 Task: Search for images using different keywords in the 'Photos by Unsplash' section.
Action: Mouse moved to (1055, 372)
Screenshot: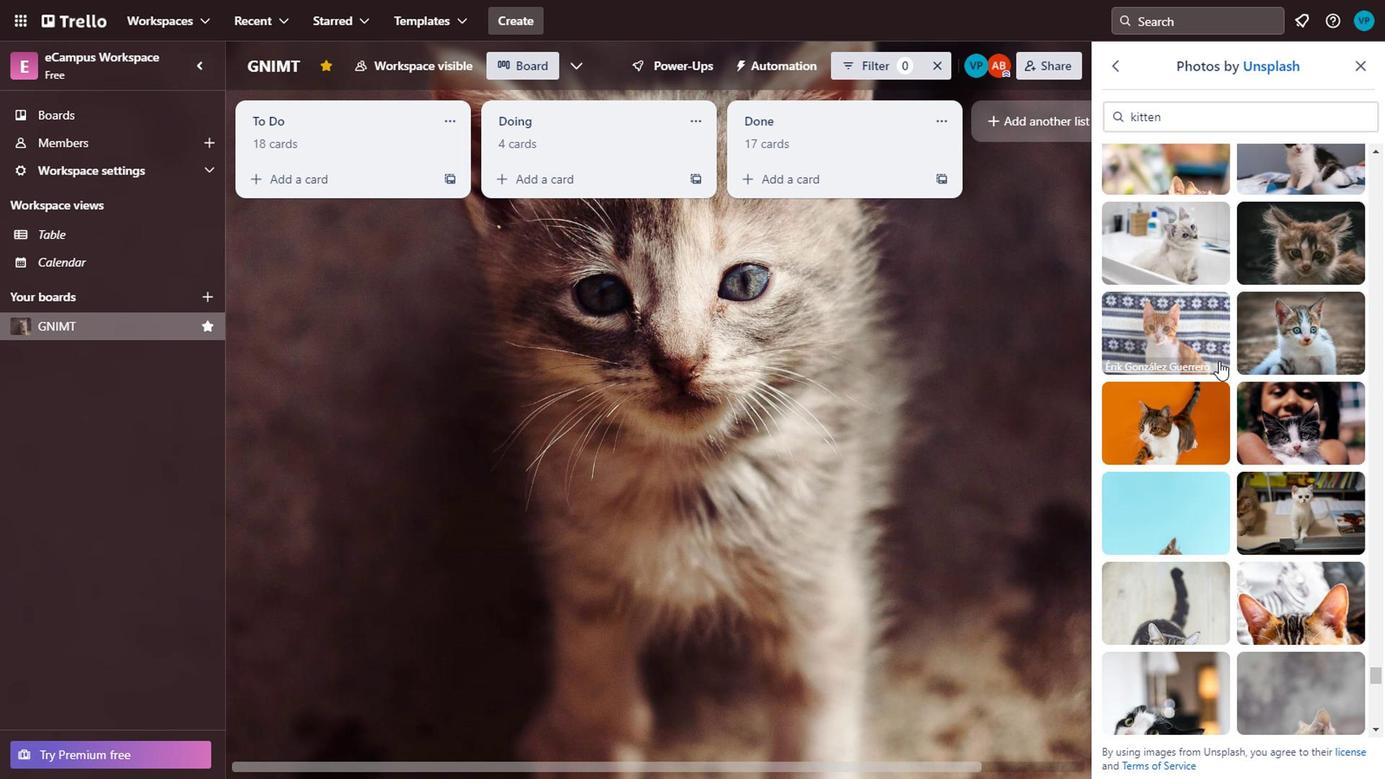 
Action: Mouse scrolled (1055, 371) with delta (0, 0)
Screenshot: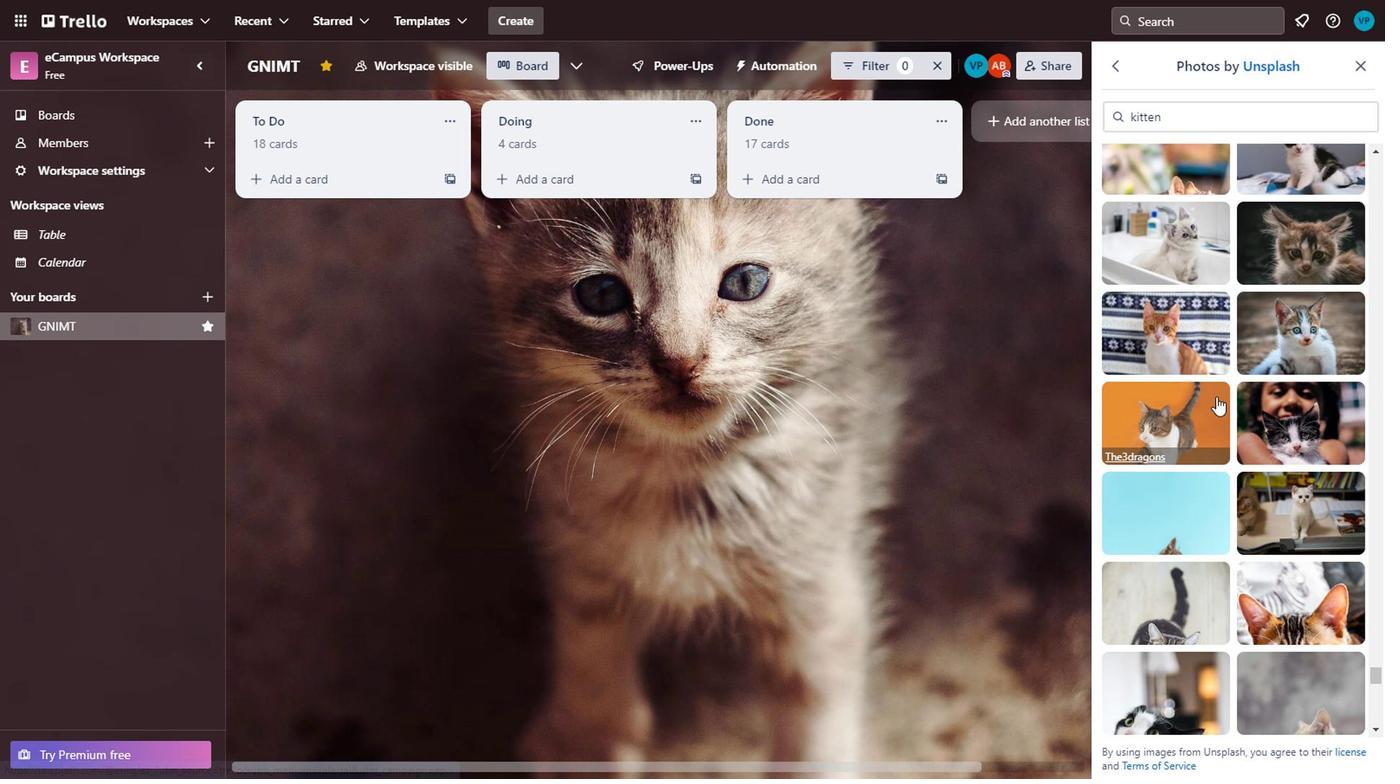 
Action: Mouse moved to (1052, 385)
Screenshot: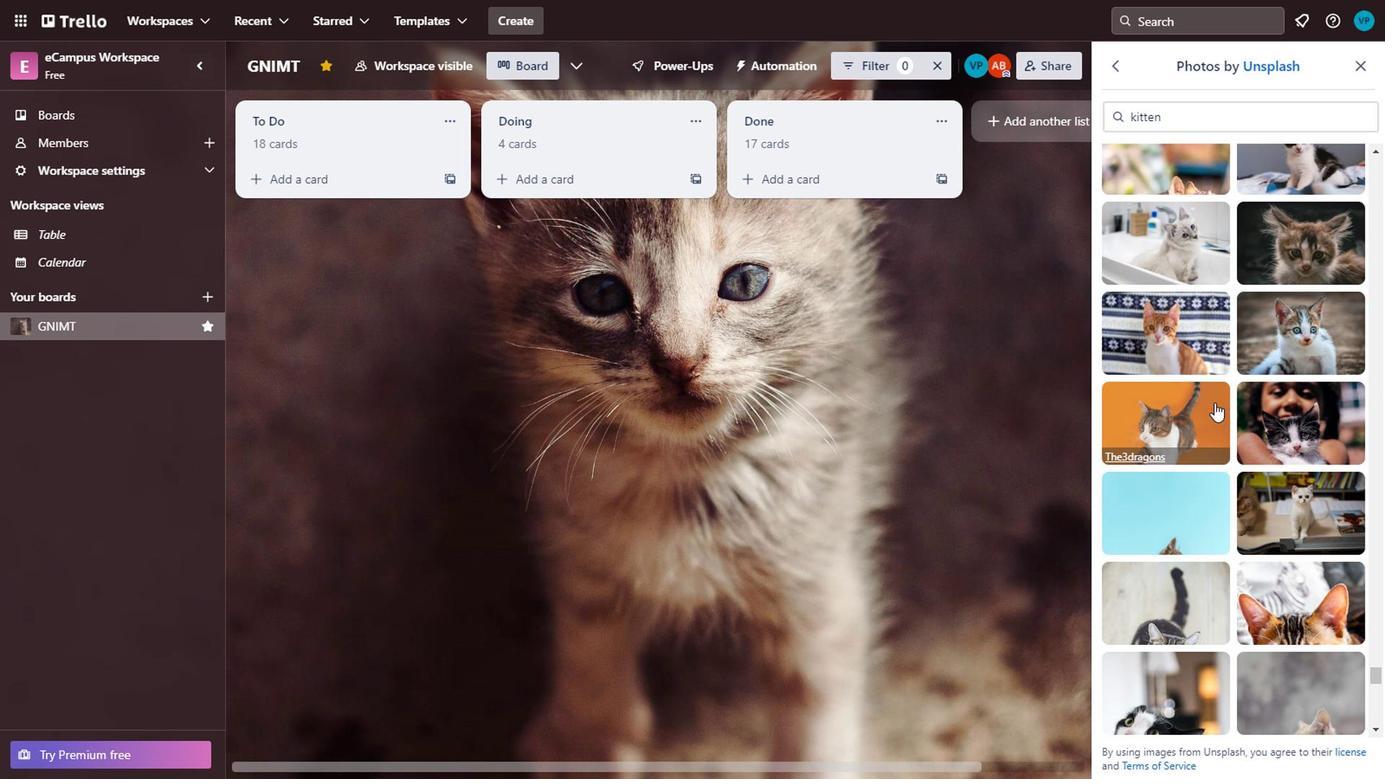 
Action: Mouse scrolled (1052, 384) with delta (0, 0)
Screenshot: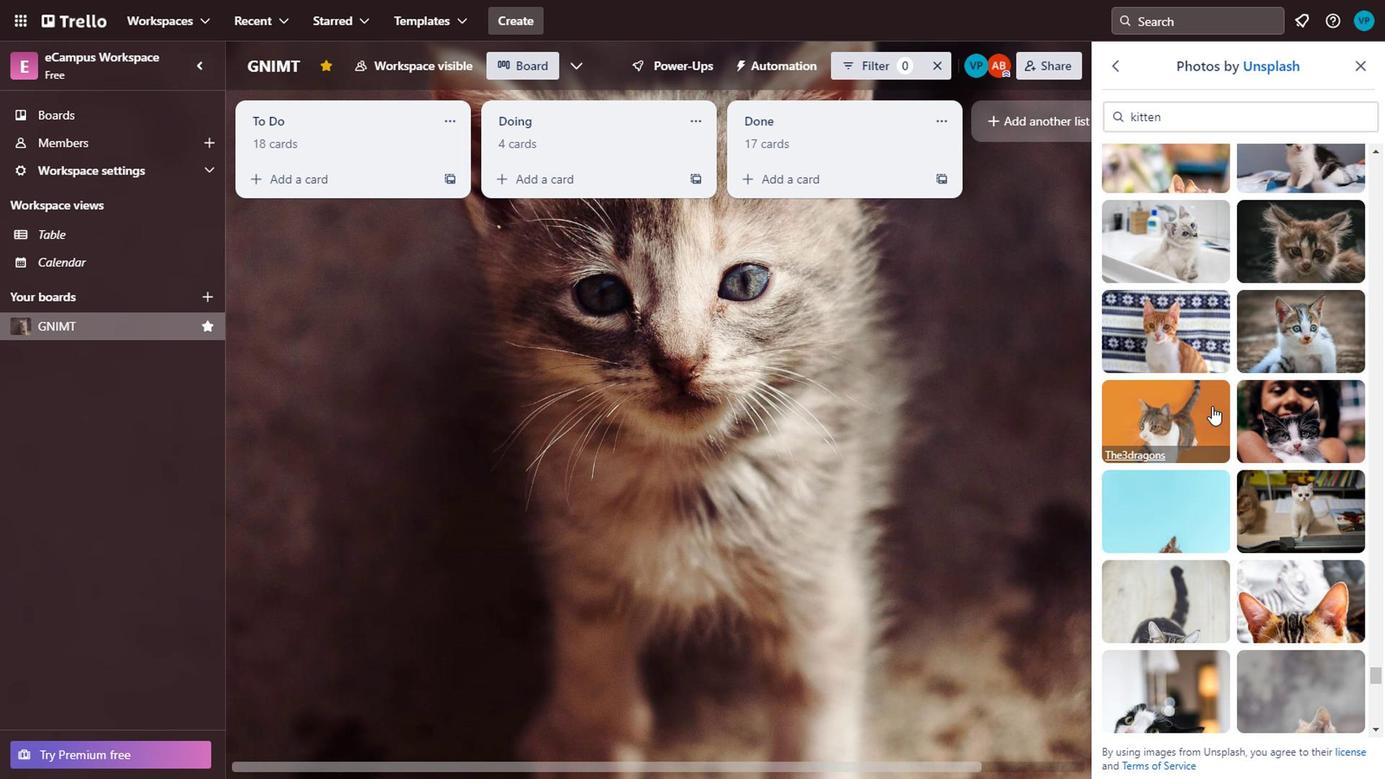
Action: Mouse moved to (1106, 427)
Screenshot: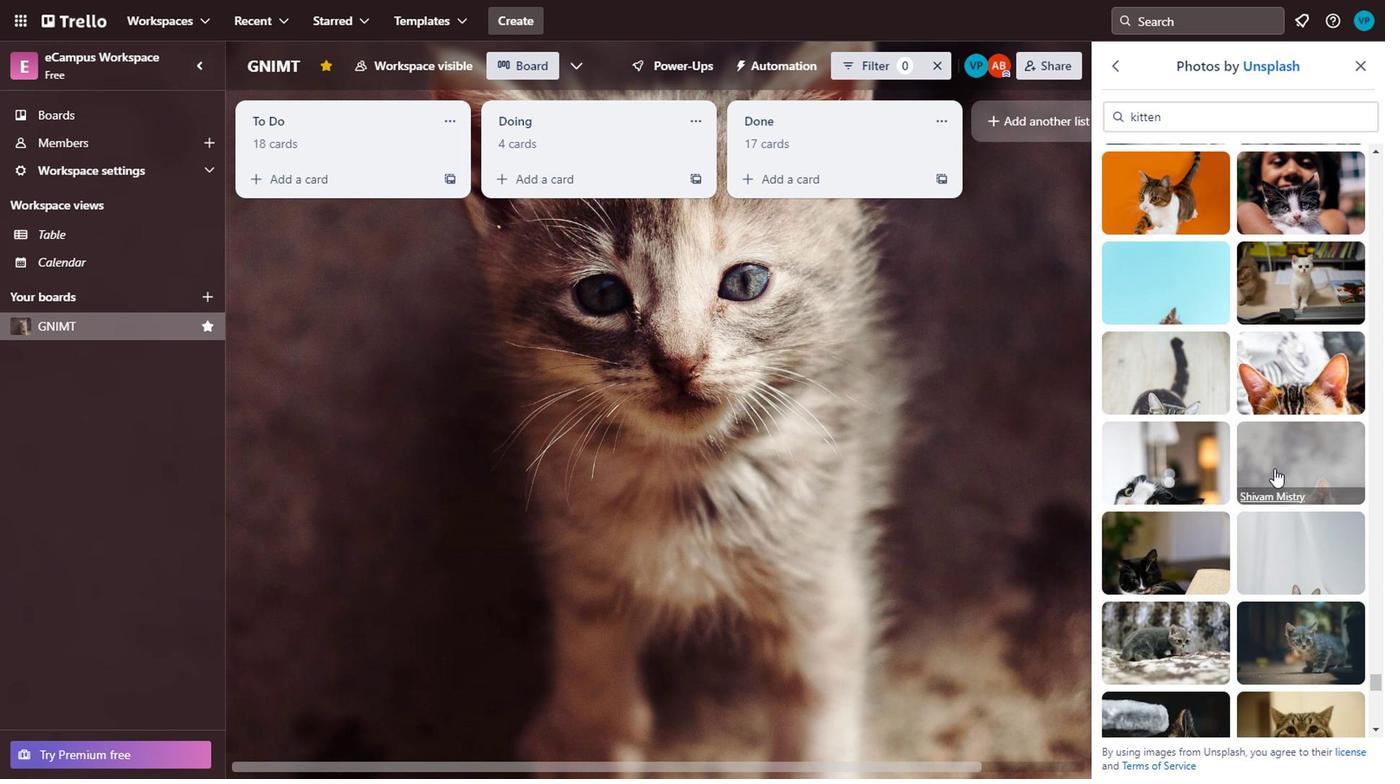 
Action: Mouse scrolled (1106, 426) with delta (0, 0)
Screenshot: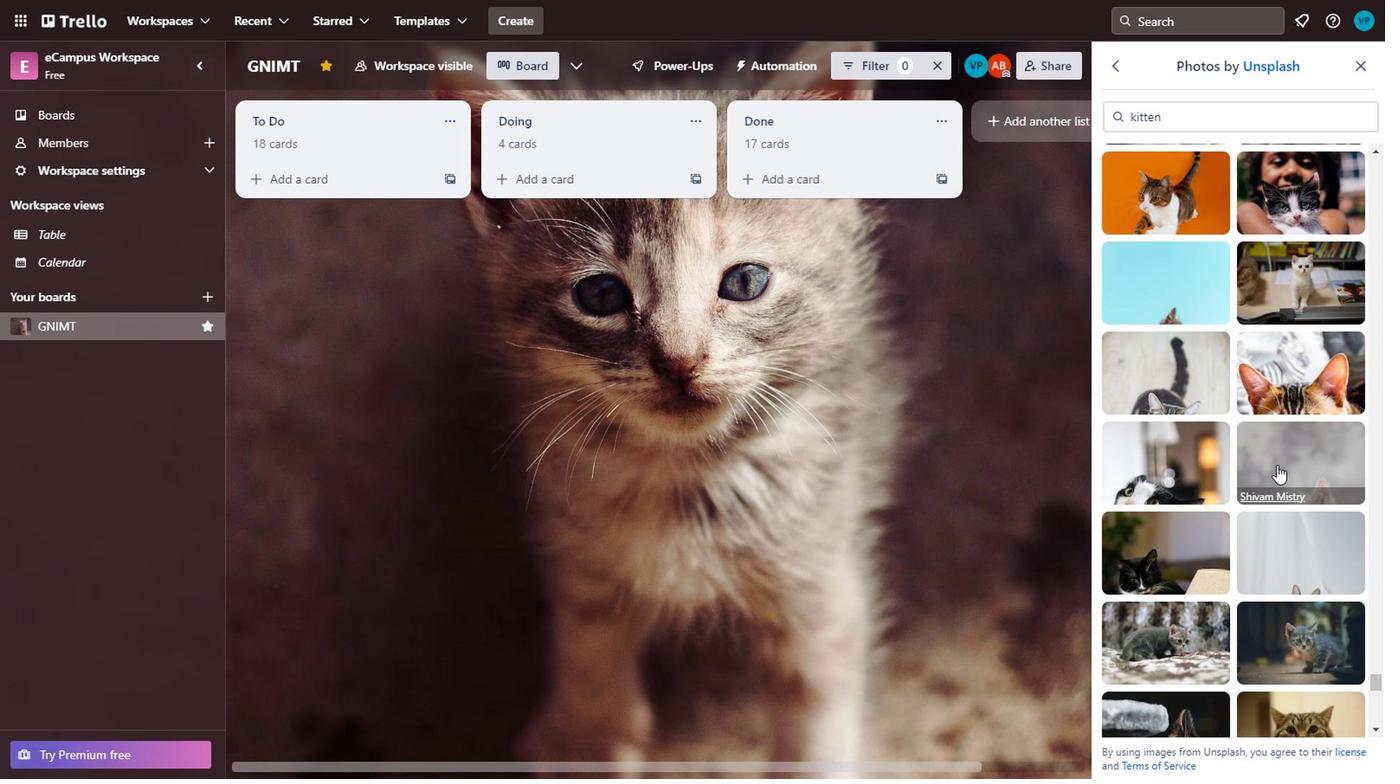 
Action: Mouse moved to (1106, 426)
Screenshot: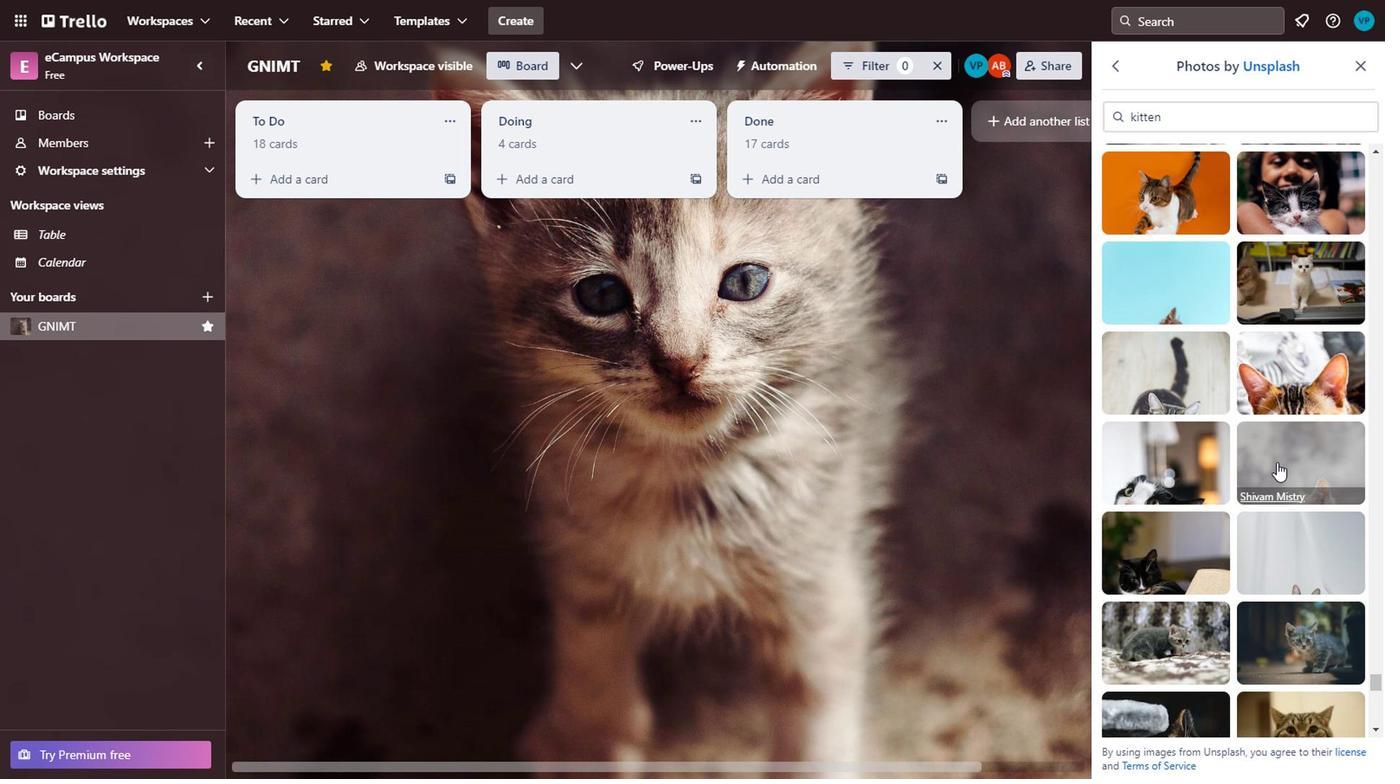 
Action: Mouse scrolled (1106, 425) with delta (0, 0)
Screenshot: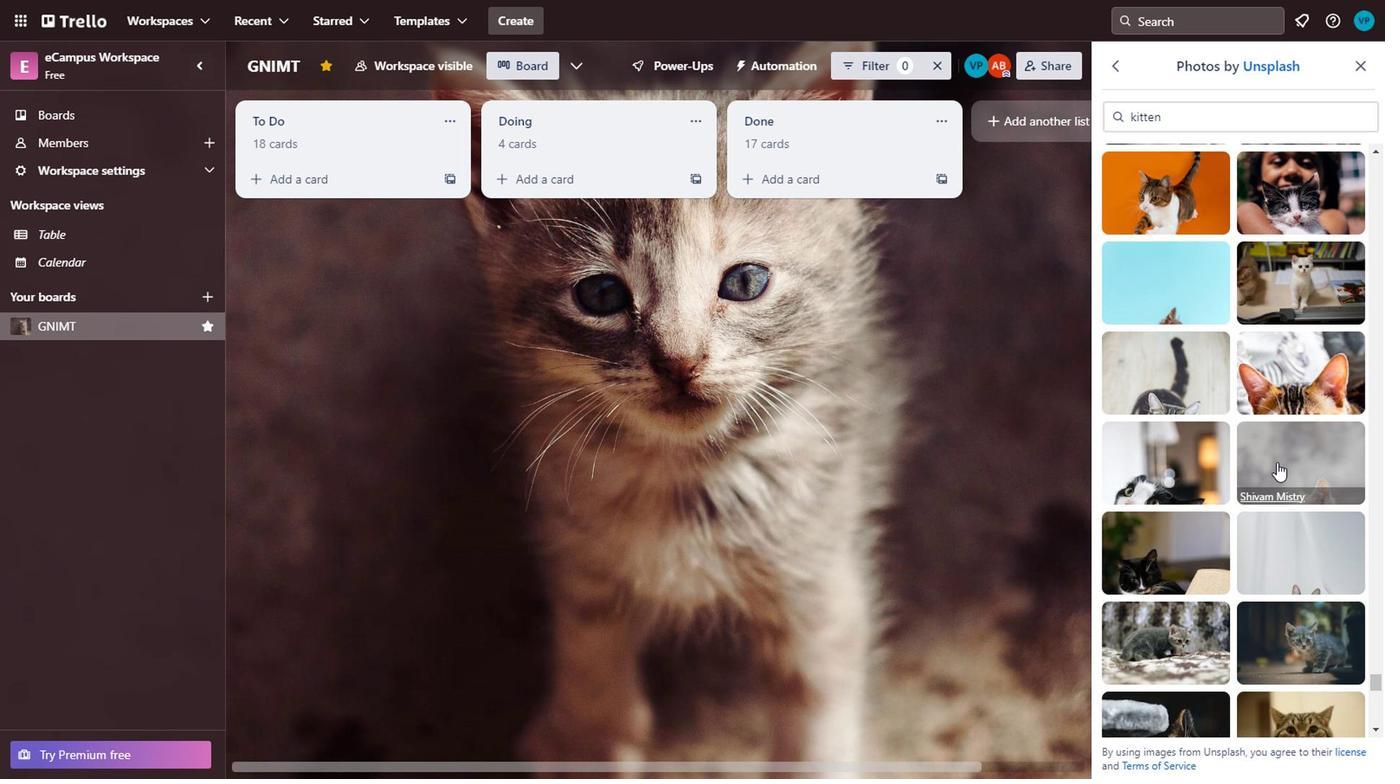 
Action: Mouse moved to (1036, 371)
Screenshot: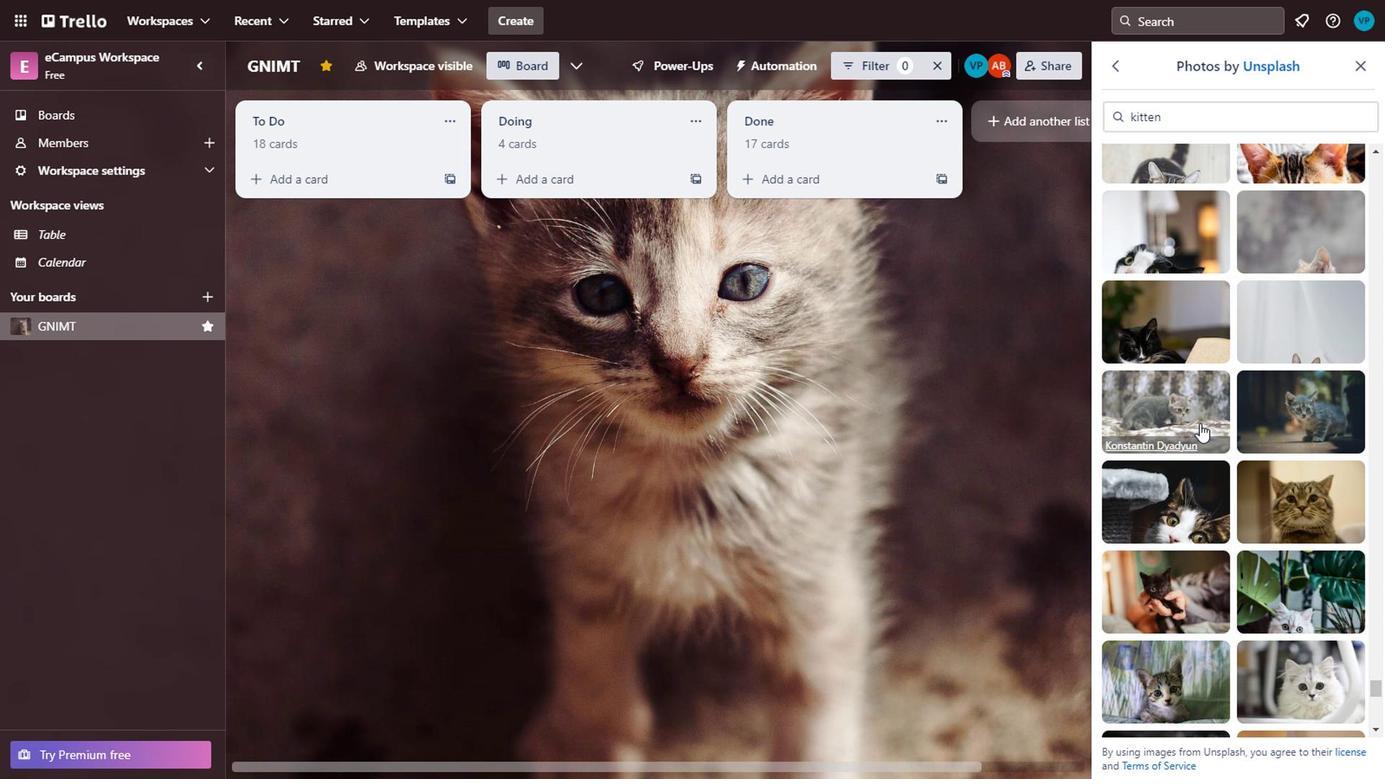 
Action: Mouse pressed left at (1036, 371)
Screenshot: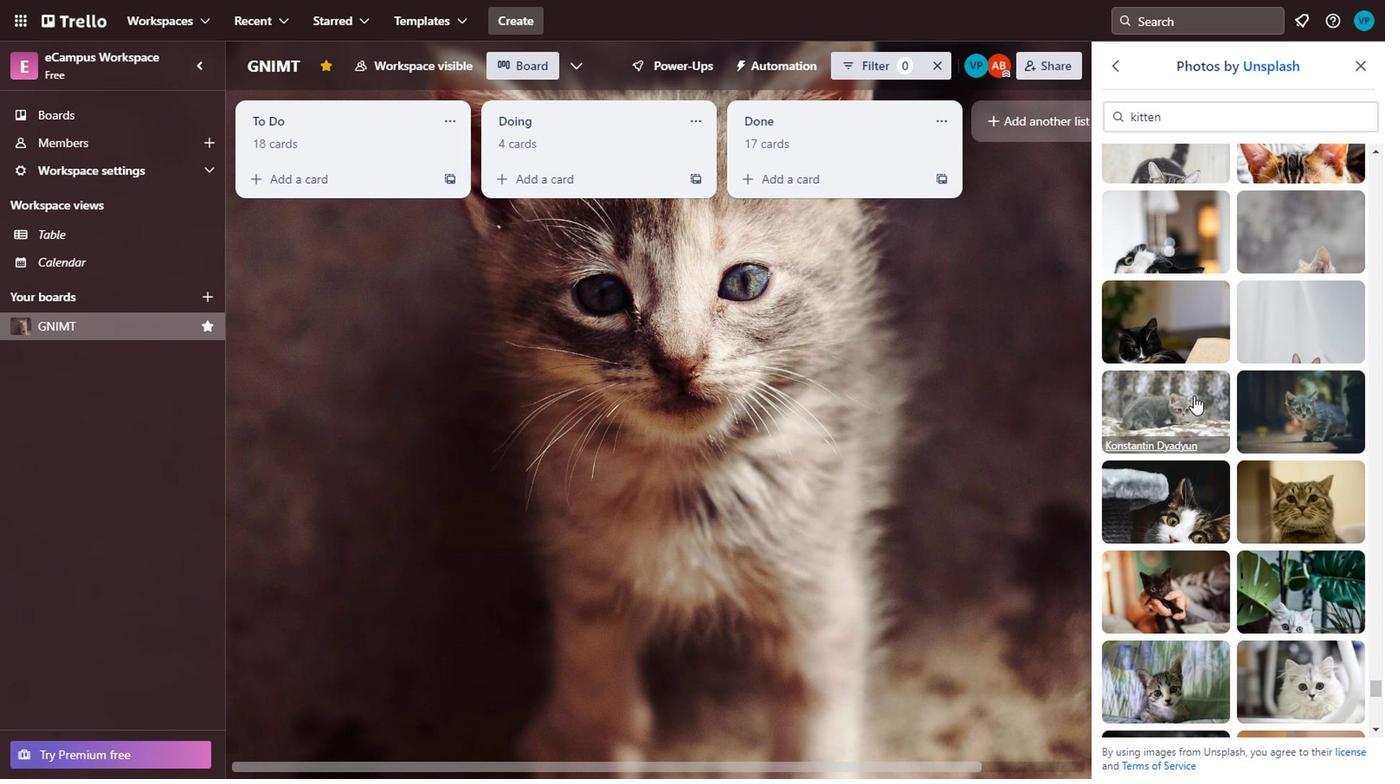 
Action: Mouse moved to (1021, 381)
Screenshot: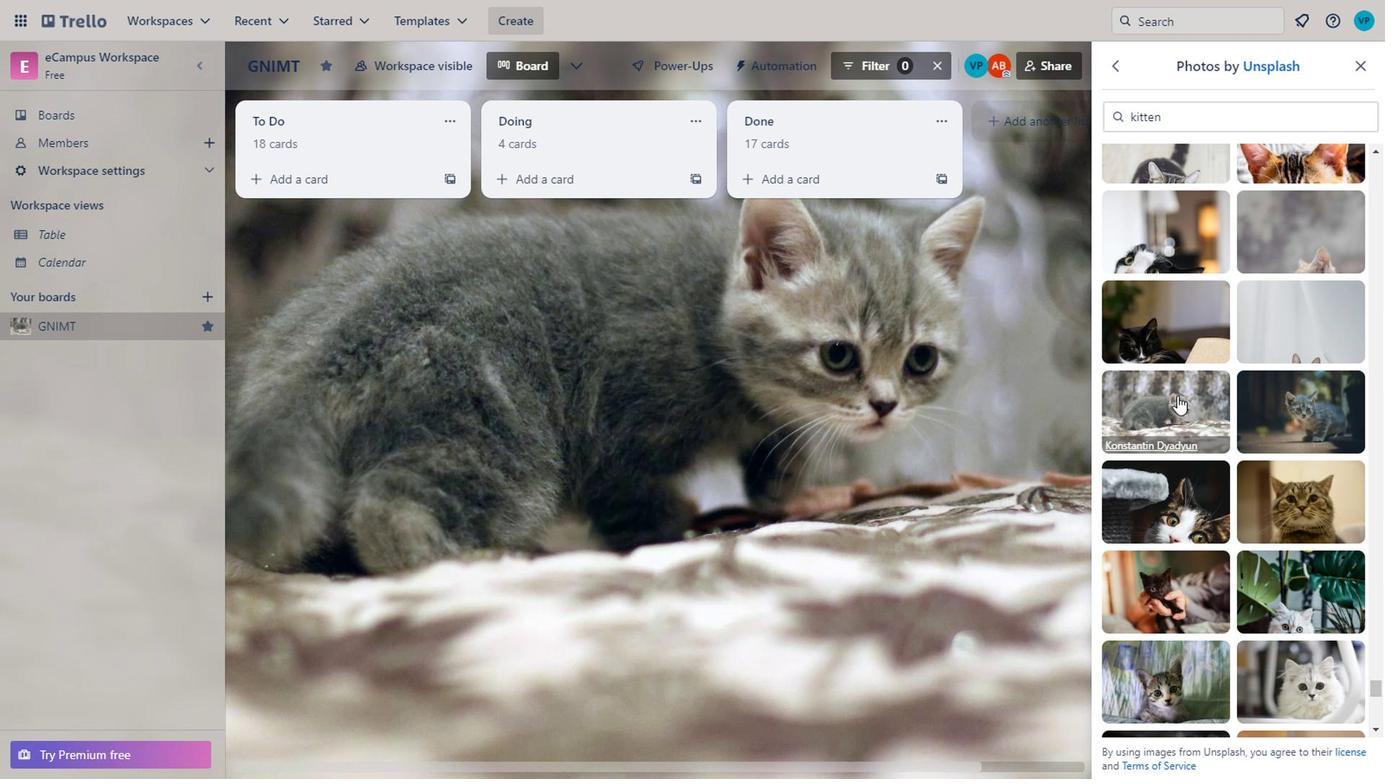 
Action: Mouse scrolled (1021, 382) with delta (0, 0)
Screenshot: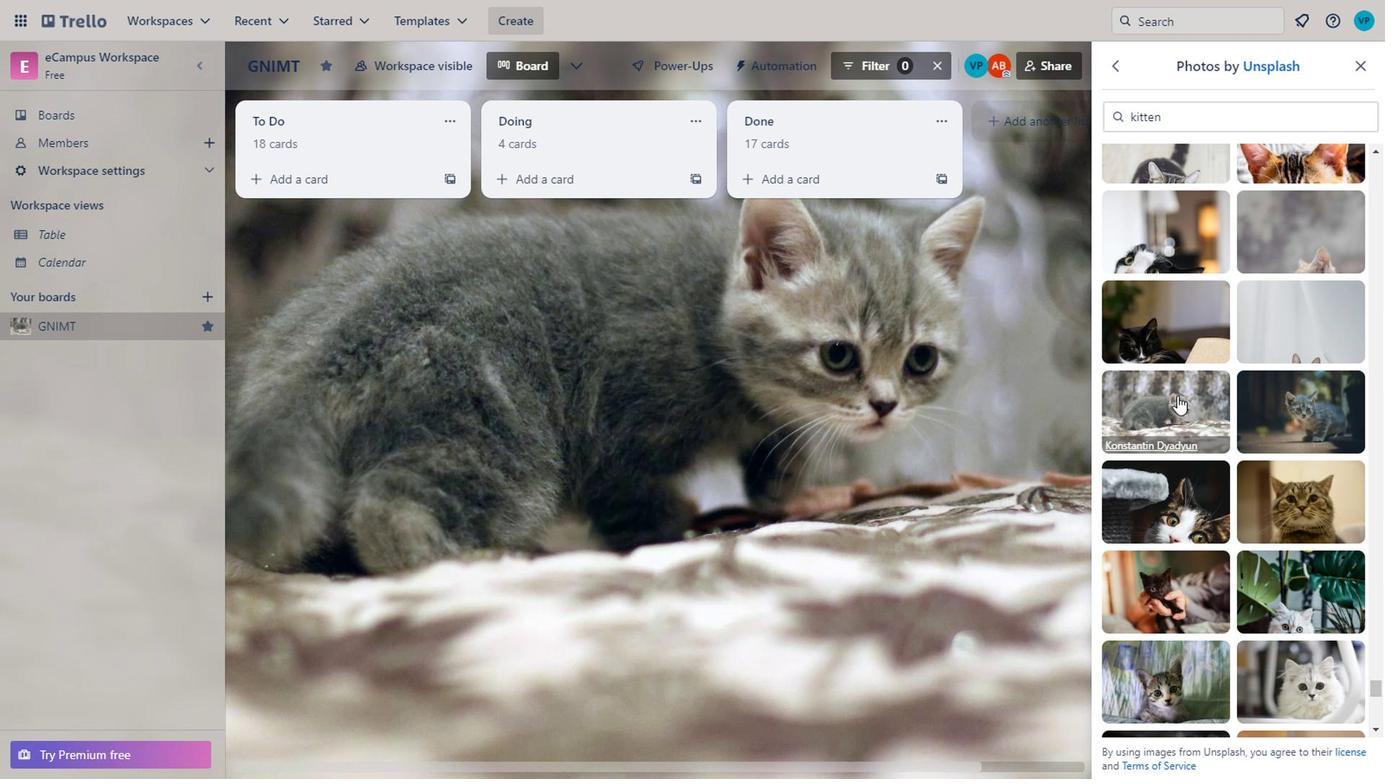 
Action: Mouse moved to (1005, 391)
Screenshot: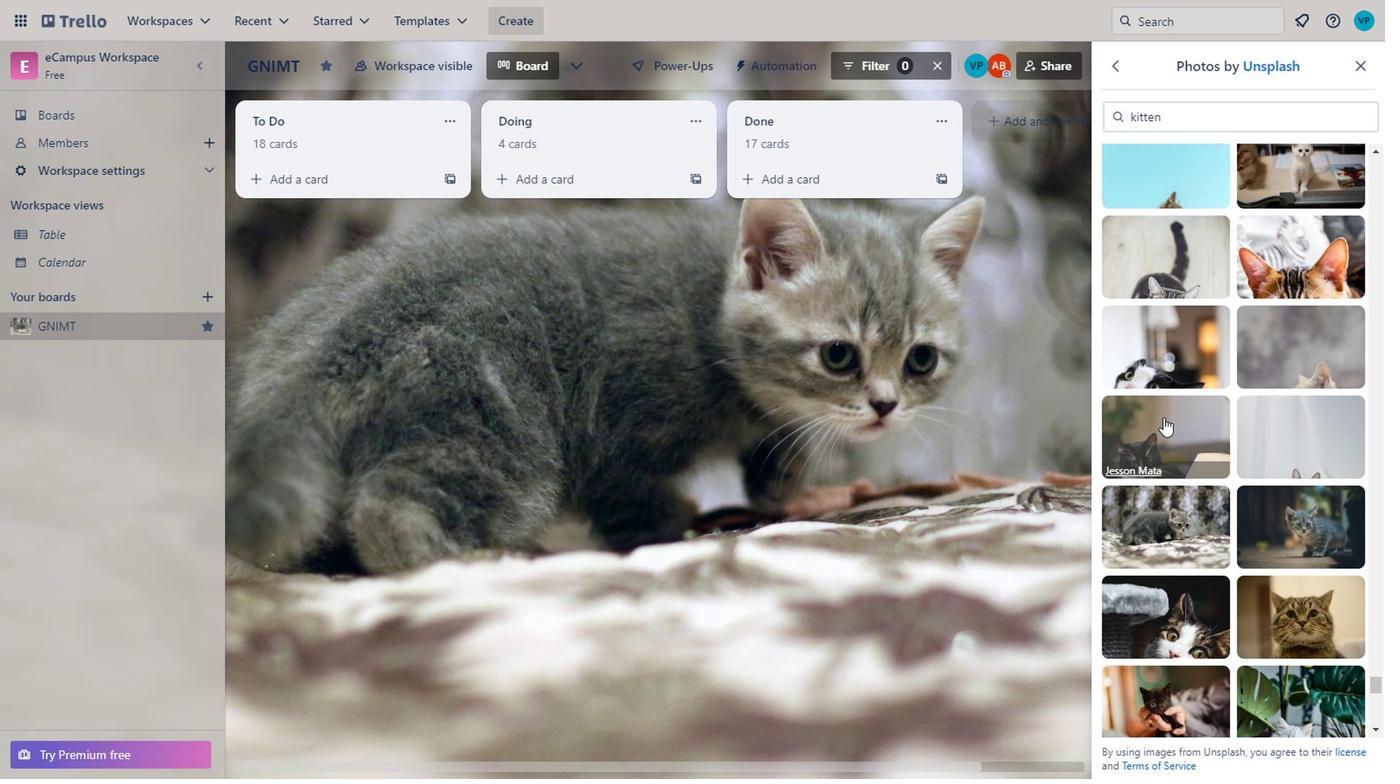 
Action: Mouse scrolled (1005, 391) with delta (0, 0)
Screenshot: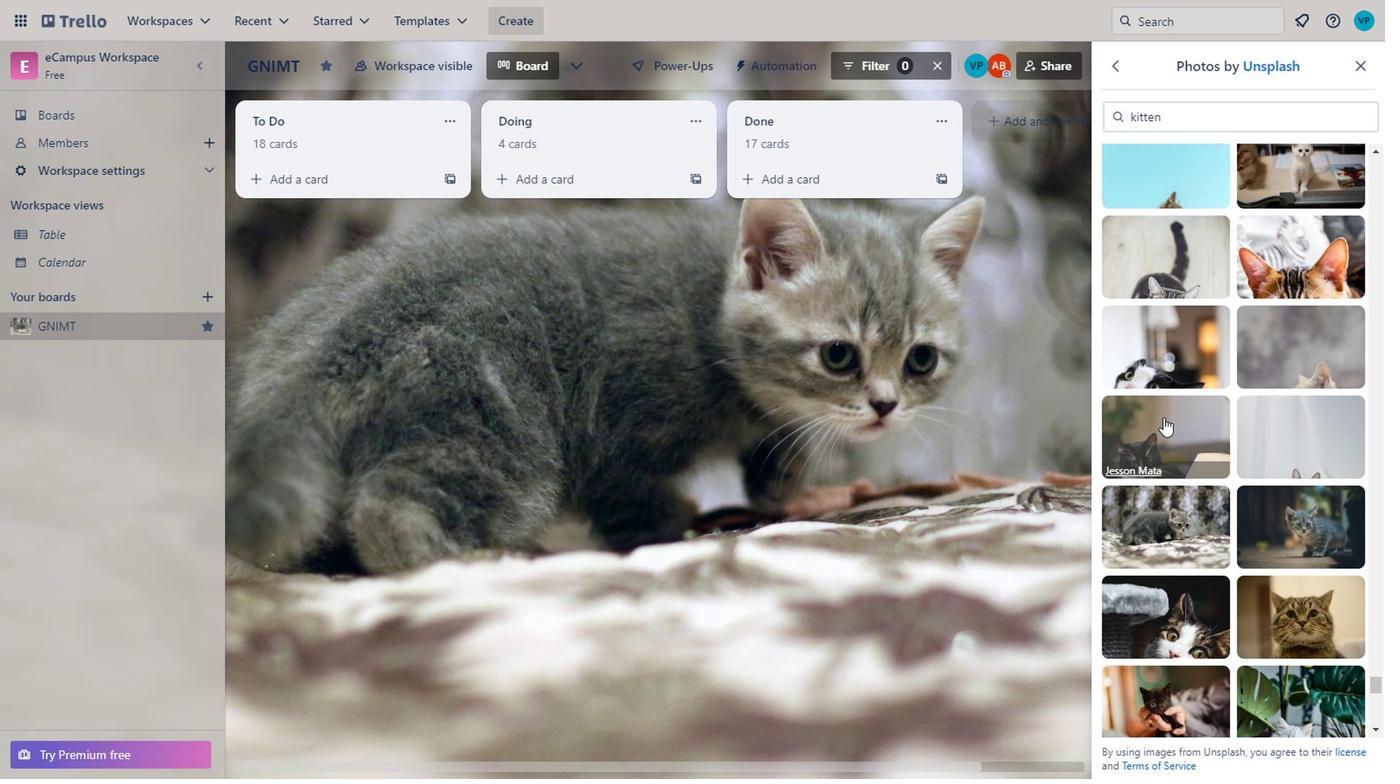 
Action: Mouse moved to (1002, 392)
Screenshot: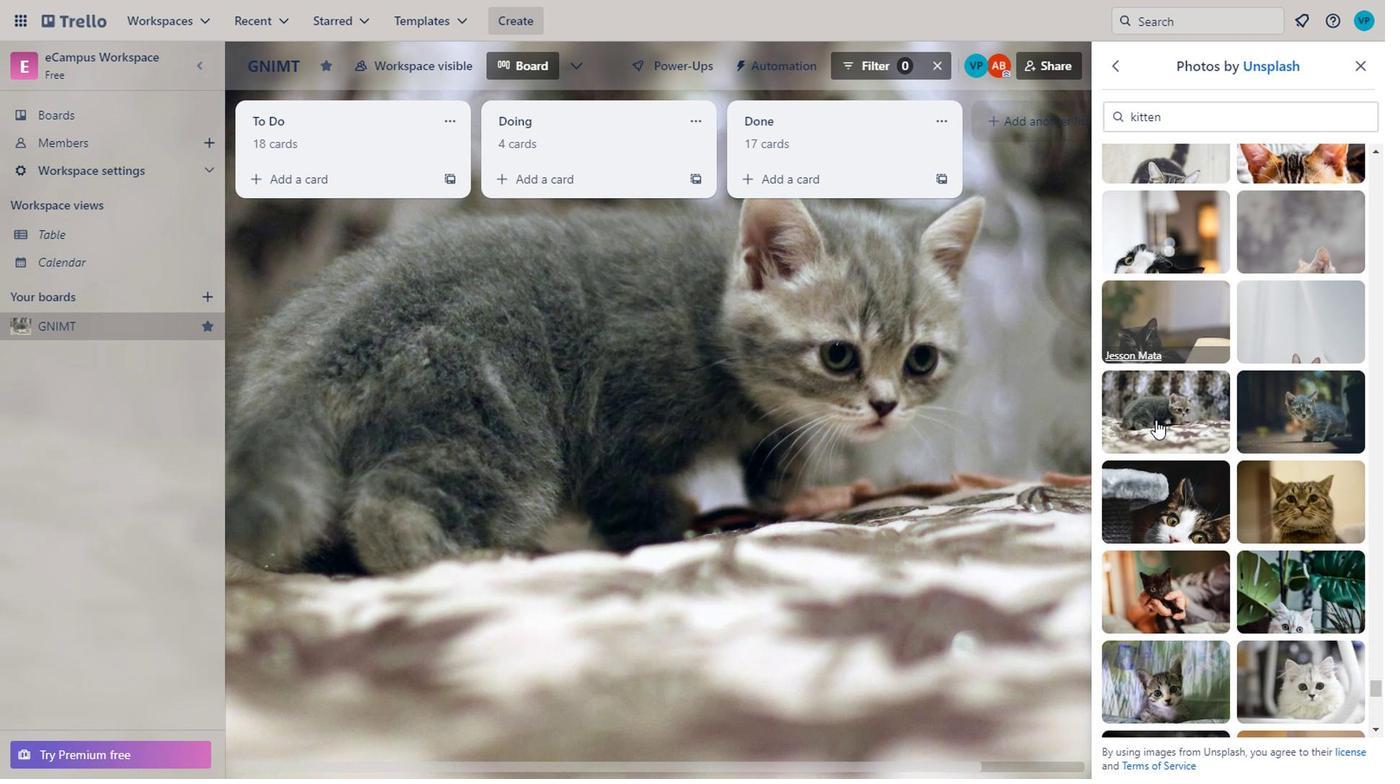 
Action: Mouse scrolled (1002, 391) with delta (0, 0)
Screenshot: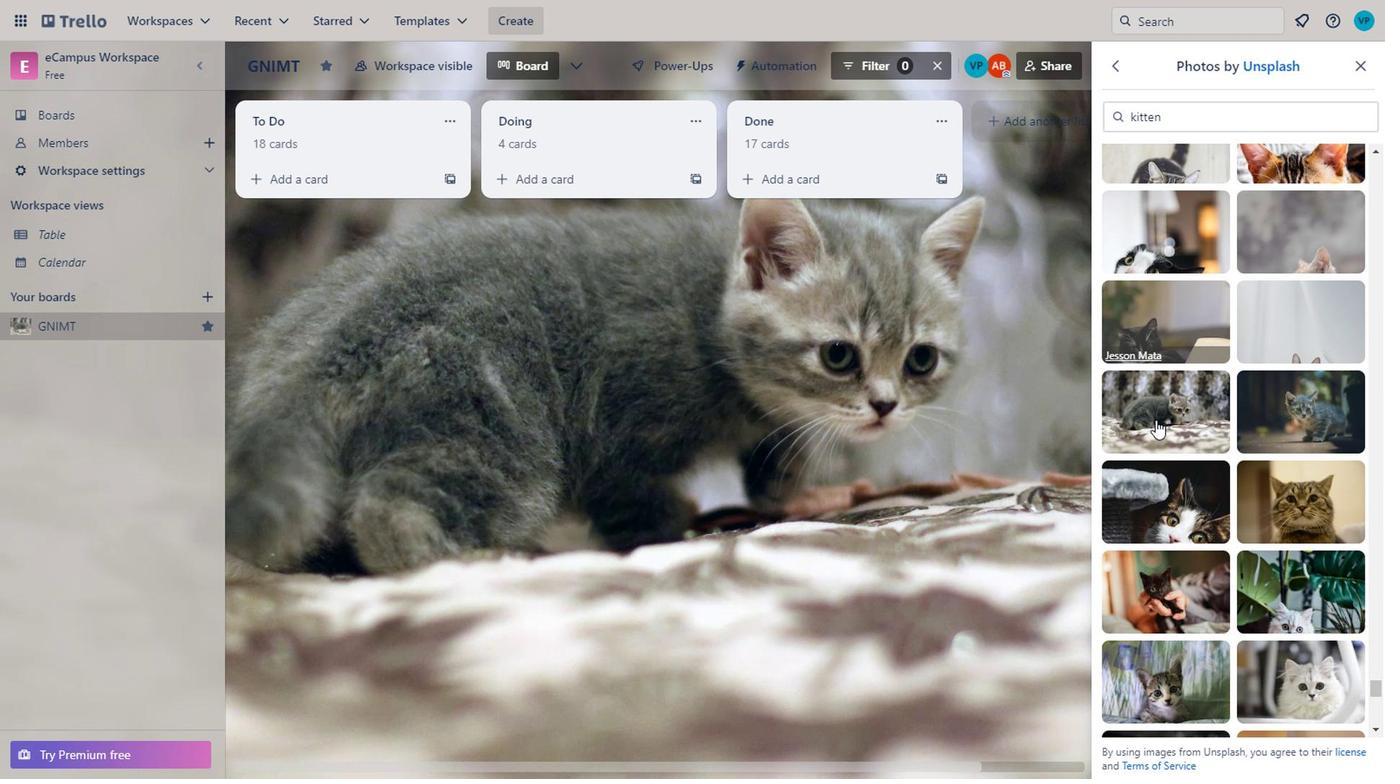 
Action: Mouse moved to (998, 388)
Screenshot: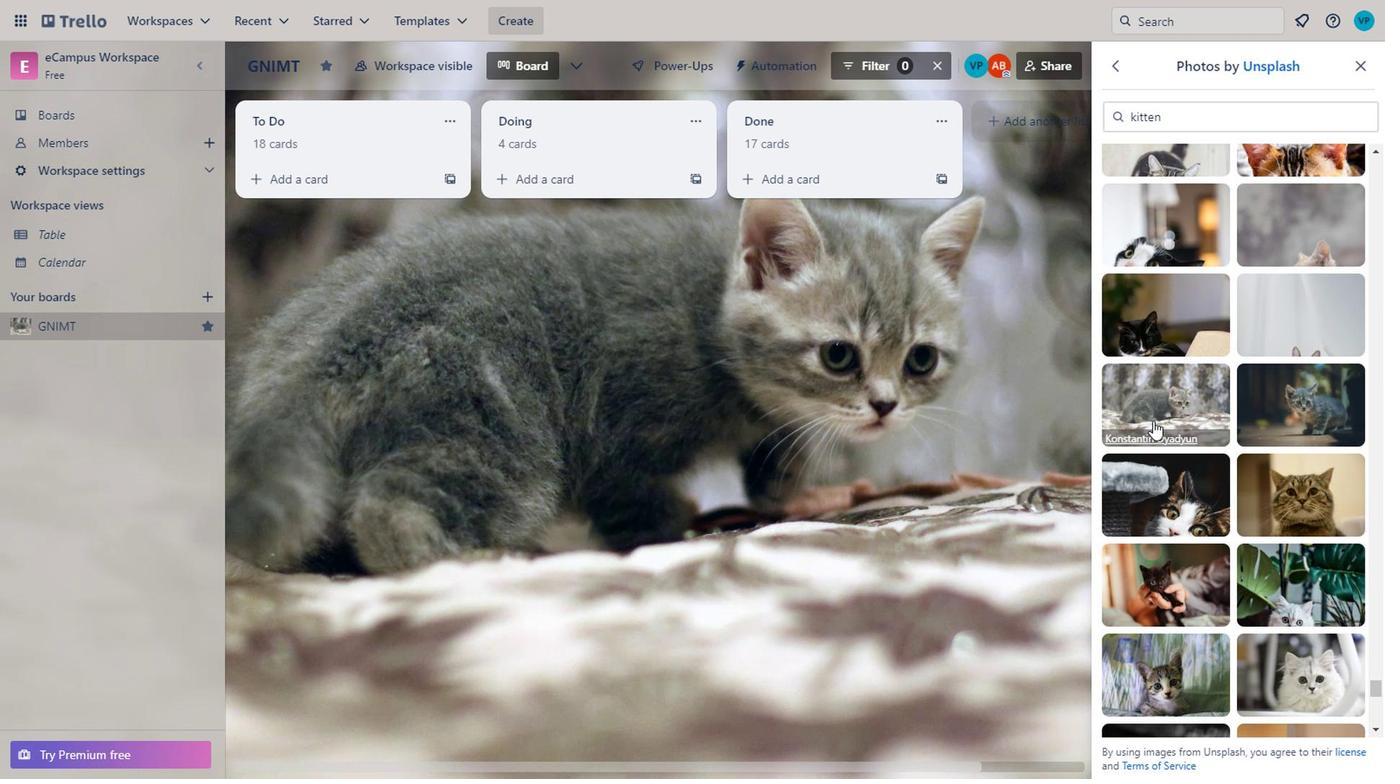 
Action: Mouse scrolled (998, 388) with delta (0, 0)
Screenshot: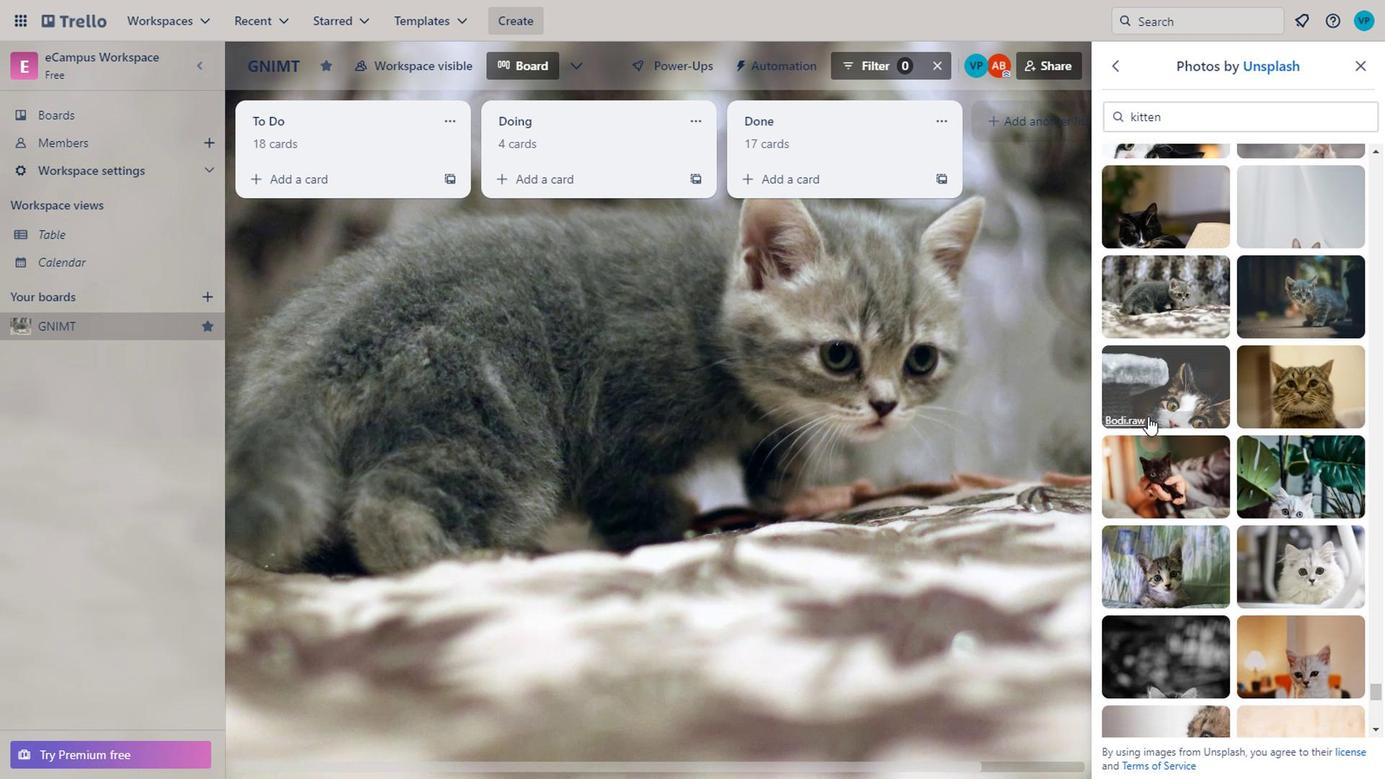 
Action: Mouse moved to (995, 388)
Screenshot: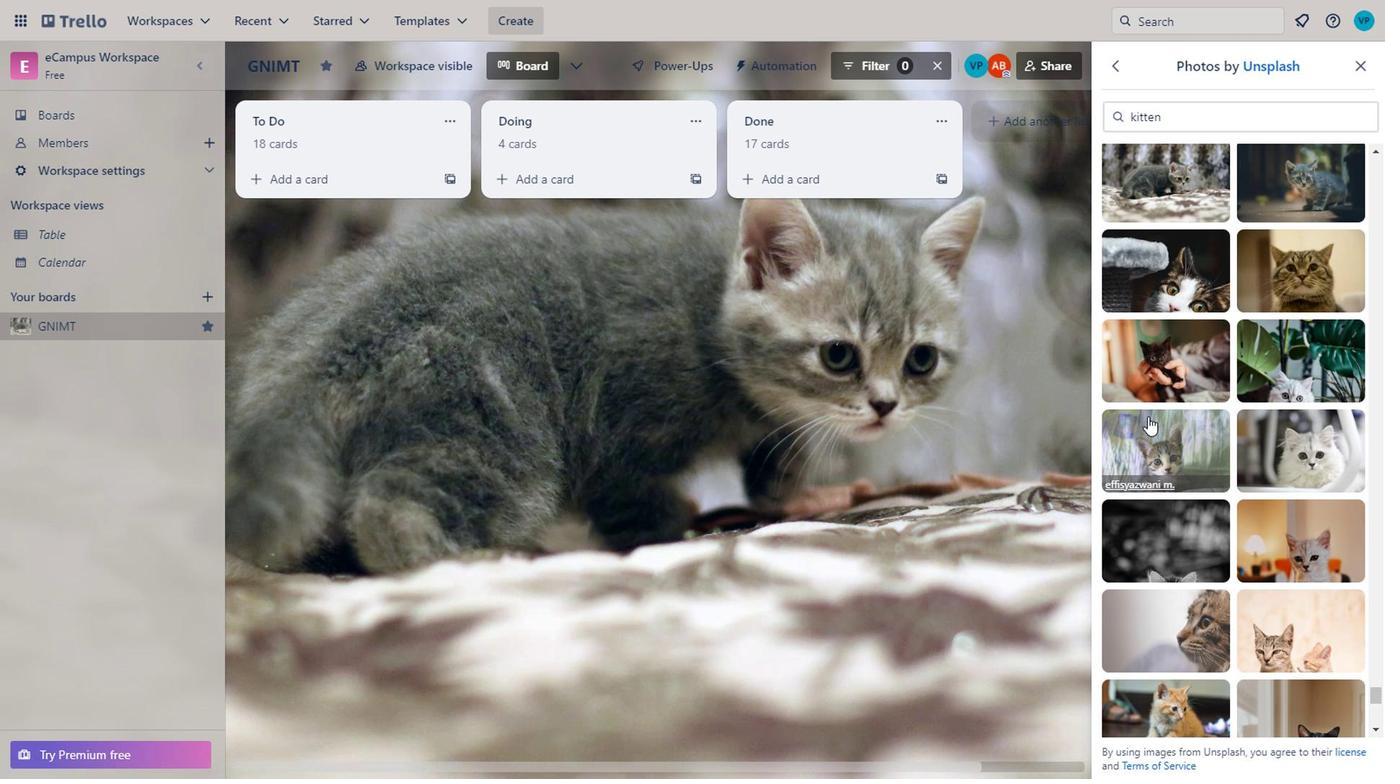 
Action: Mouse scrolled (995, 387) with delta (0, 0)
Screenshot: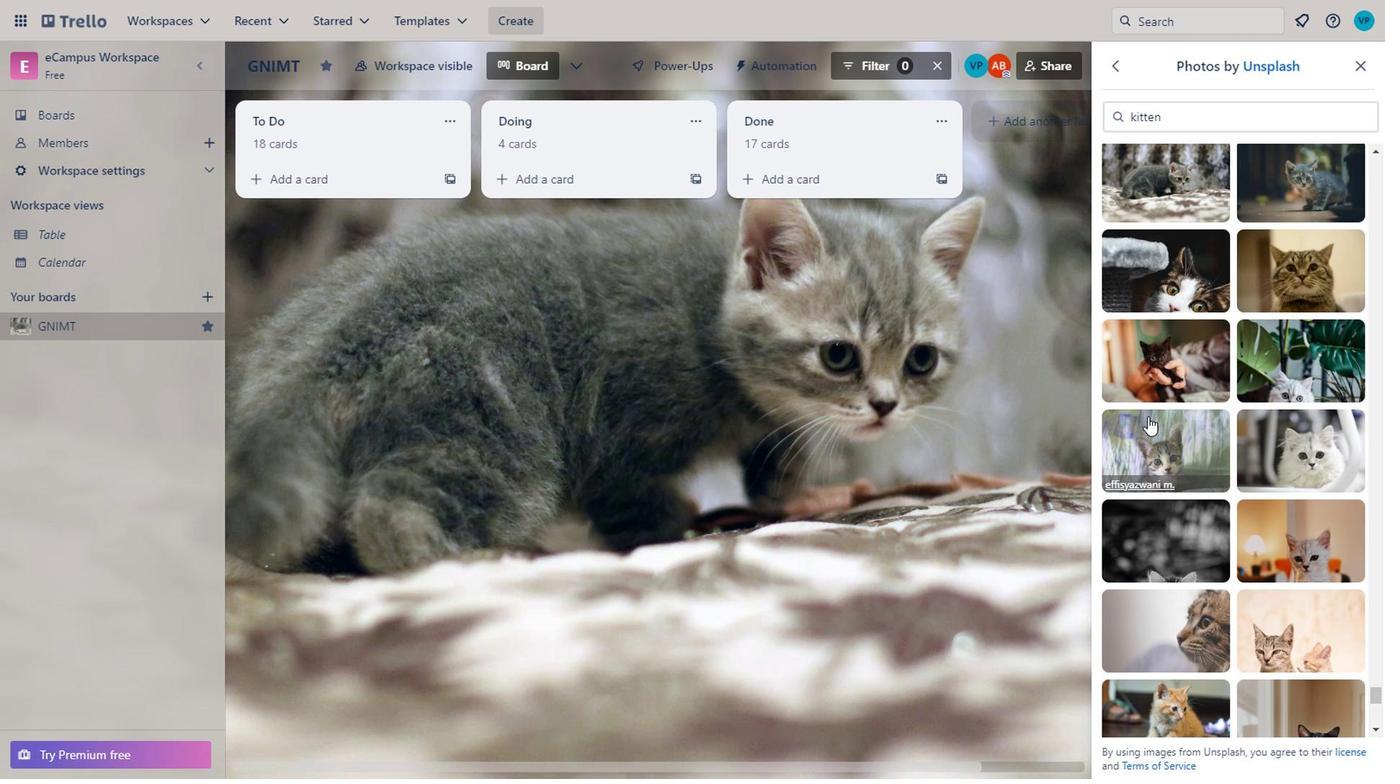 
Action: Mouse moved to (1110, 256)
Screenshot: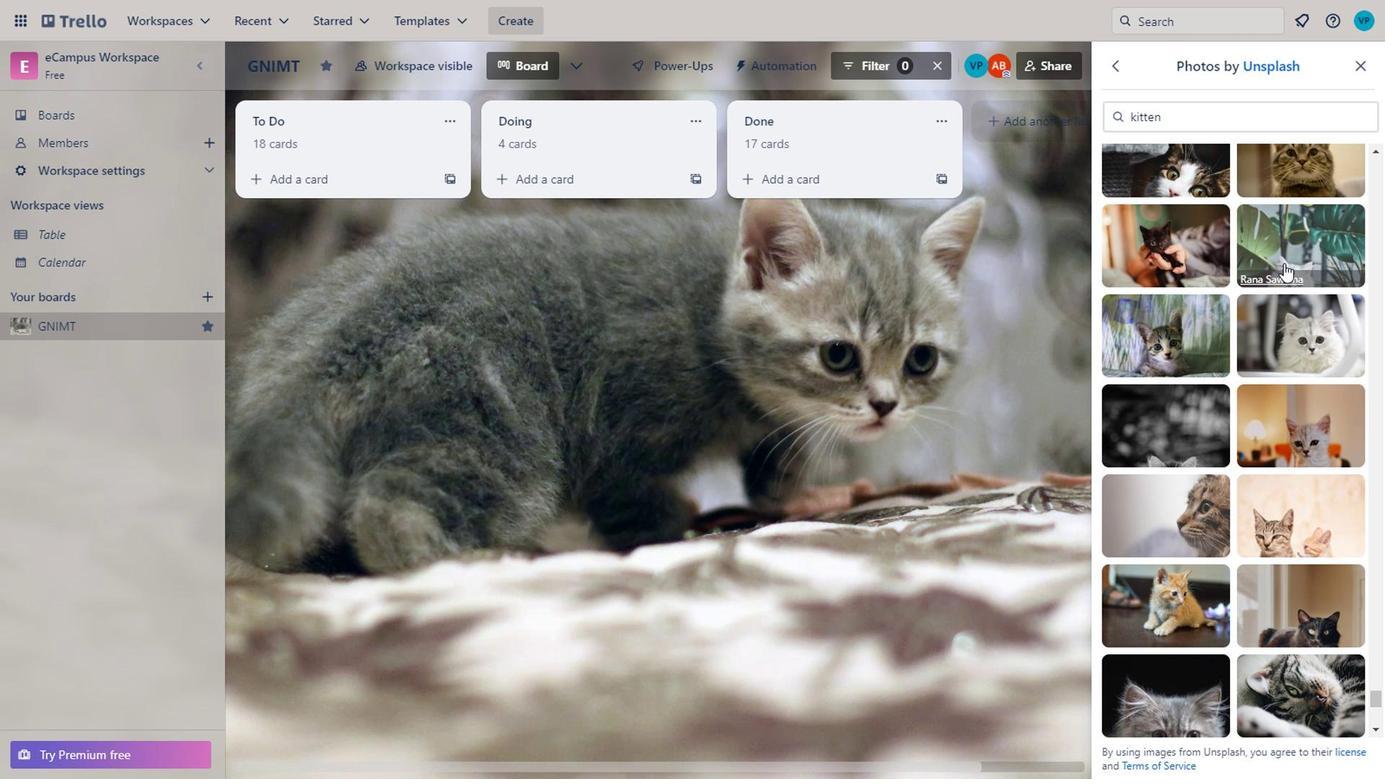 
Action: Mouse pressed left at (1110, 256)
Screenshot: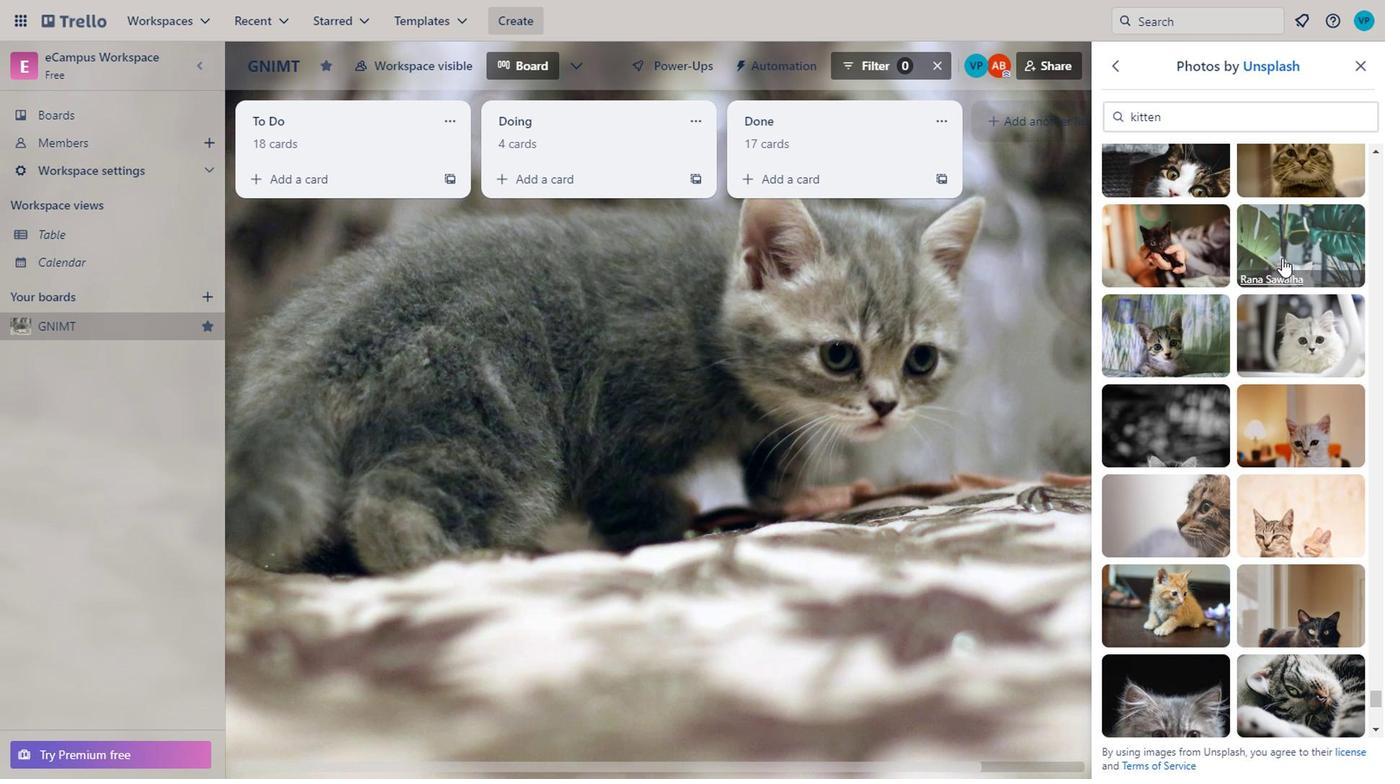 
Action: Mouse moved to (1028, 417)
Screenshot: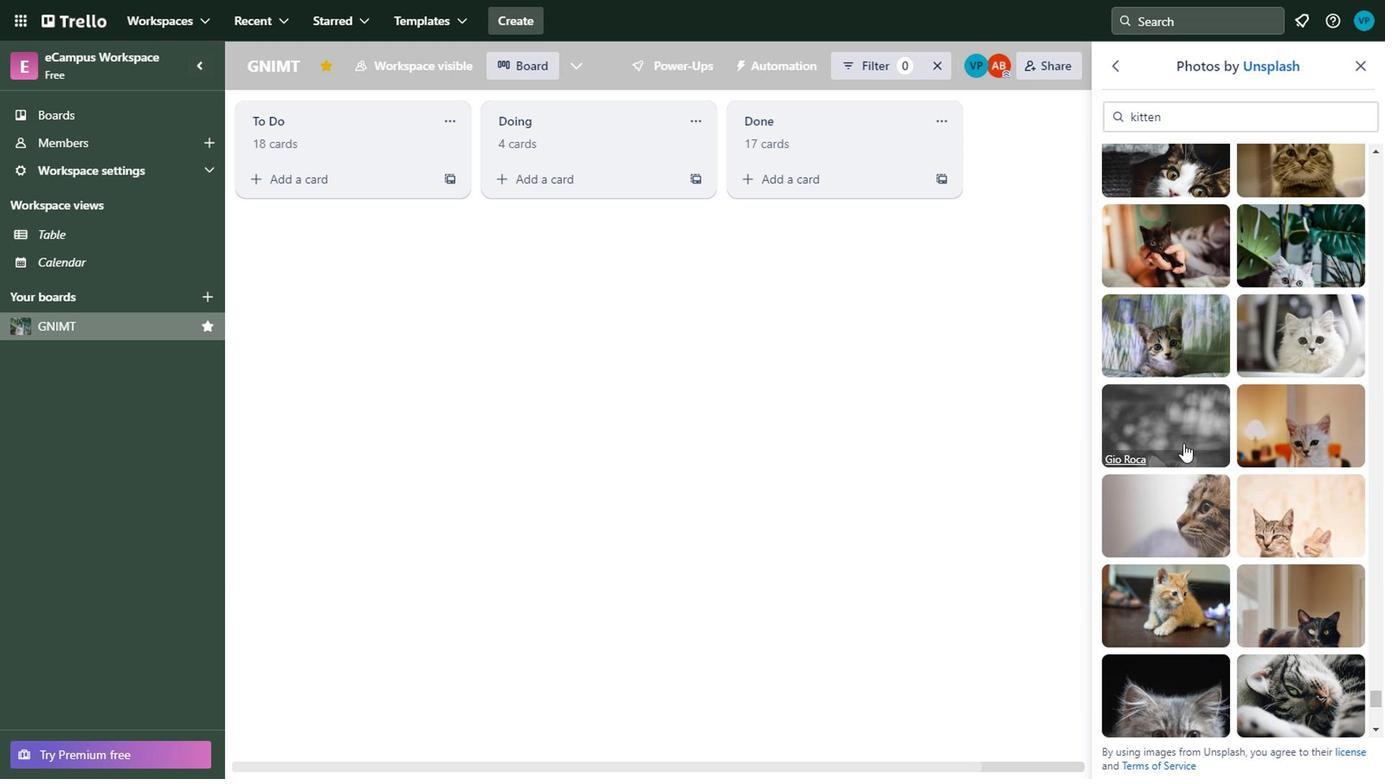 
Action: Mouse scrolled (1028, 417) with delta (0, 0)
Screenshot: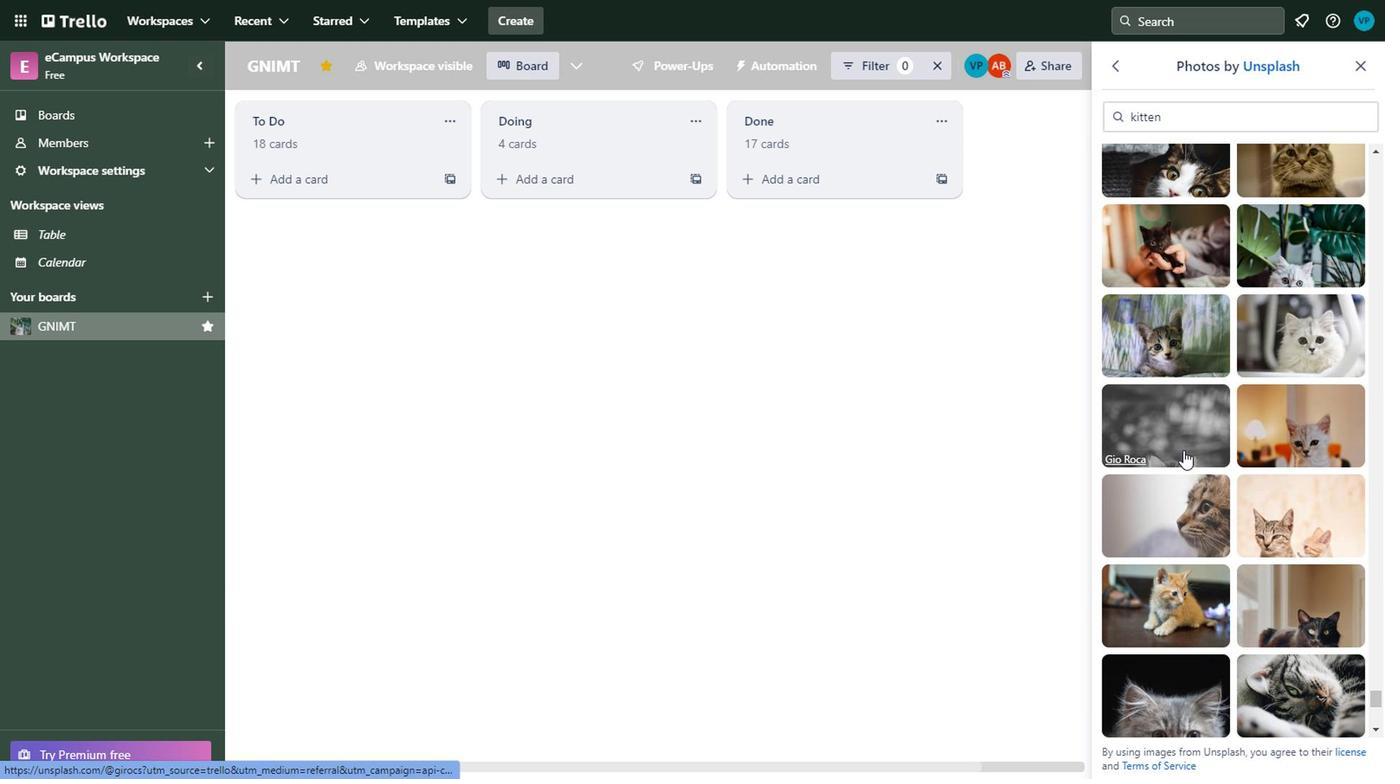 
Action: Mouse scrolled (1028, 416) with delta (0, 0)
Screenshot: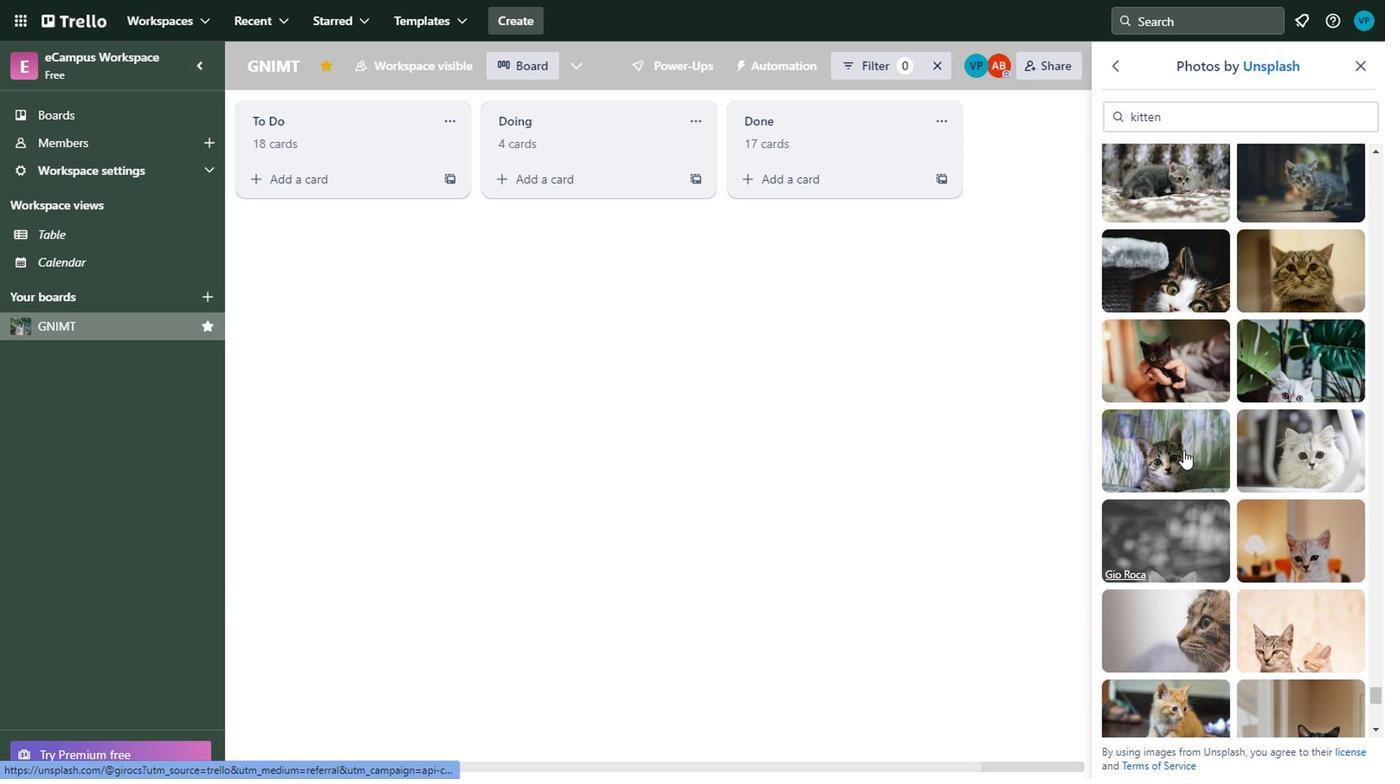 
Action: Mouse scrolled (1028, 416) with delta (0, 0)
Screenshot: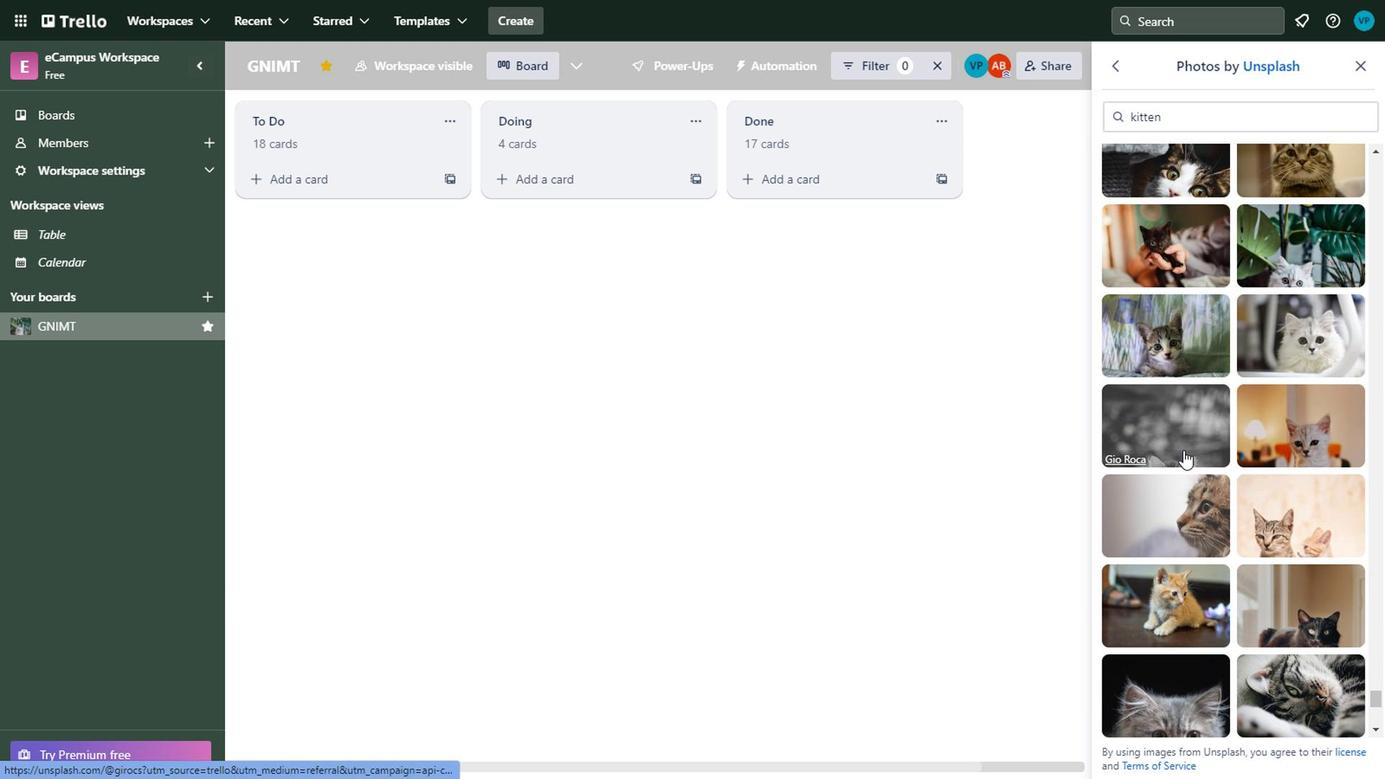 
Action: Mouse moved to (1029, 406)
Screenshot: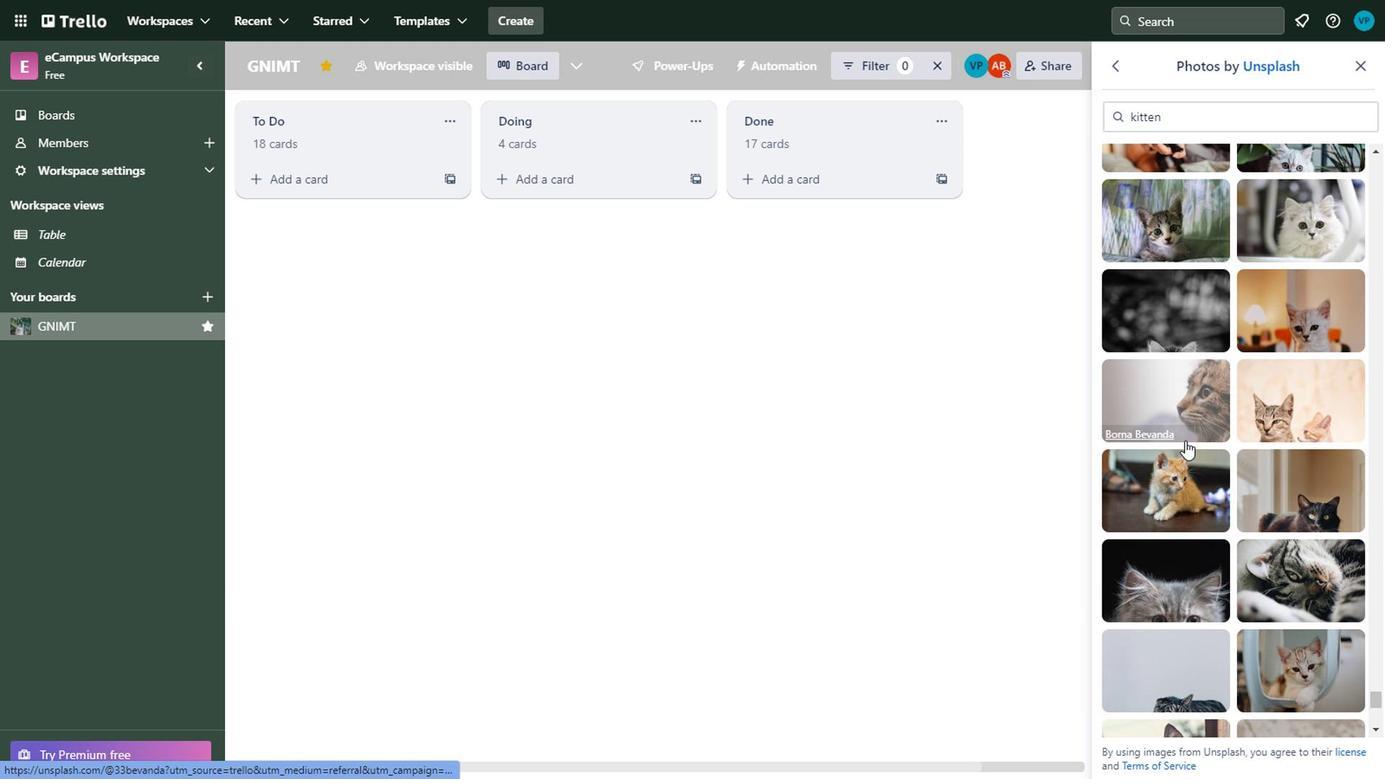 
Action: Mouse scrolled (1029, 406) with delta (0, 0)
Screenshot: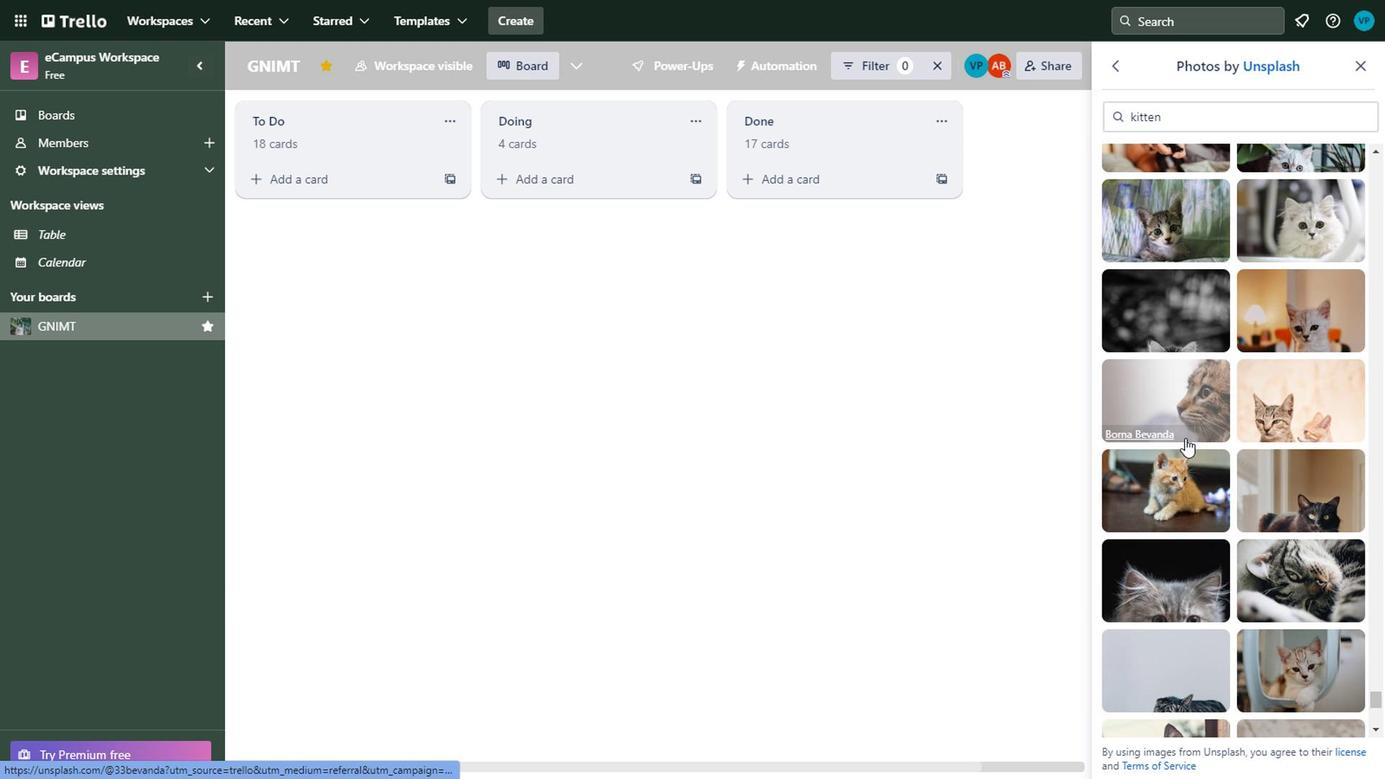 
Action: Mouse moved to (1032, 393)
Screenshot: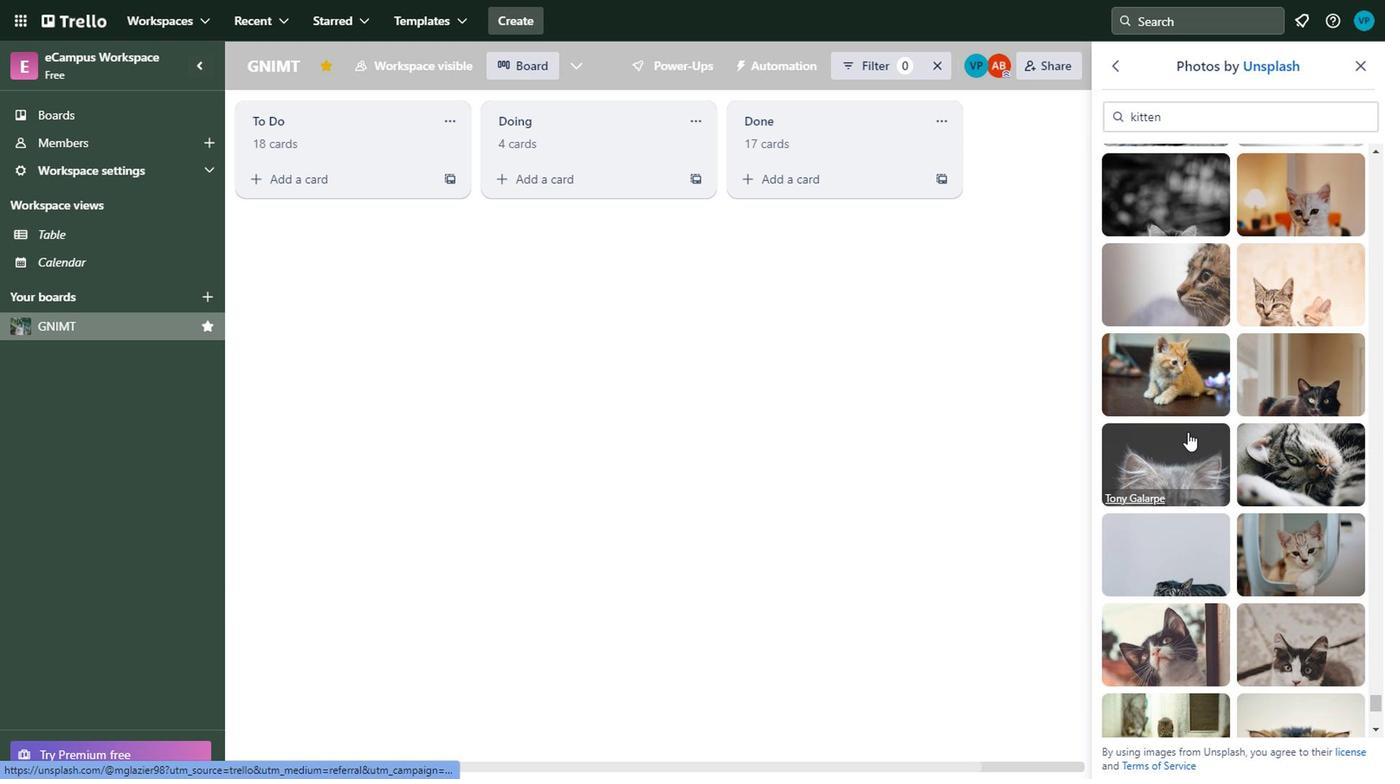 
Action: Mouse scrolled (1032, 393) with delta (0, 0)
Screenshot: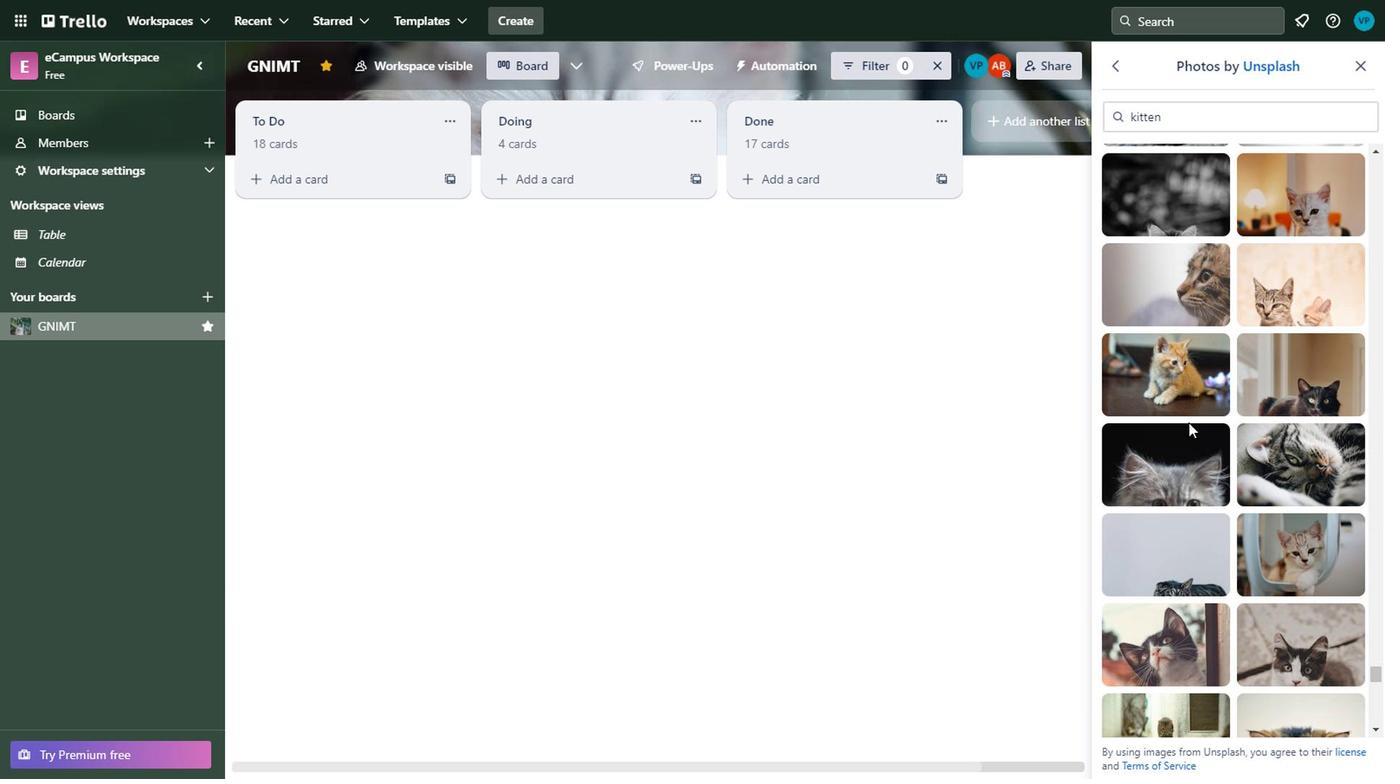 
Action: Mouse moved to (1018, 393)
Screenshot: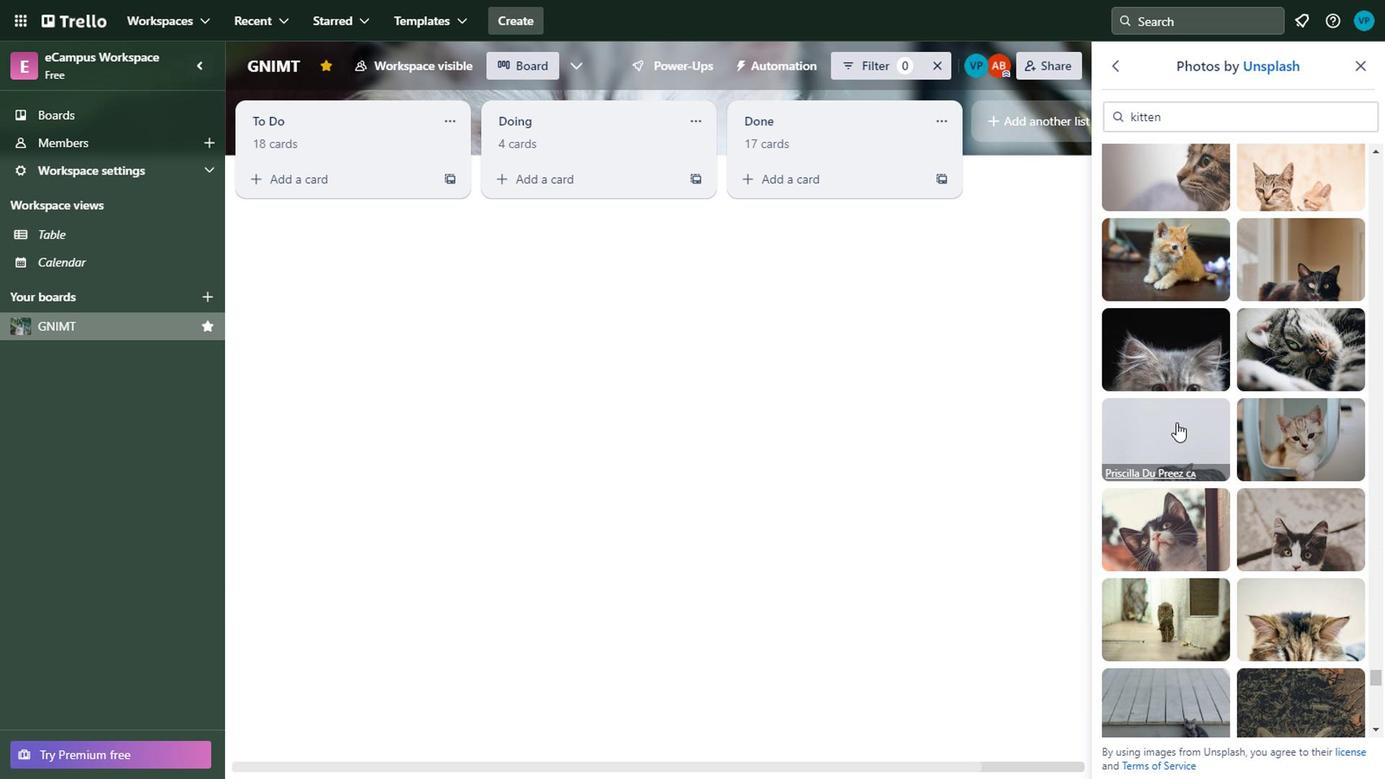 
Action: Mouse scrolled (1018, 393) with delta (0, 0)
Screenshot: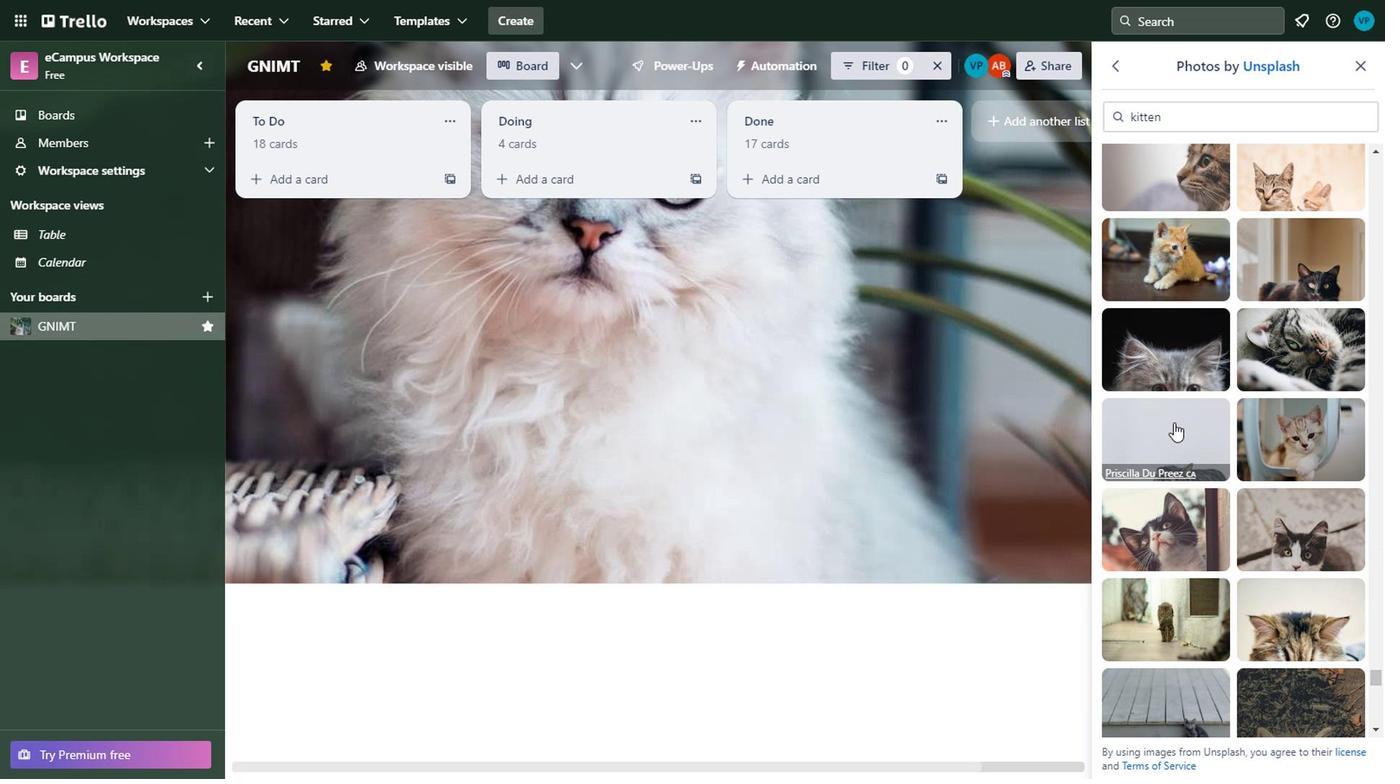 
Action: Mouse moved to (989, 376)
Screenshot: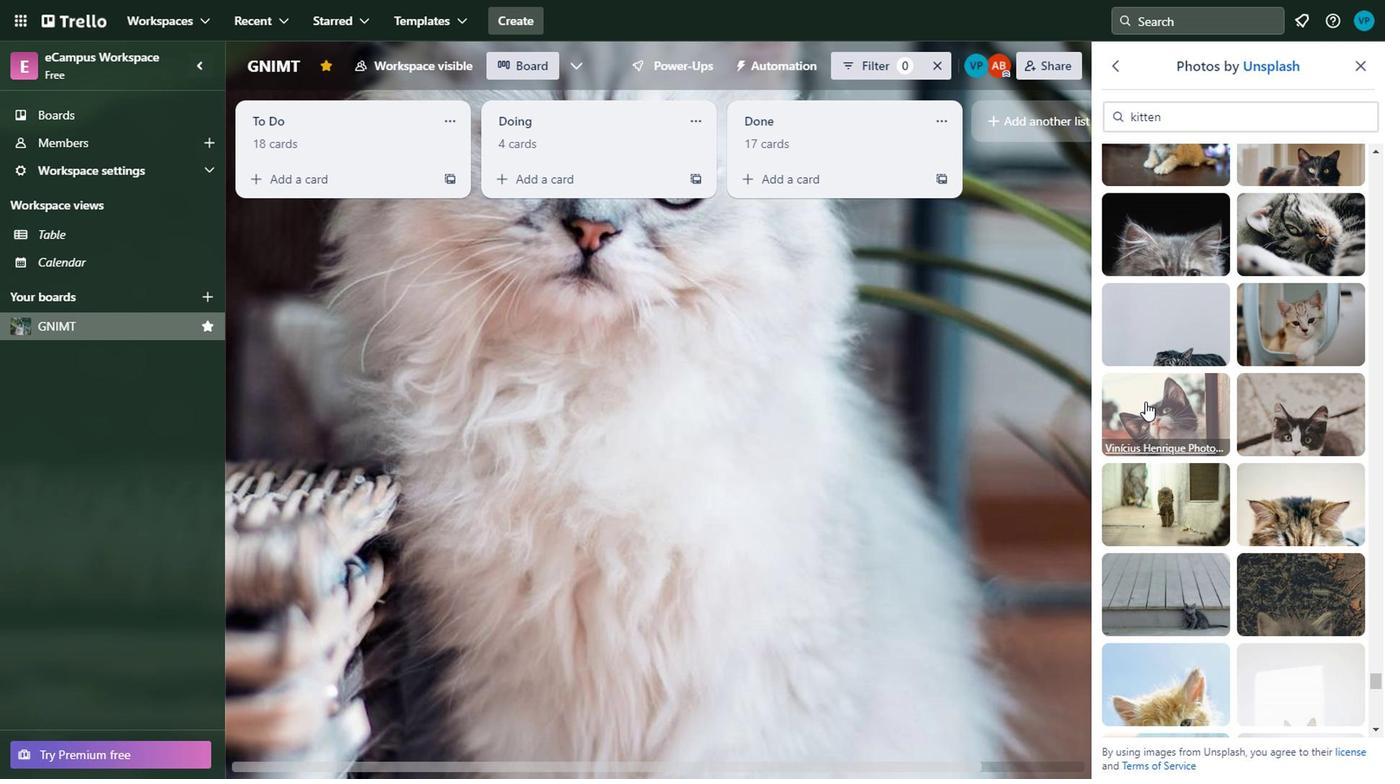
Action: Mouse scrolled (989, 375) with delta (0, 0)
Screenshot: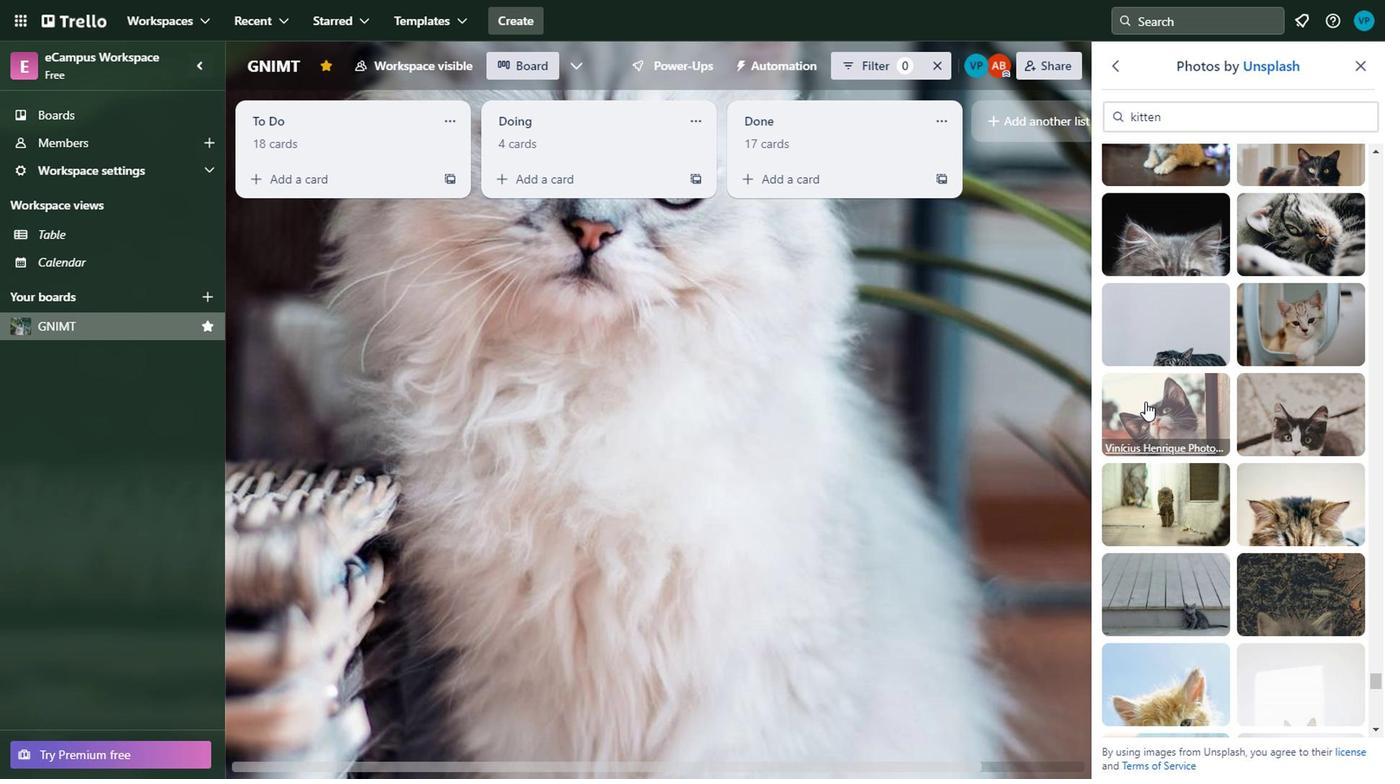 
Action: Mouse moved to (1052, 370)
Screenshot: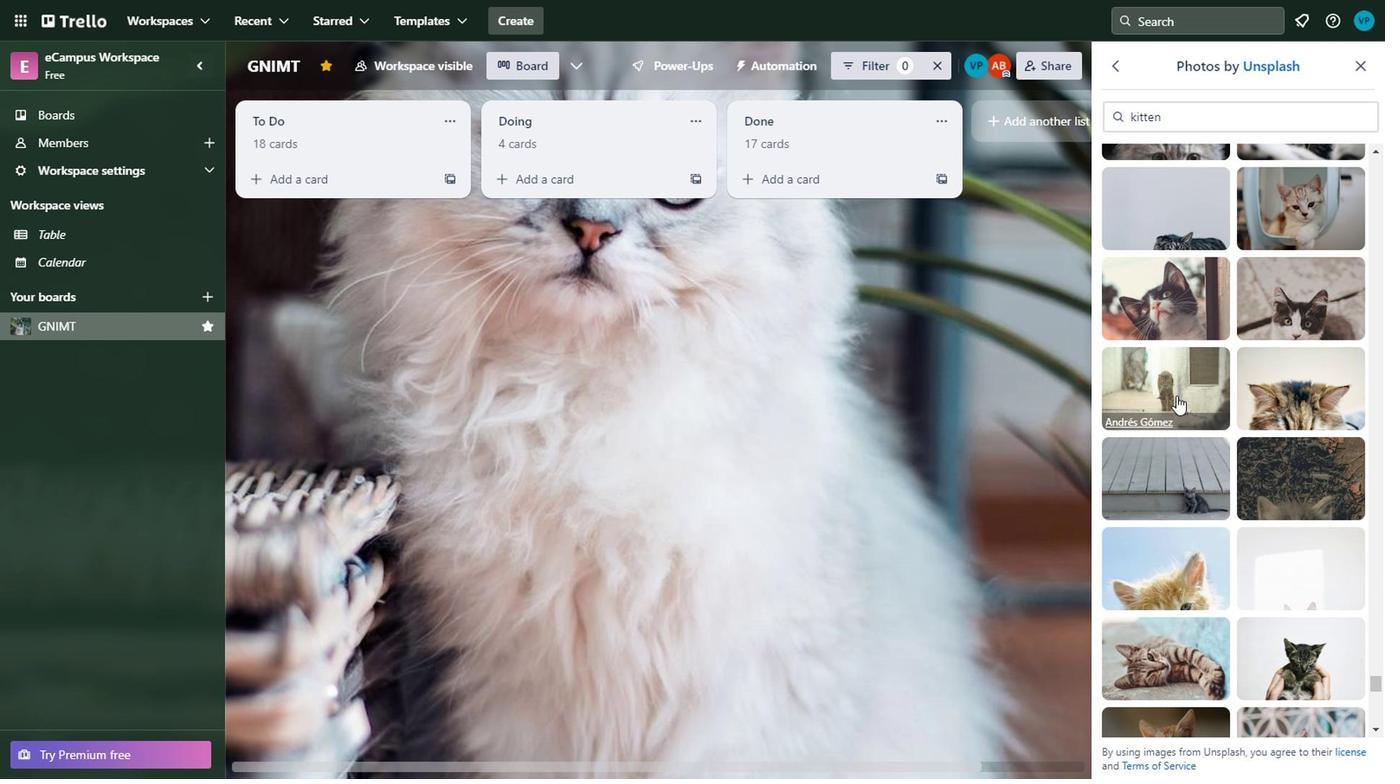 
Action: Mouse scrolled (1052, 370) with delta (0, 0)
Screenshot: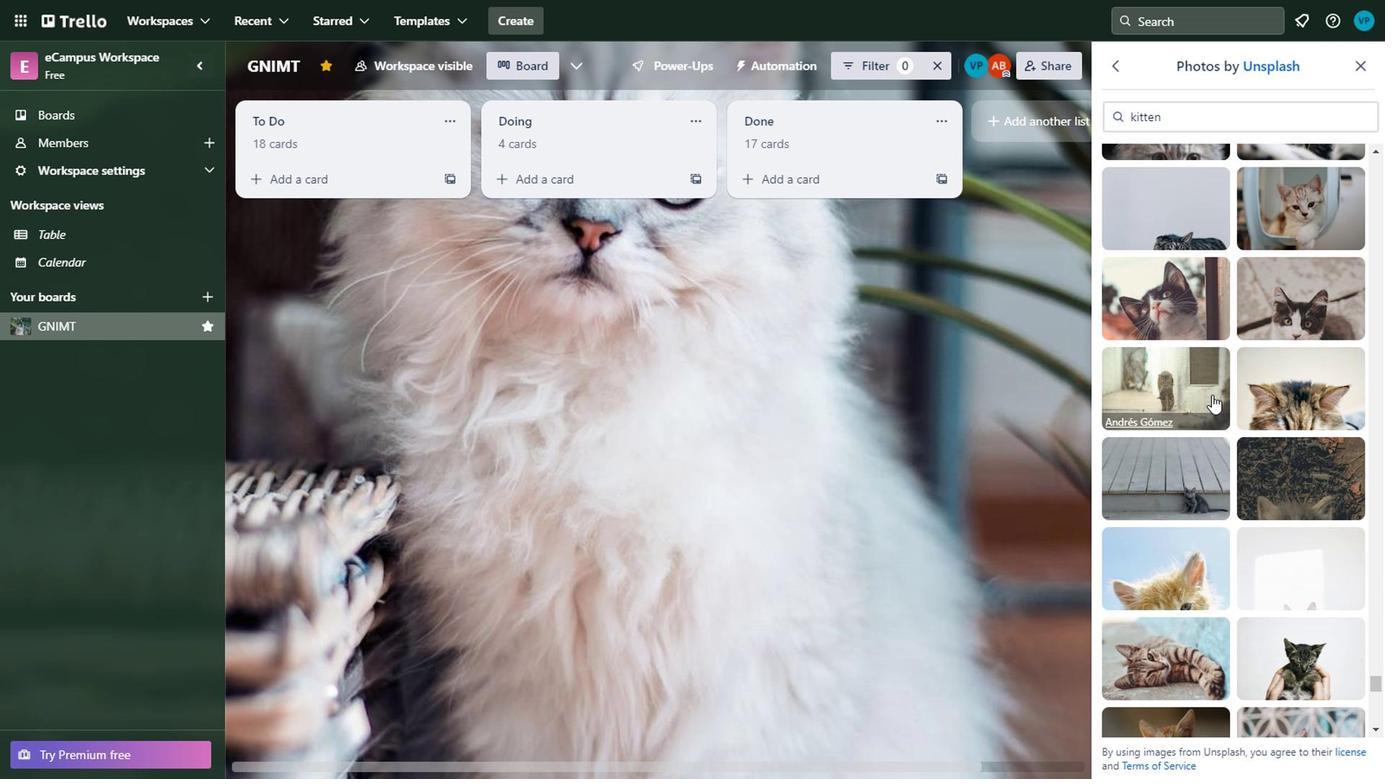
Action: Mouse moved to (1036, 369)
Screenshot: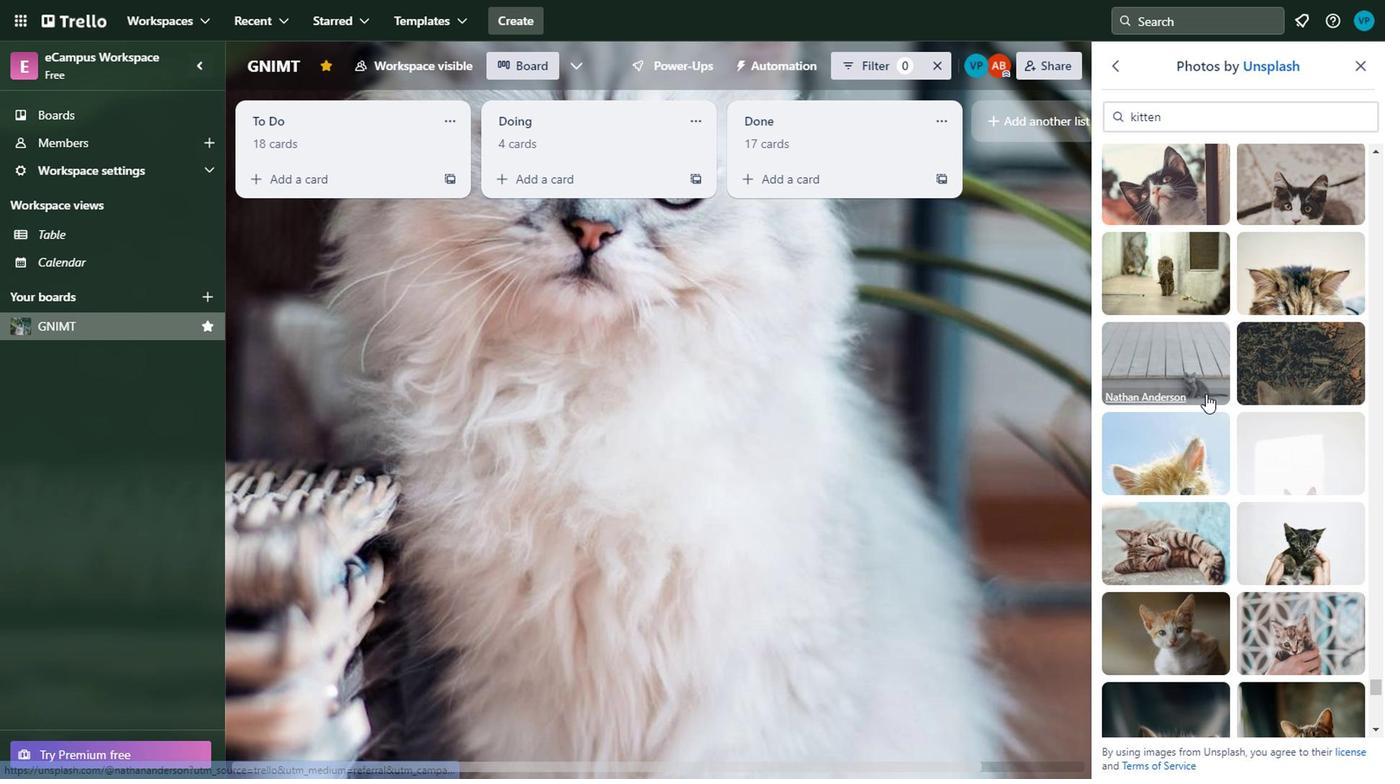 
Action: Mouse scrolled (1036, 368) with delta (0, 0)
Screenshot: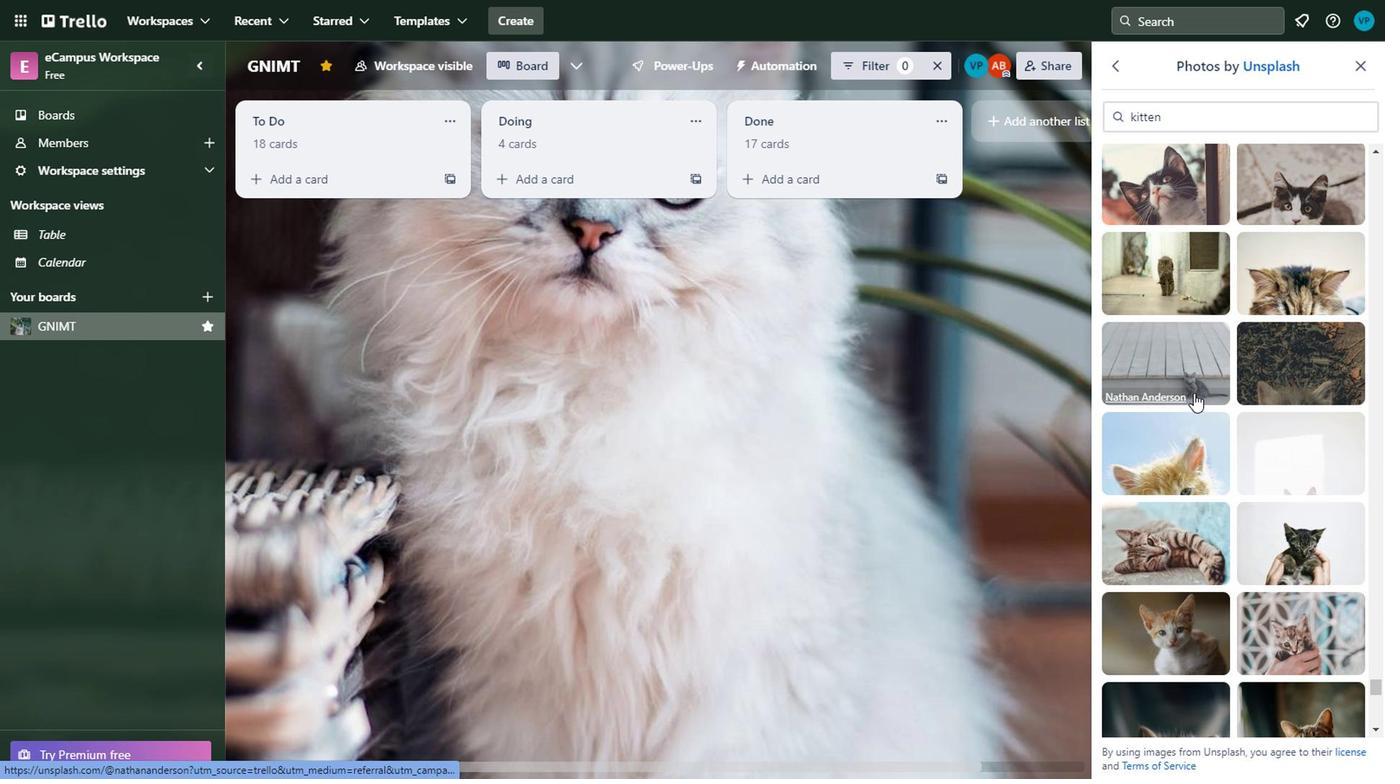 
Action: Mouse moved to (1027, 360)
Screenshot: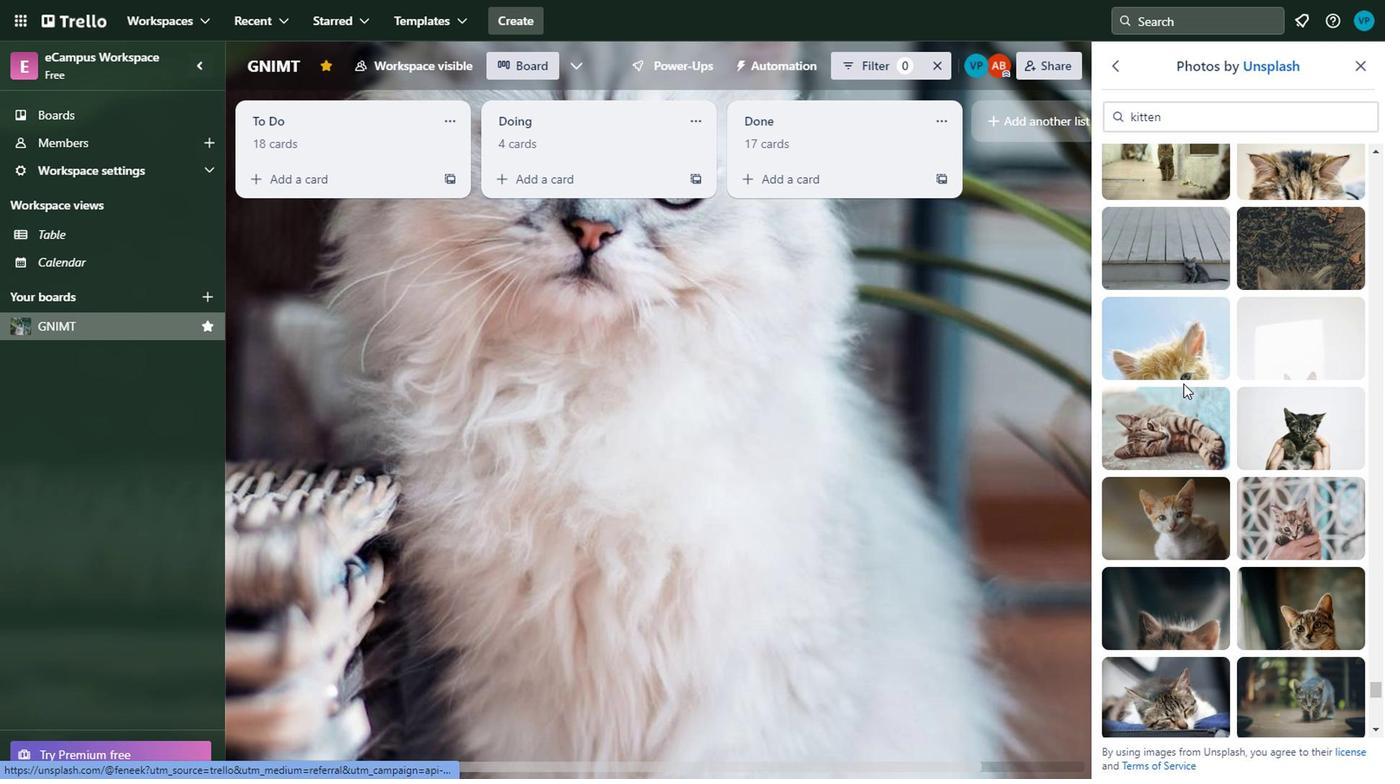 
Action: Mouse scrolled (1027, 360) with delta (0, 0)
Screenshot: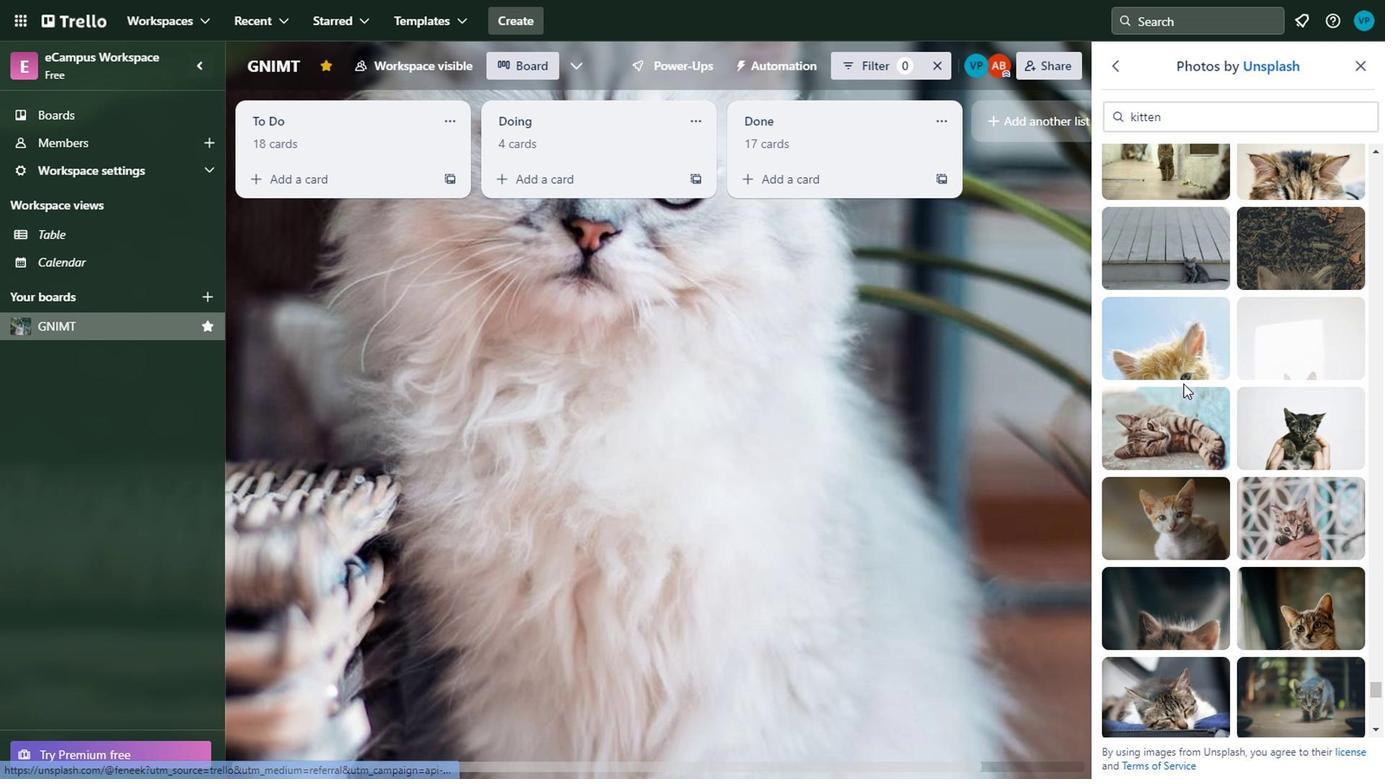 
Action: Mouse moved to (1025, 360)
Screenshot: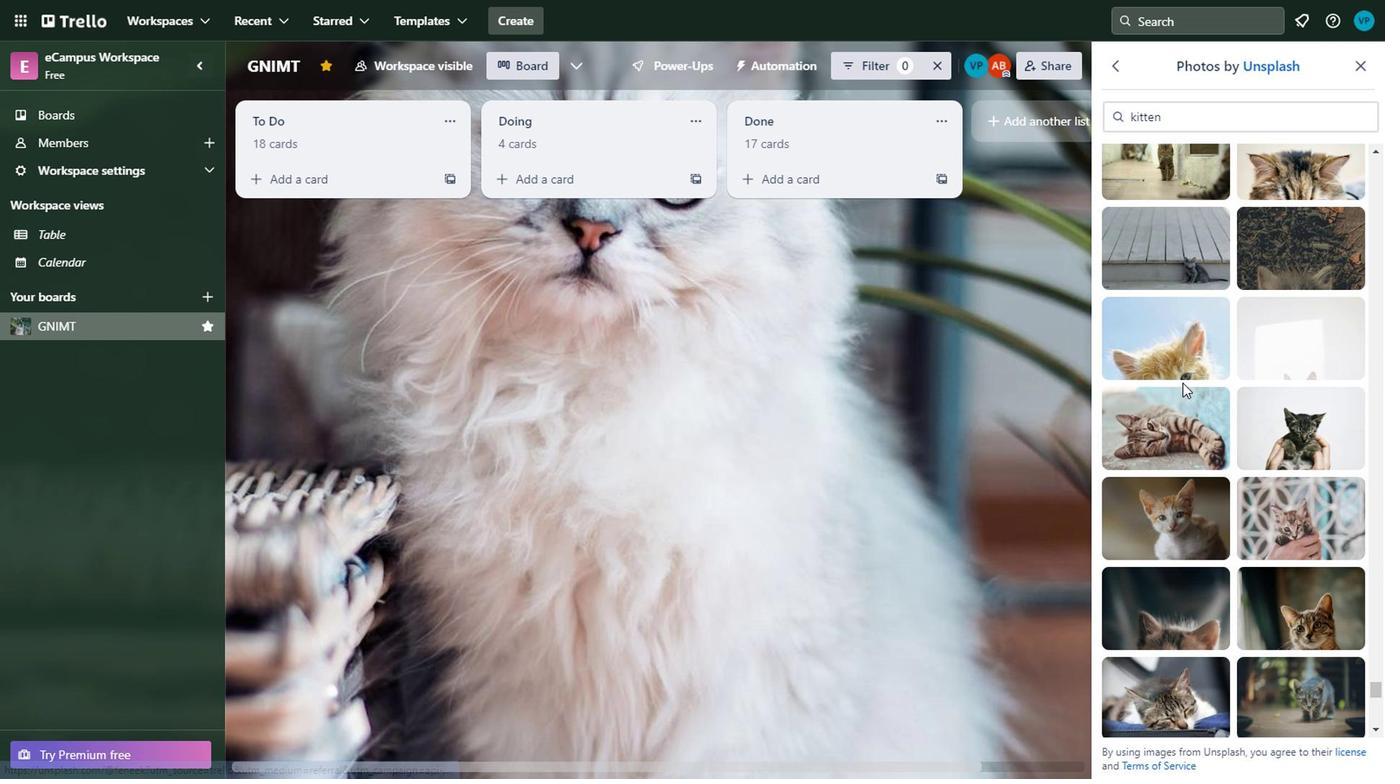 
Action: Mouse scrolled (1025, 360) with delta (0, 0)
Screenshot: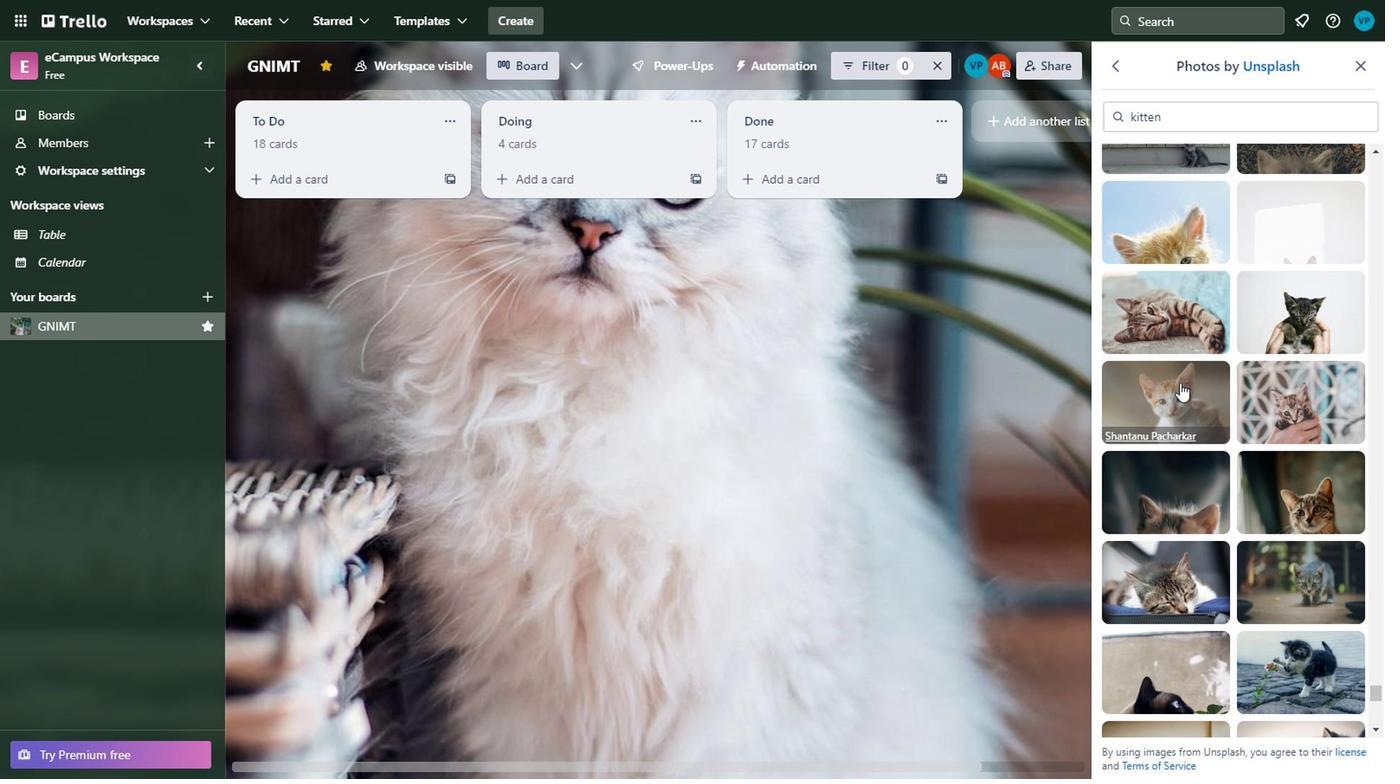 
Action: Mouse moved to (1107, 463)
Screenshot: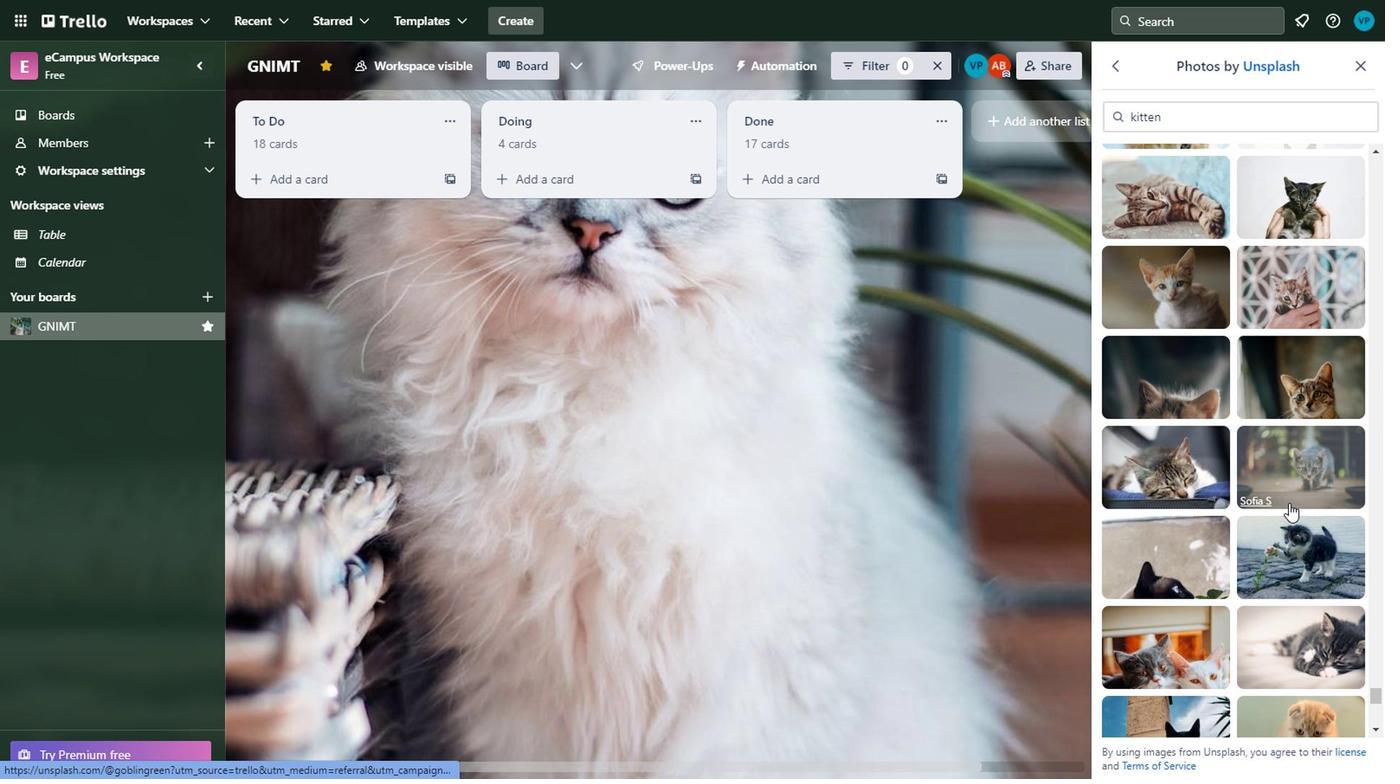 
Action: Mouse scrolled (1107, 463) with delta (0, 0)
Screenshot: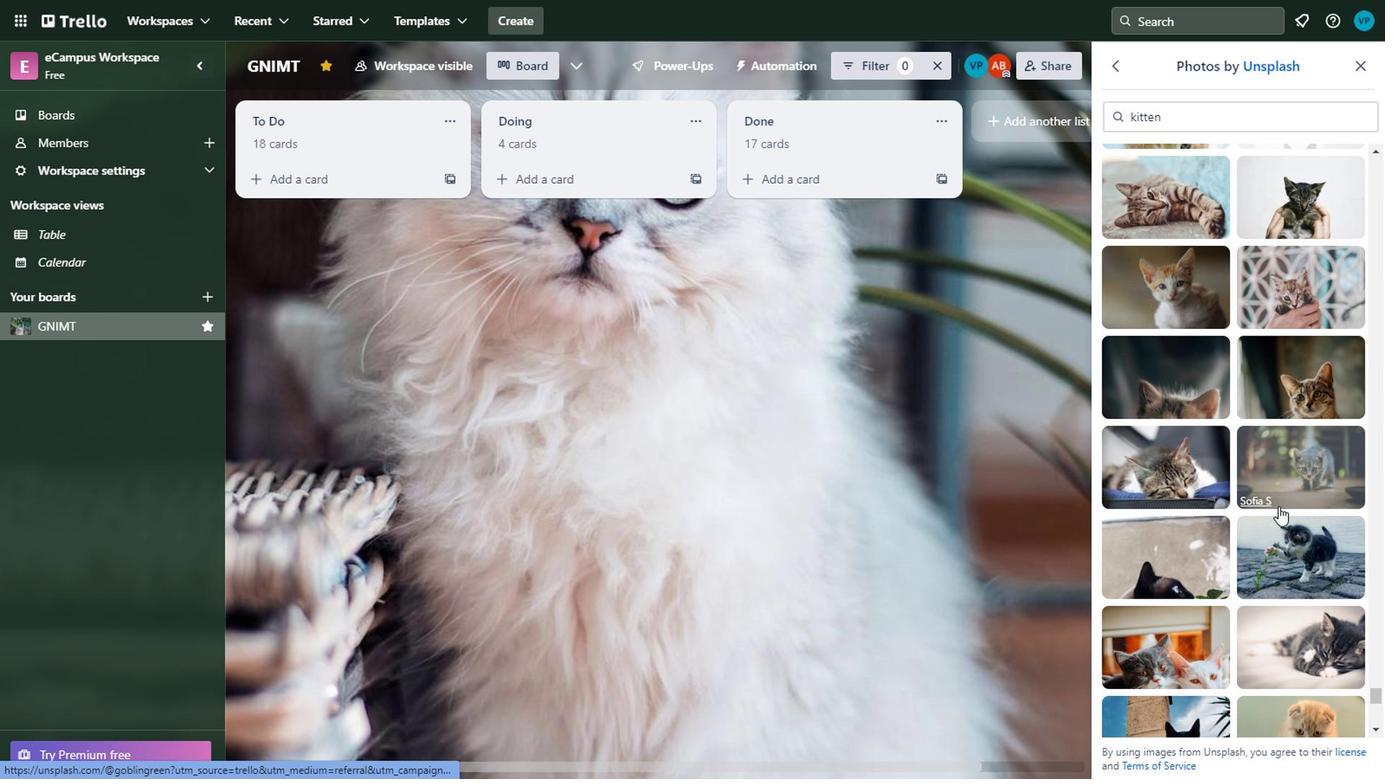 
Action: Mouse moved to (1106, 461)
Screenshot: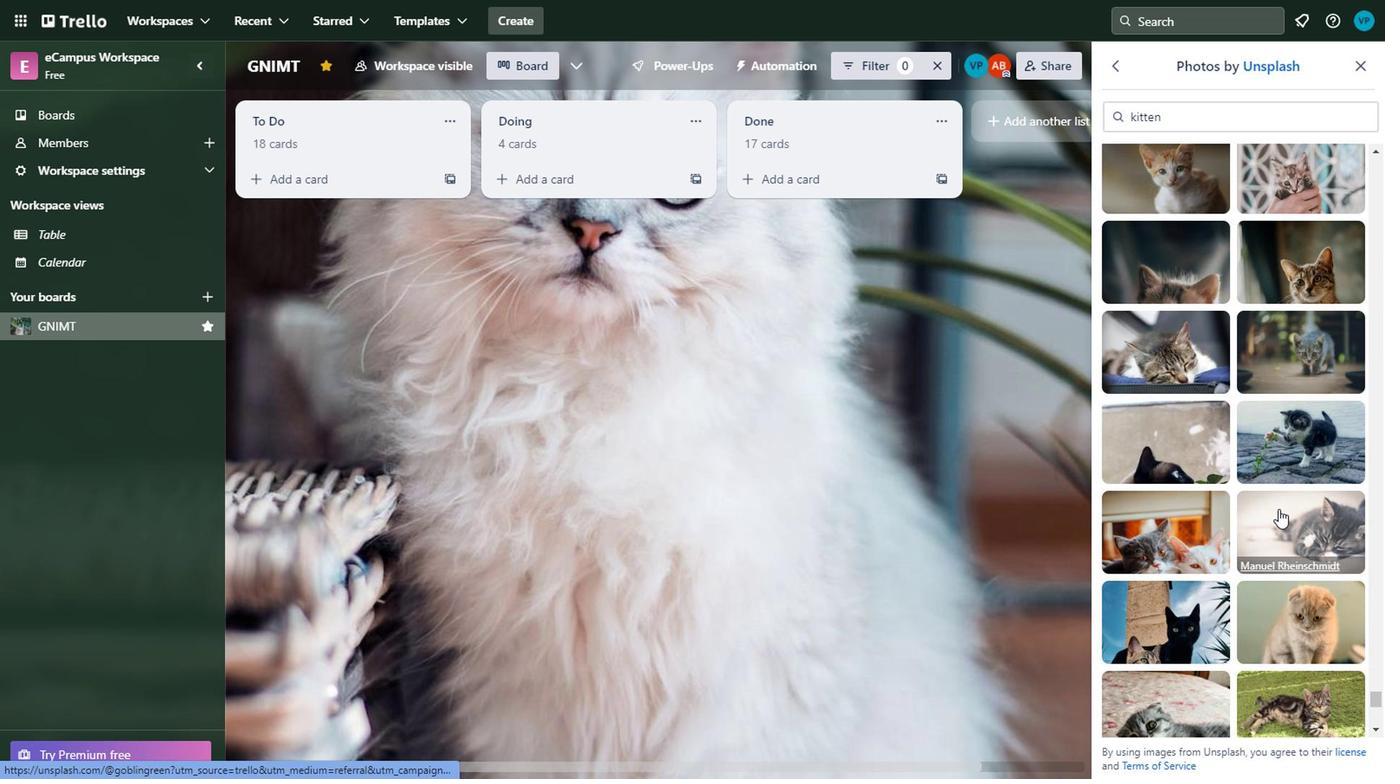 
Action: Mouse scrolled (1106, 460) with delta (0, 0)
Screenshot: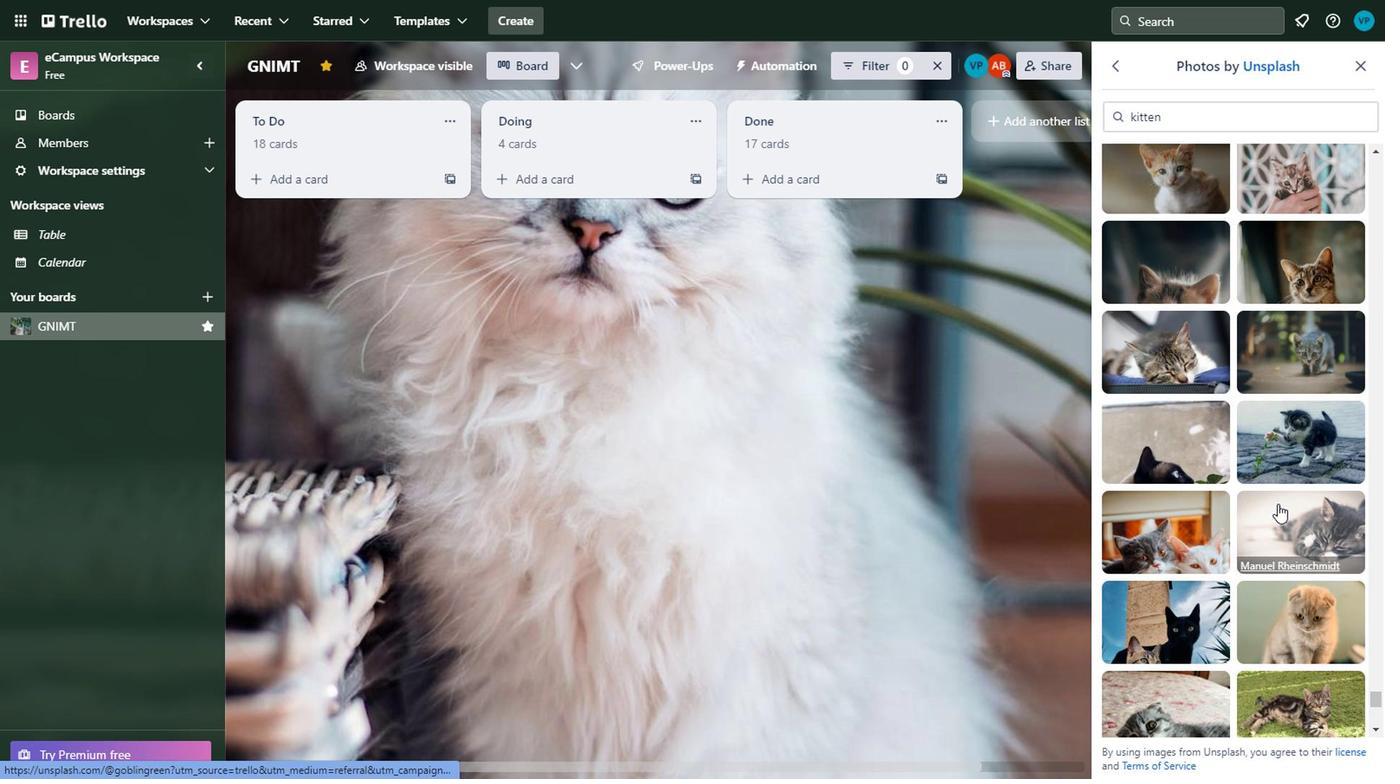 
Action: Mouse moved to (1066, 419)
Screenshot: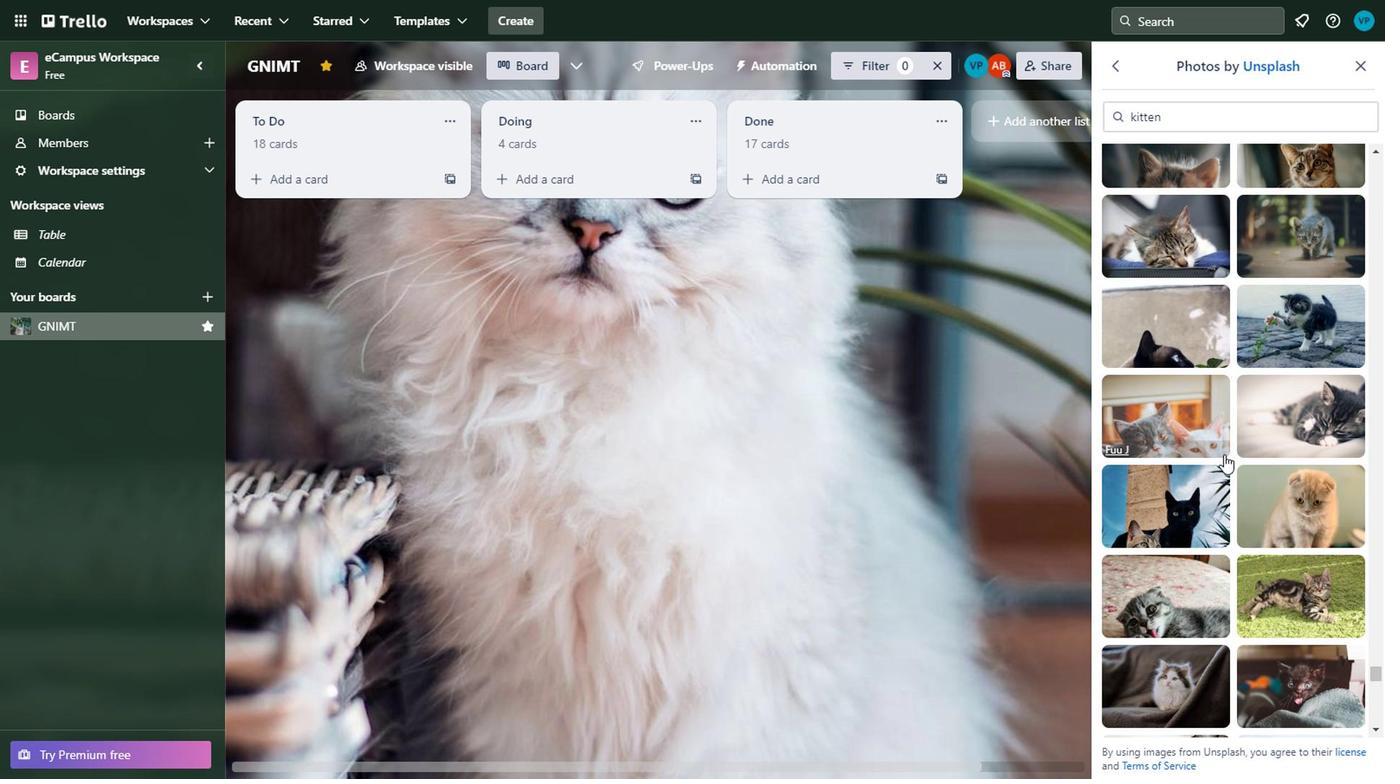 
Action: Mouse scrolled (1066, 419) with delta (0, 0)
Screenshot: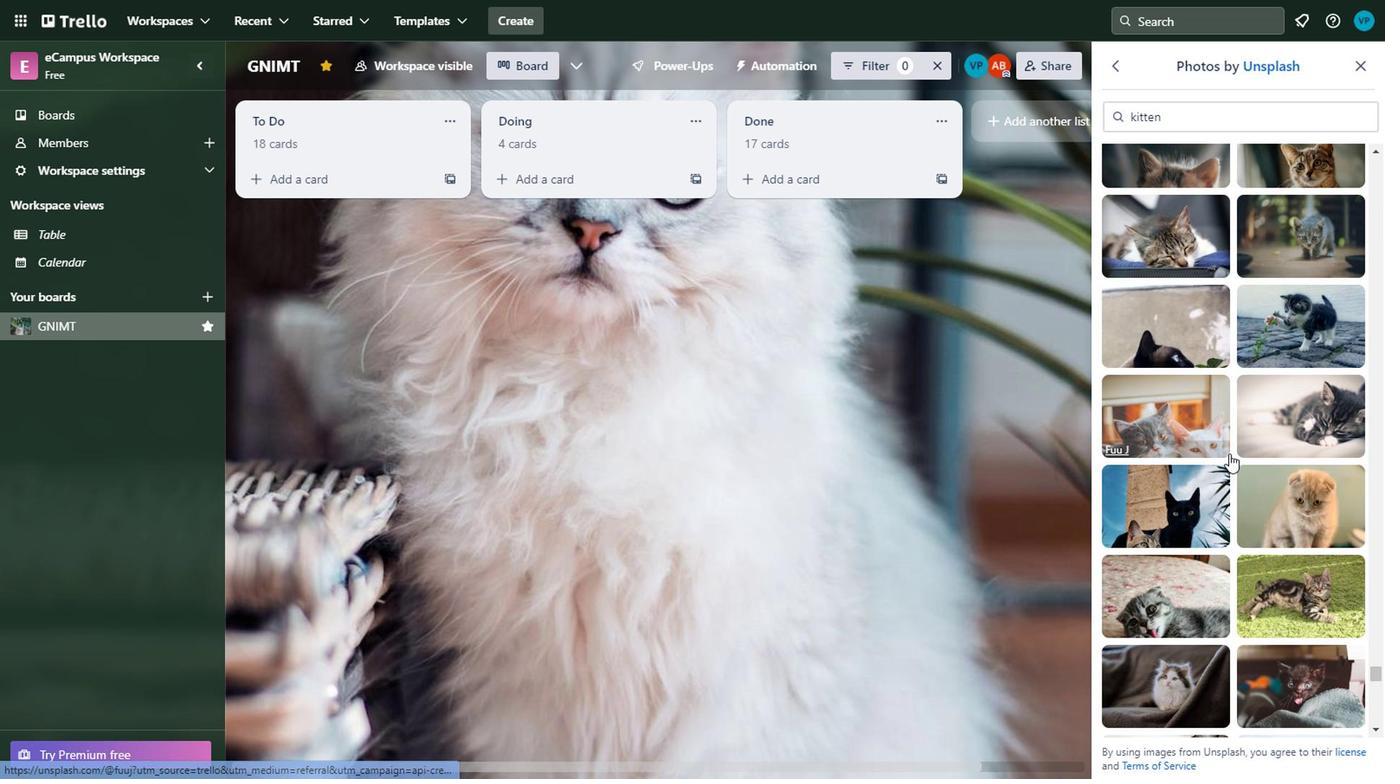 
Action: Mouse moved to (1072, 409)
Screenshot: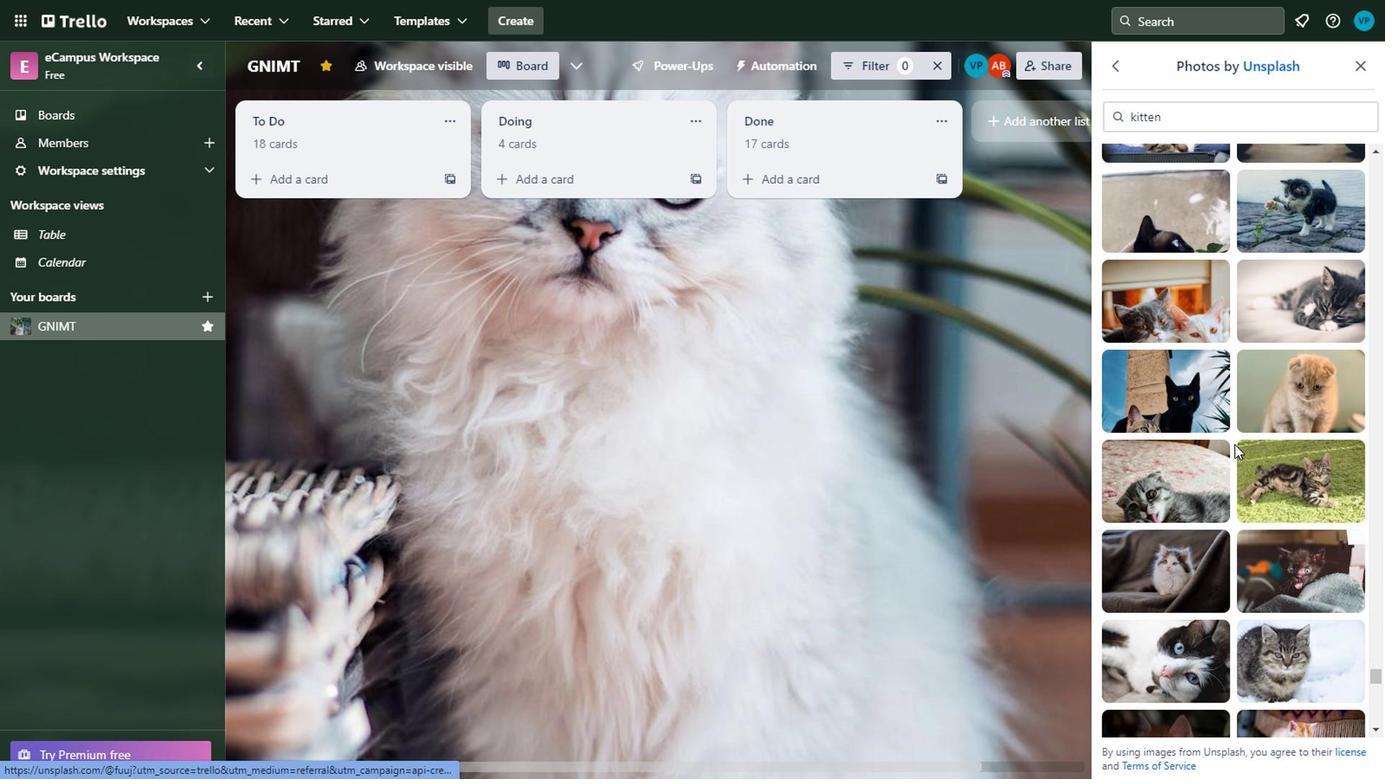 
Action: Mouse scrolled (1072, 409) with delta (0, 0)
Screenshot: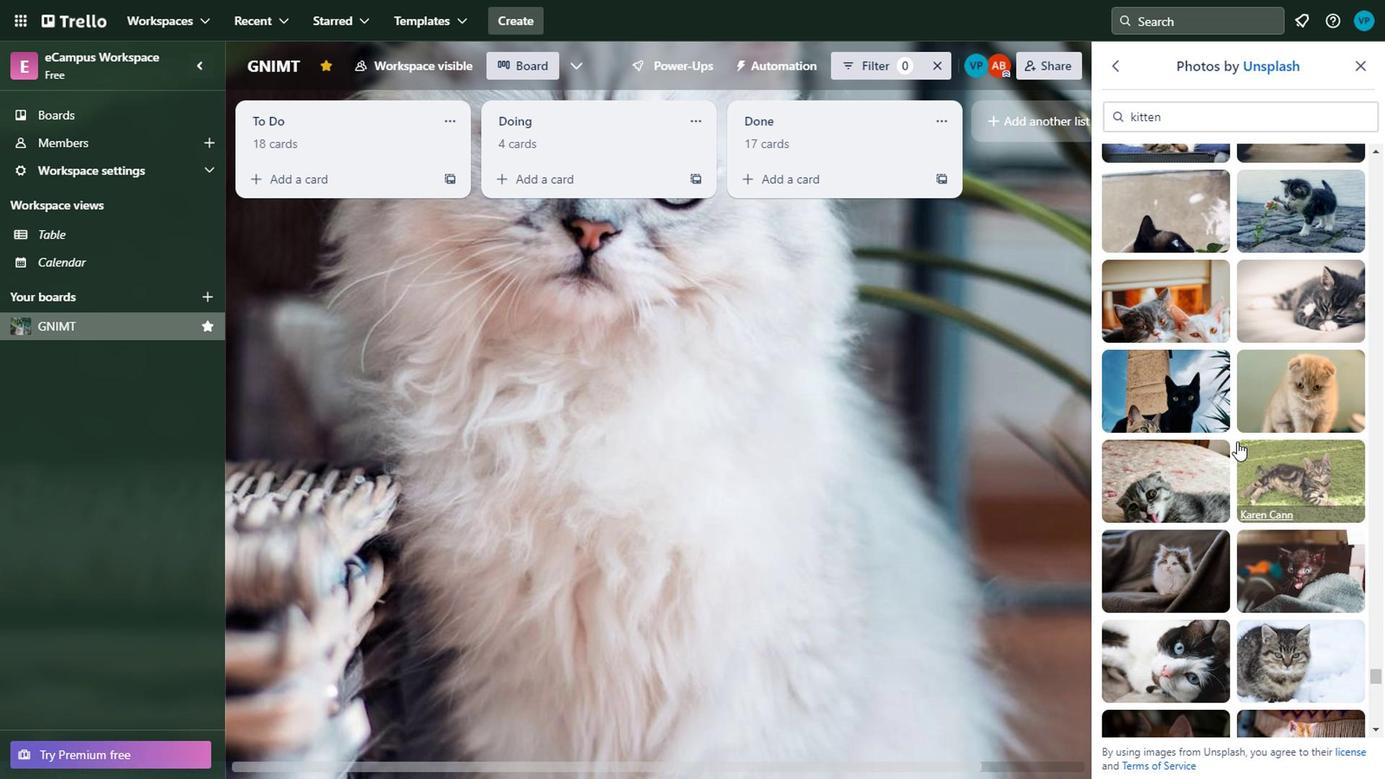 
Action: Mouse moved to (1155, 433)
Screenshot: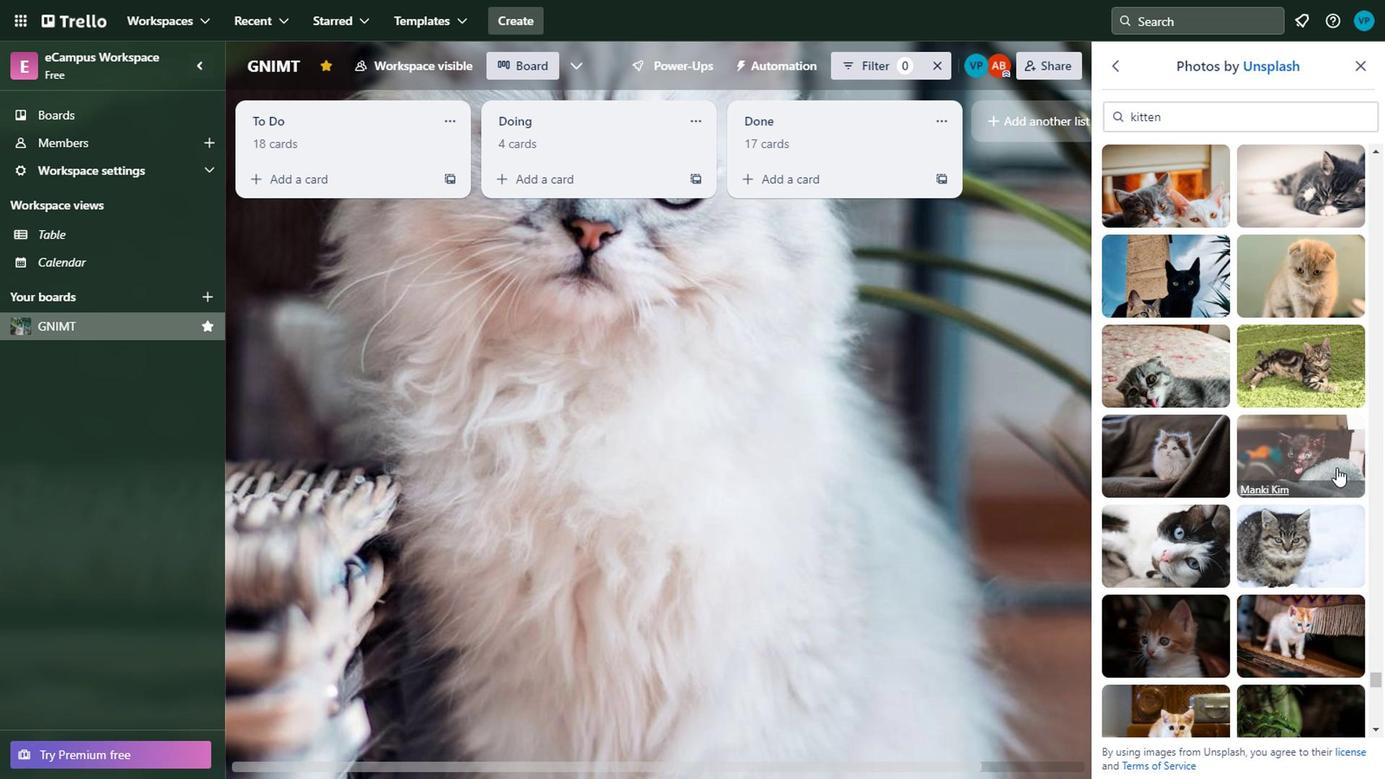 
Action: Mouse scrolled (1155, 432) with delta (0, 0)
Screenshot: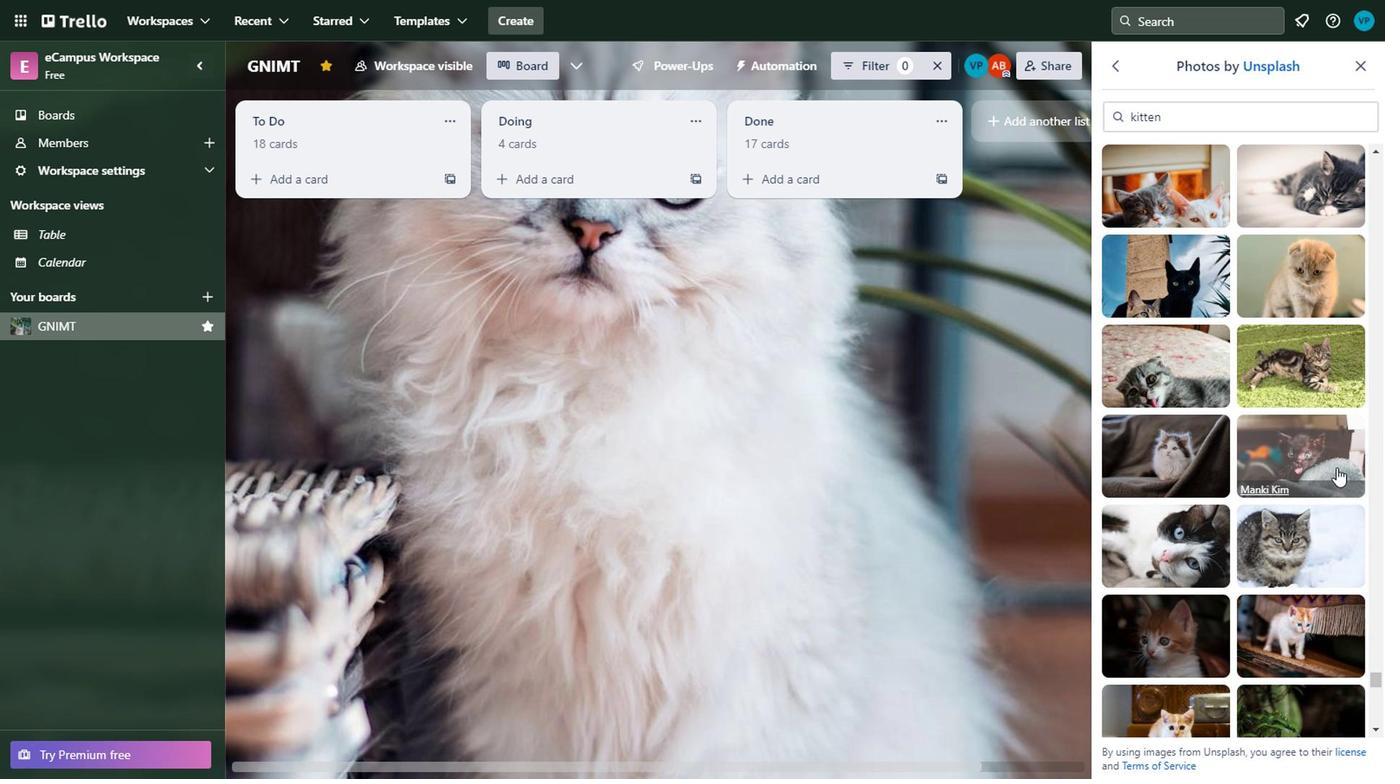 
Action: Mouse moved to (1128, 437)
Screenshot: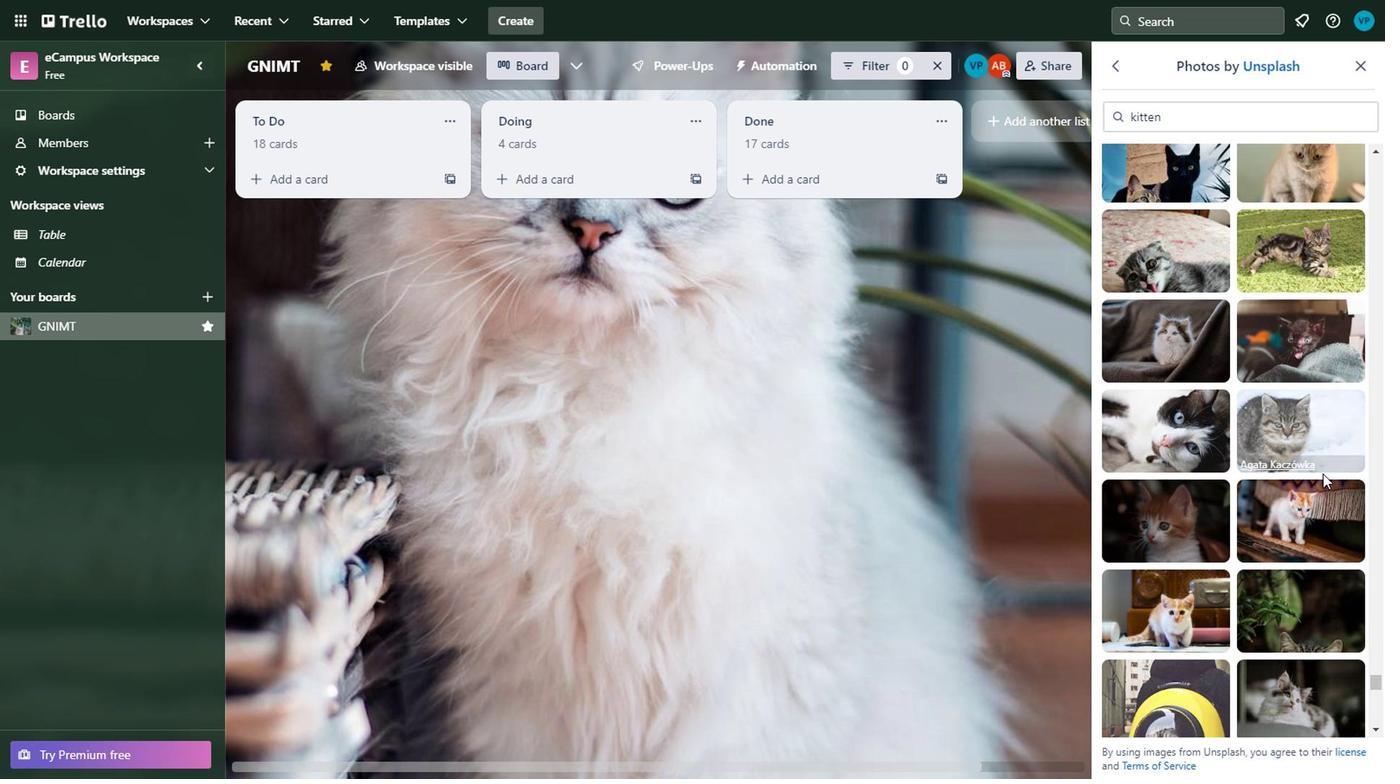 
Action: Mouse scrolled (1128, 436) with delta (0, 0)
Screenshot: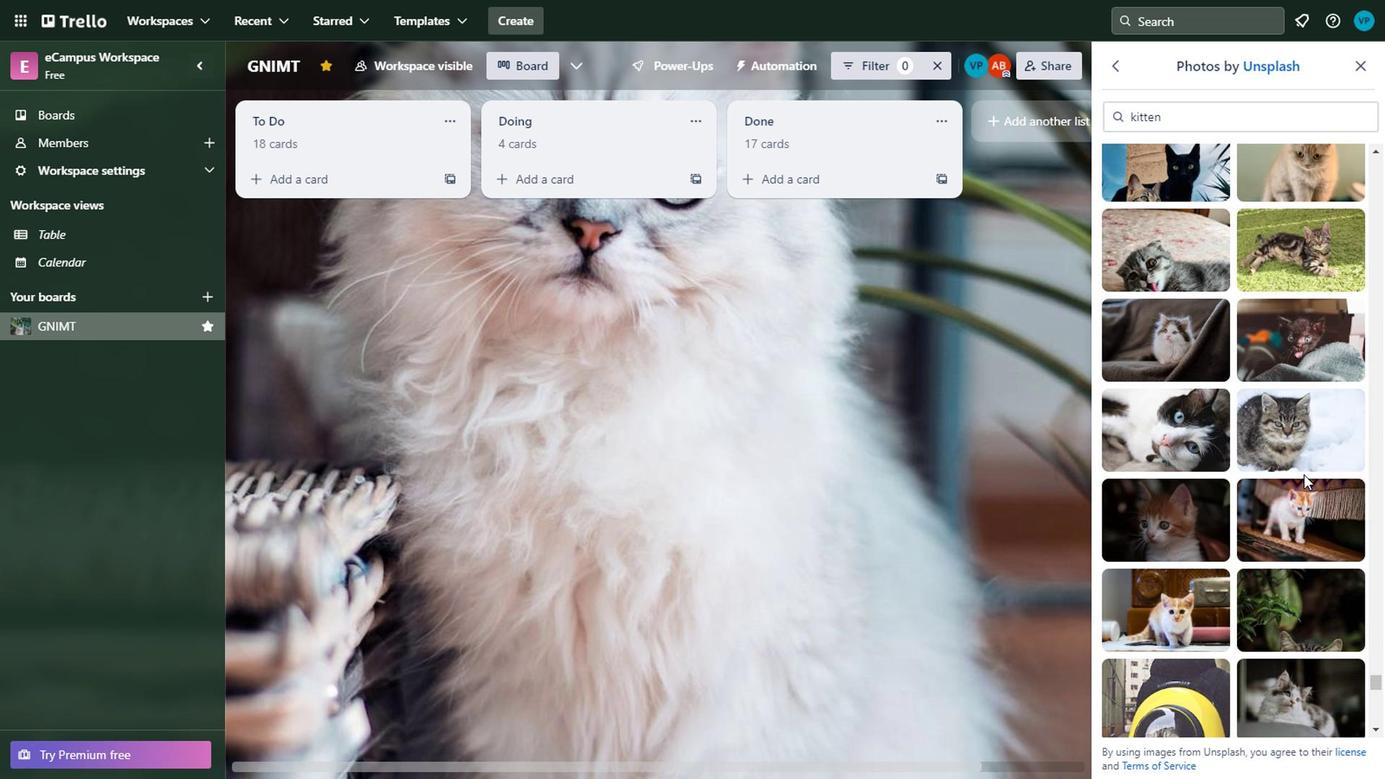 
Action: Mouse moved to (1057, 439)
Screenshot: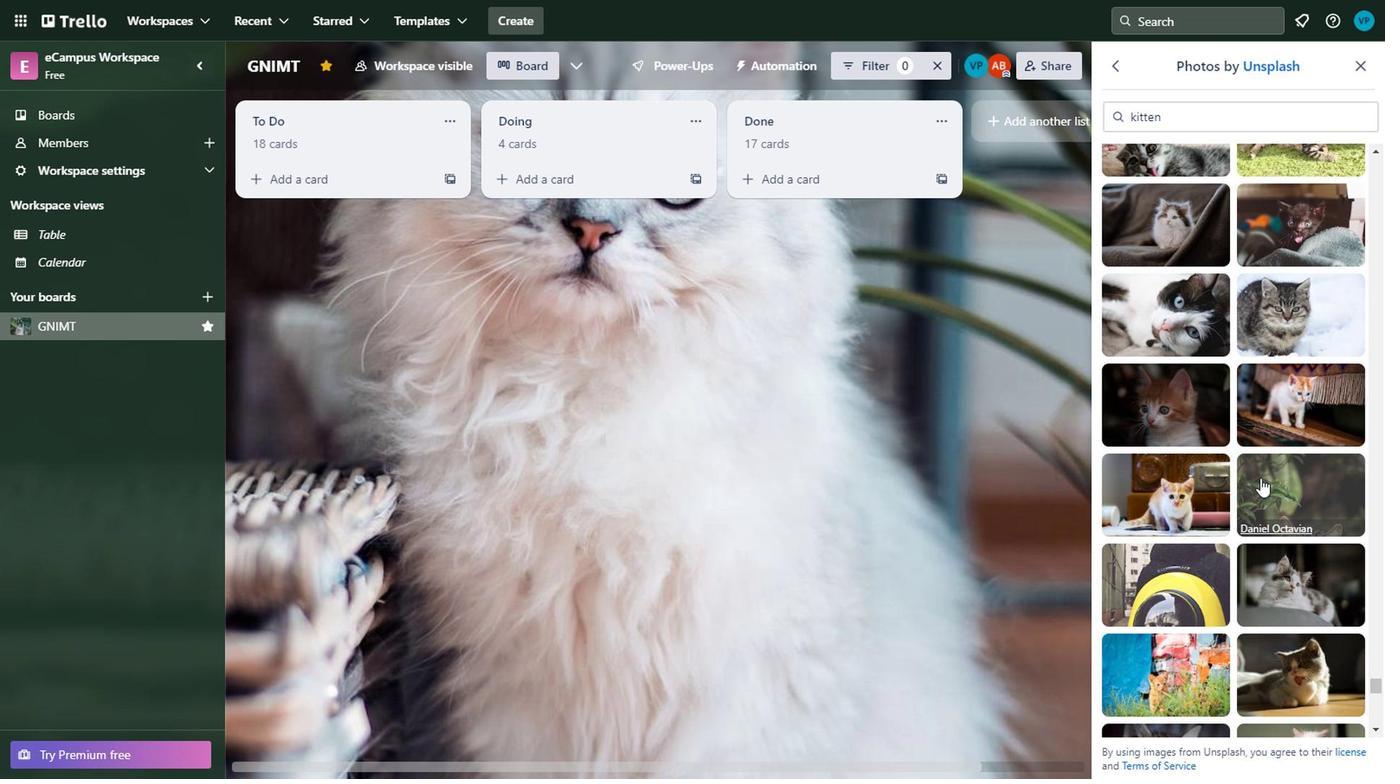 
Action: Mouse scrolled (1057, 438) with delta (0, 0)
Screenshot: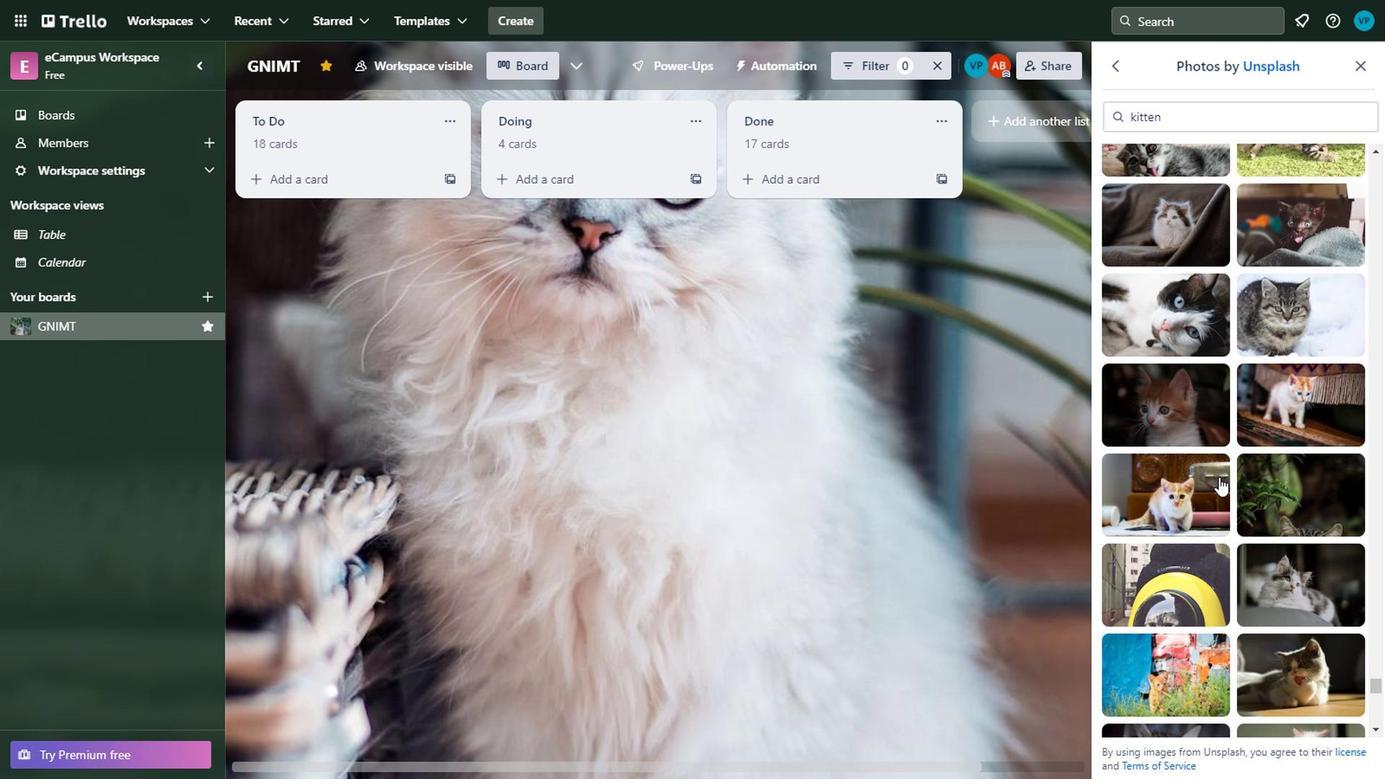 
Action: Mouse moved to (1125, 454)
Screenshot: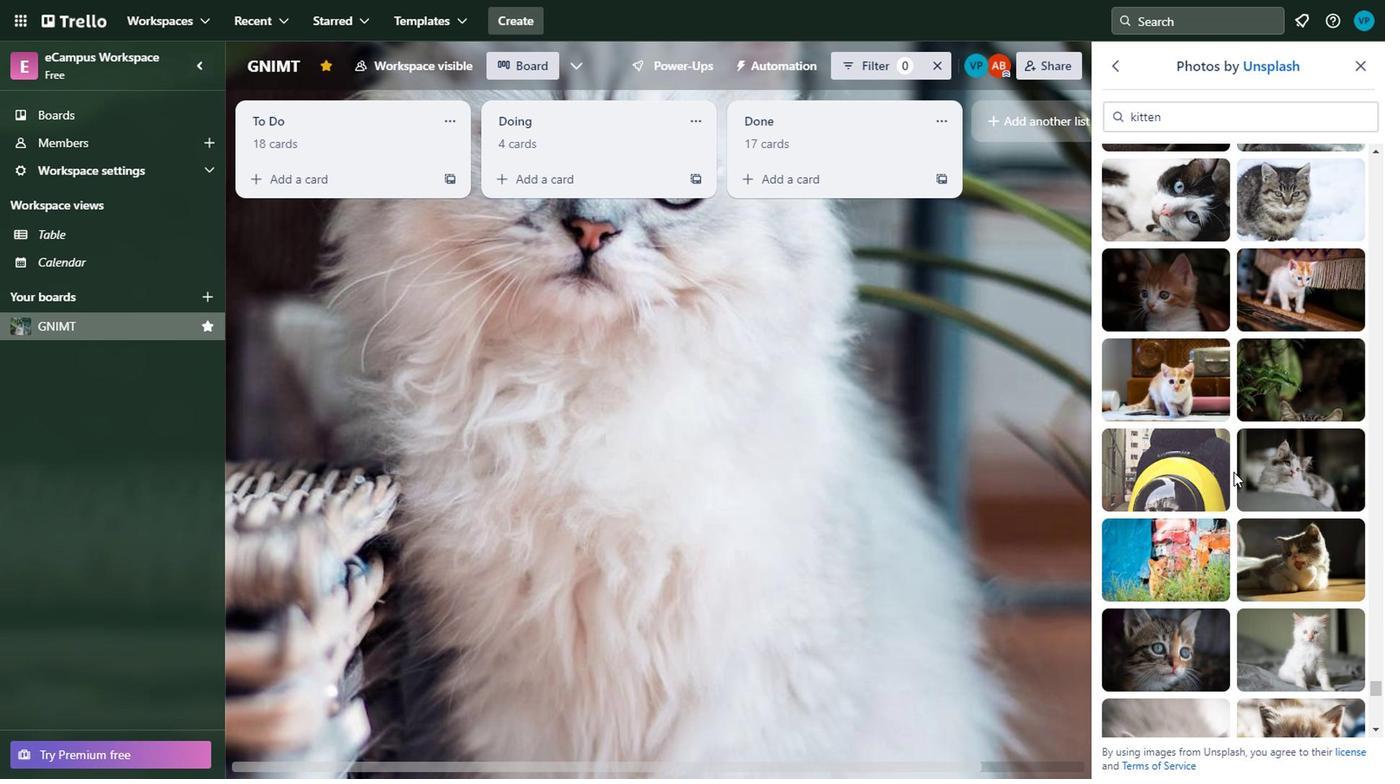 
Action: Mouse scrolled (1125, 453) with delta (0, 0)
Screenshot: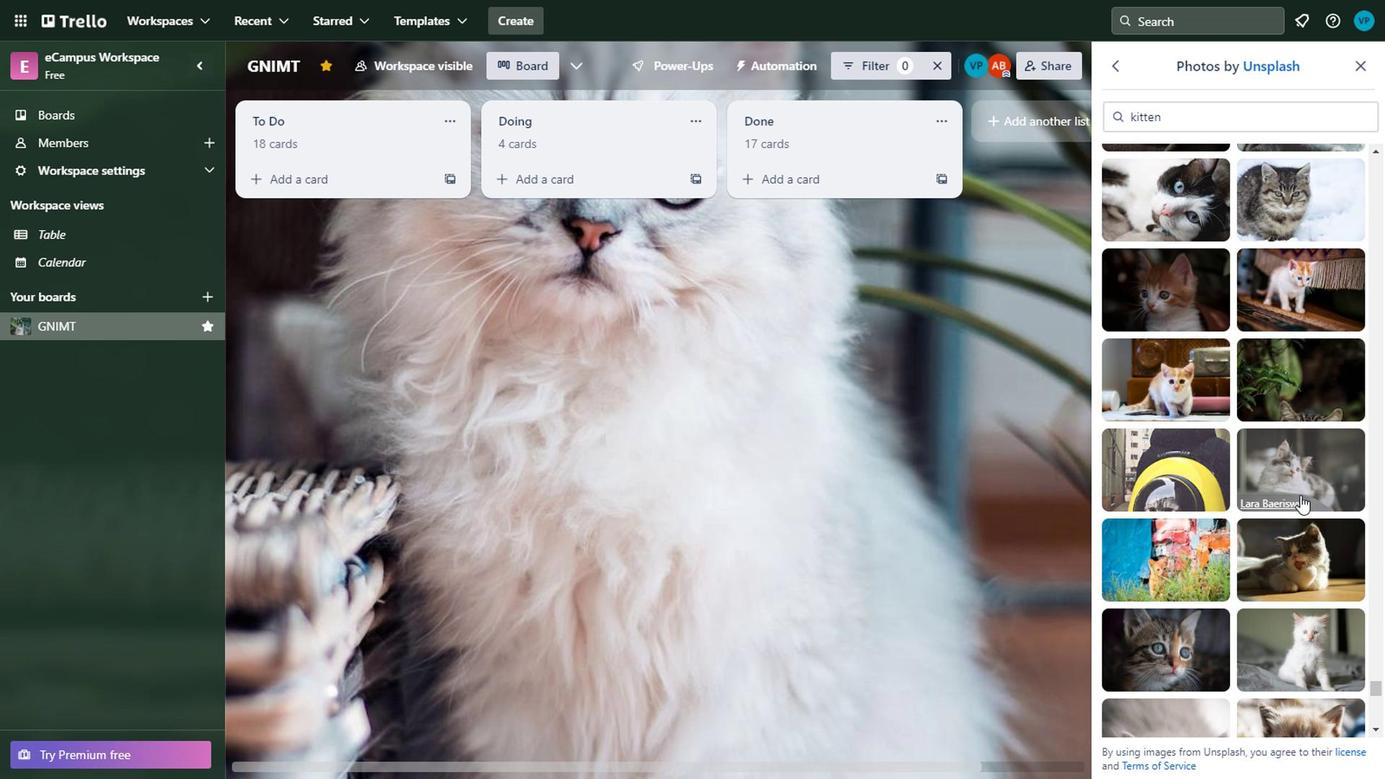 
Action: Mouse scrolled (1125, 453) with delta (0, 0)
Screenshot: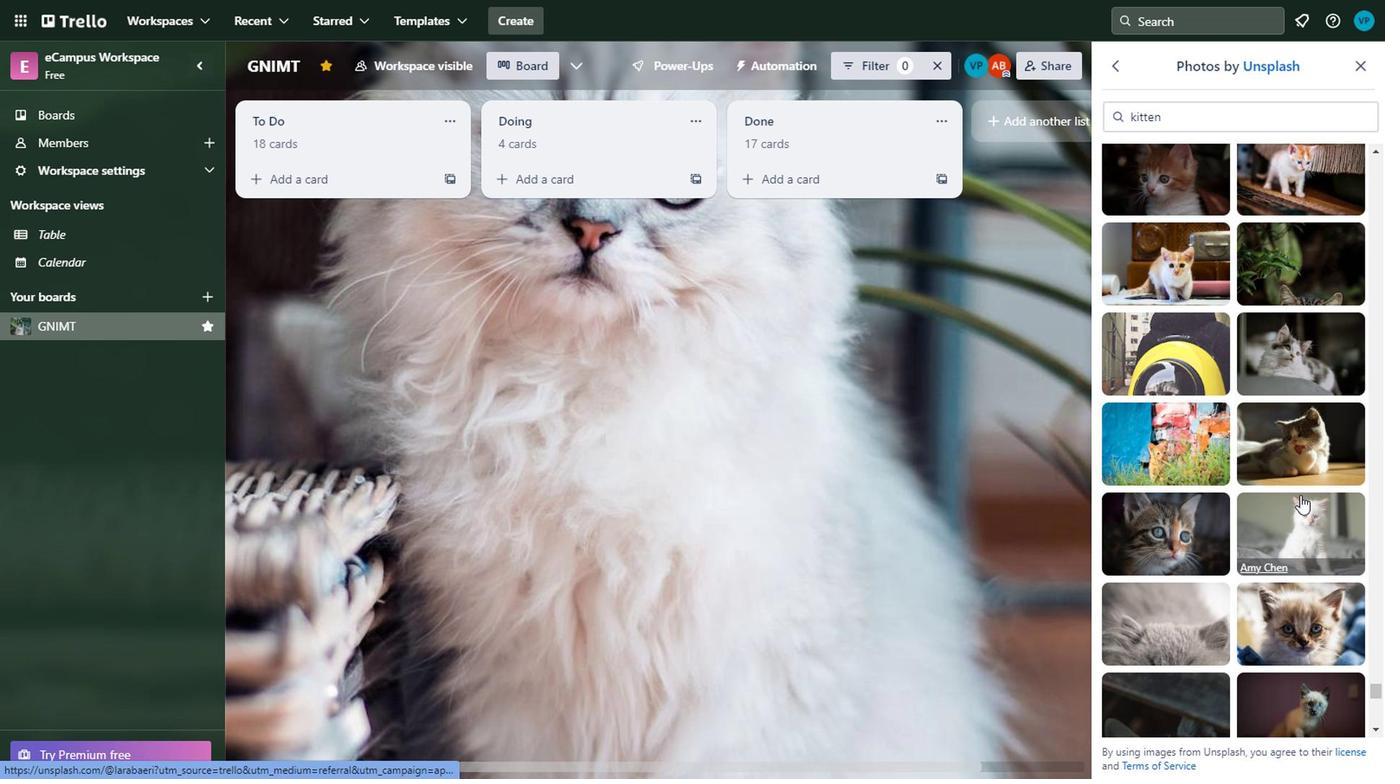 
Action: Mouse moved to (1126, 455)
Screenshot: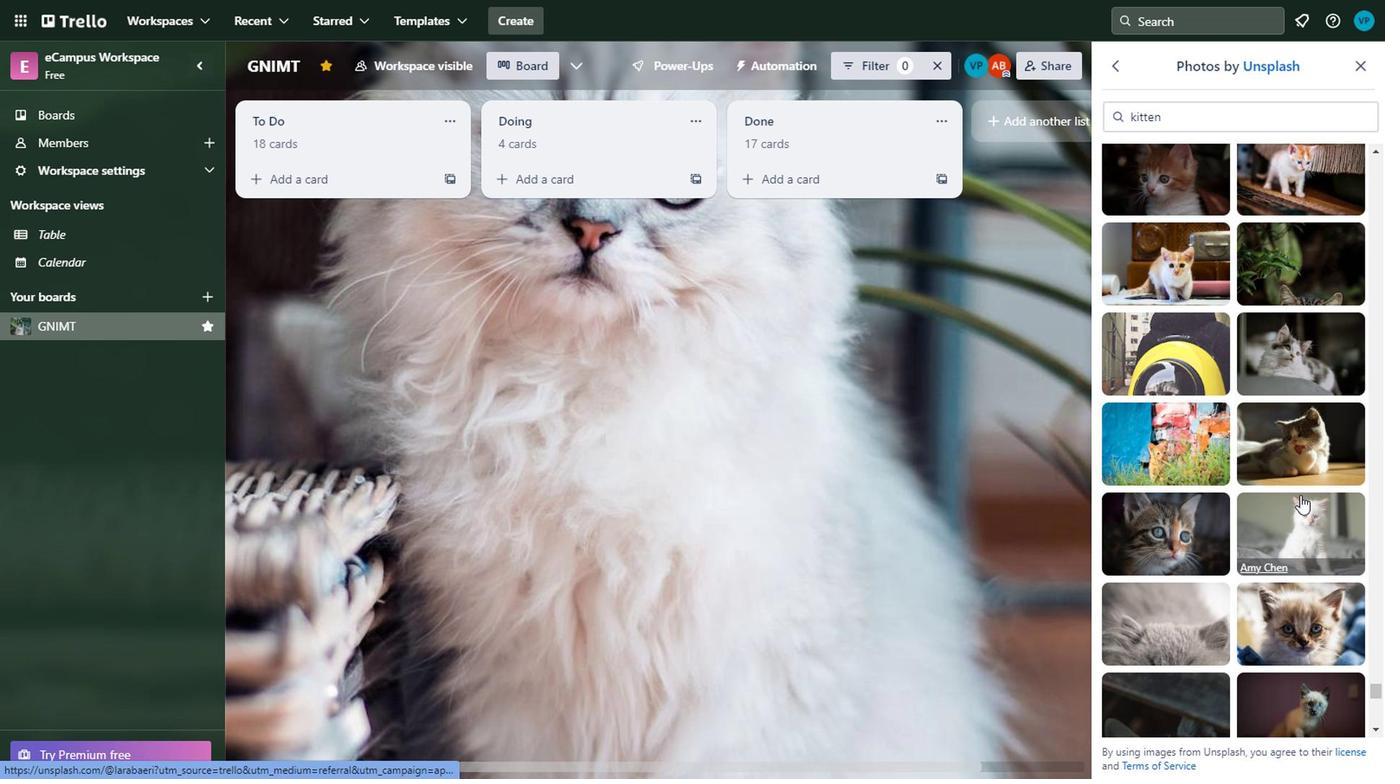 
Action: Mouse scrolled (1126, 454) with delta (0, 0)
Screenshot: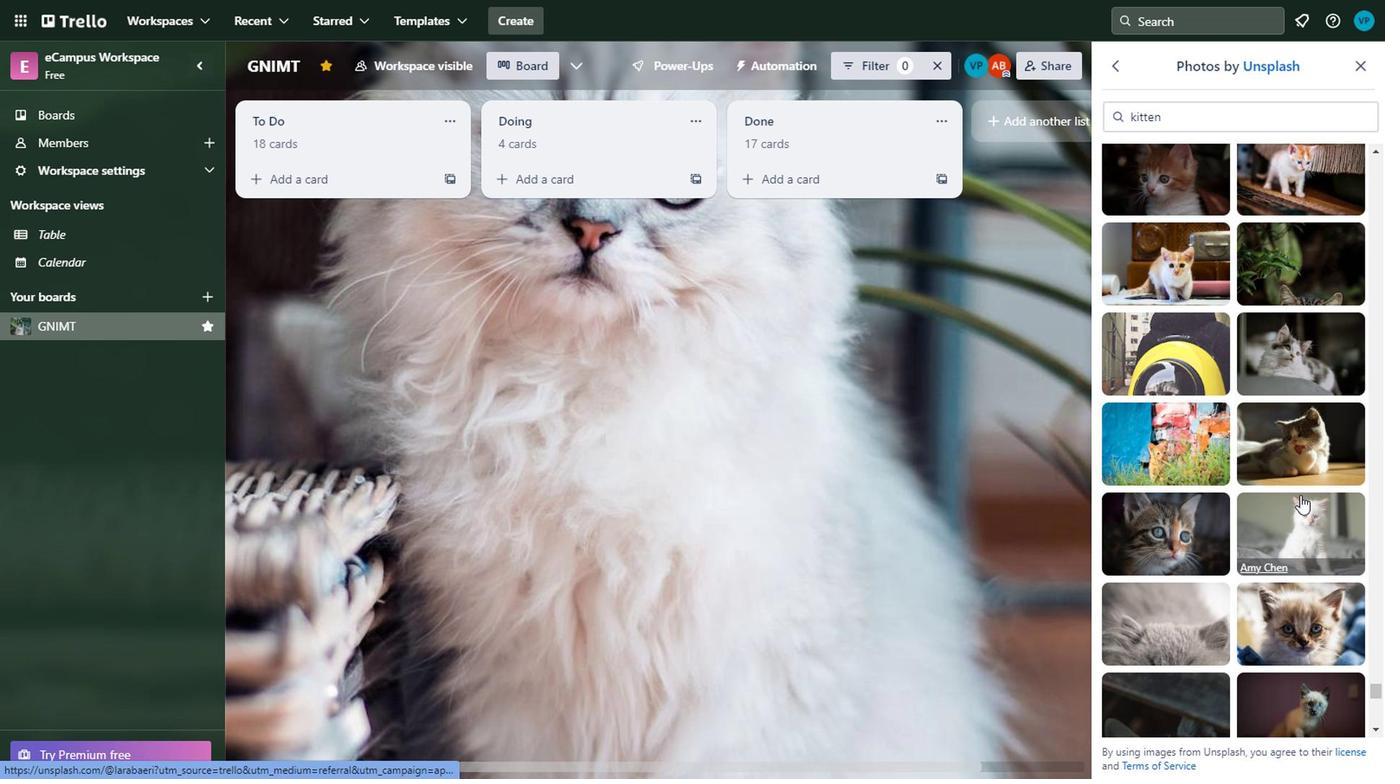 
Action: Mouse scrolled (1126, 456) with delta (0, 0)
Screenshot: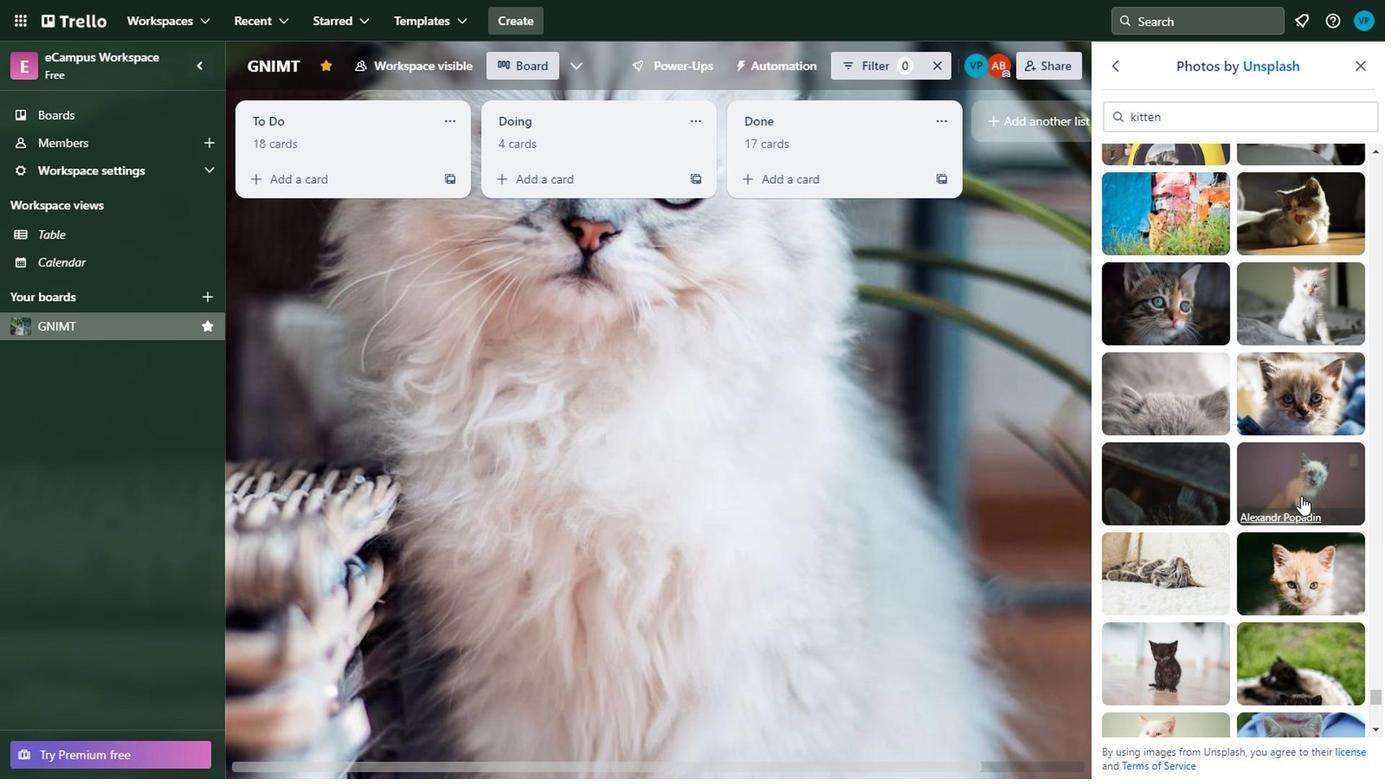 
Action: Mouse scrolled (1126, 456) with delta (0, 0)
Screenshot: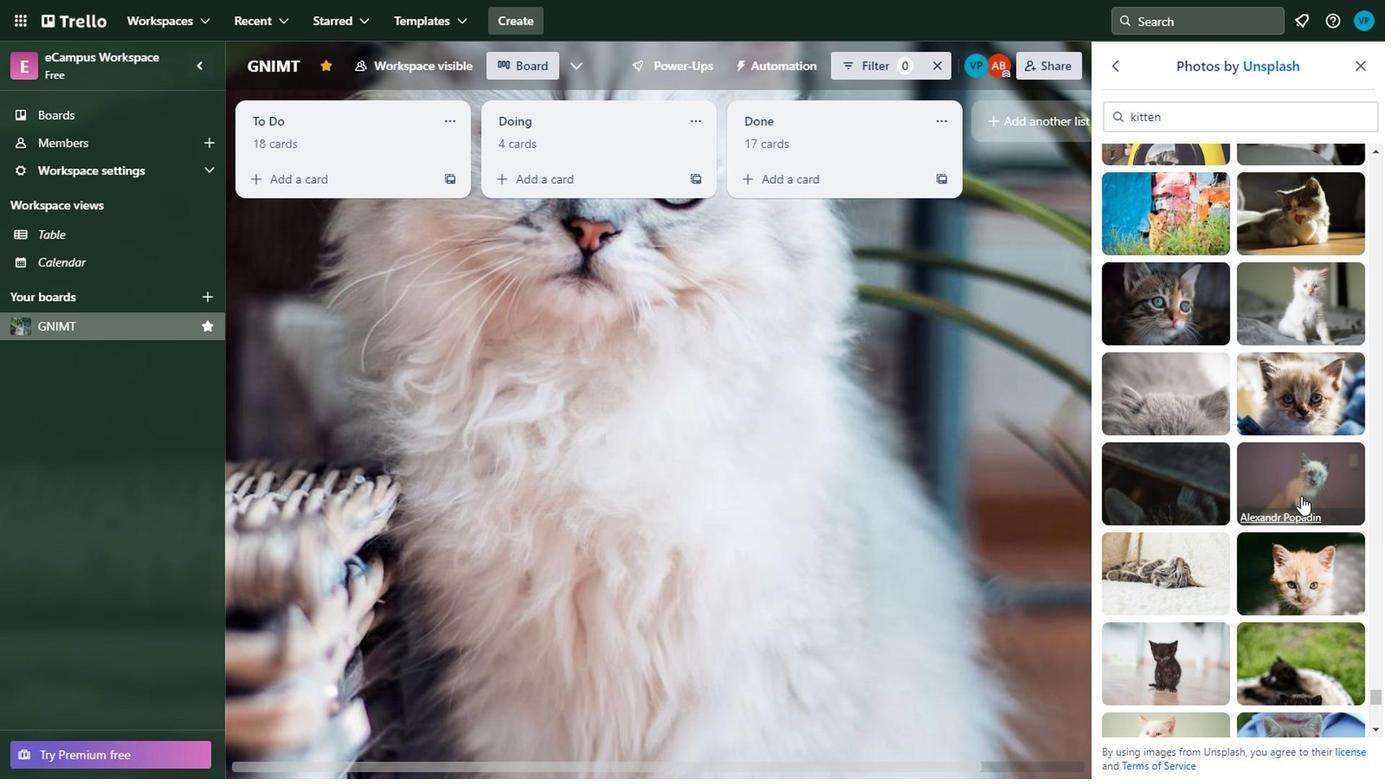 
Action: Mouse scrolled (1126, 456) with delta (0, 0)
Screenshot: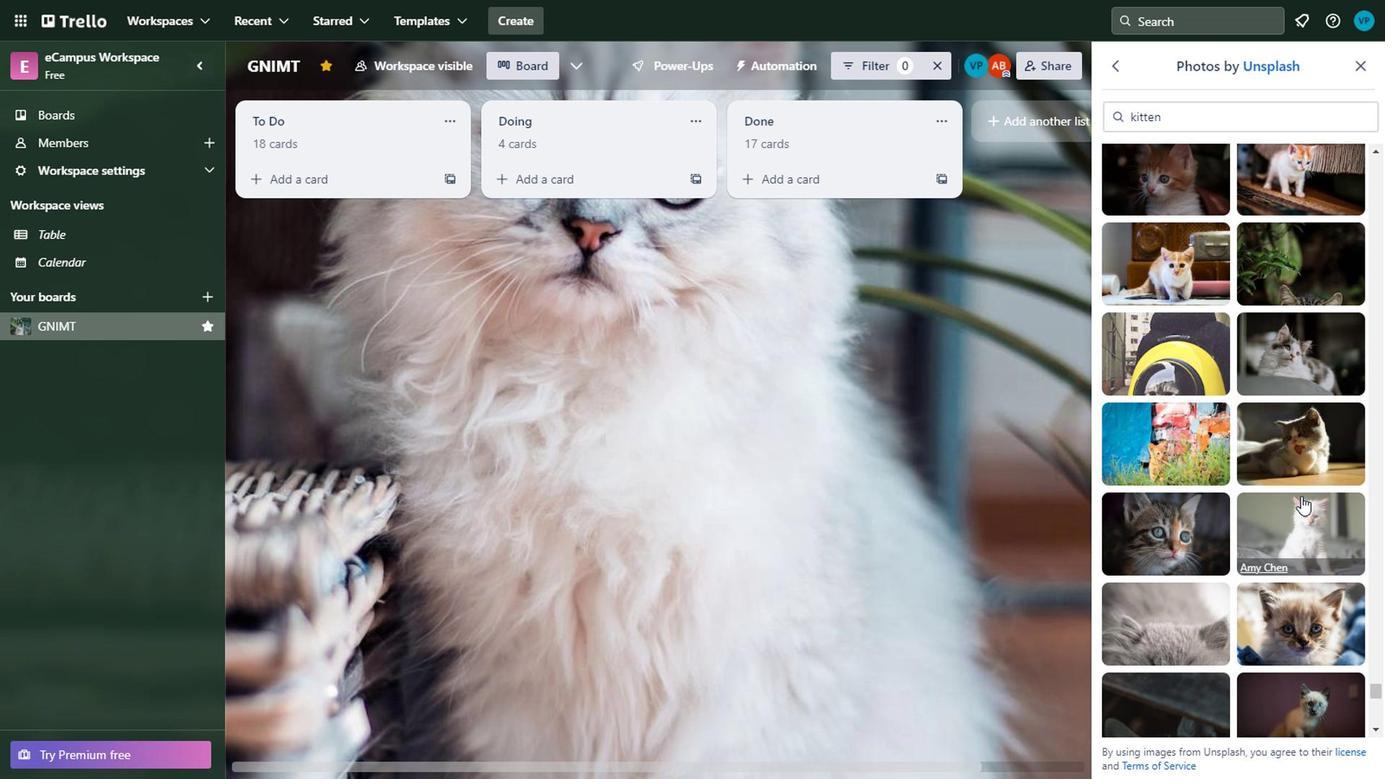 
Action: Mouse moved to (1124, 282)
Screenshot: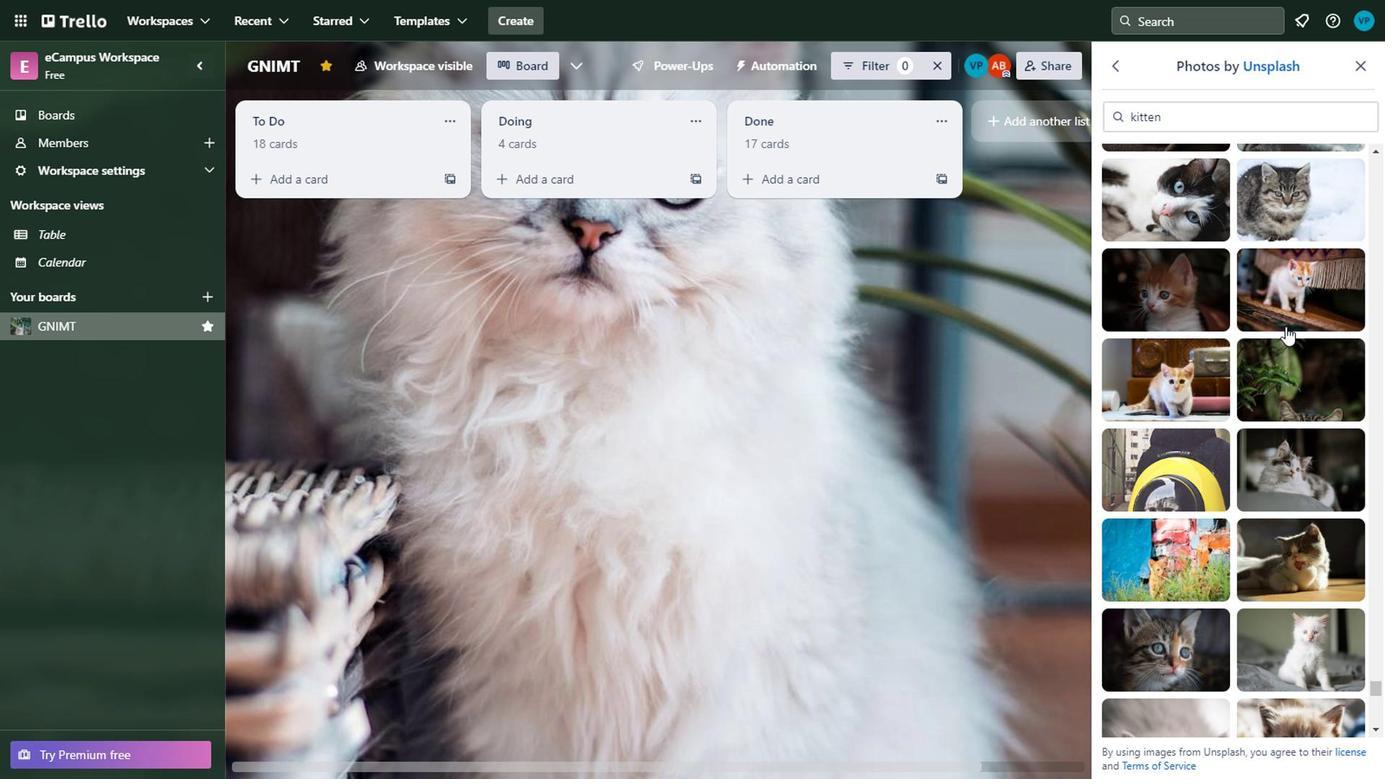 
Action: Mouse pressed left at (1124, 282)
Screenshot: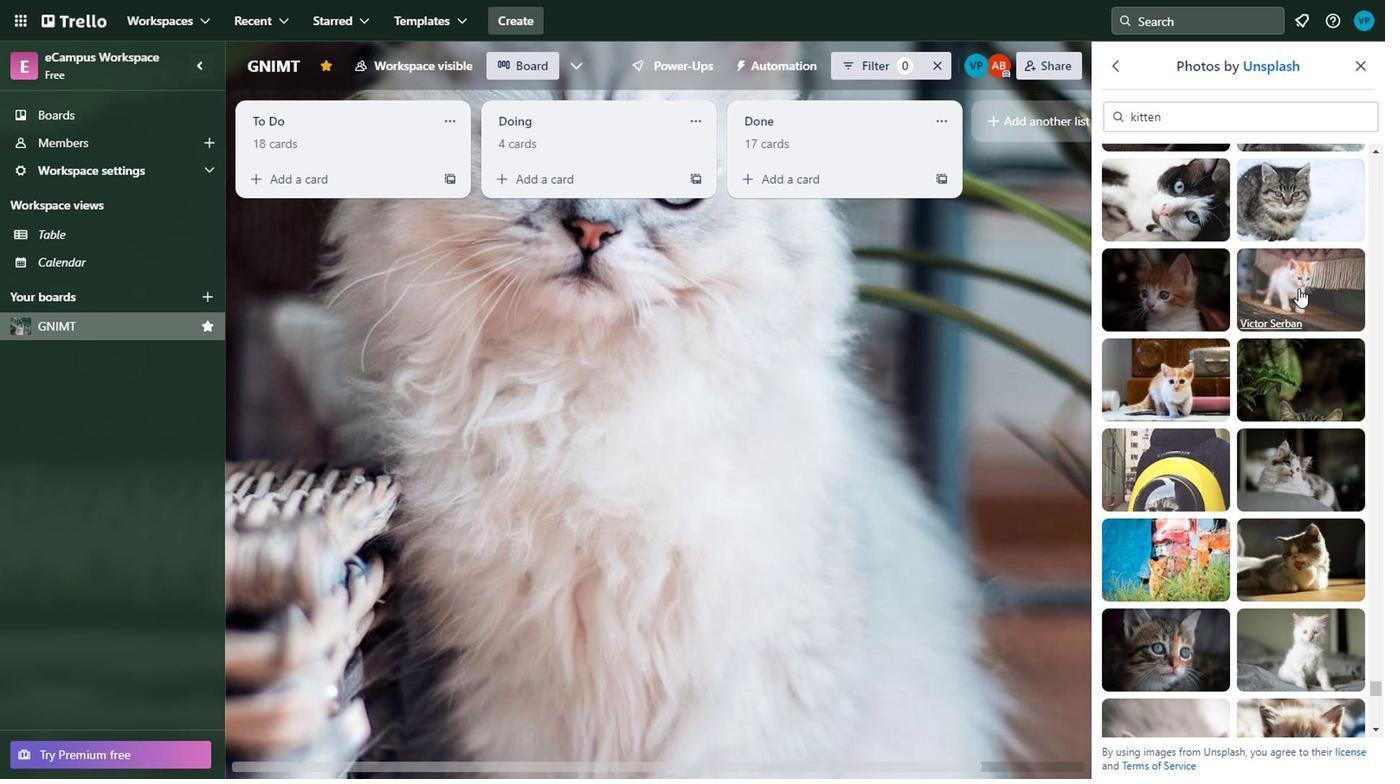 
Action: Mouse moved to (1098, 410)
Screenshot: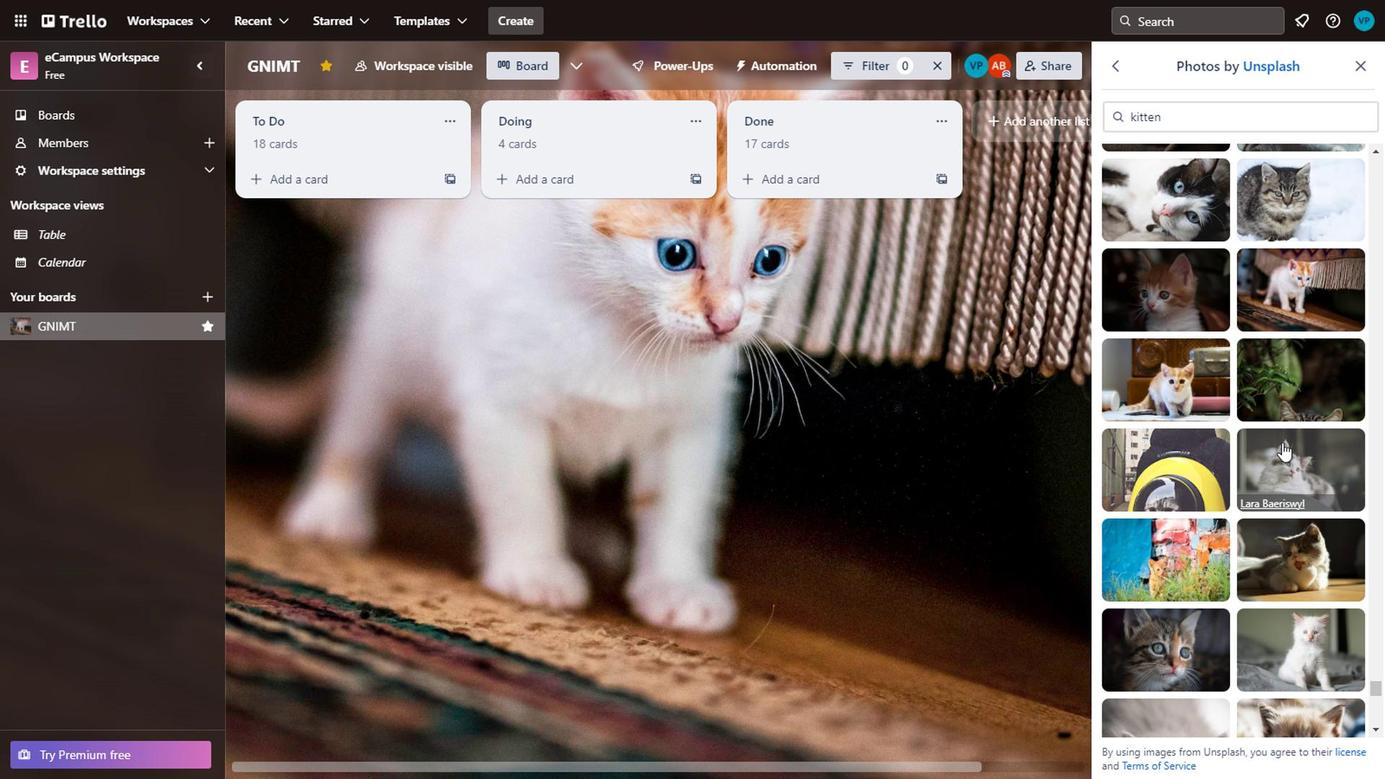 
Action: Mouse scrolled (1098, 409) with delta (0, 0)
Screenshot: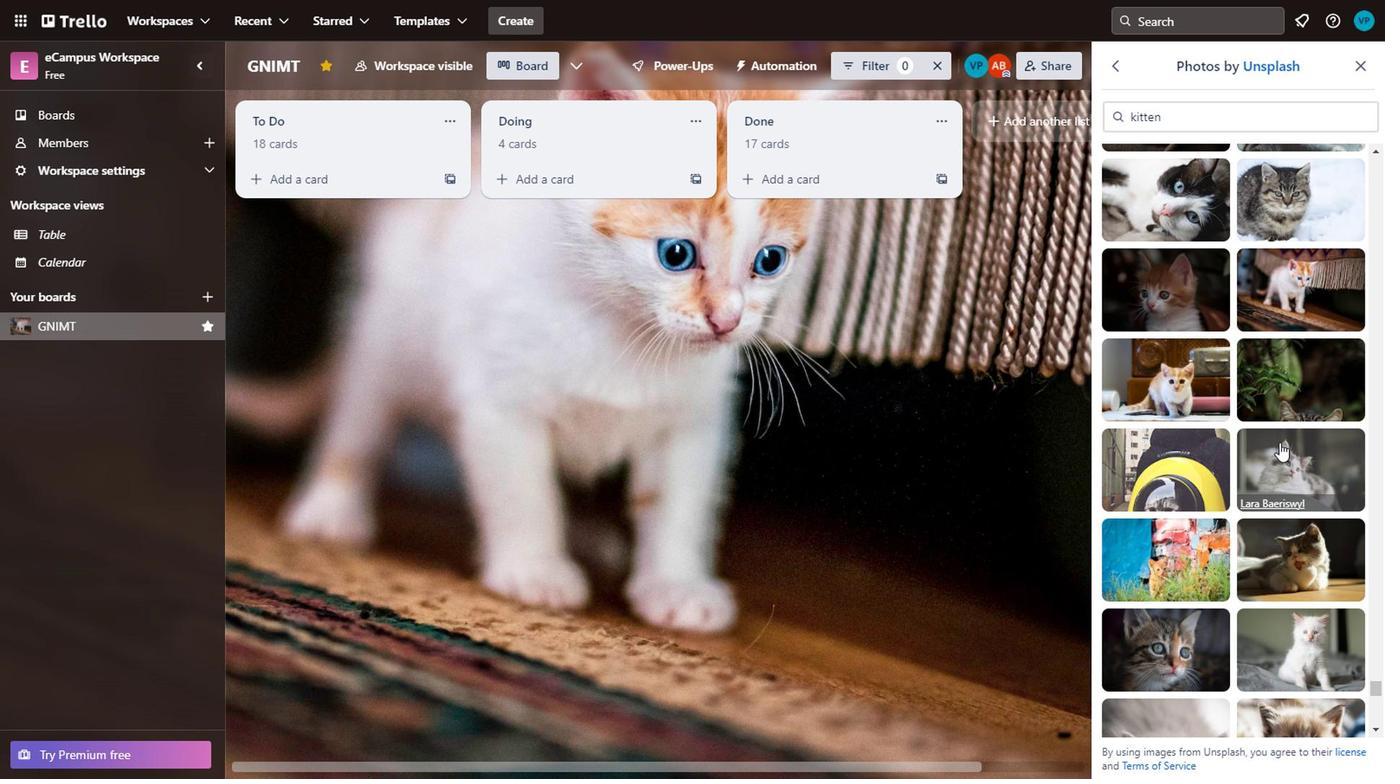 
Action: Mouse moved to (1093, 407)
Screenshot: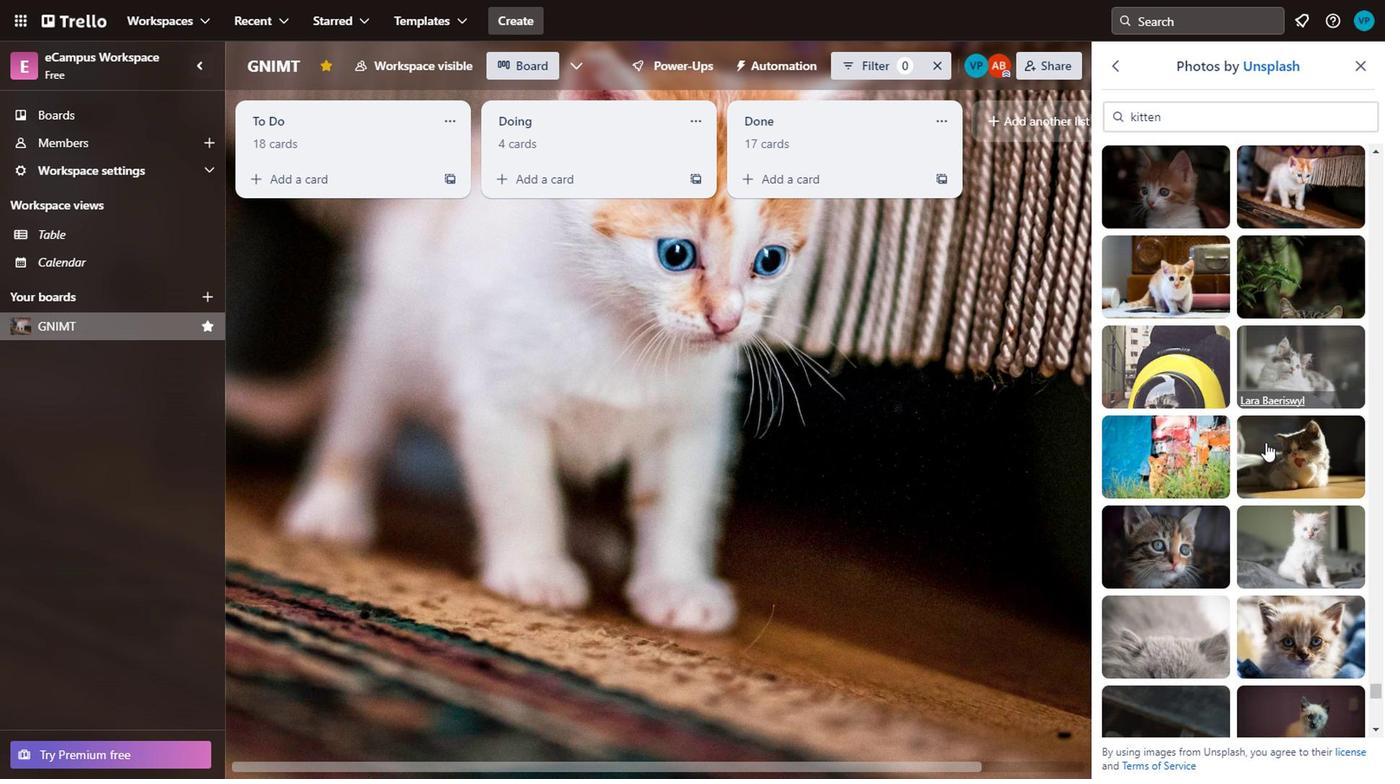 
Action: Mouse scrolled (1093, 406) with delta (0, 0)
Screenshot: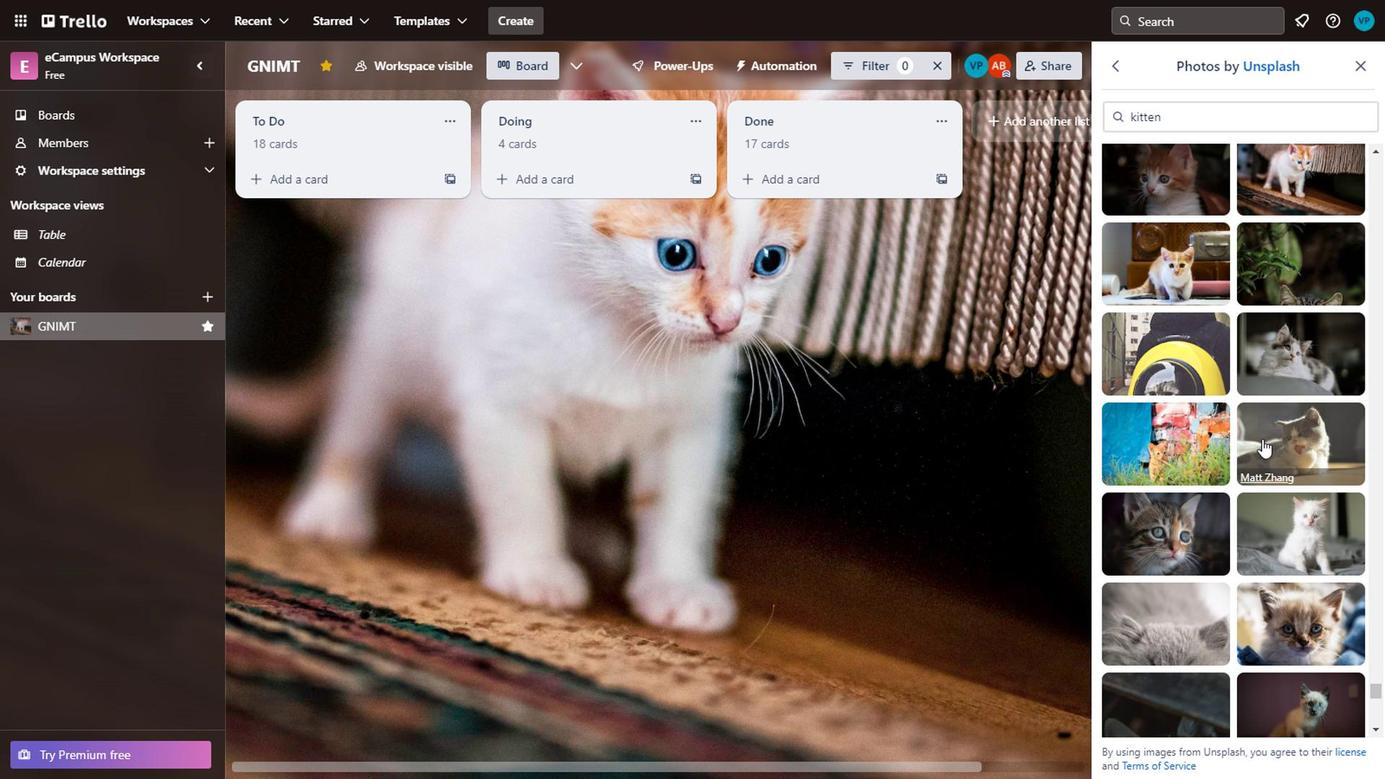 
Action: Mouse scrolled (1093, 406) with delta (0, 0)
Screenshot: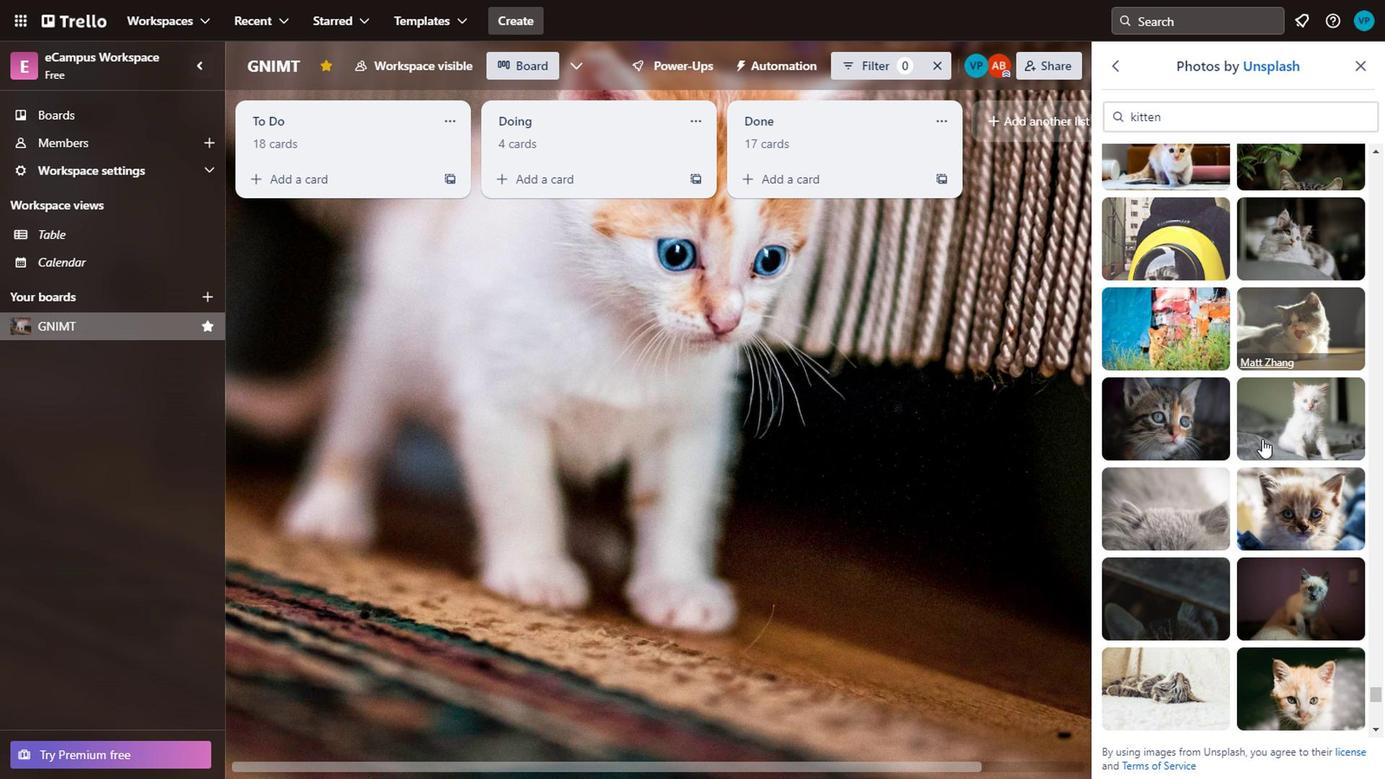 
Action: Mouse scrolled (1093, 406) with delta (0, 0)
Screenshot: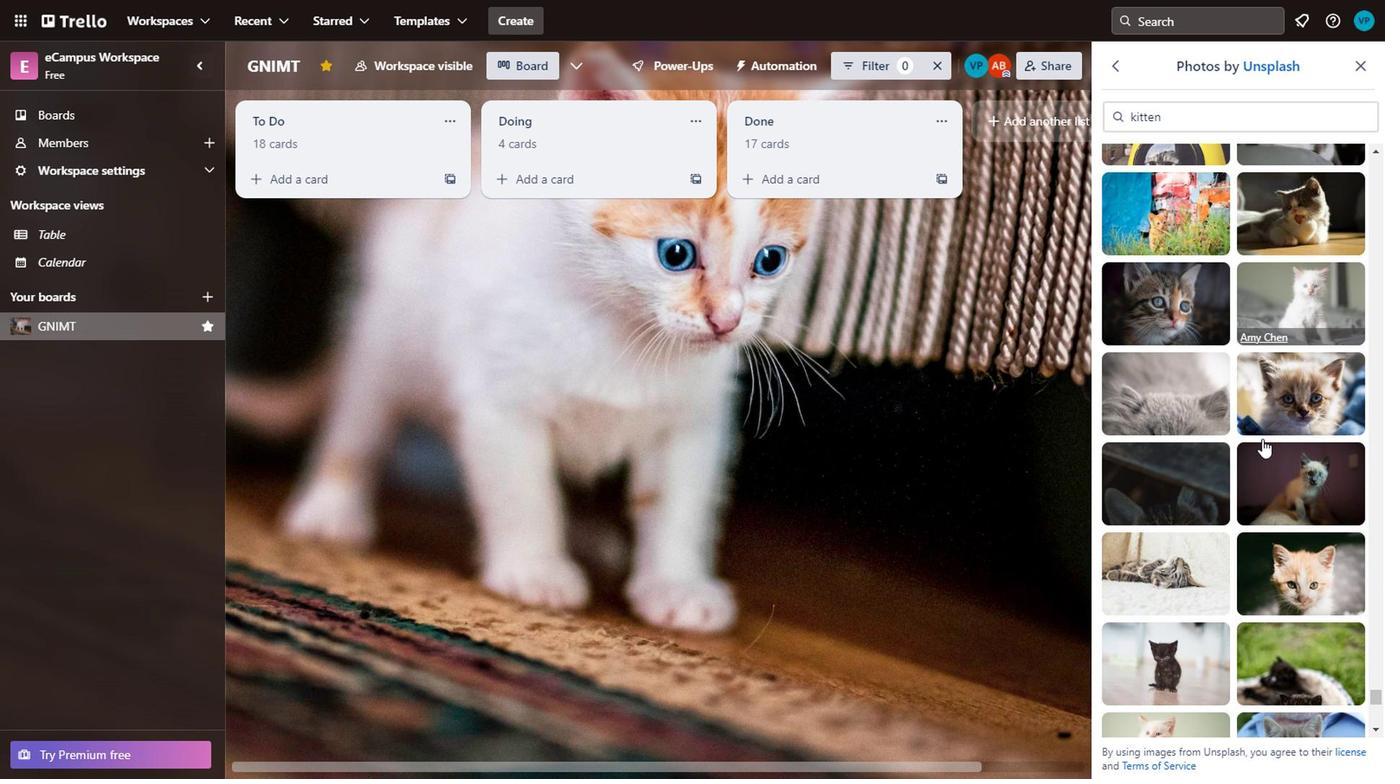
Action: Mouse moved to (1093, 405)
Screenshot: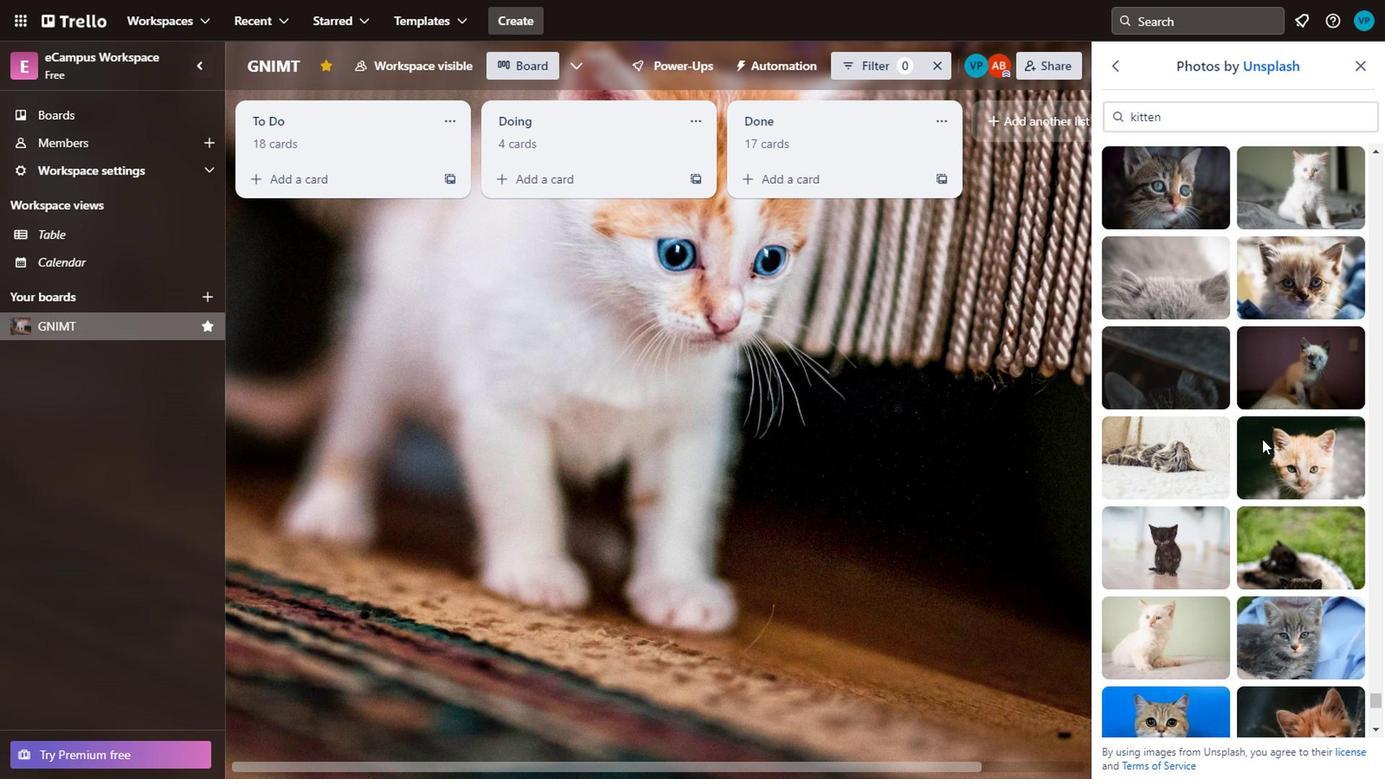 
Action: Mouse scrolled (1093, 404) with delta (0, 0)
Screenshot: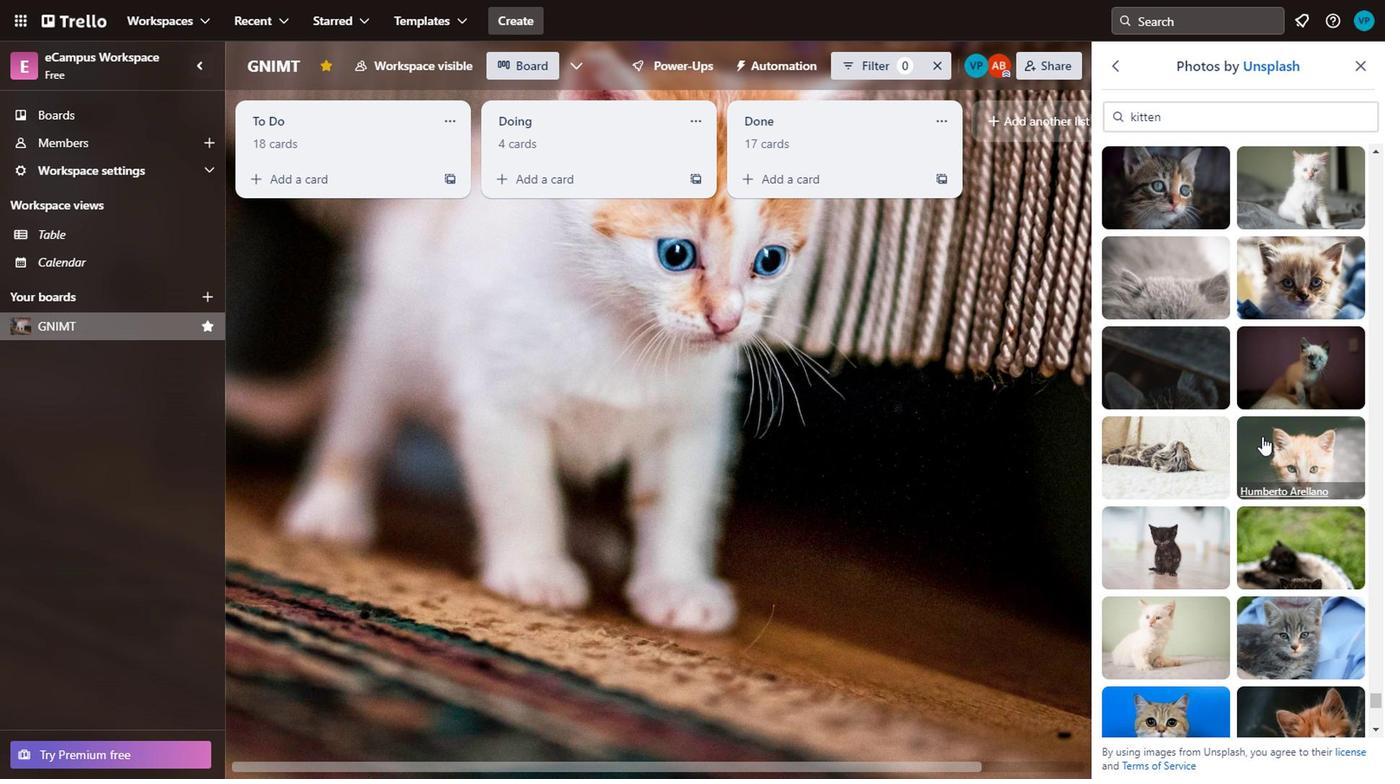 
Action: Mouse scrolled (1093, 404) with delta (0, 0)
Screenshot: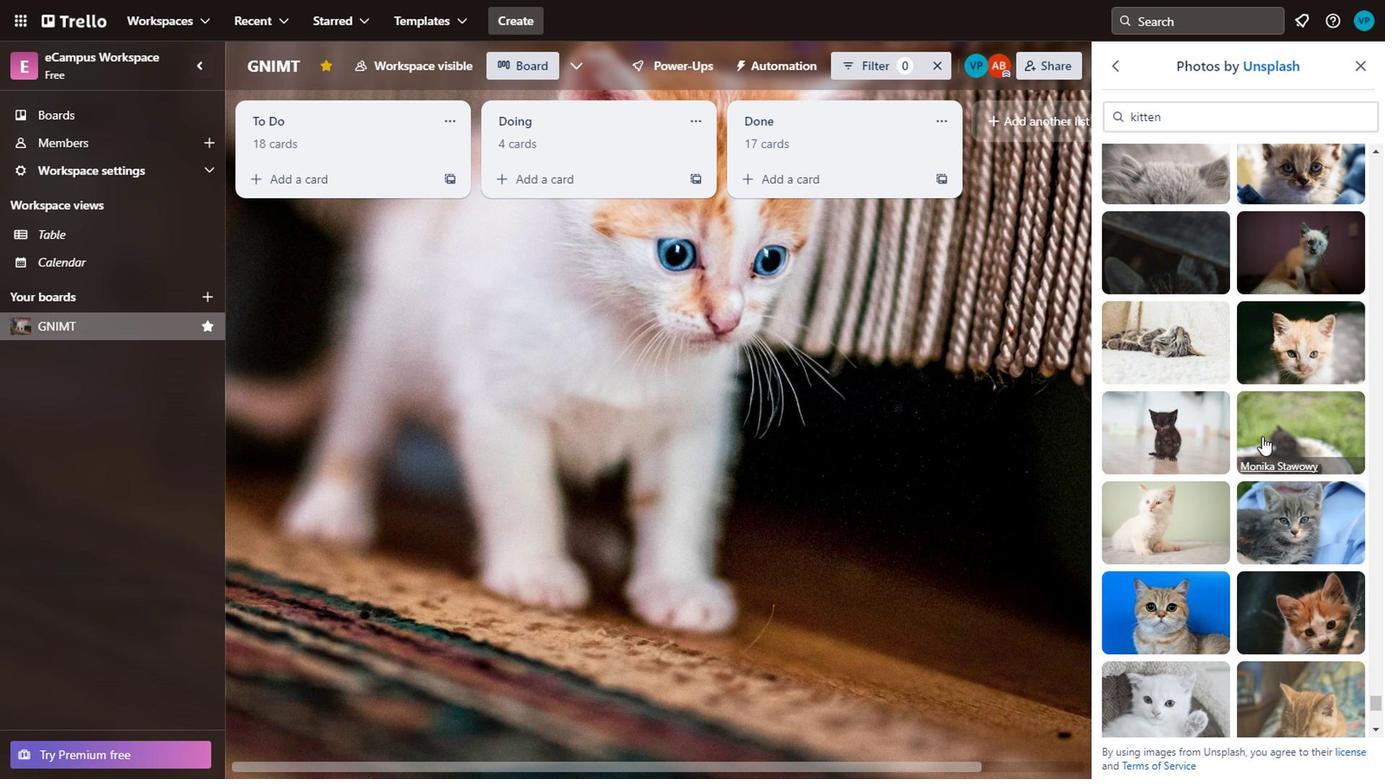 
Action: Mouse moved to (1093, 399)
Screenshot: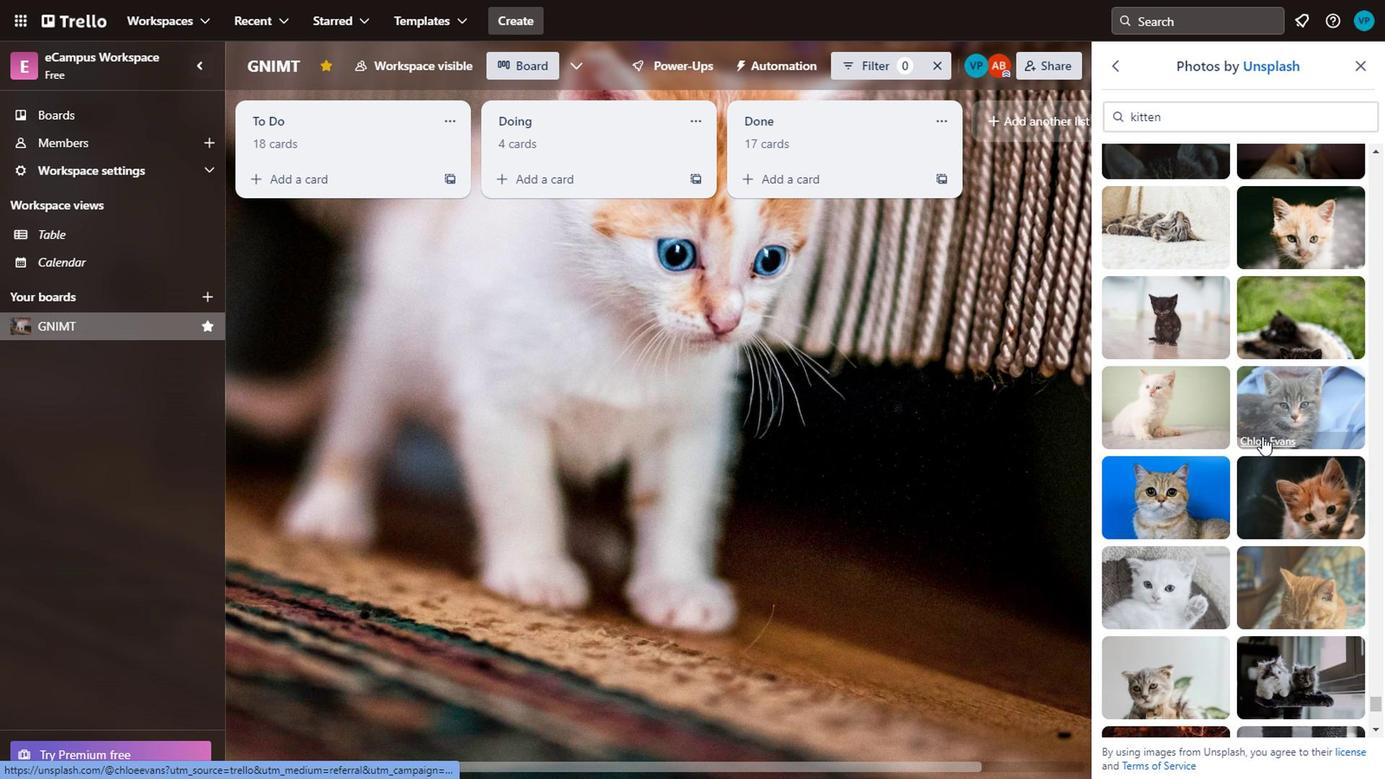 
Action: Mouse scrolled (1093, 399) with delta (0, 0)
Screenshot: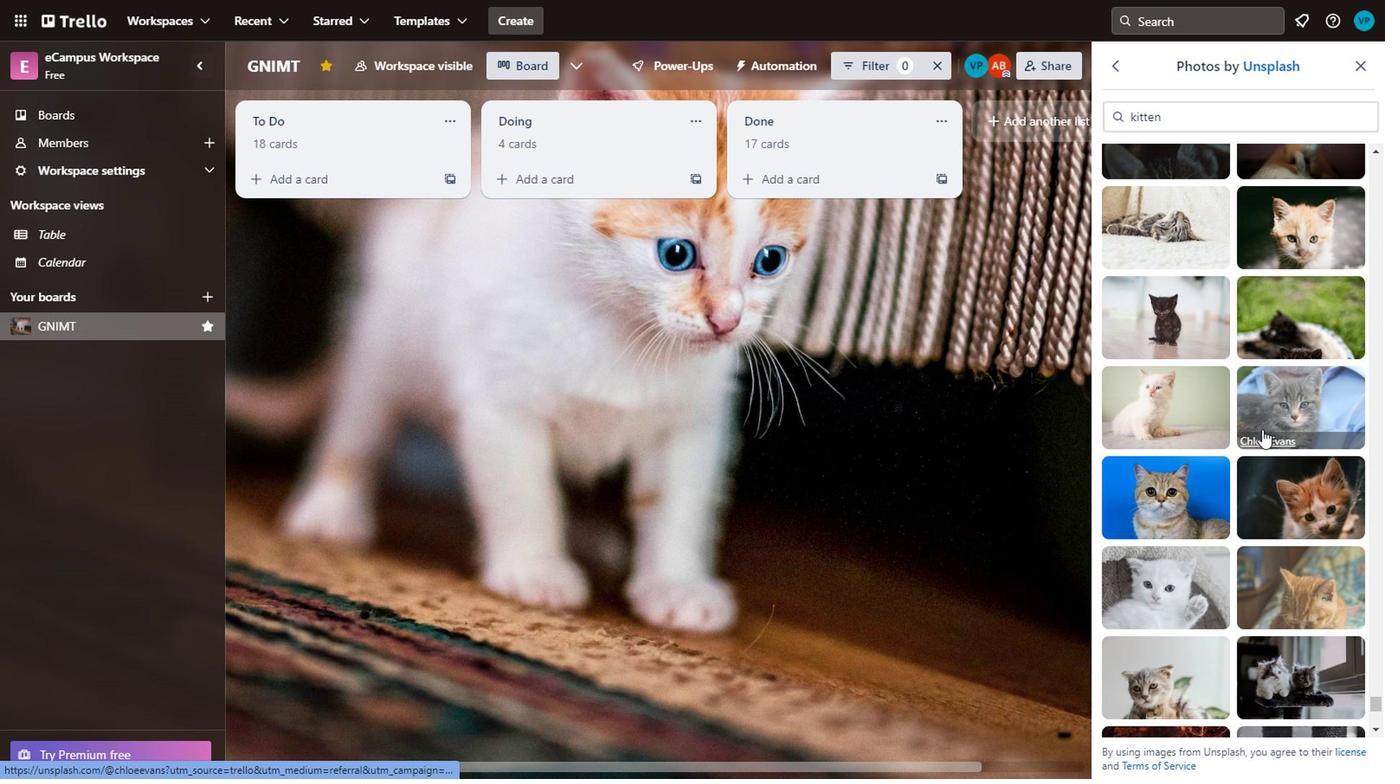 
Action: Mouse moved to (1127, 396)
Screenshot: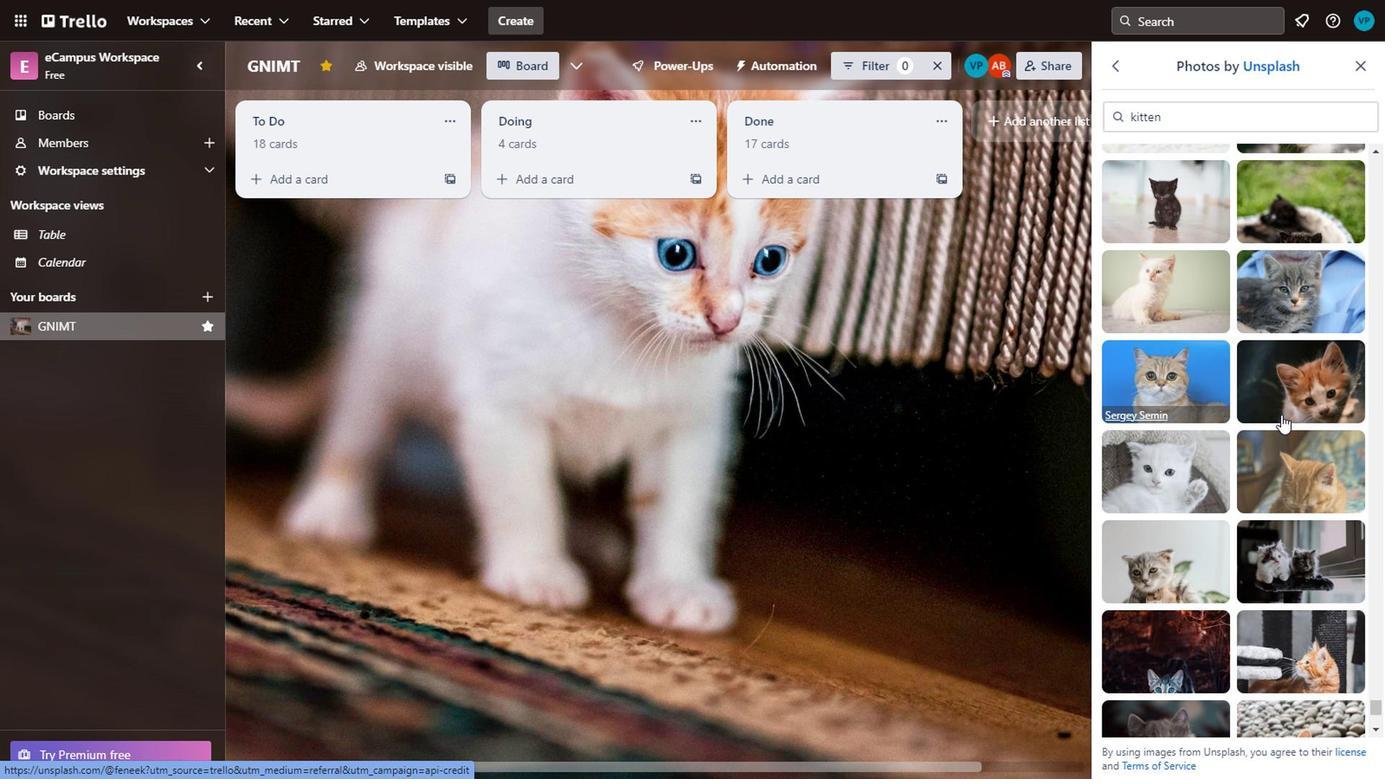 
Action: Mouse scrolled (1127, 395) with delta (0, 0)
Screenshot: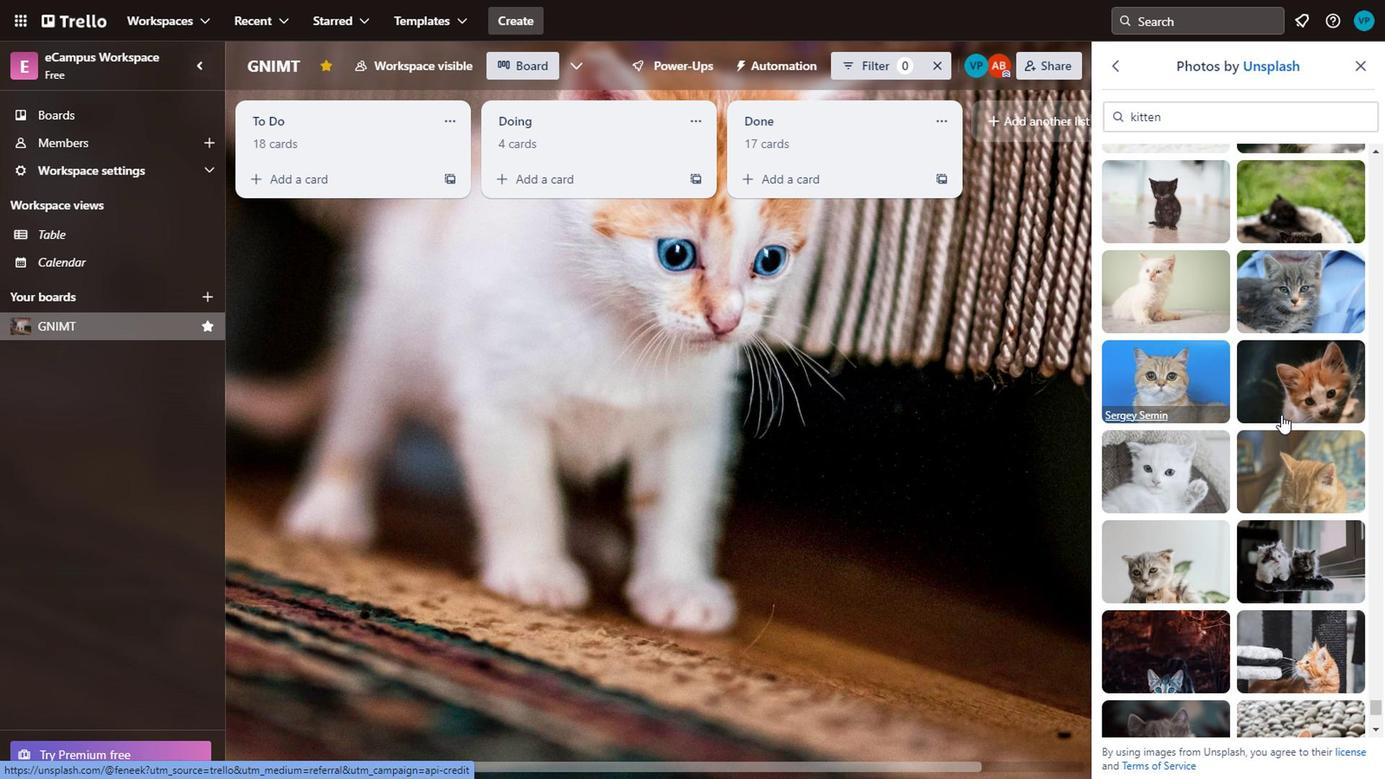 
Action: Mouse scrolled (1127, 395) with delta (0, 0)
Screenshot: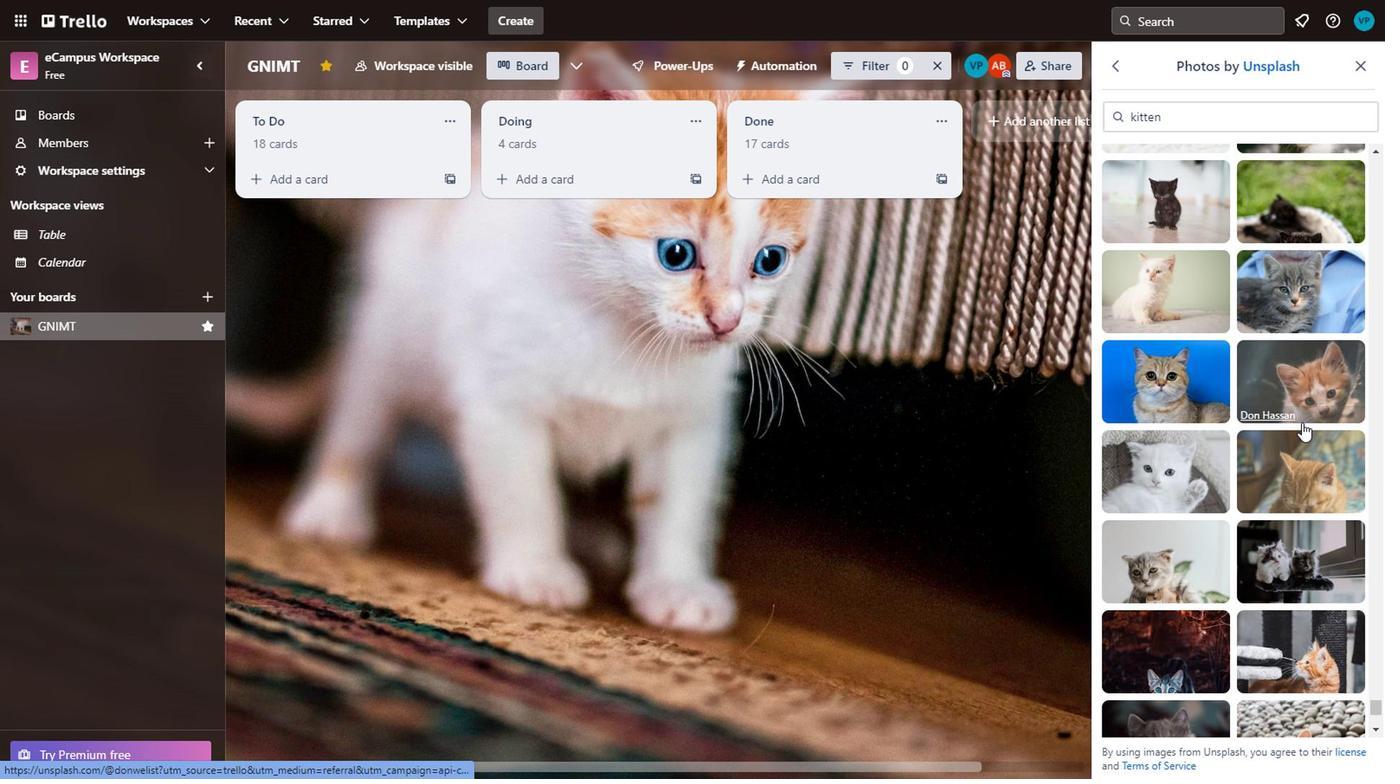 
Action: Mouse moved to (1127, 396)
Screenshot: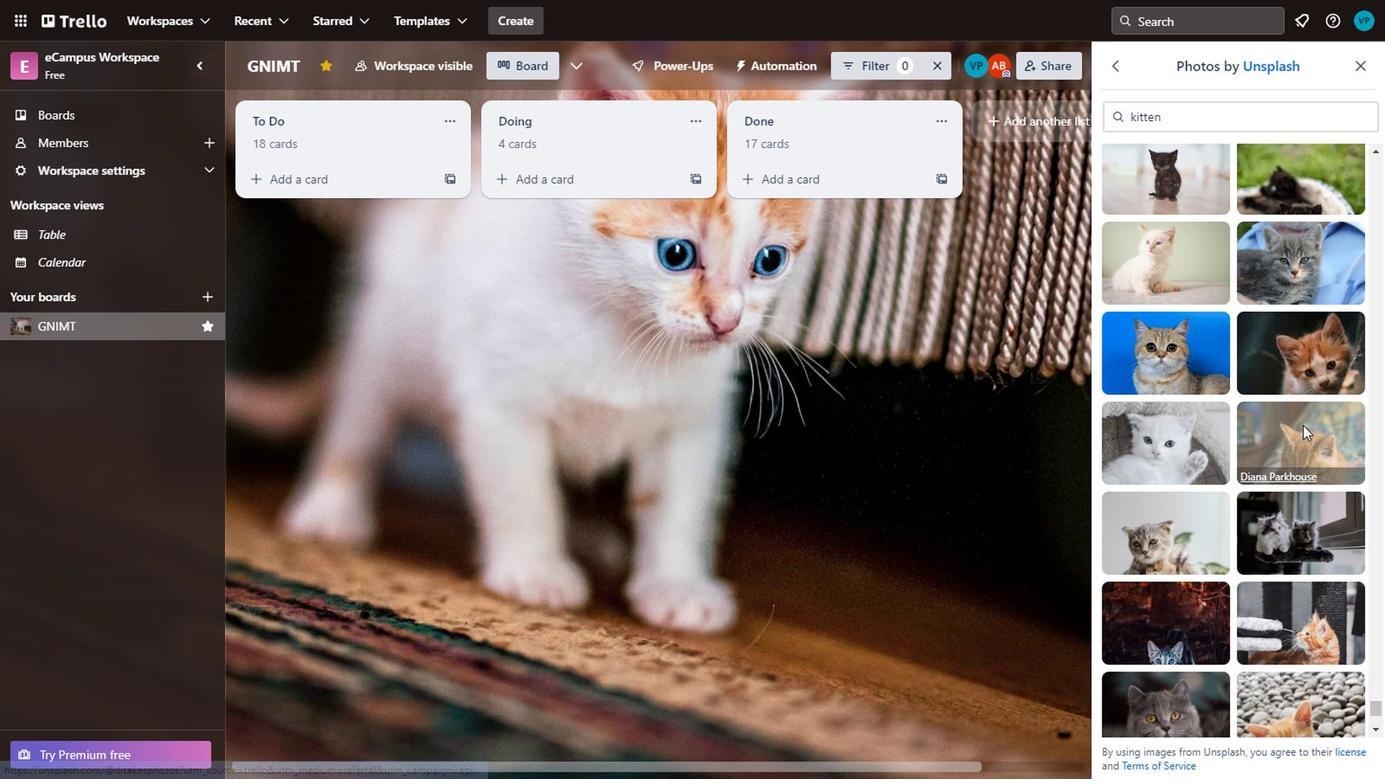 
Action: Mouse scrolled (1127, 396) with delta (0, 0)
Screenshot: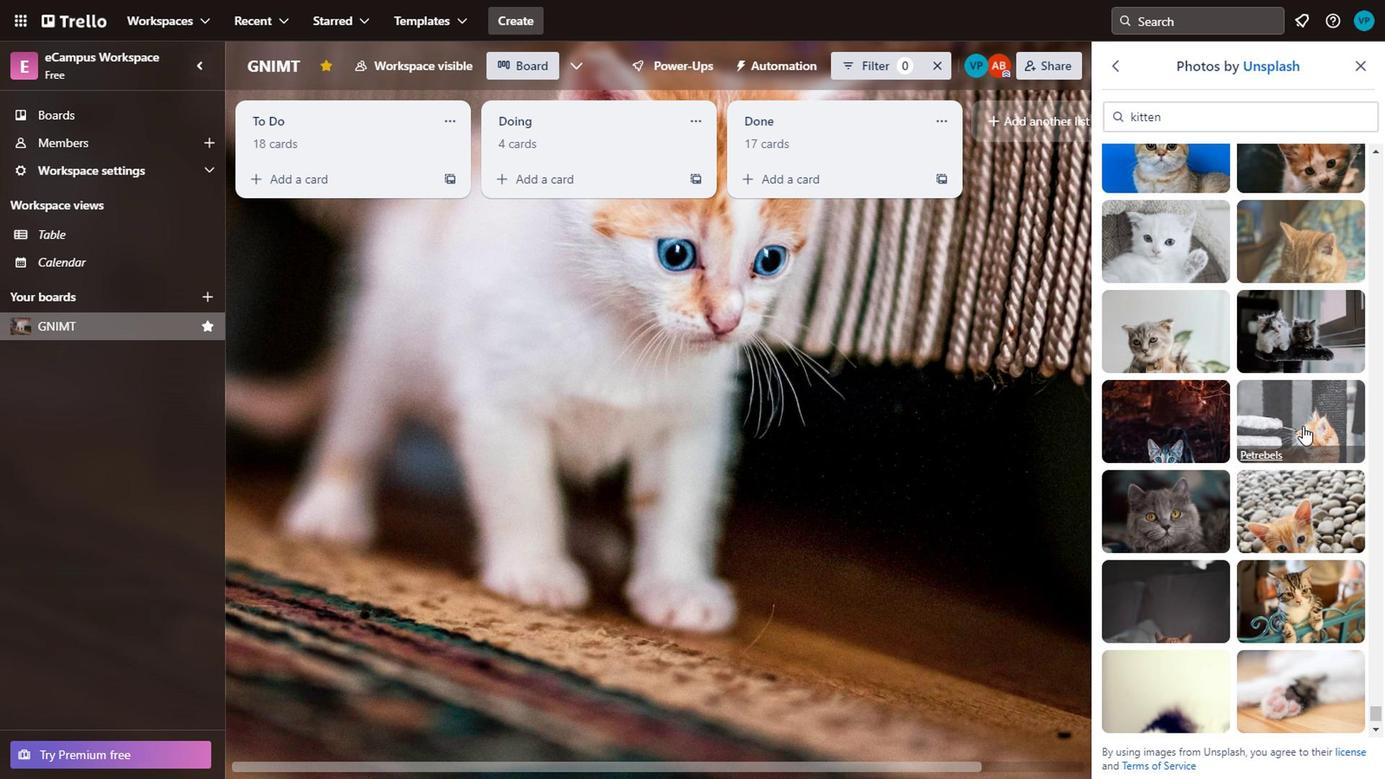 
Action: Mouse moved to (1121, 363)
Screenshot: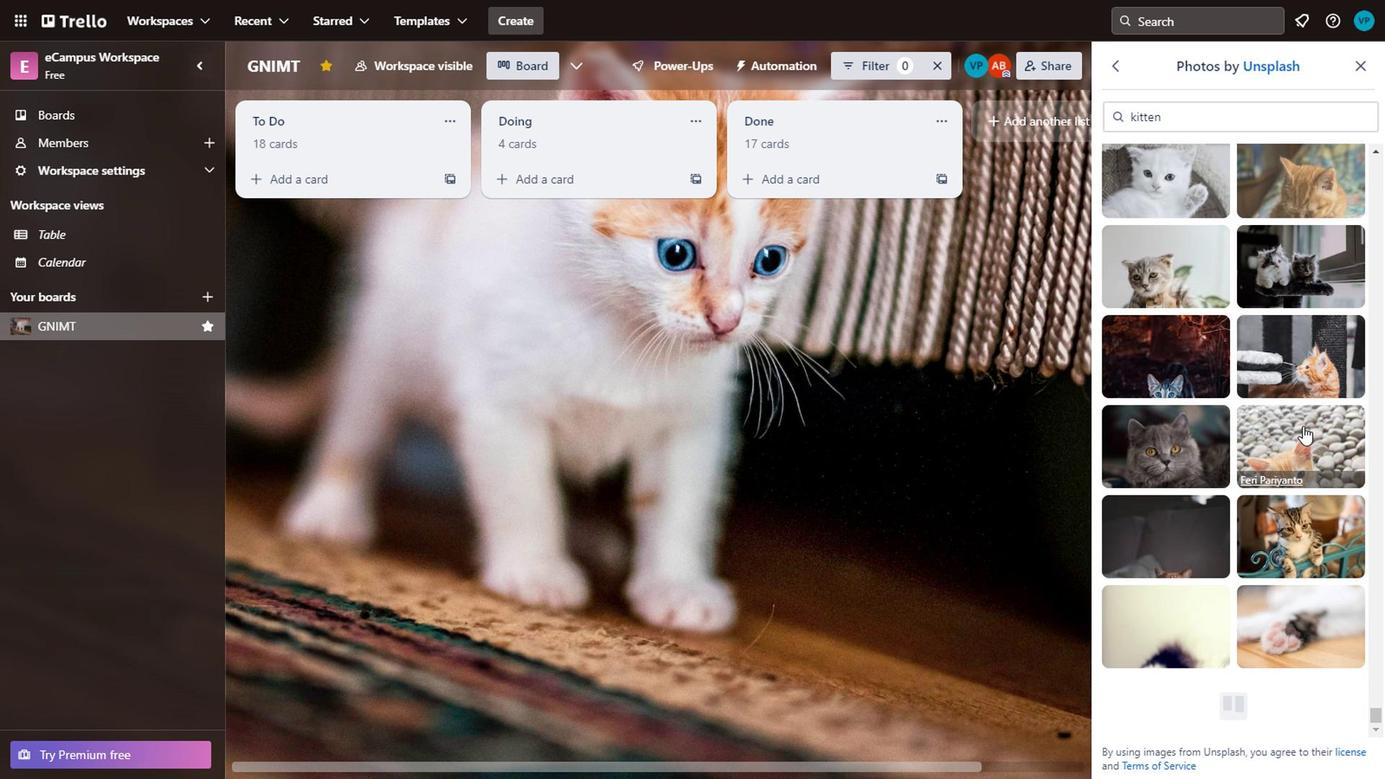 
Action: Mouse scrolled (1121, 362) with delta (0, 0)
Screenshot: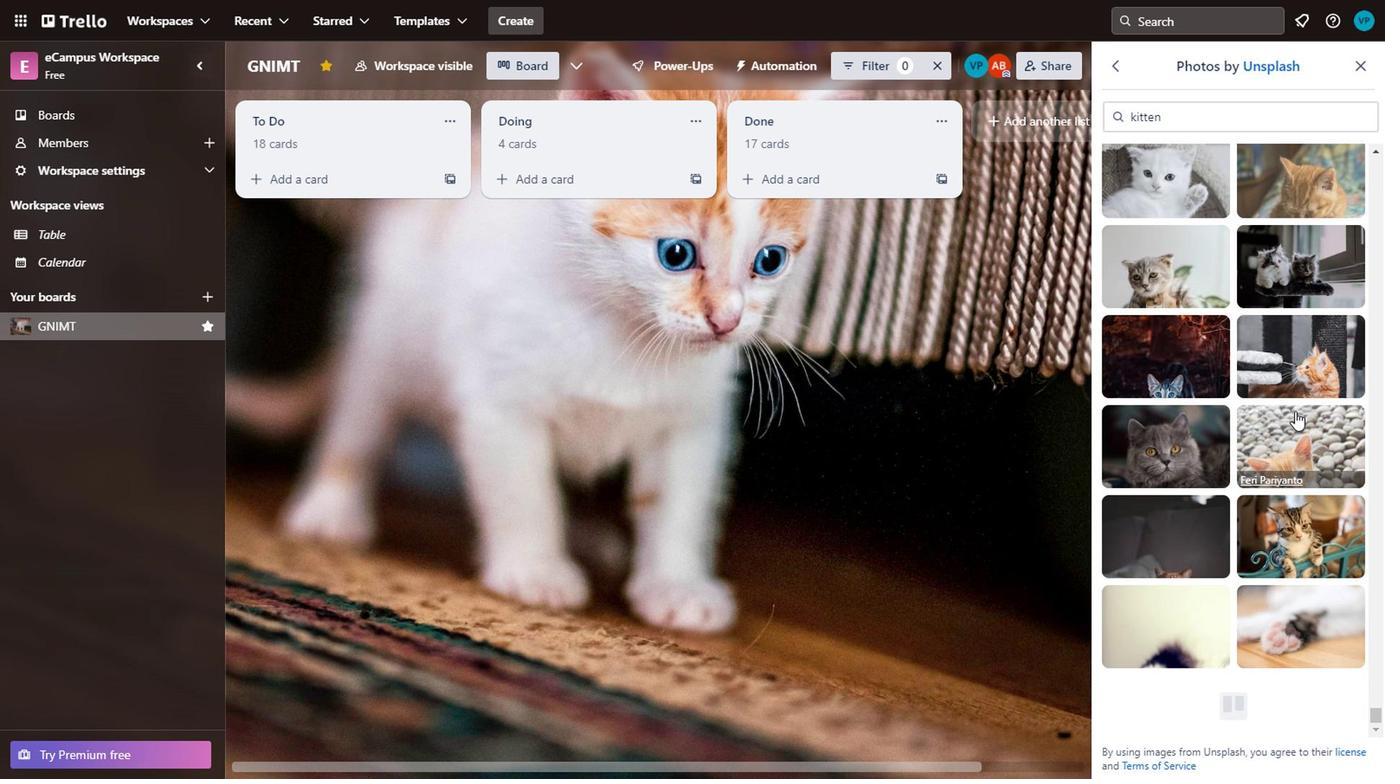 
Action: Mouse scrolled (1121, 362) with delta (0, 0)
Screenshot: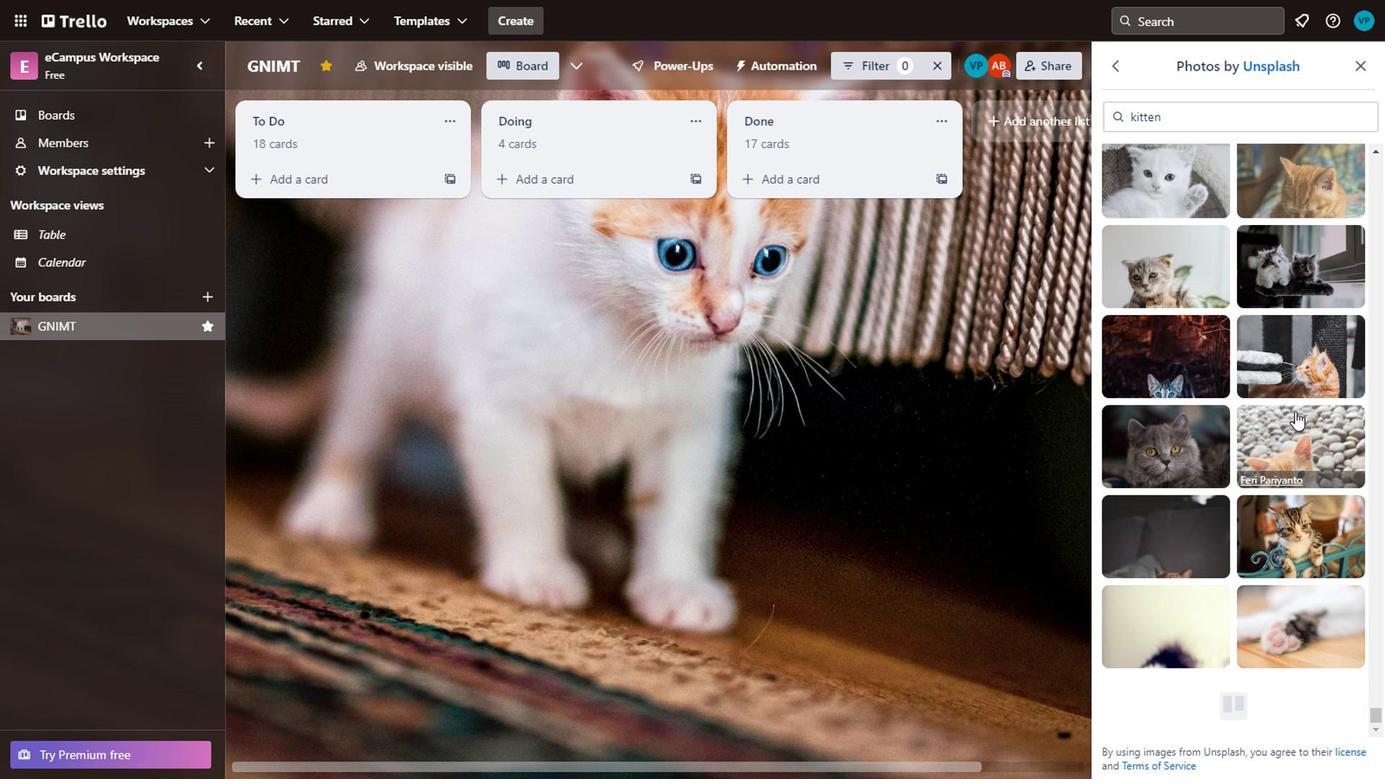 
Action: Mouse moved to (1120, 362)
Screenshot: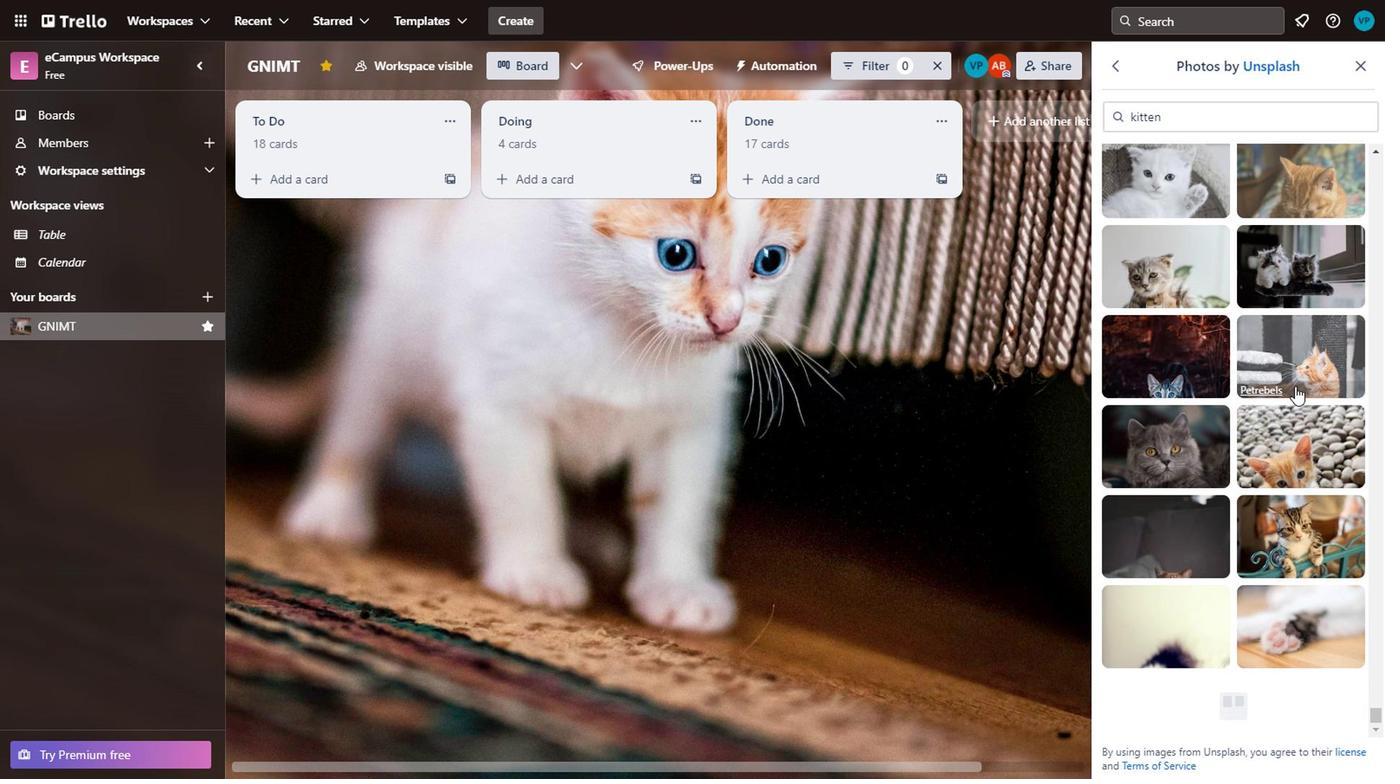 
Action: Mouse scrolled (1120, 362) with delta (0, 0)
Screenshot: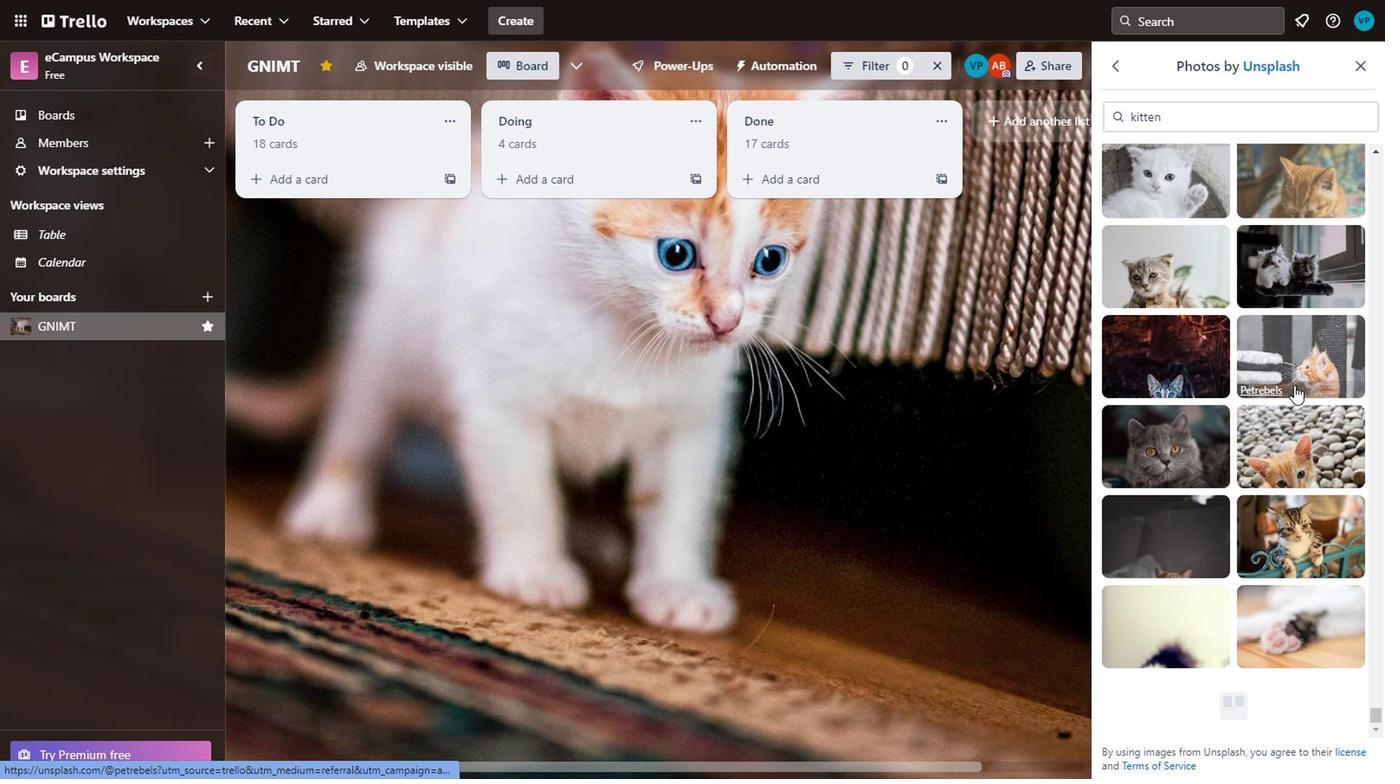 
Action: Mouse moved to (1116, 362)
Screenshot: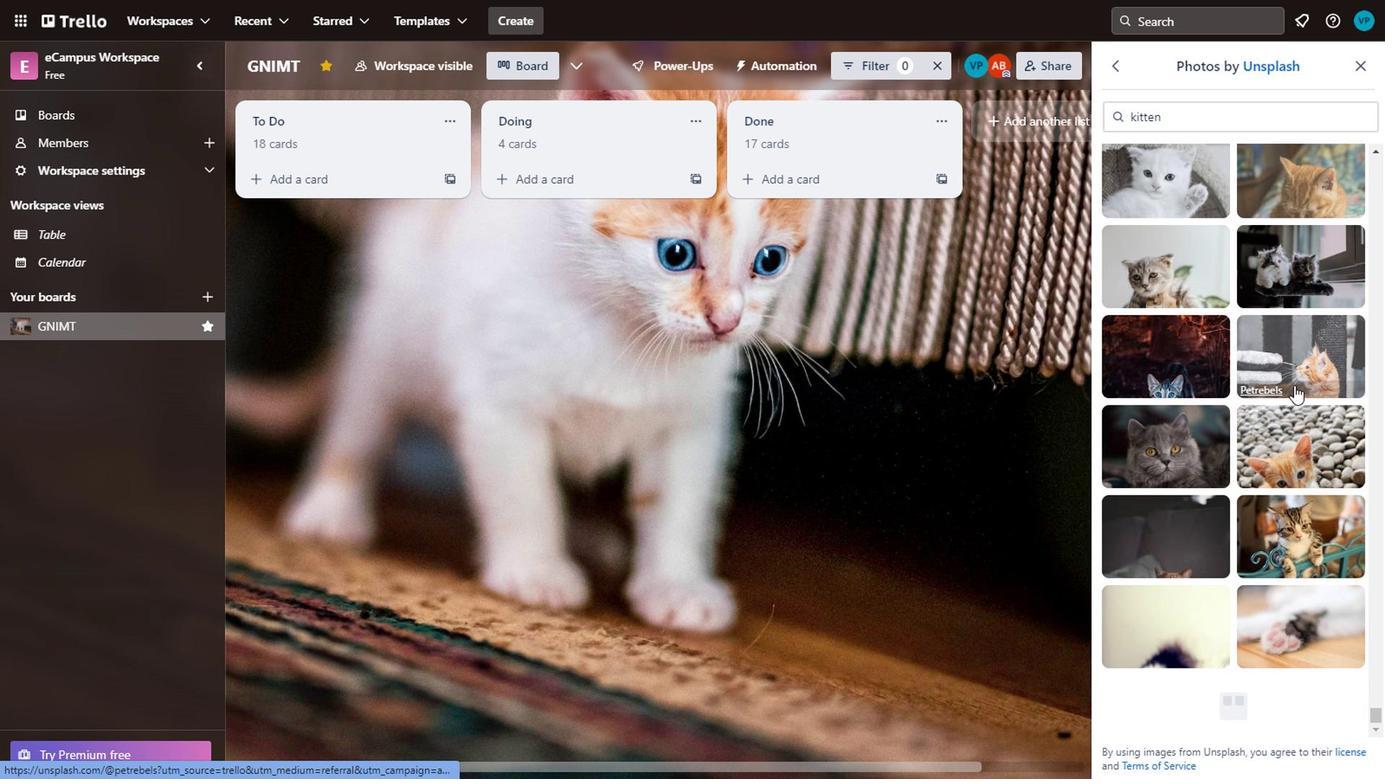
Action: Mouse scrolled (1116, 362) with delta (0, 0)
Screenshot: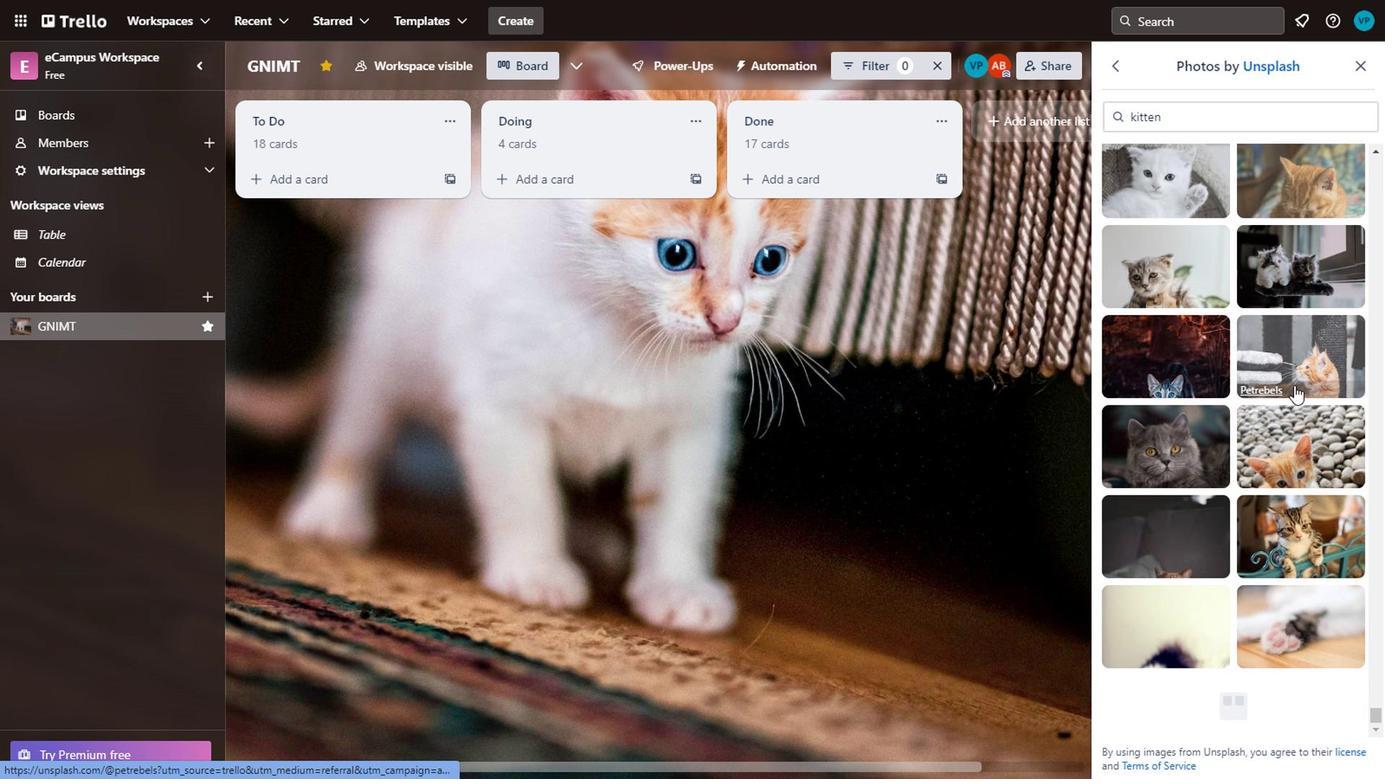 
Action: Mouse scrolled (1116, 362) with delta (0, 0)
Screenshot: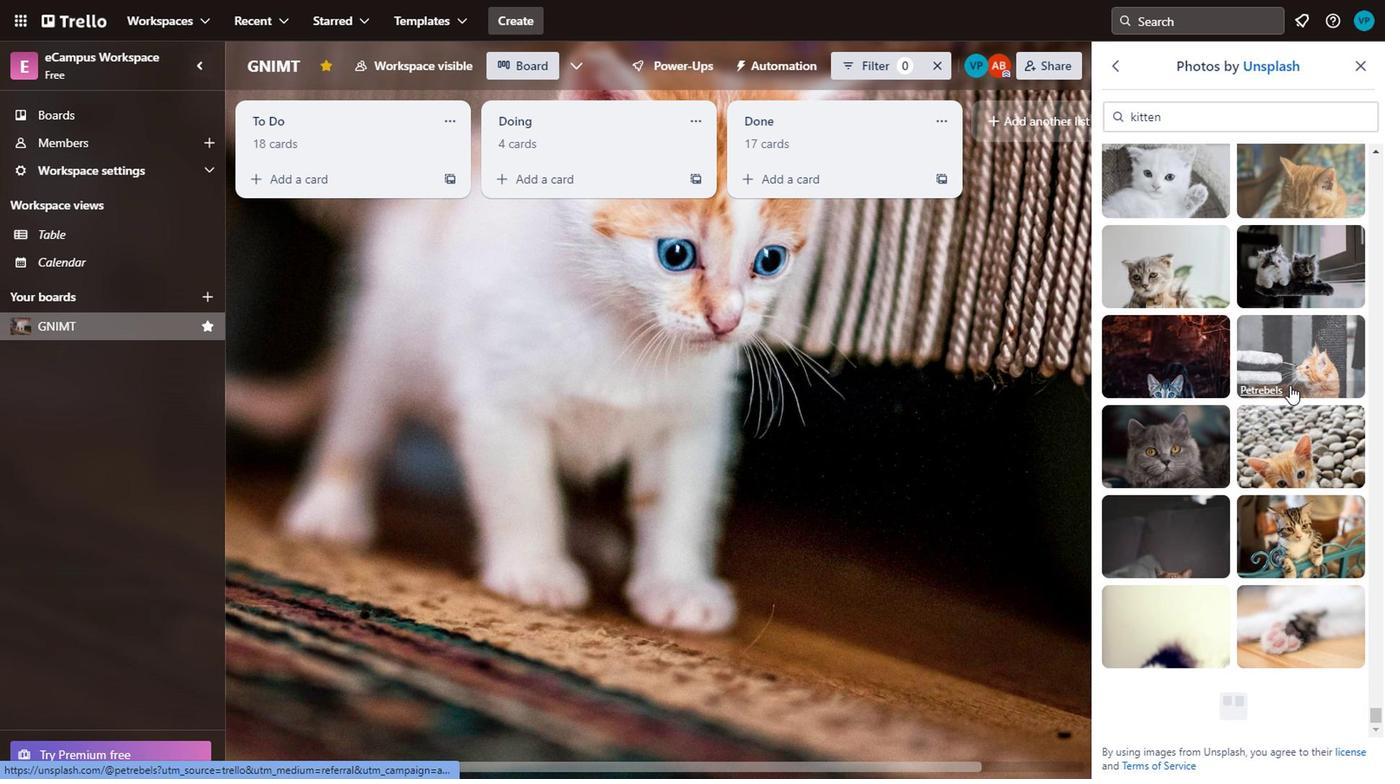 
Action: Mouse moved to (1099, 355)
Screenshot: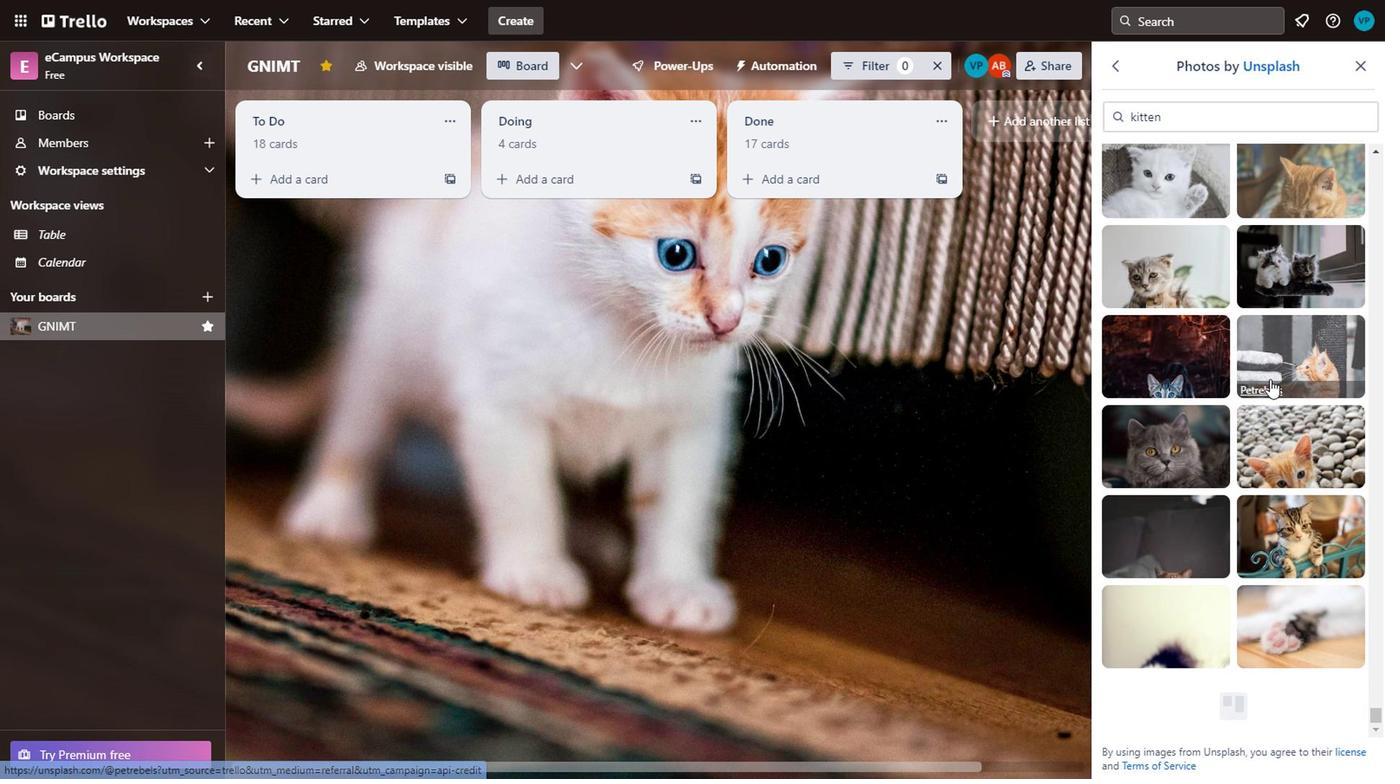 
Action: Mouse scrolled (1099, 354) with delta (0, 0)
Screenshot: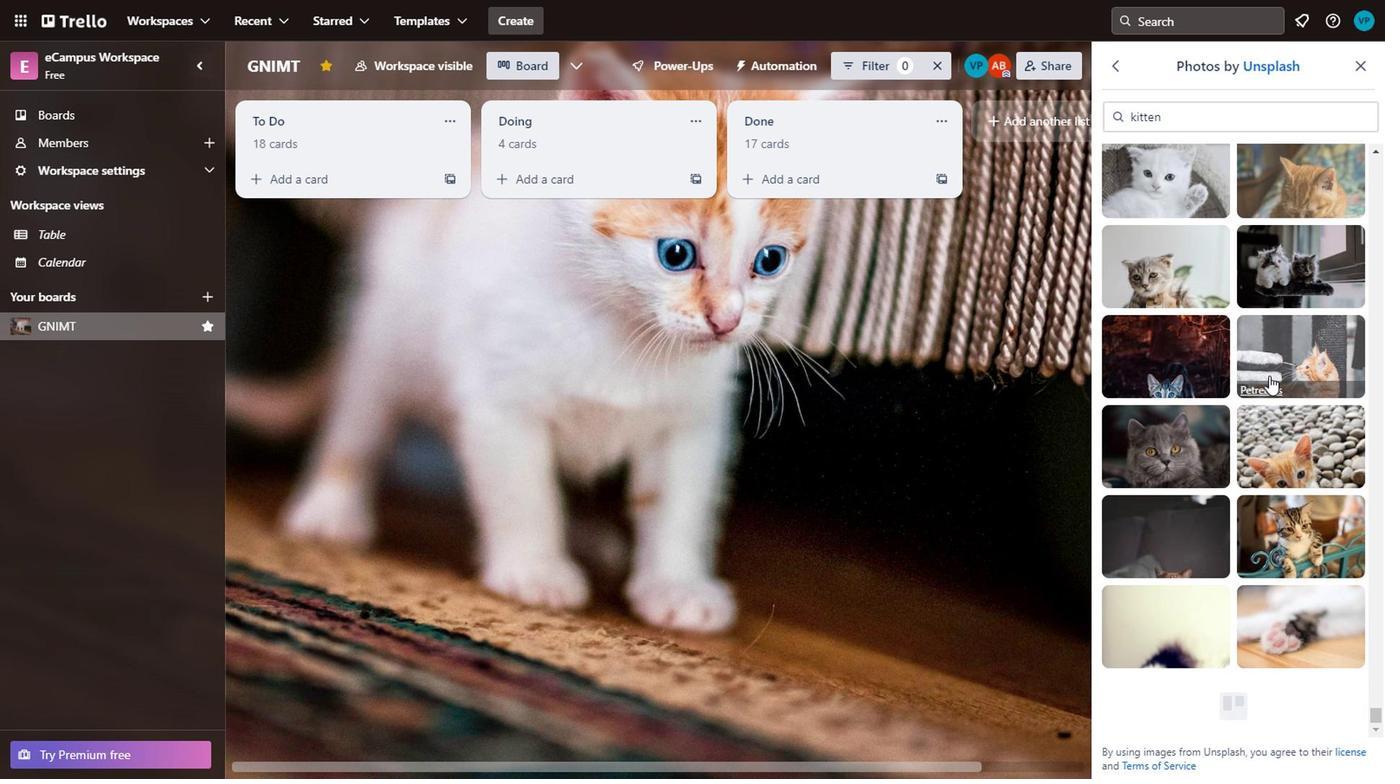 
Action: Mouse scrolled (1099, 354) with delta (0, 0)
Screenshot: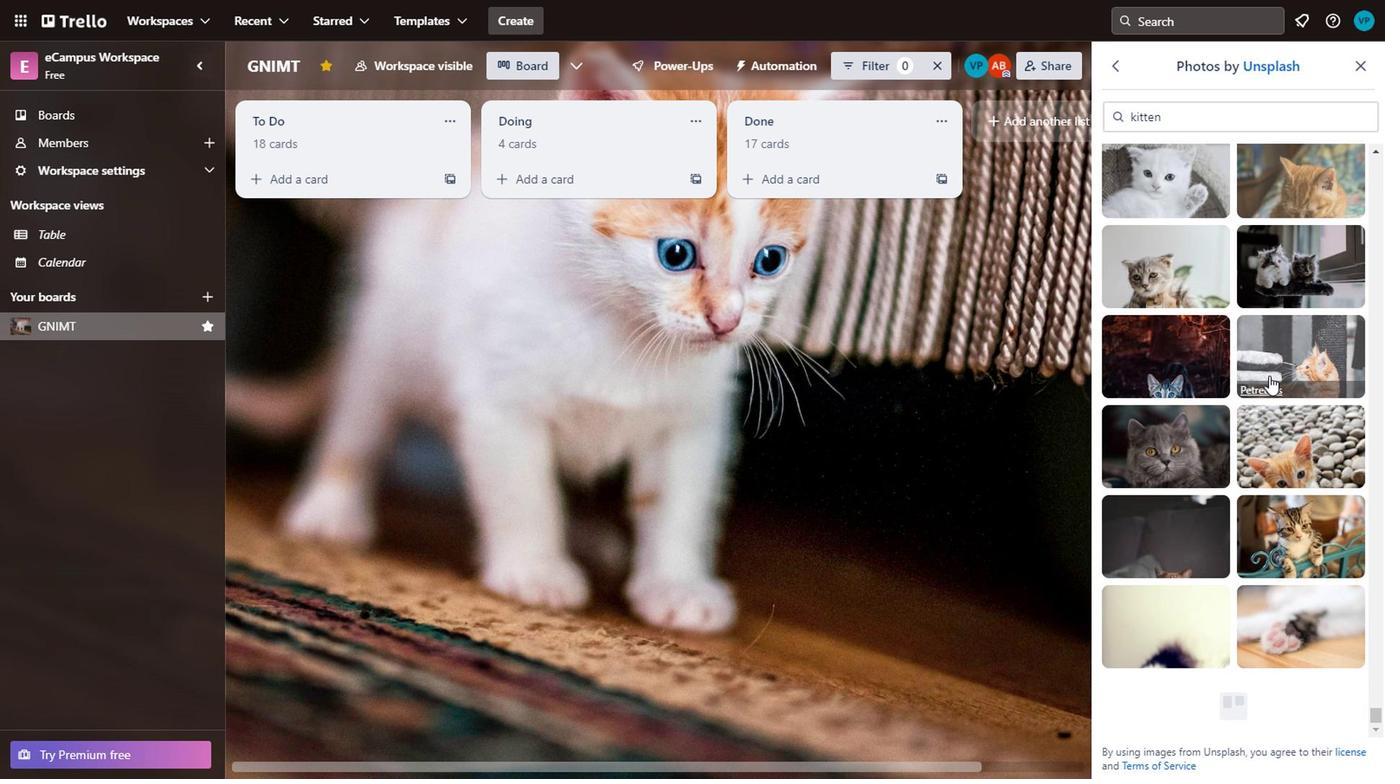 
Action: Mouse moved to (1134, 388)
Screenshot: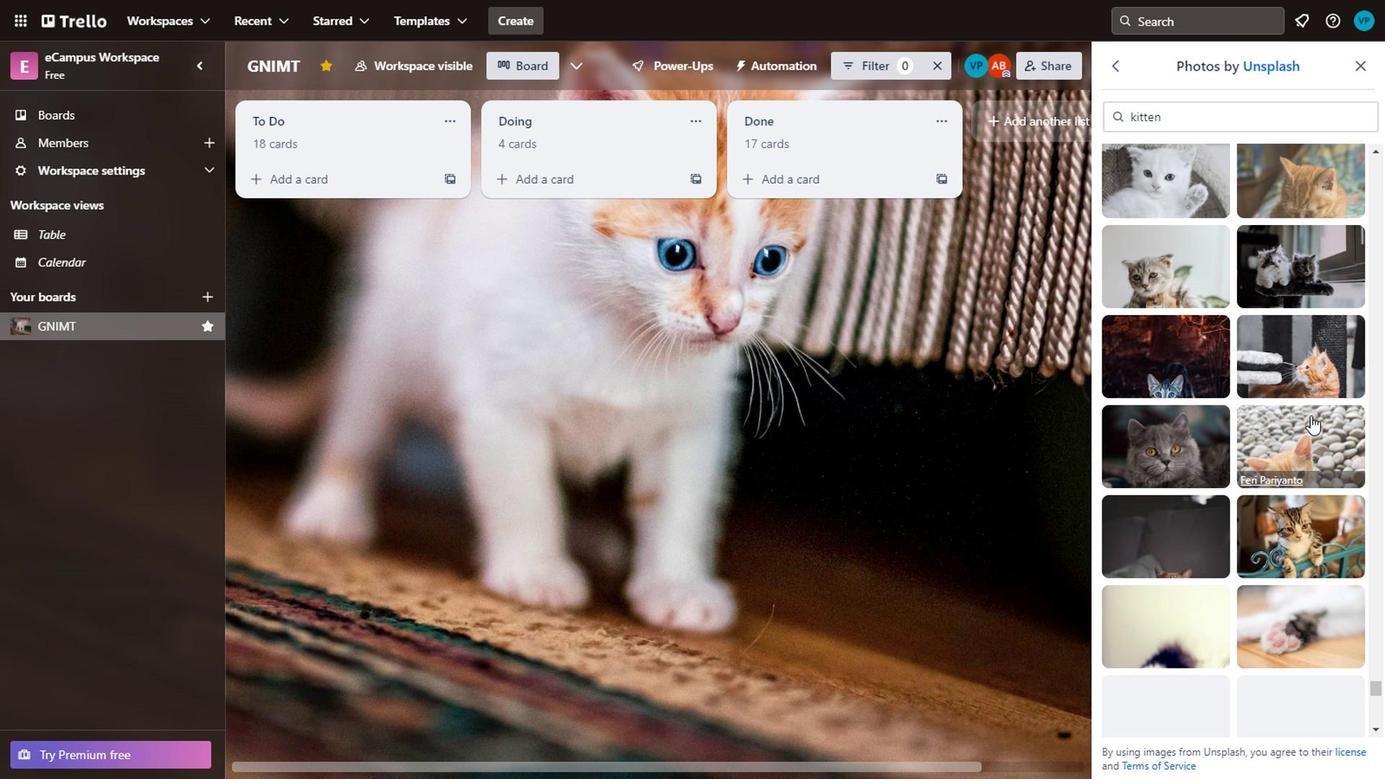 
Action: Mouse scrolled (1134, 387) with delta (0, 0)
Screenshot: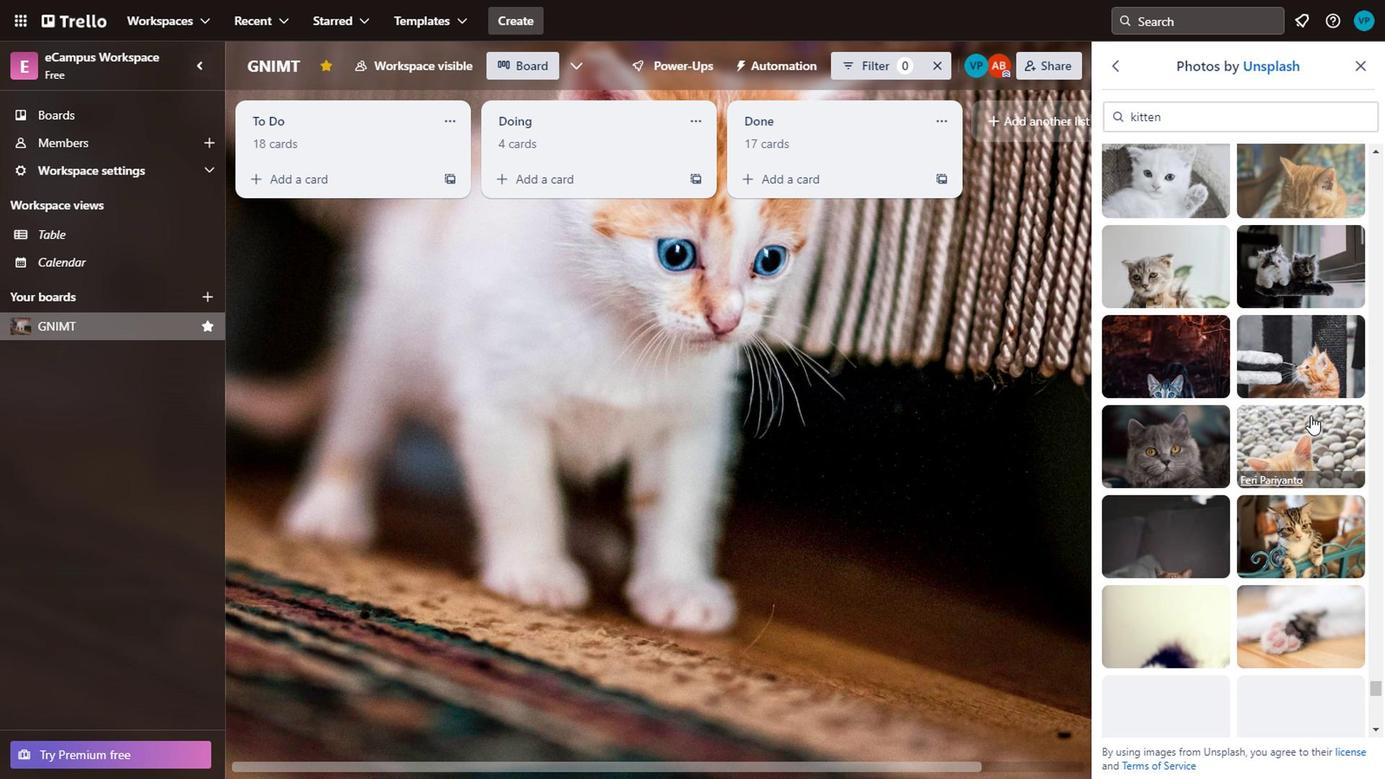 
Action: Mouse moved to (1078, 559)
Screenshot: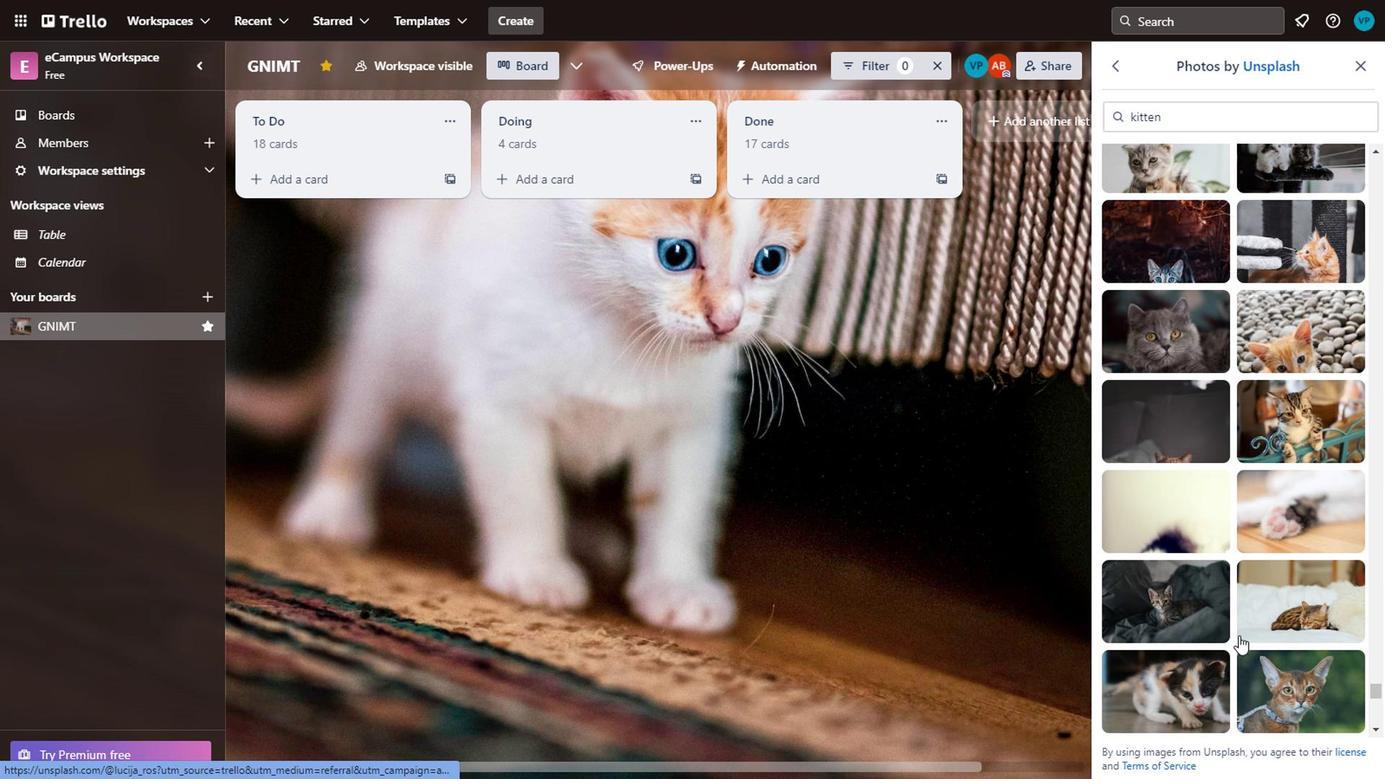 
Action: Mouse scrolled (1078, 559) with delta (0, 0)
Screenshot: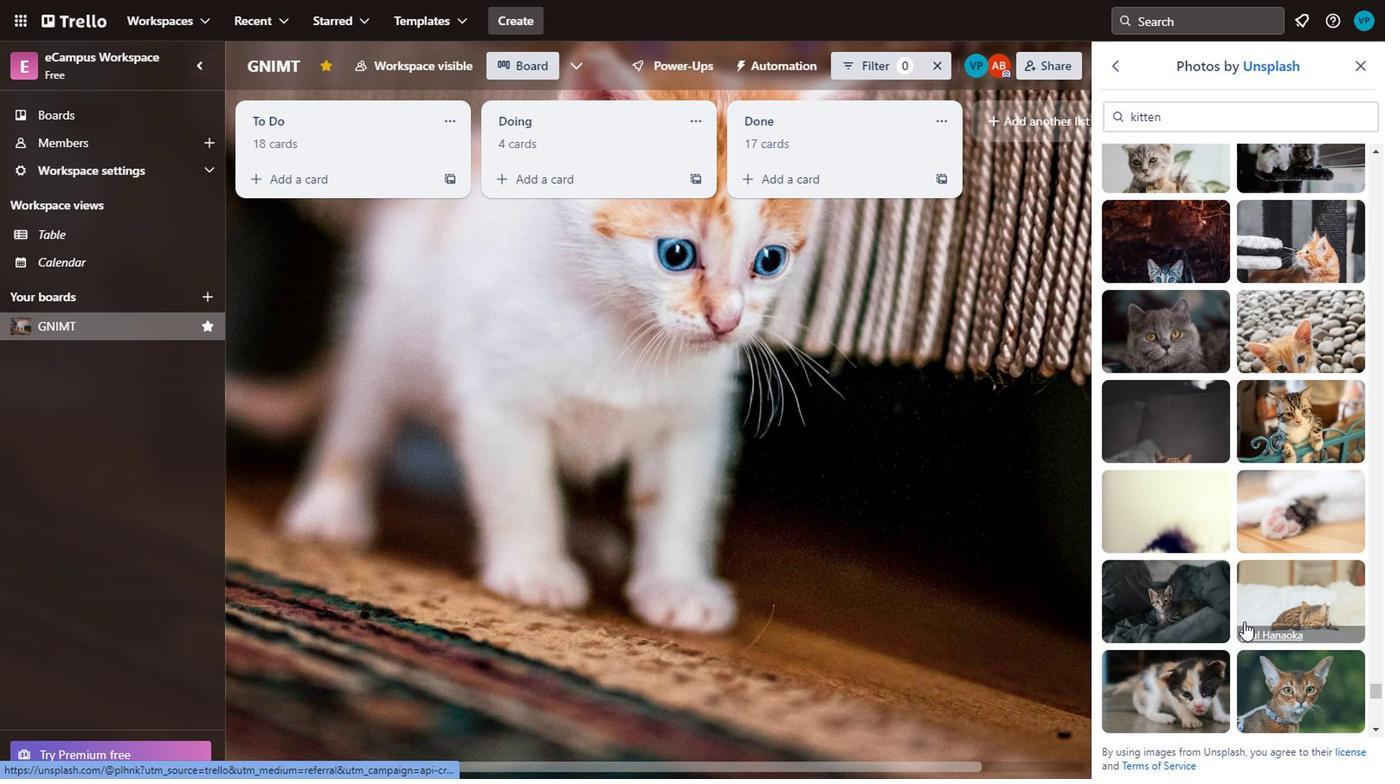 
Action: Mouse scrolled (1078, 559) with delta (0, 0)
Screenshot: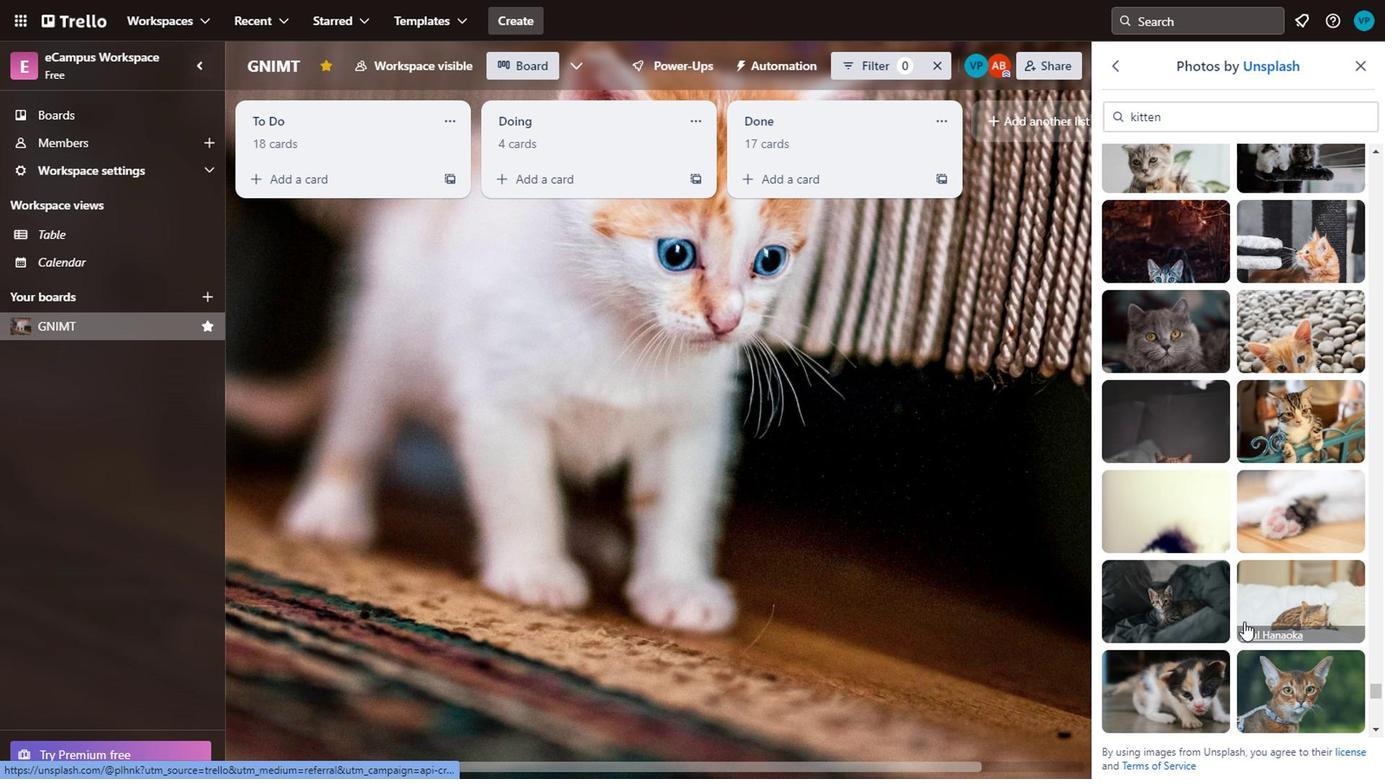 
Action: Mouse scrolled (1078, 560) with delta (0, 0)
Screenshot: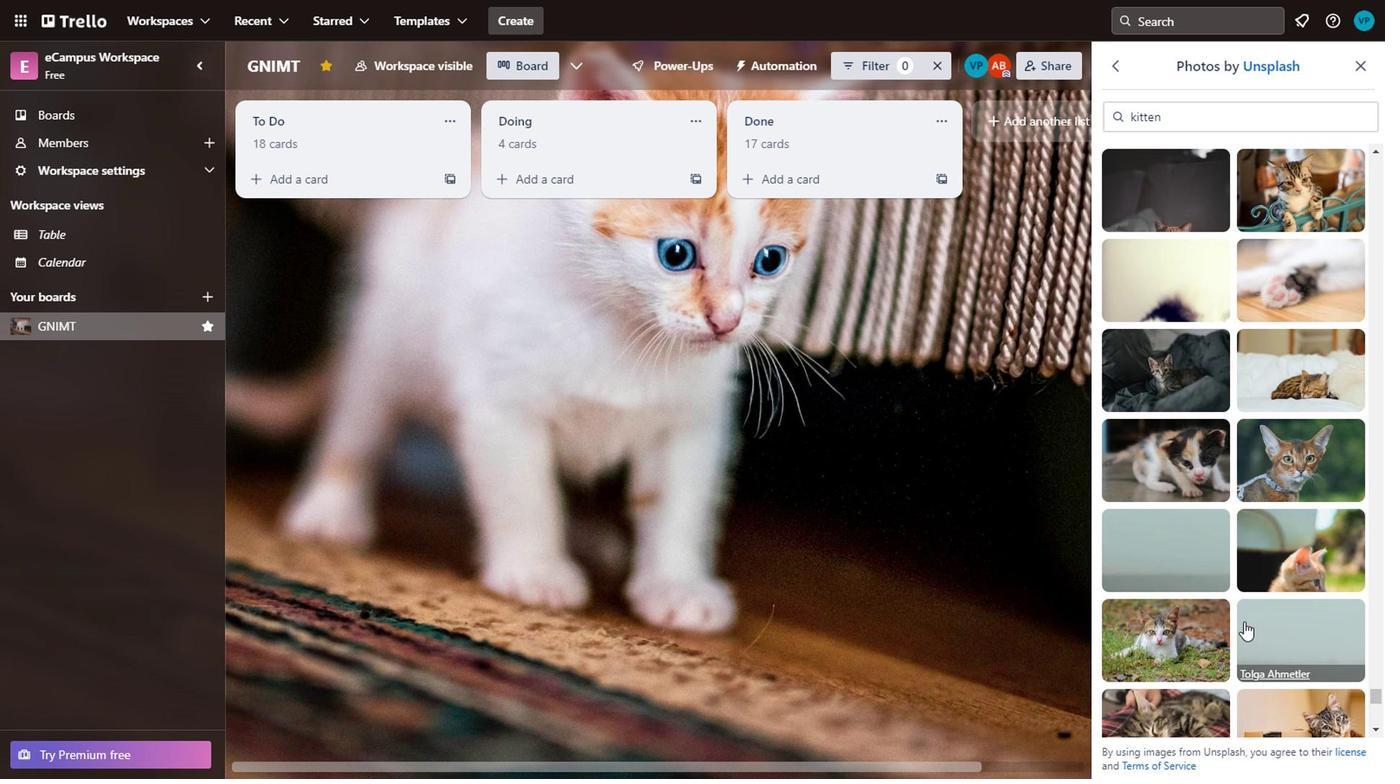 
Action: Mouse scrolled (1078, 560) with delta (0, 0)
Screenshot: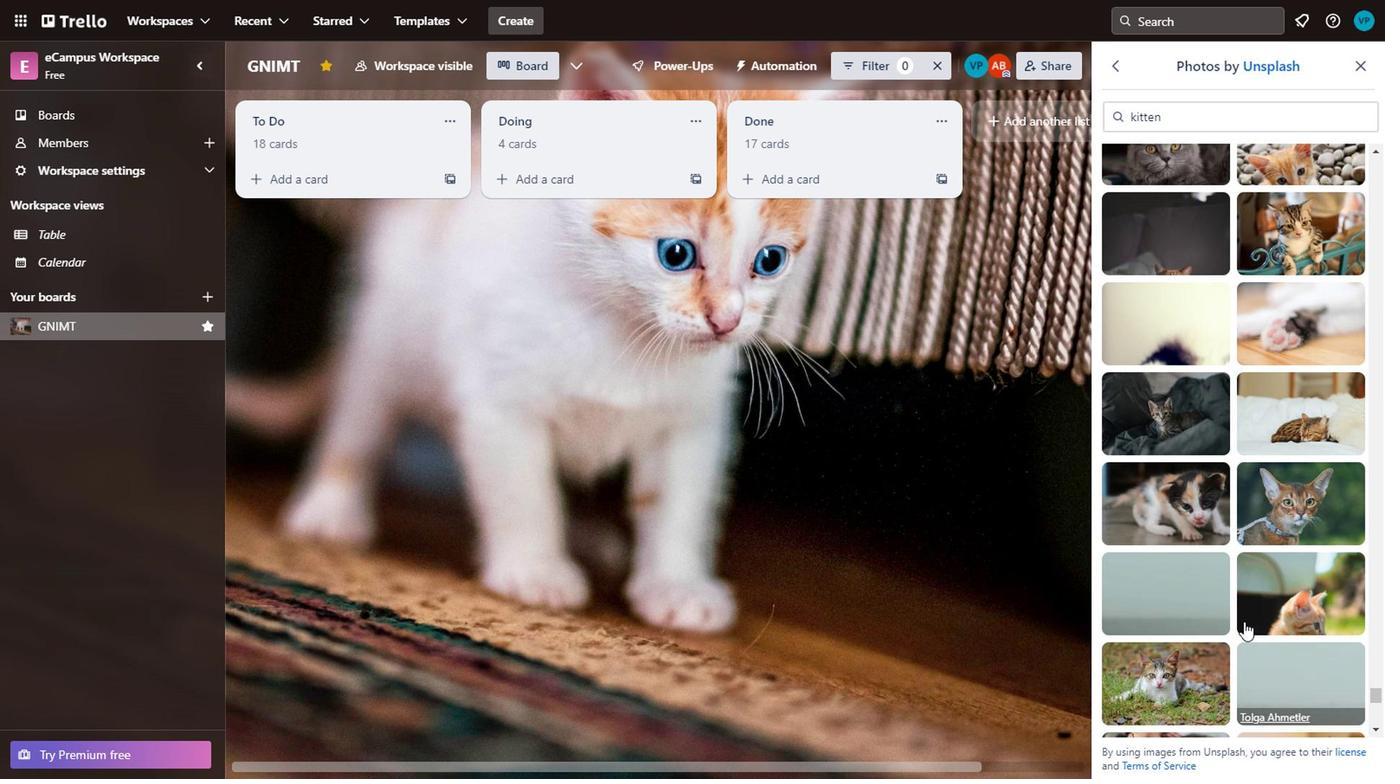 
Action: Mouse moved to (1078, 549)
Screenshot: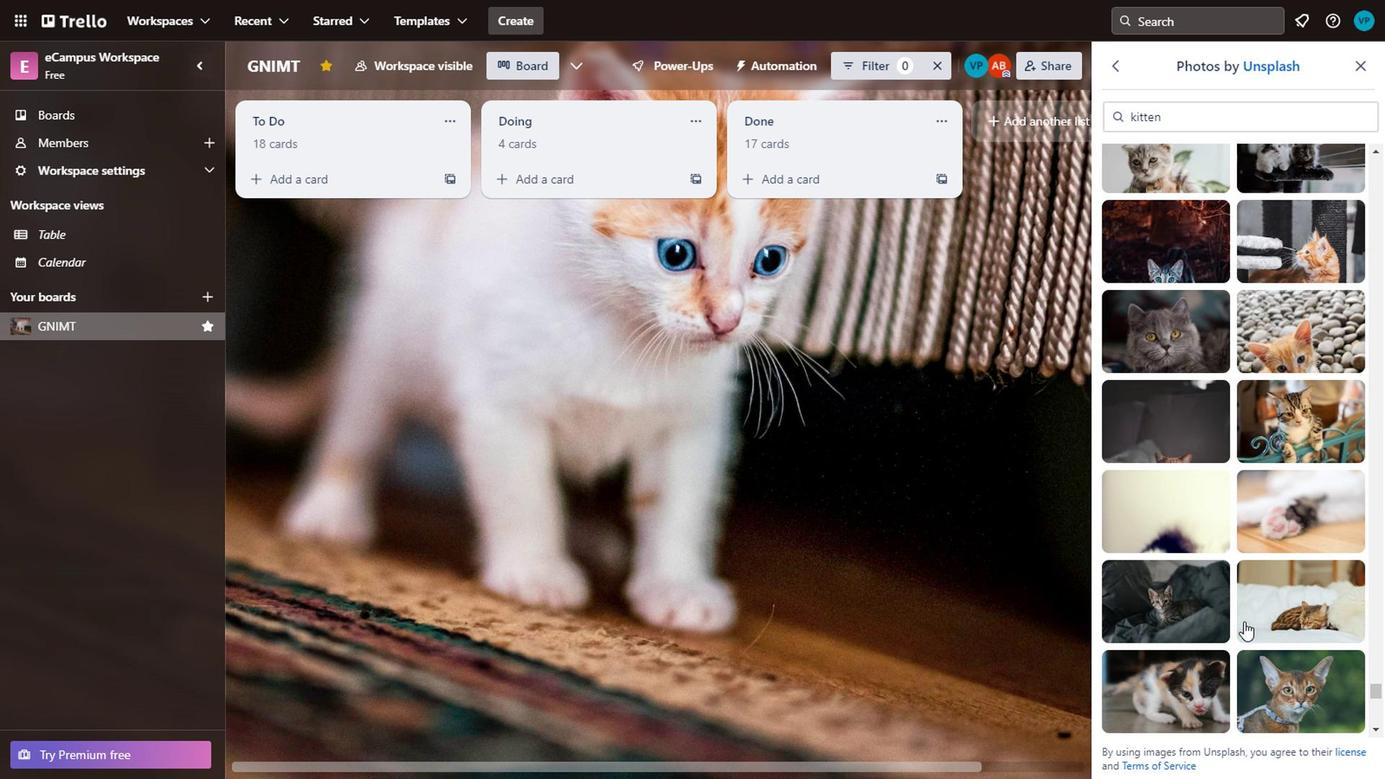 
Action: Mouse scrolled (1078, 549) with delta (0, 0)
Screenshot: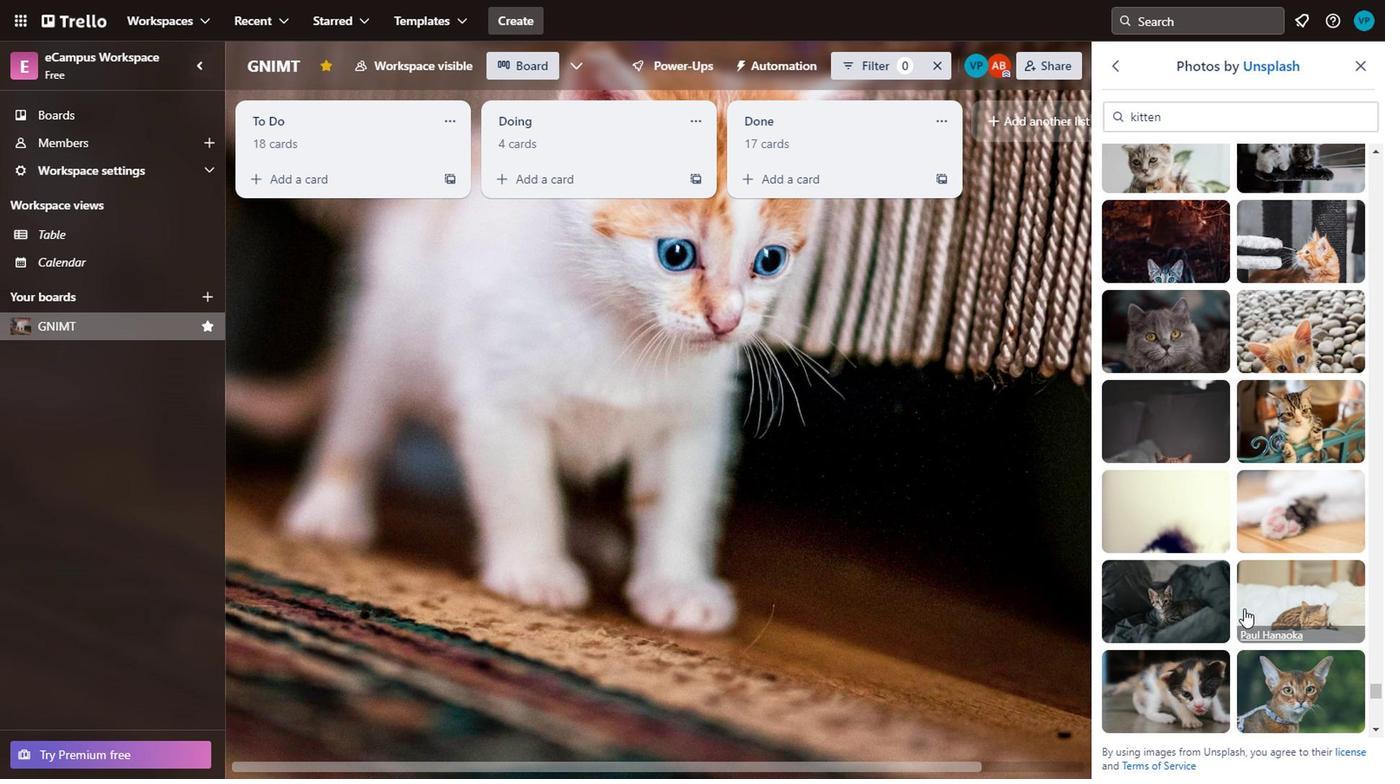 
Action: Mouse scrolled (1078, 549) with delta (0, 0)
Screenshot: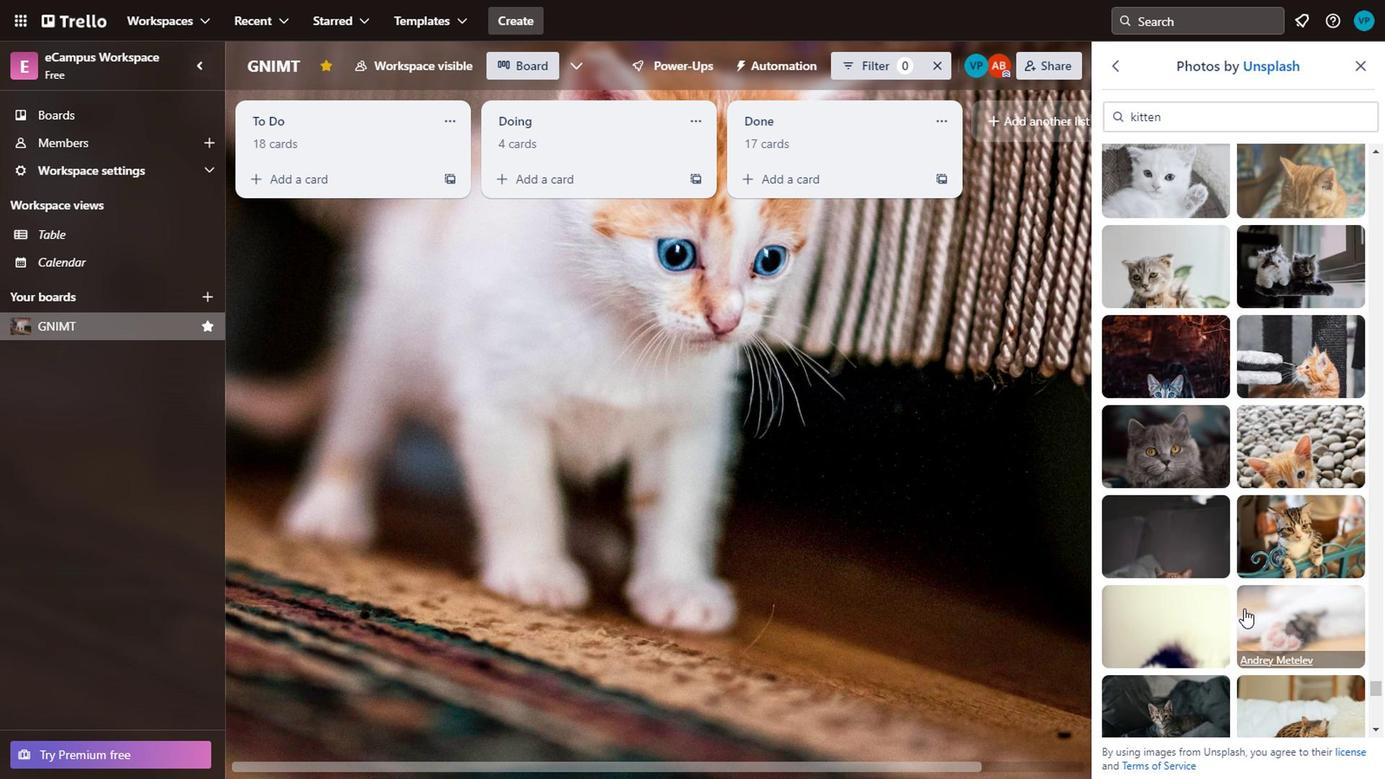 
Action: Mouse moved to (921, 401)
Screenshot: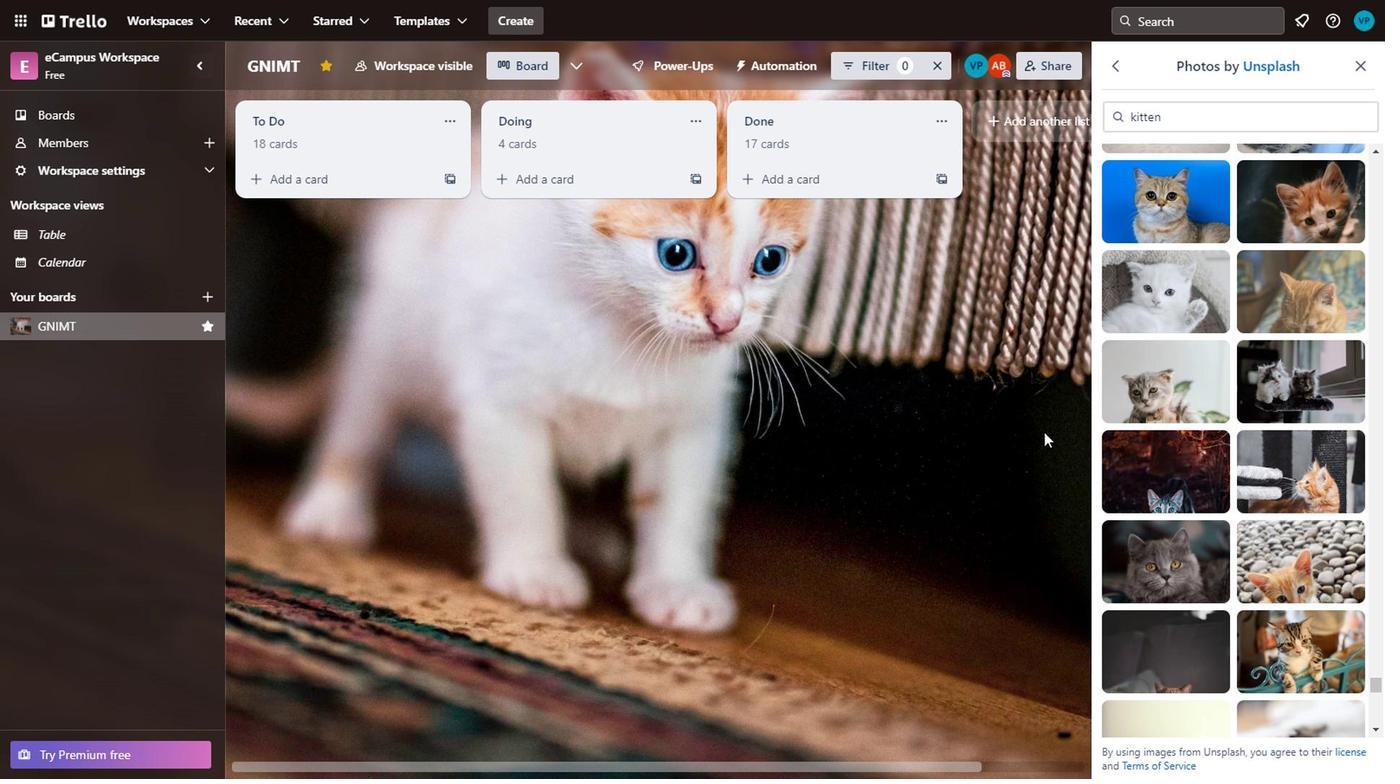 
Action: Mouse scrolled (921, 402) with delta (0, 0)
Screenshot: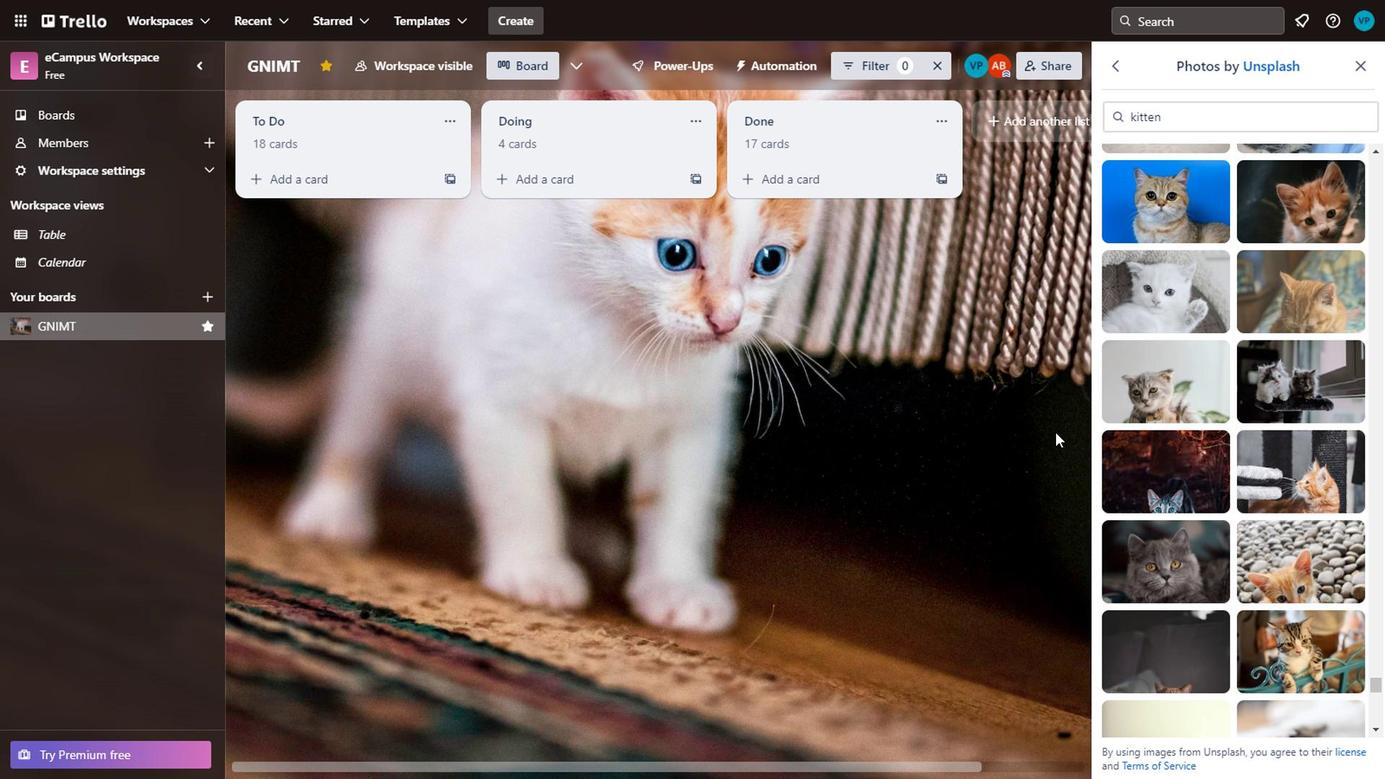 
Action: Mouse moved to (1173, 386)
Screenshot: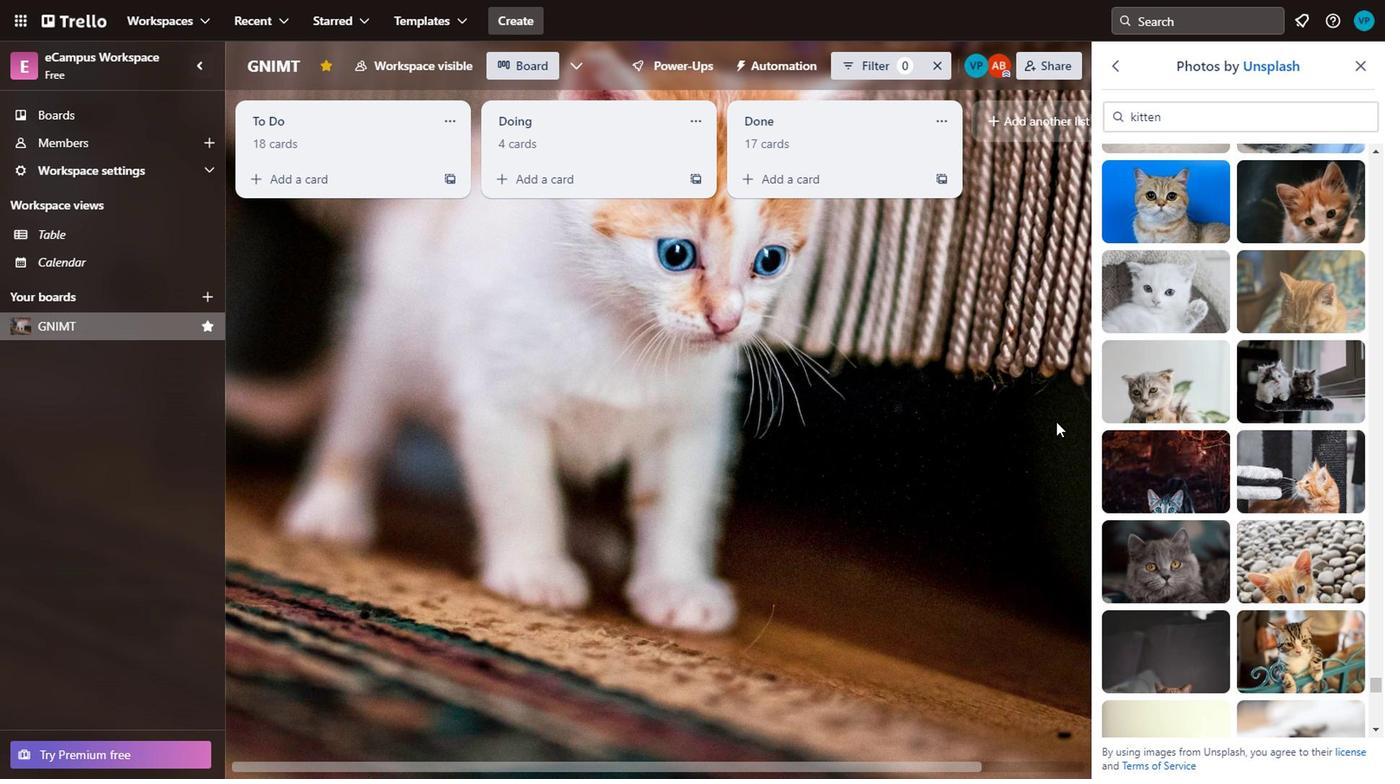 
Action: Mouse scrolled (1173, 387) with delta (0, 0)
Screenshot: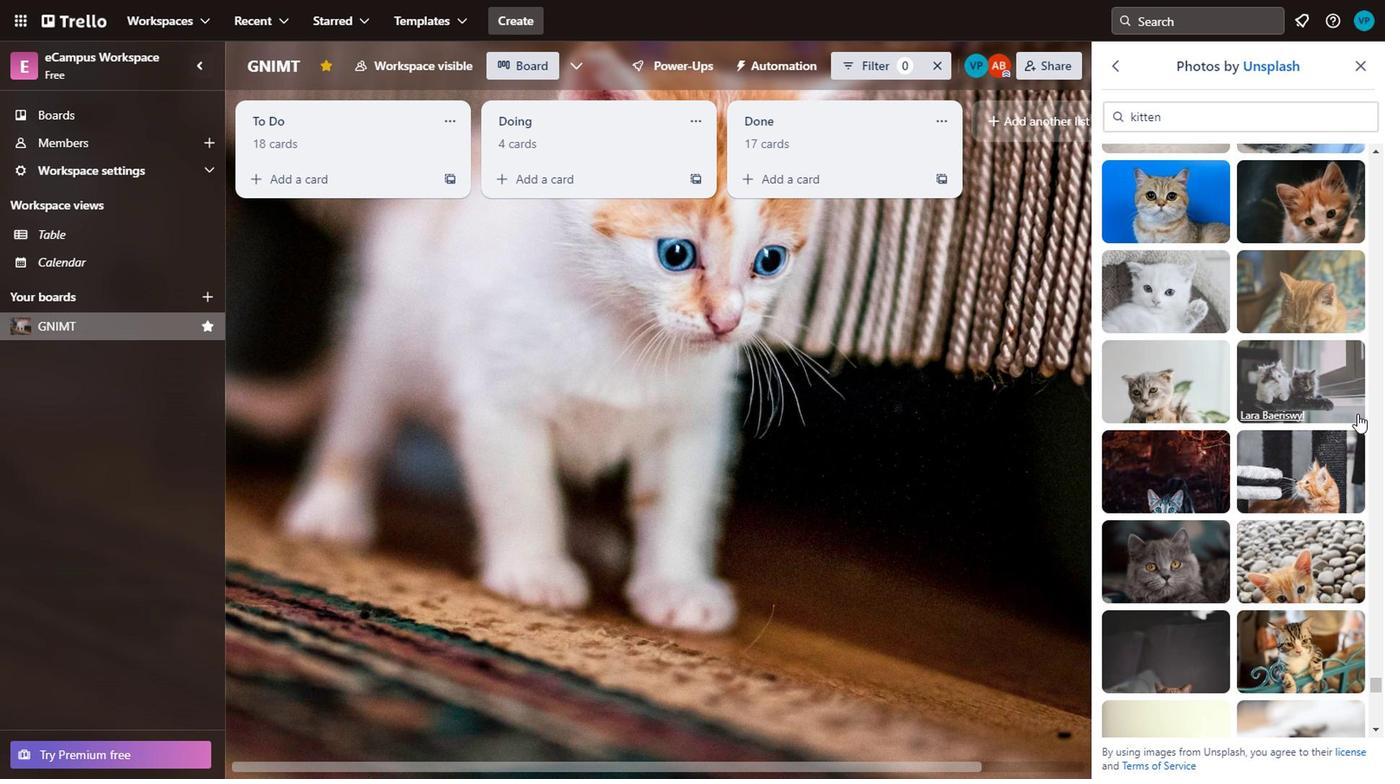
Action: Mouse moved to (1032, 367)
Screenshot: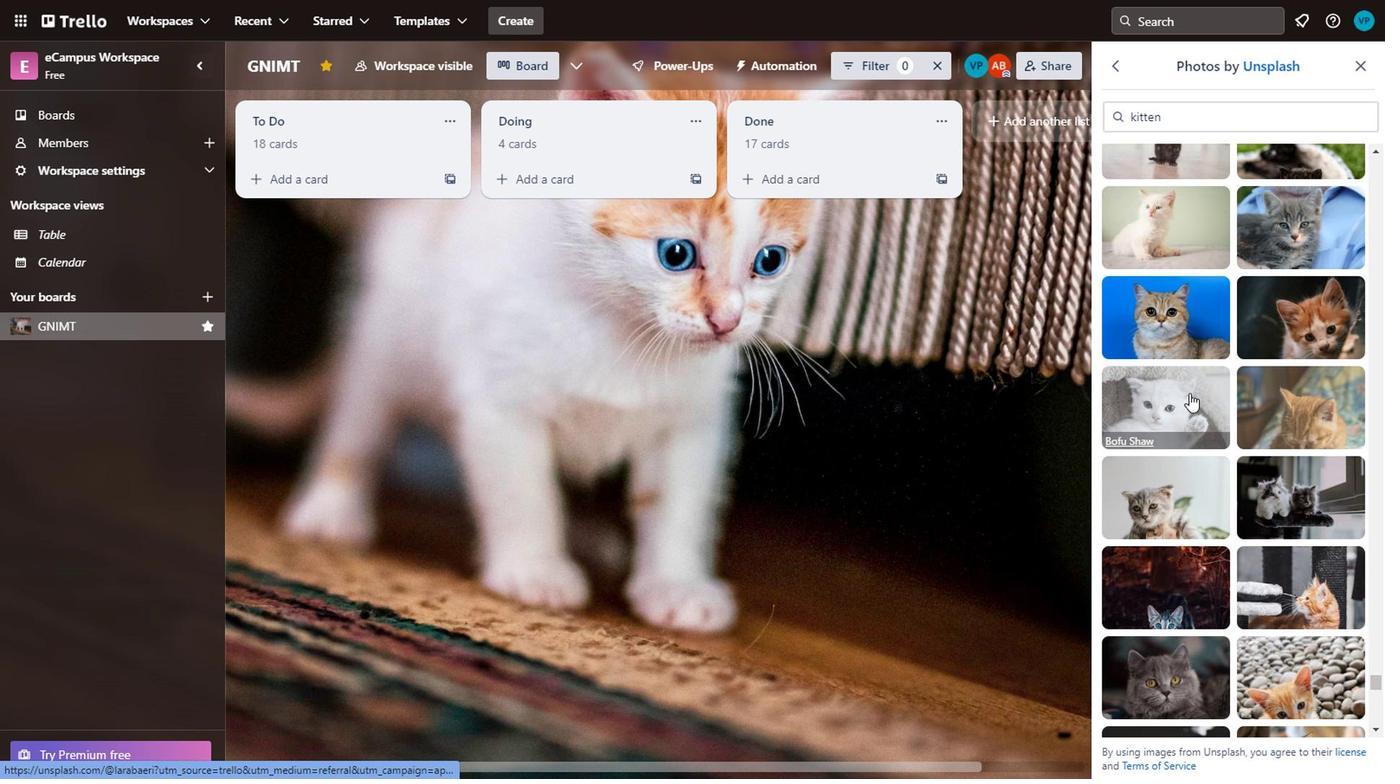 
Action: Mouse scrolled (1032, 368) with delta (0, 0)
Screenshot: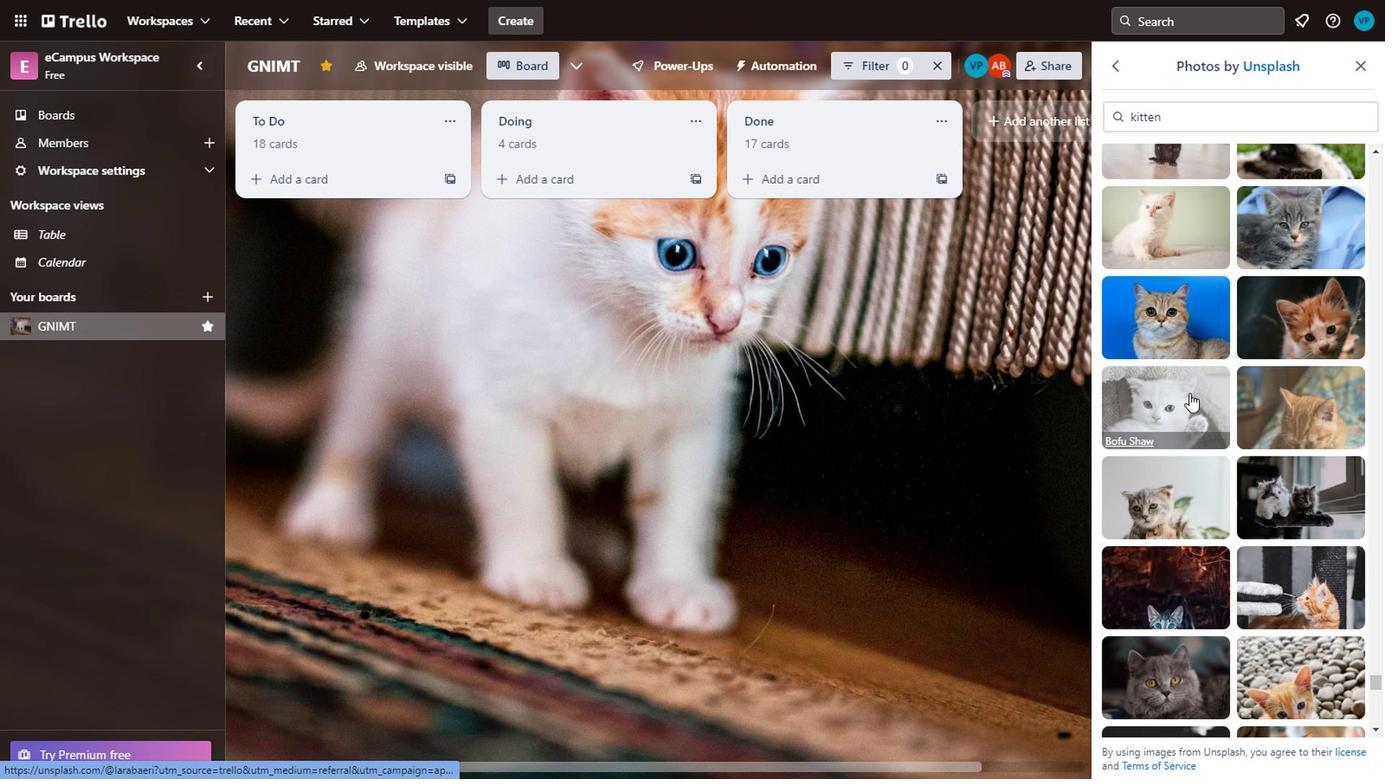 
Action: Mouse moved to (1031, 373)
Screenshot: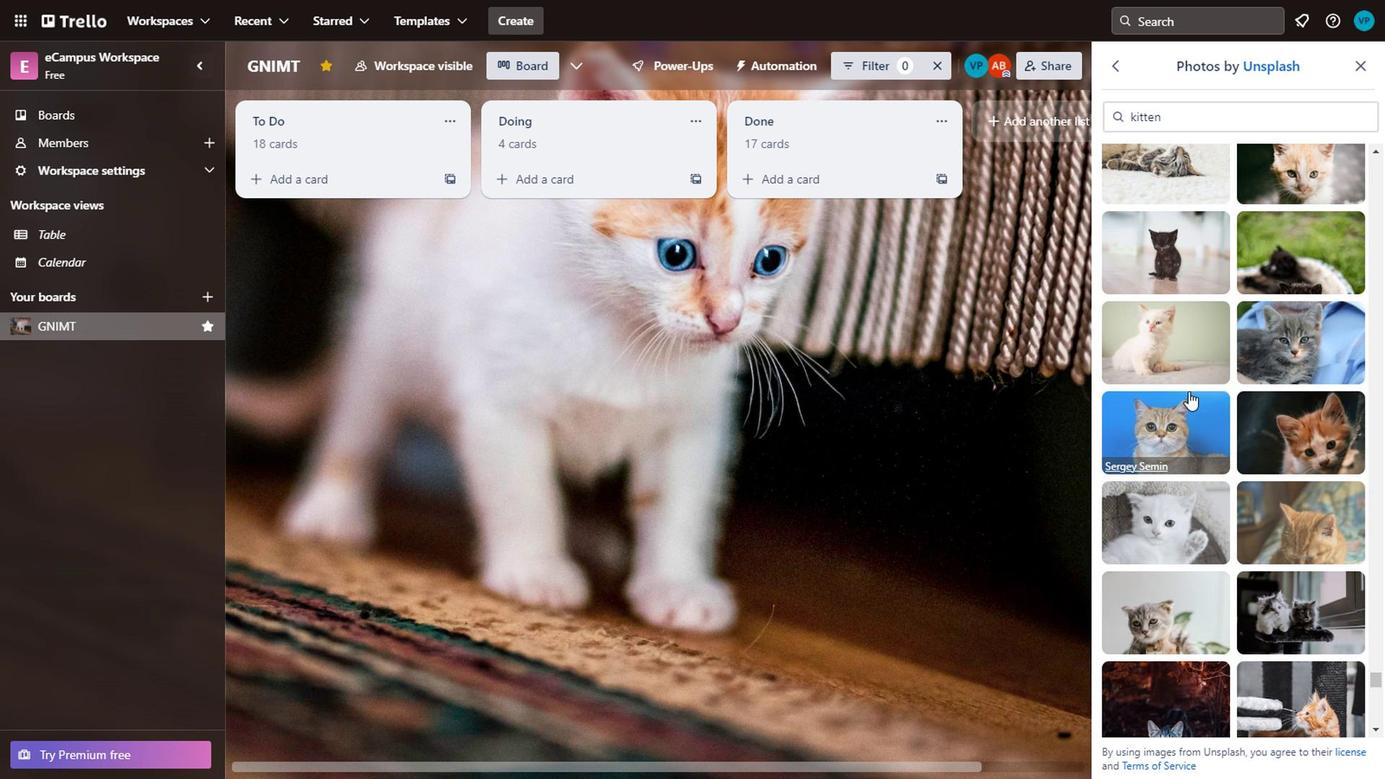 
Action: Mouse scrolled (1031, 373) with delta (0, 0)
Screenshot: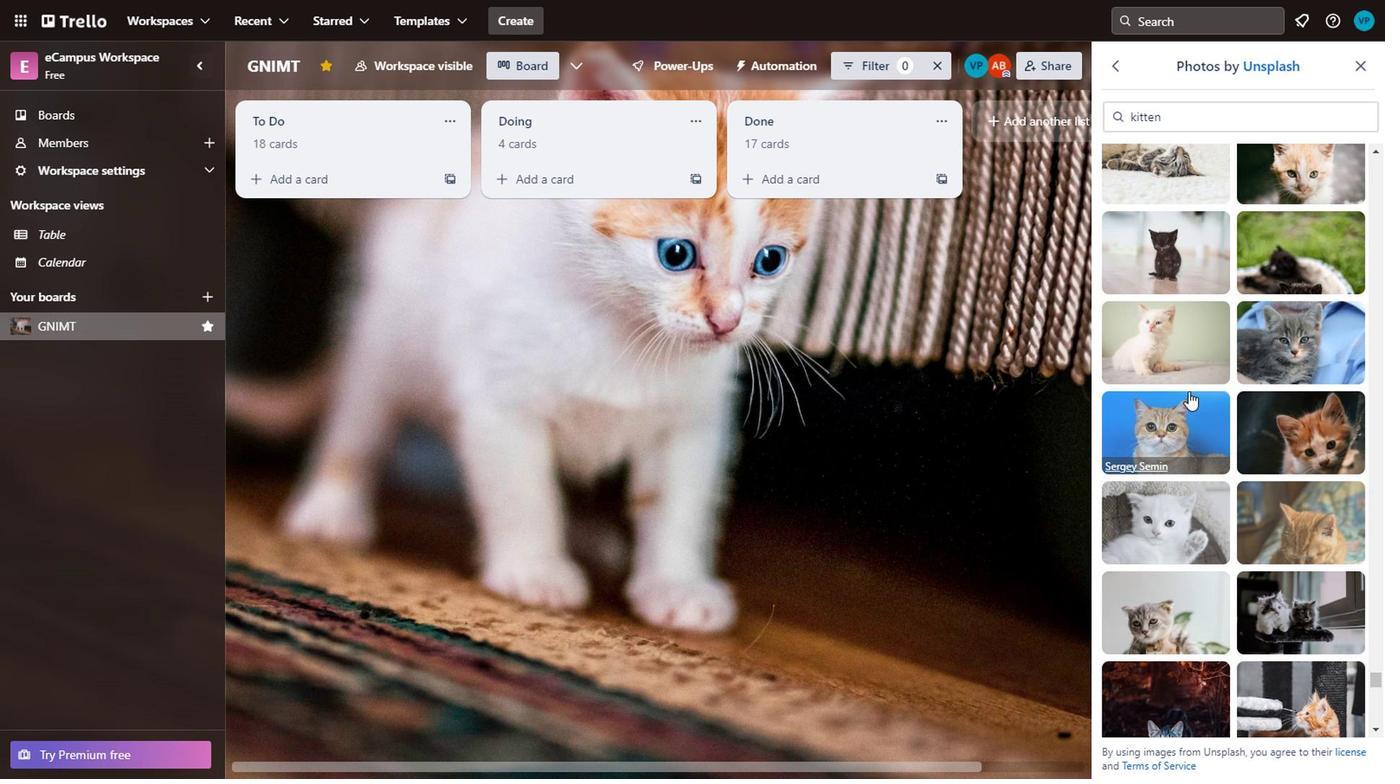 
Action: Mouse moved to (1014, 381)
Screenshot: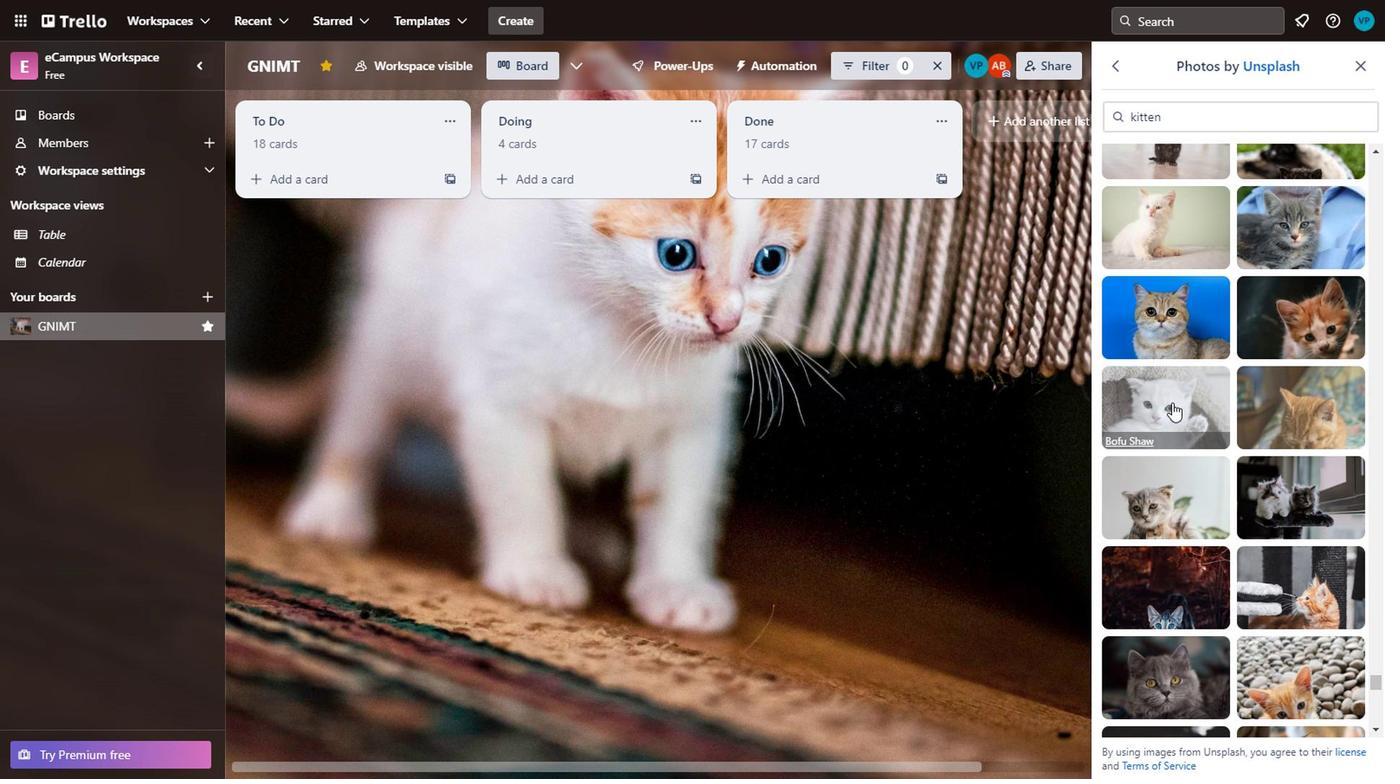 
Action: Mouse scrolled (1014, 380) with delta (0, 0)
Screenshot: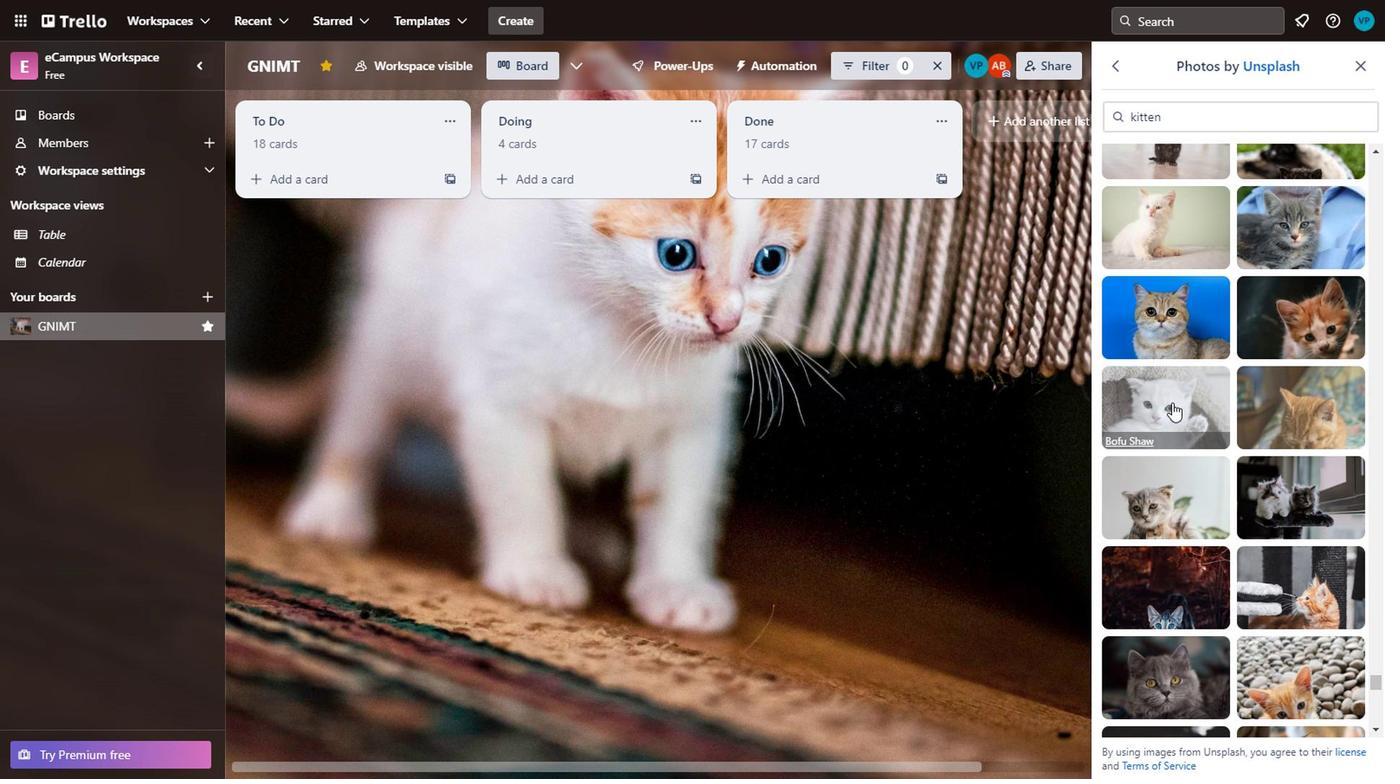 
Action: Mouse moved to (913, 417)
Screenshot: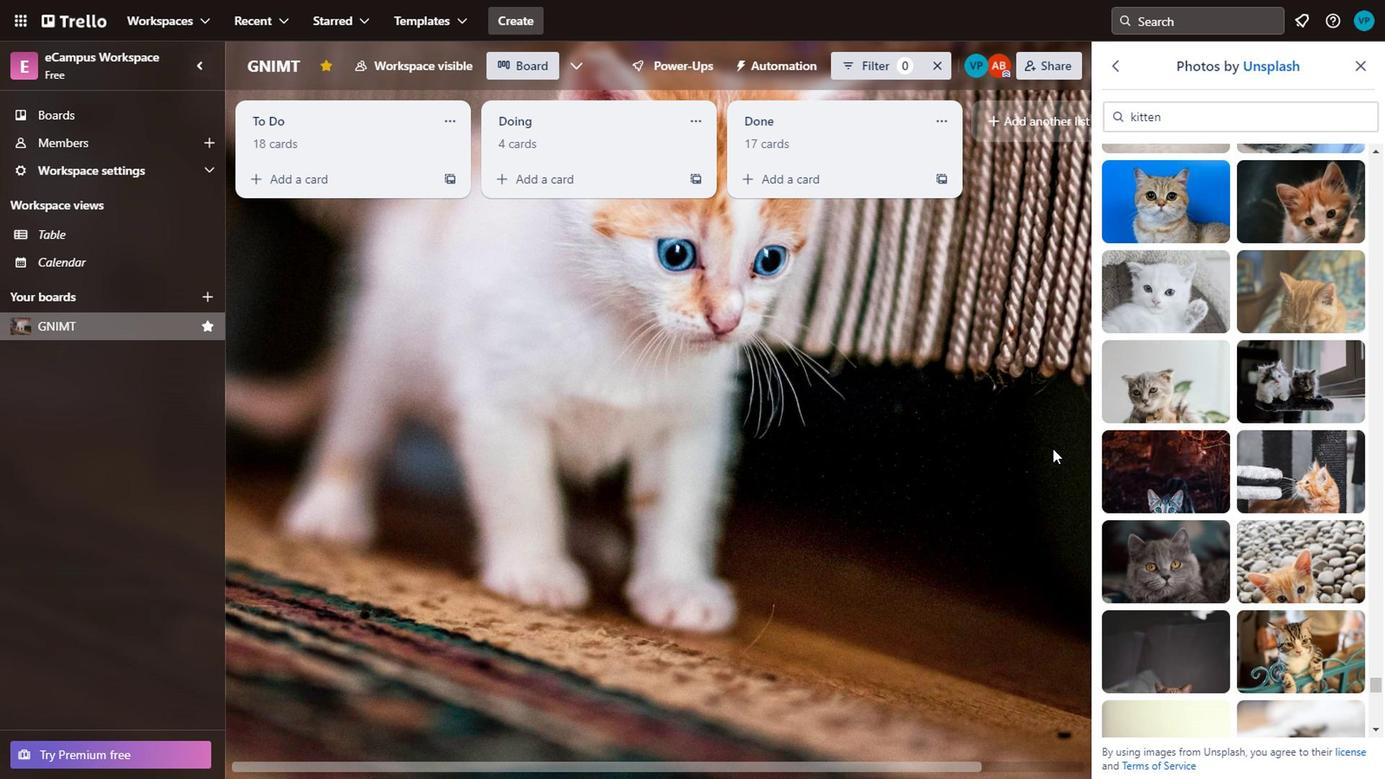 
Action: Mouse scrolled (913, 417) with delta (0, 0)
Screenshot: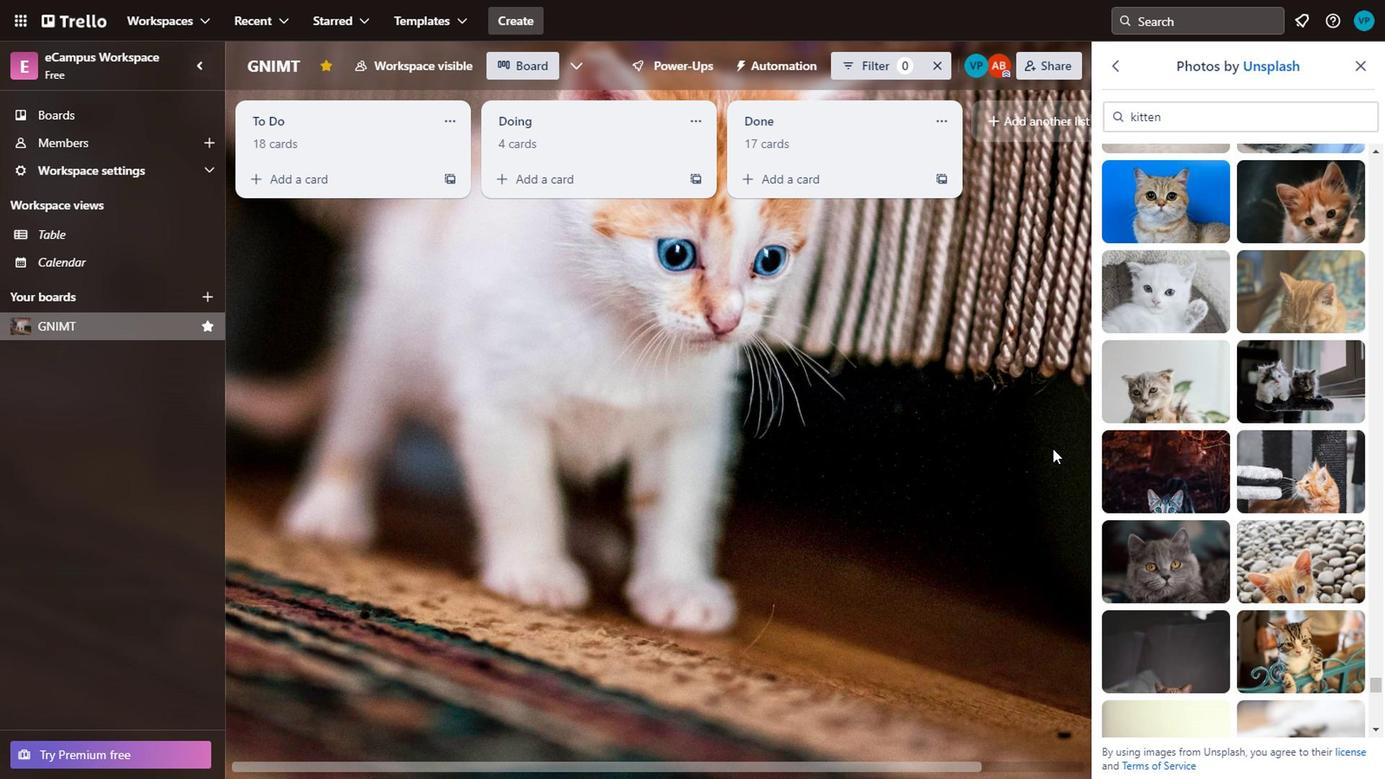 
Action: Mouse moved to (1125, 439)
Screenshot: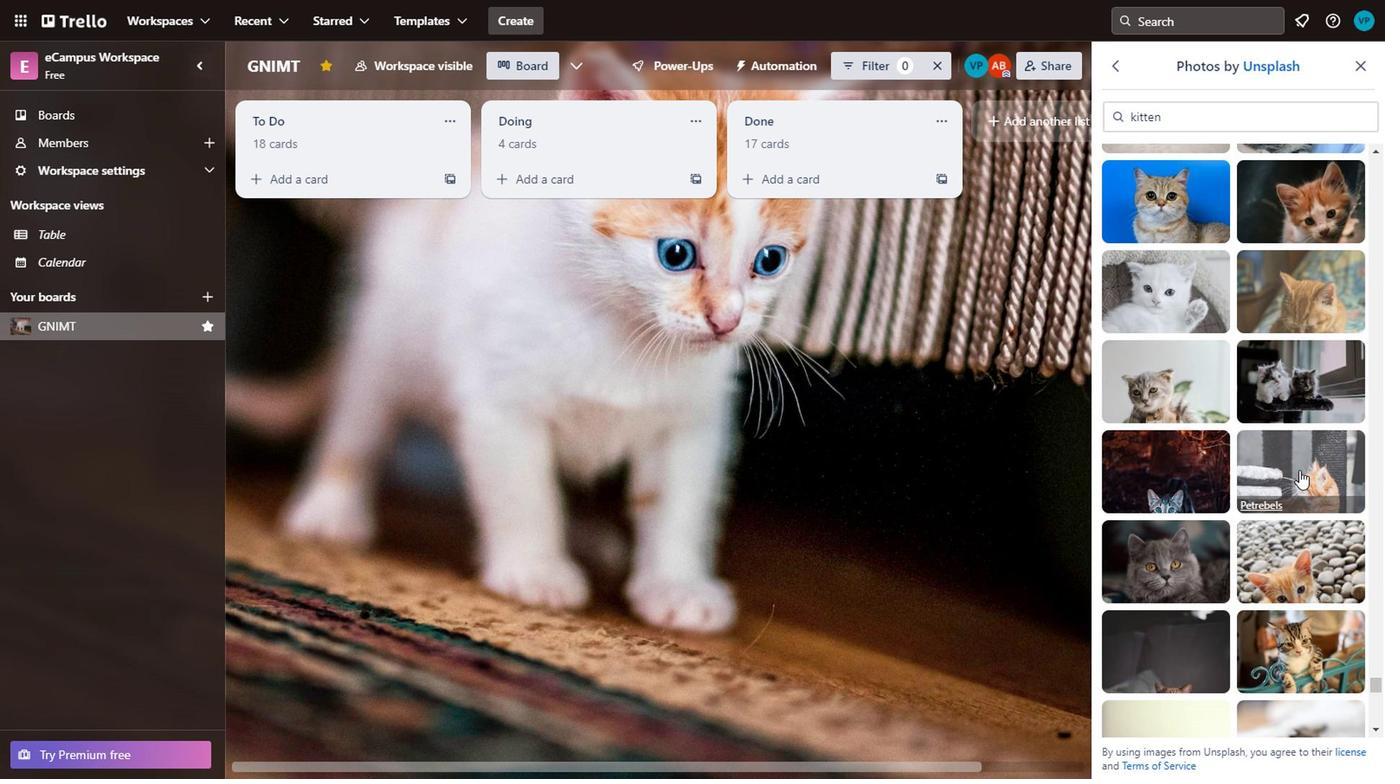 
Action: Mouse scrolled (1125, 440) with delta (0, 0)
Screenshot: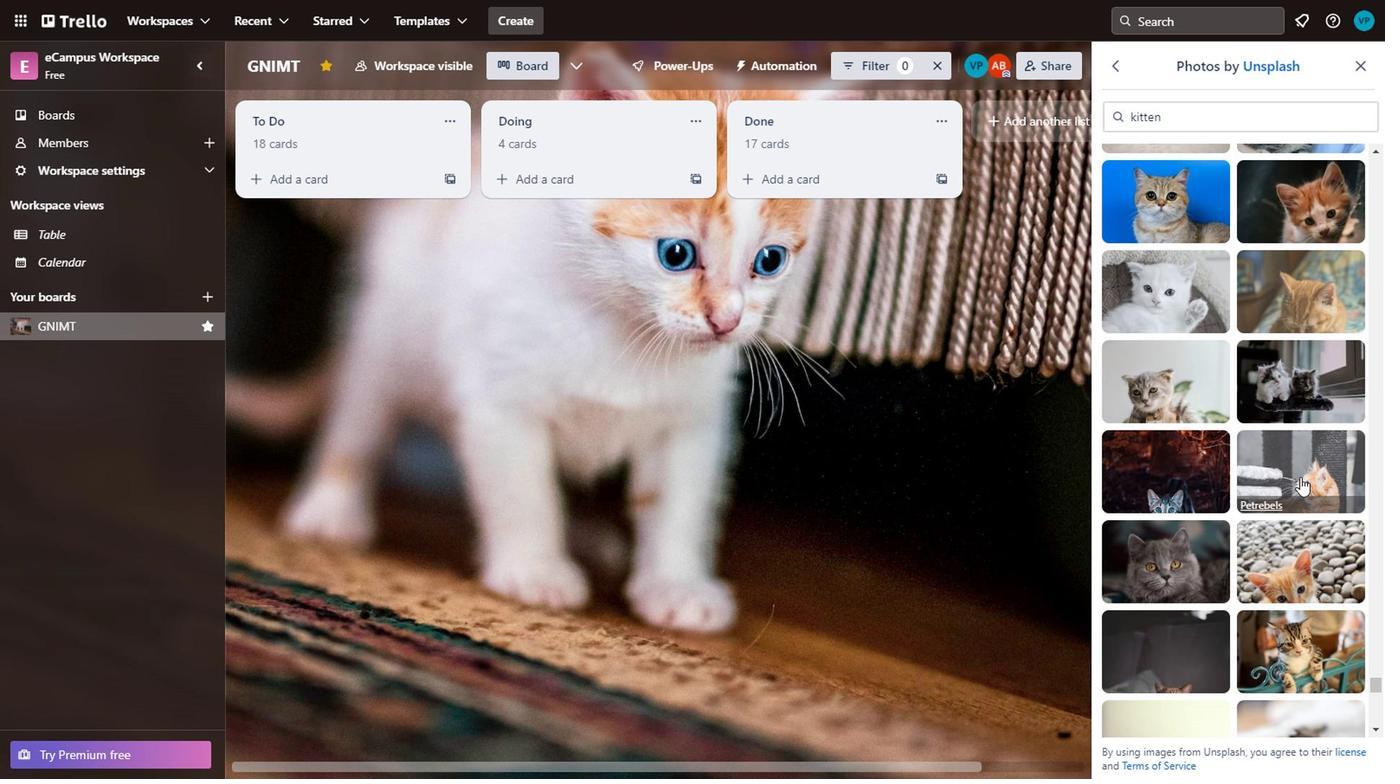 
Action: Mouse scrolled (1125, 438) with delta (0, 0)
Screenshot: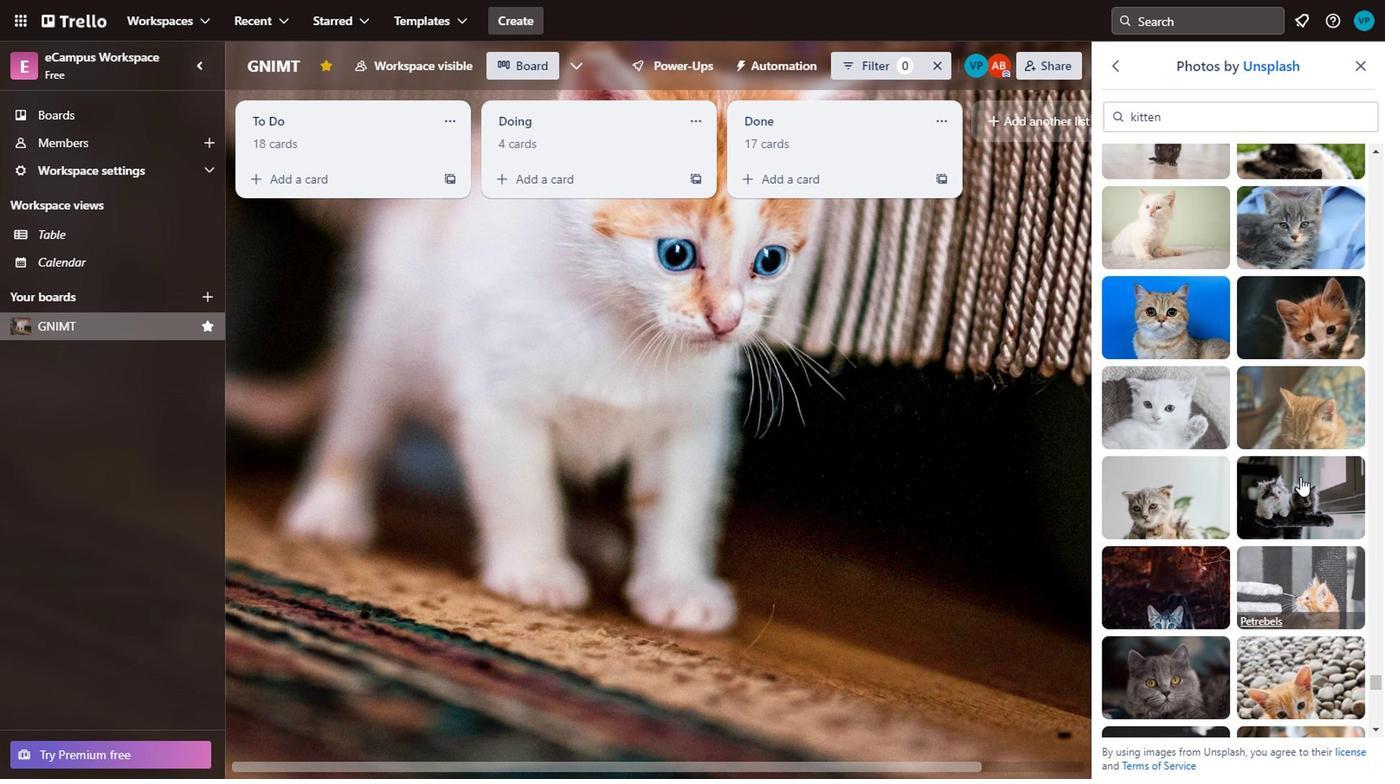 
Action: Mouse moved to (1117, 422)
Screenshot: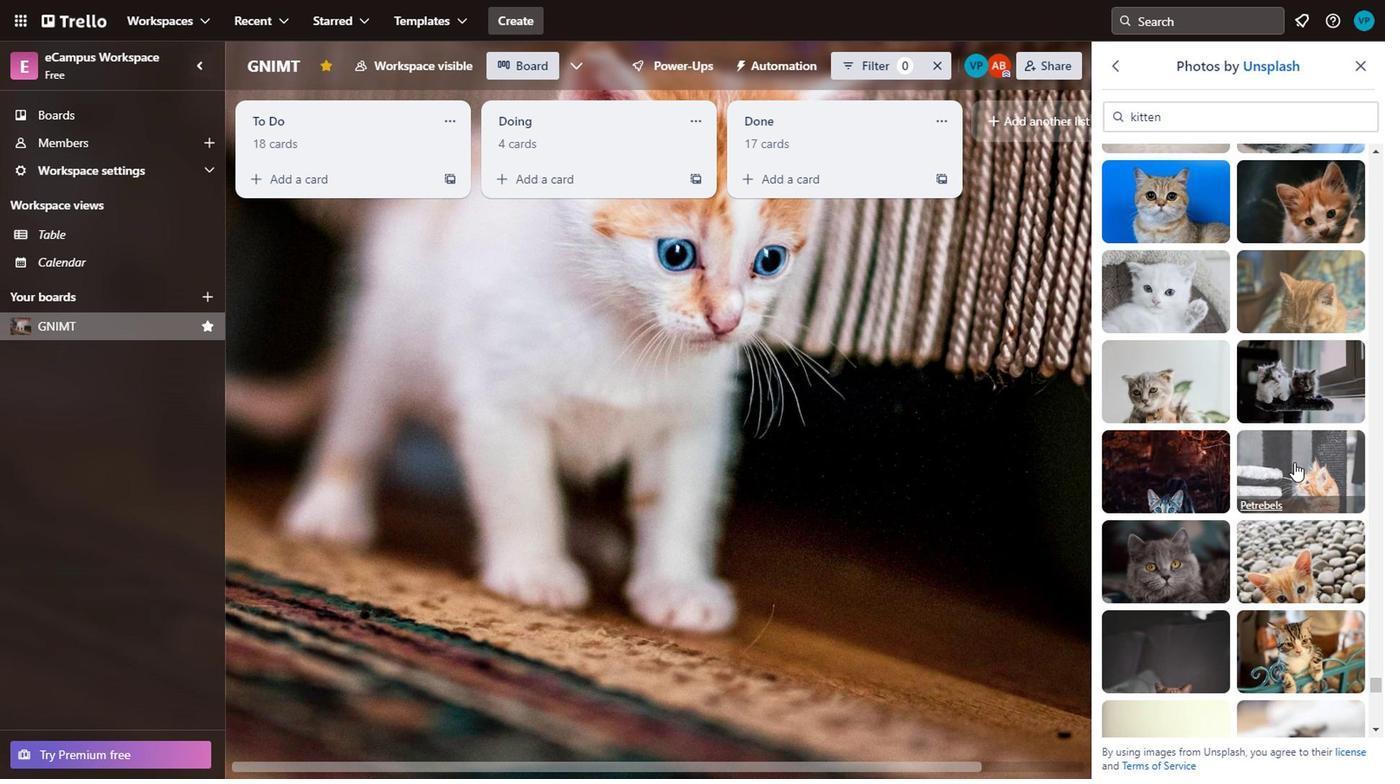 
Action: Mouse scrolled (1117, 422) with delta (0, 0)
Screenshot: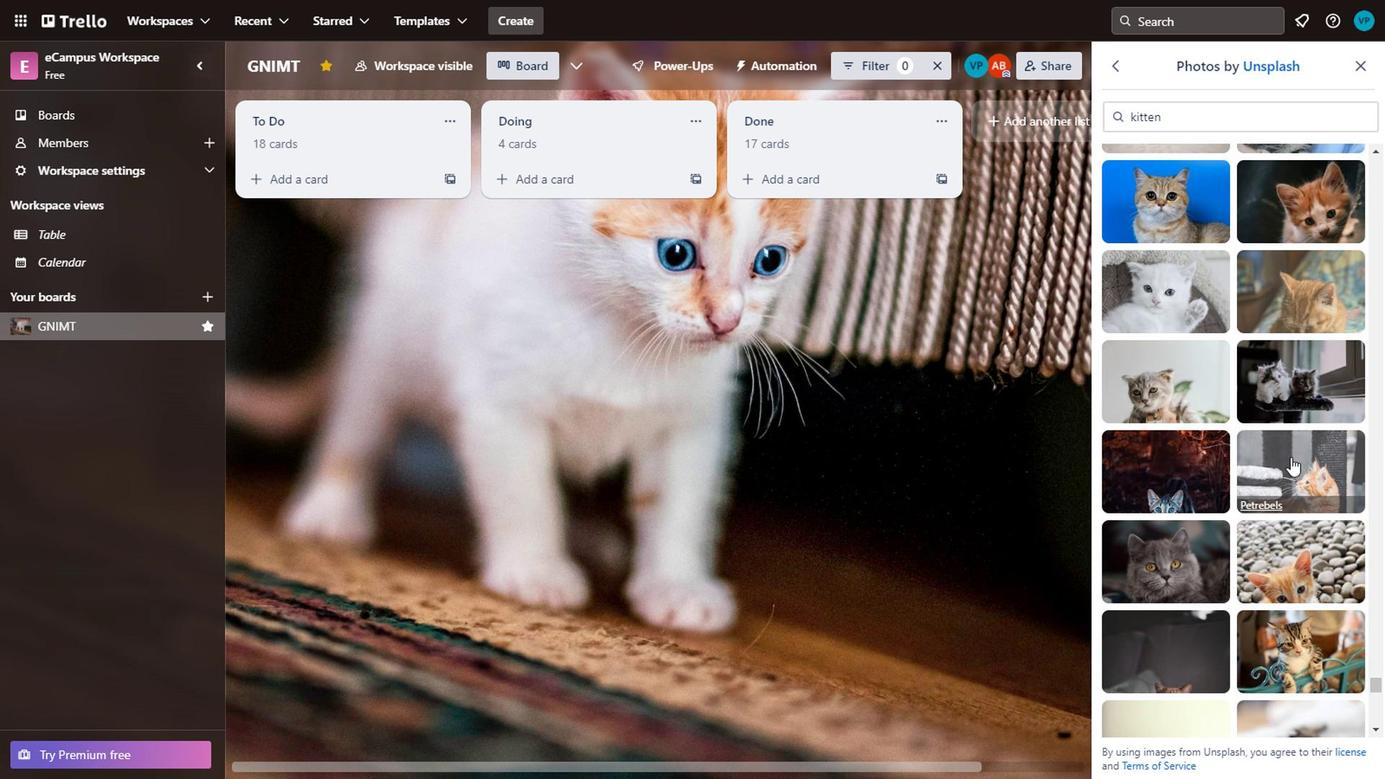 
Action: Mouse moved to (1028, 142)
Screenshot: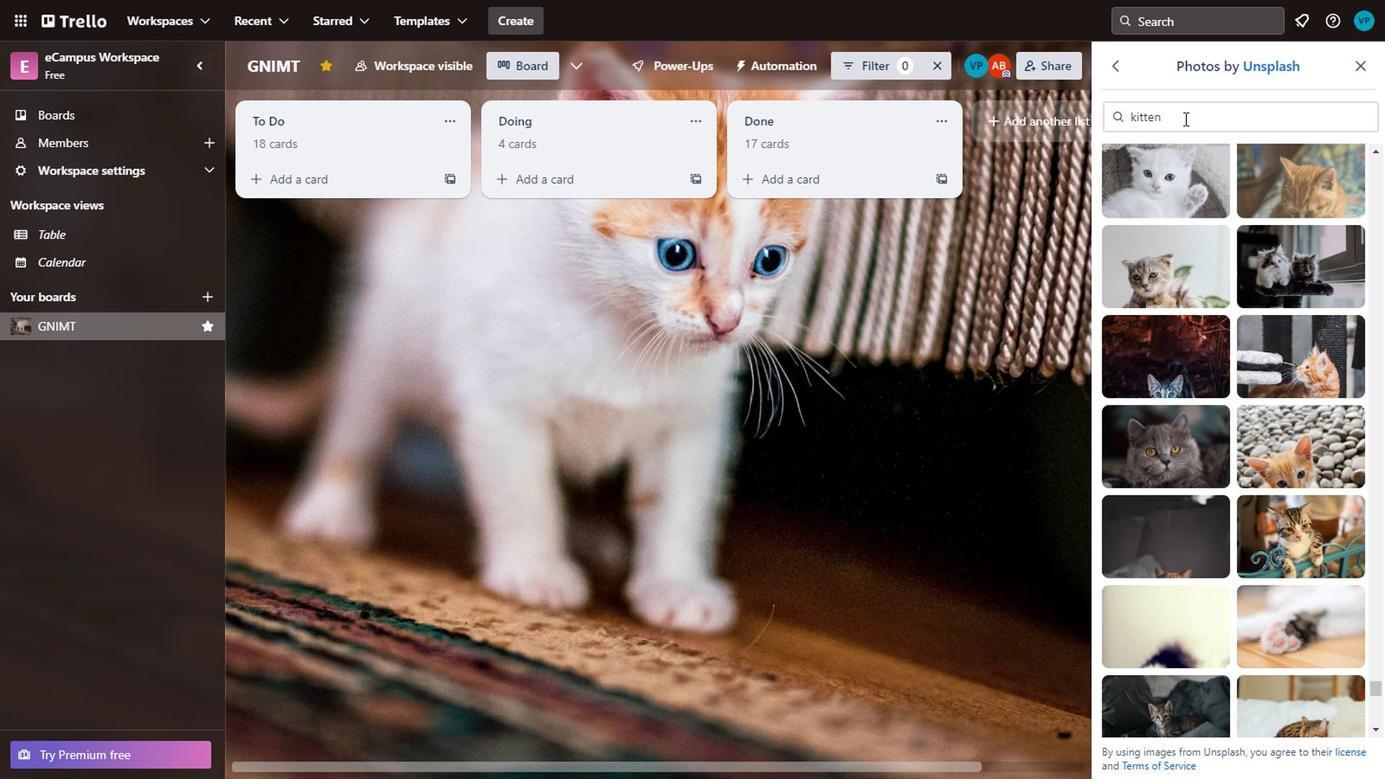 
Action: Mouse pressed left at (1028, 142)
Screenshot: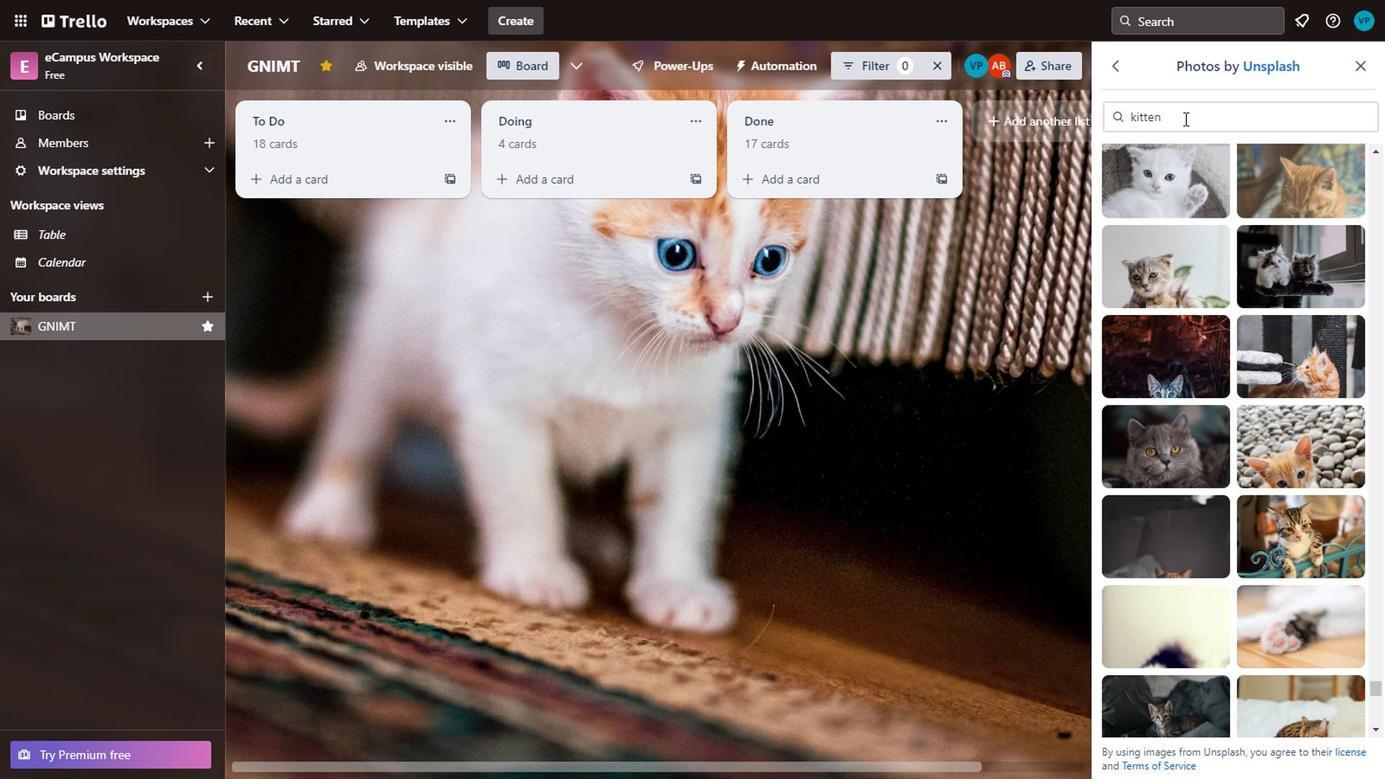 
Action: Mouse moved to (1197, 358)
Screenshot: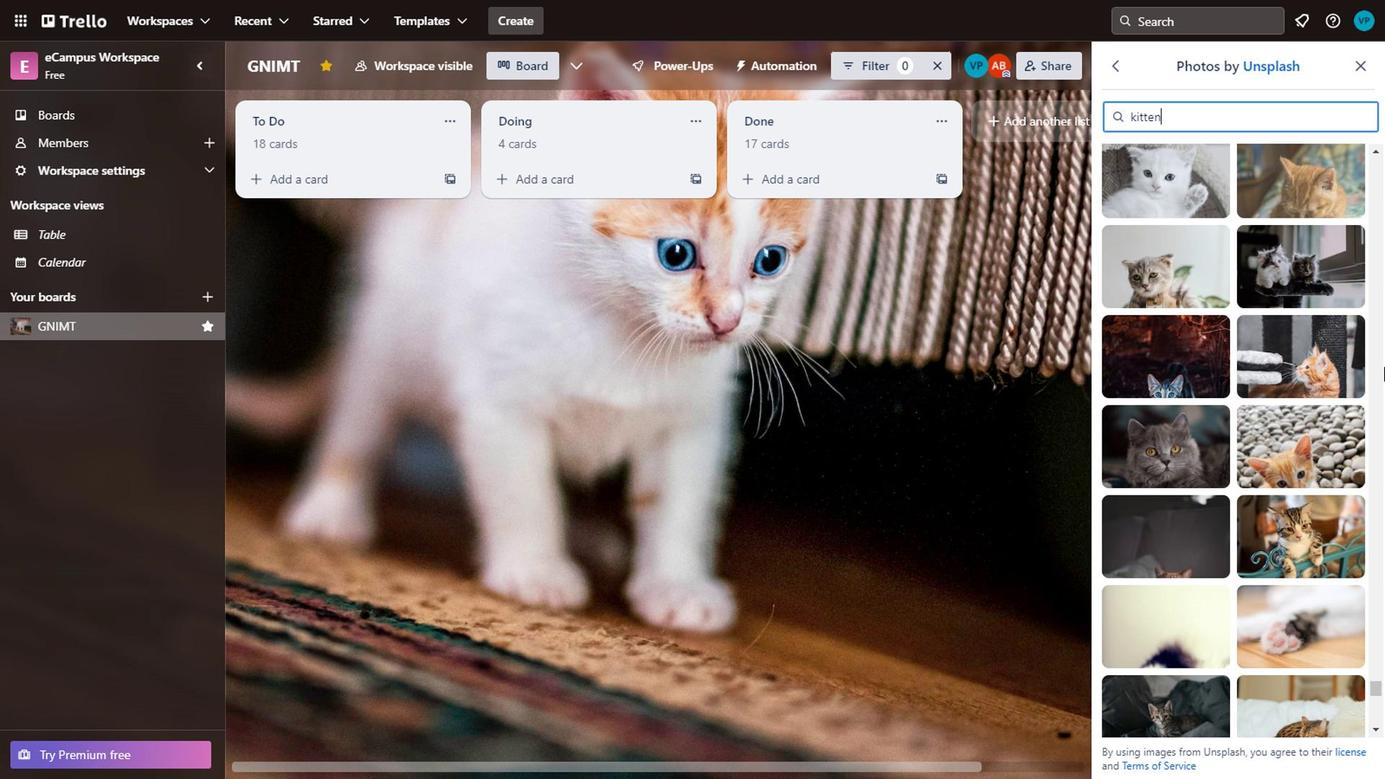 
Action: Key pressed <Key.backspace><Key.backspace><Key.backspace><Key.backspace><Key.backspace><Key.backspace>shinchan
Screenshot: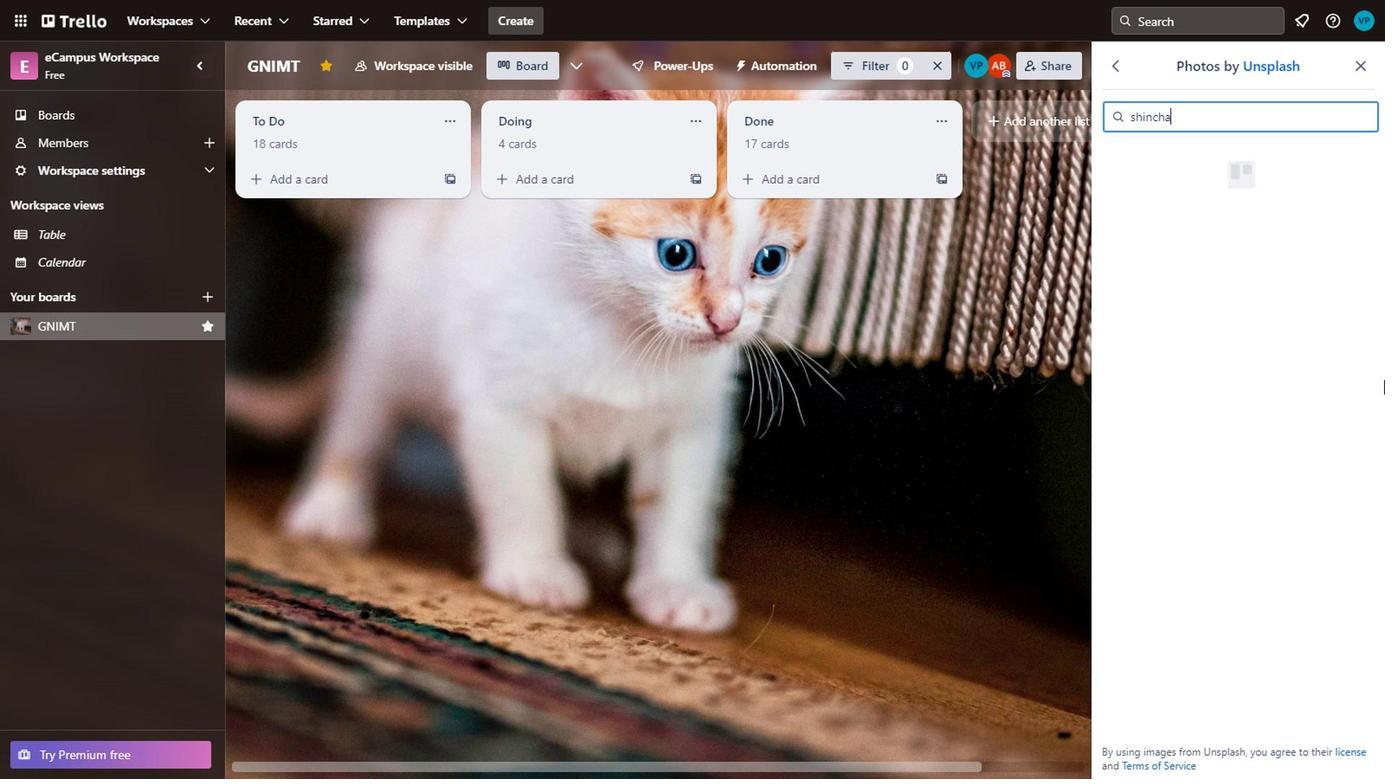 
Action: Mouse moved to (1076, 339)
Screenshot: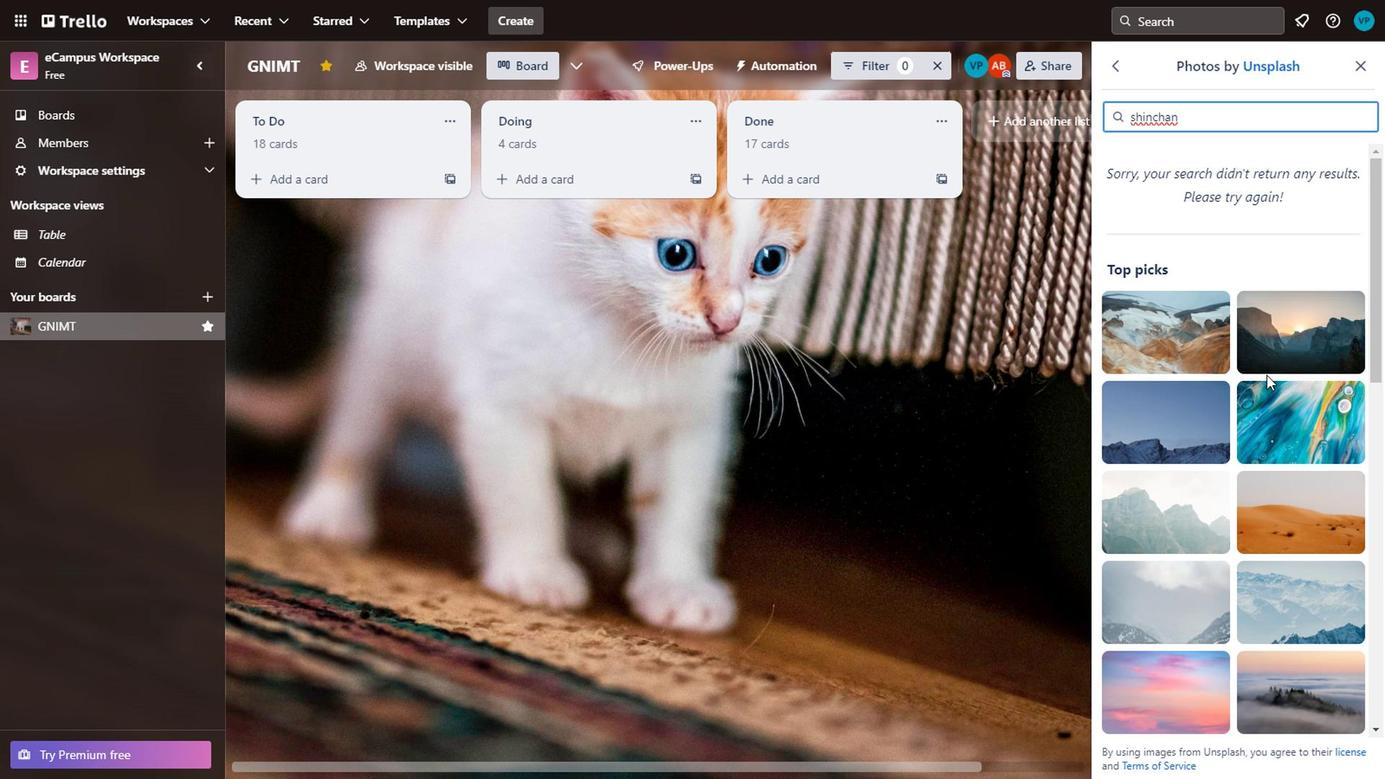 
Action: Mouse scrolled (1076, 338) with delta (0, 0)
Screenshot: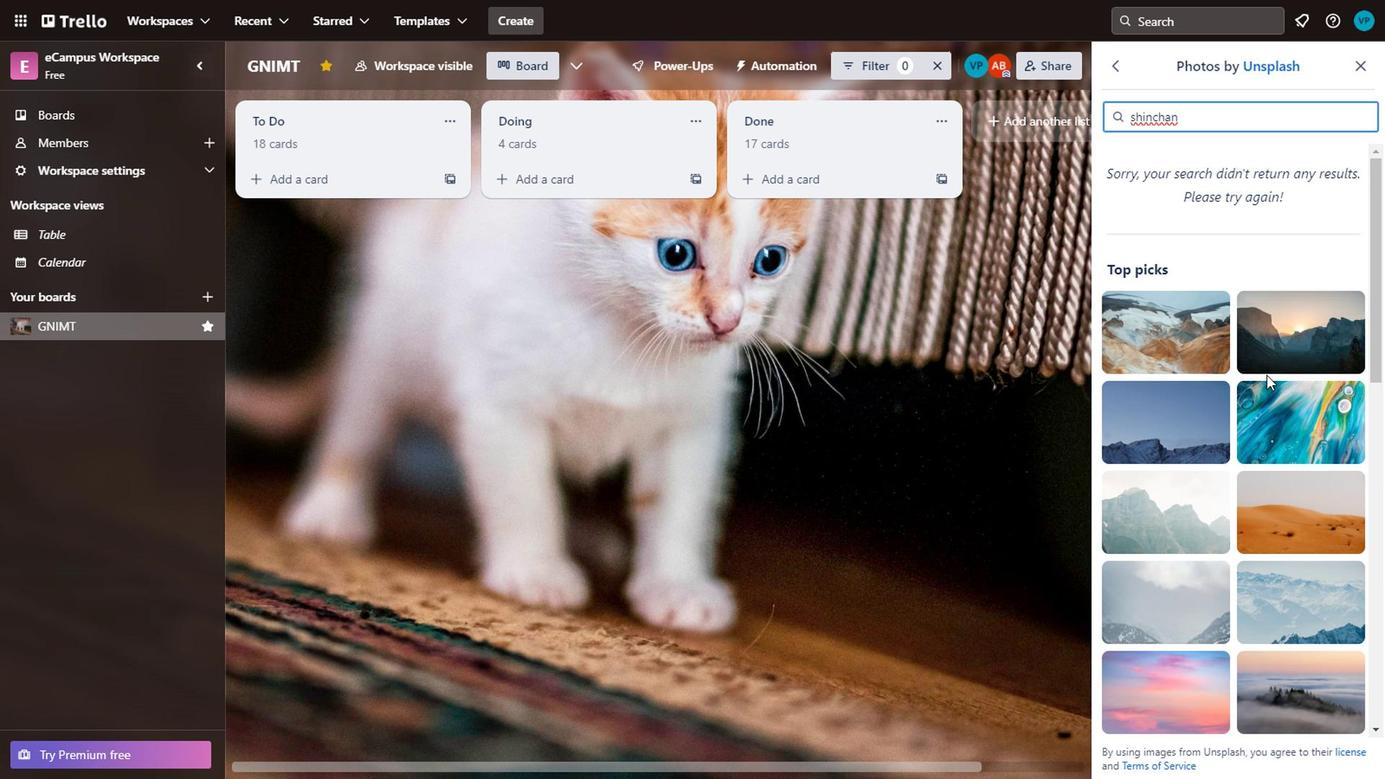 
Action: Mouse scrolled (1076, 338) with delta (0, 0)
Screenshot: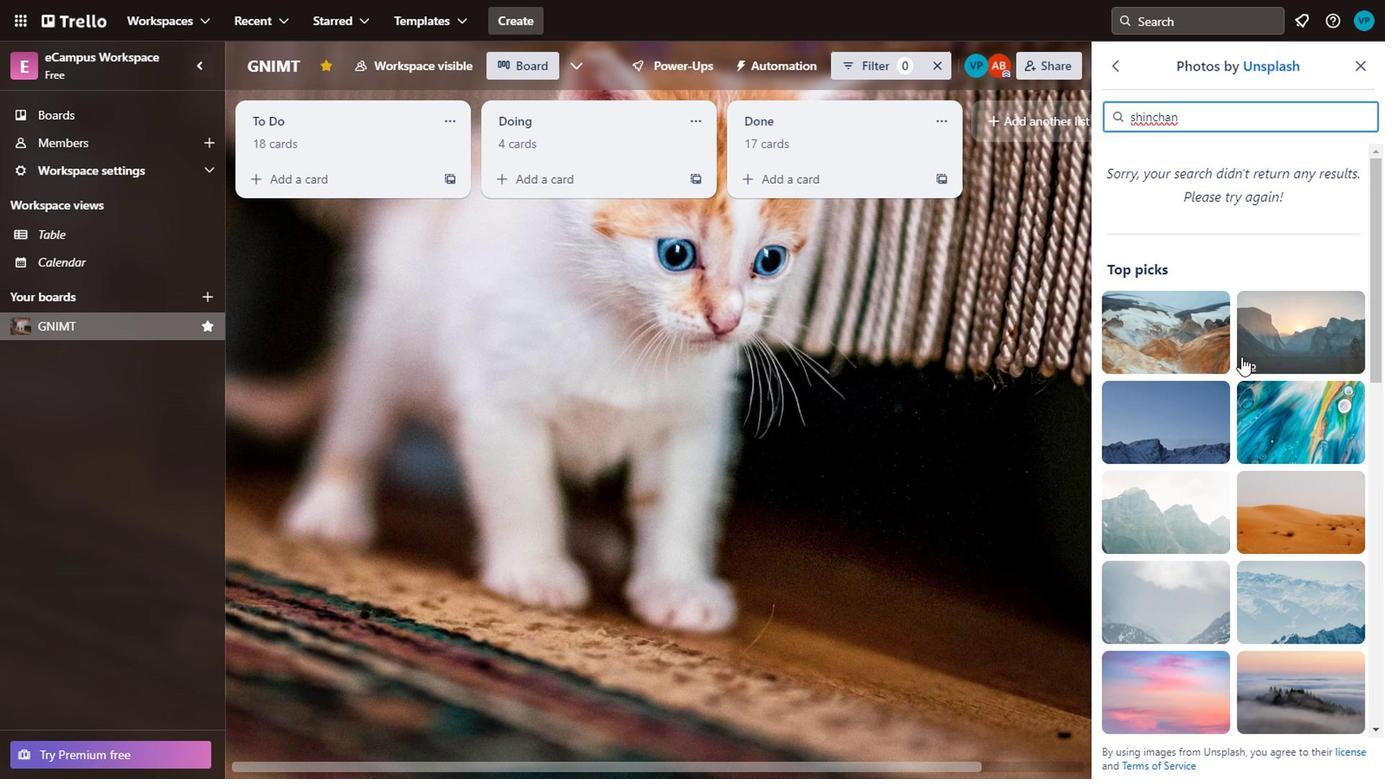 
Action: Mouse moved to (1067, 354)
Screenshot: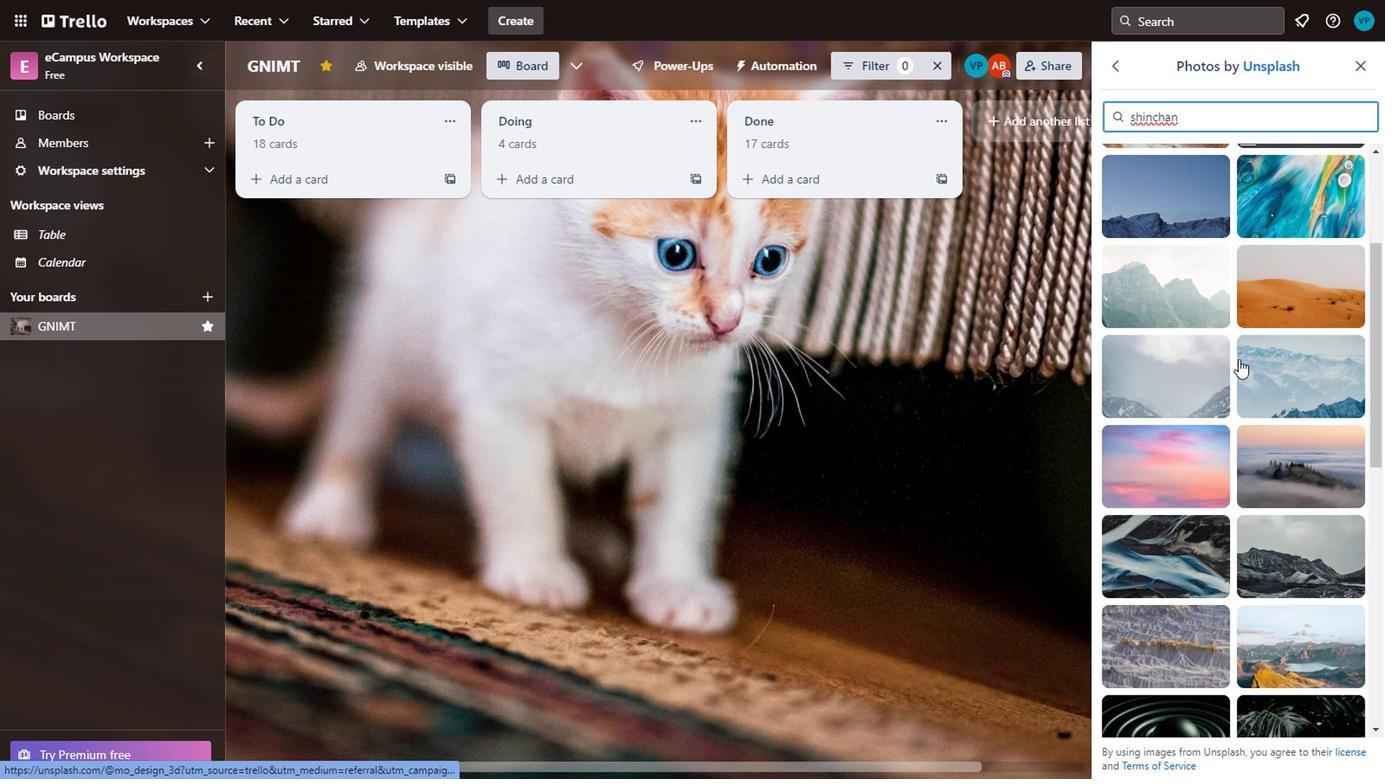 
Action: Mouse scrolled (1067, 353) with delta (0, 0)
Screenshot: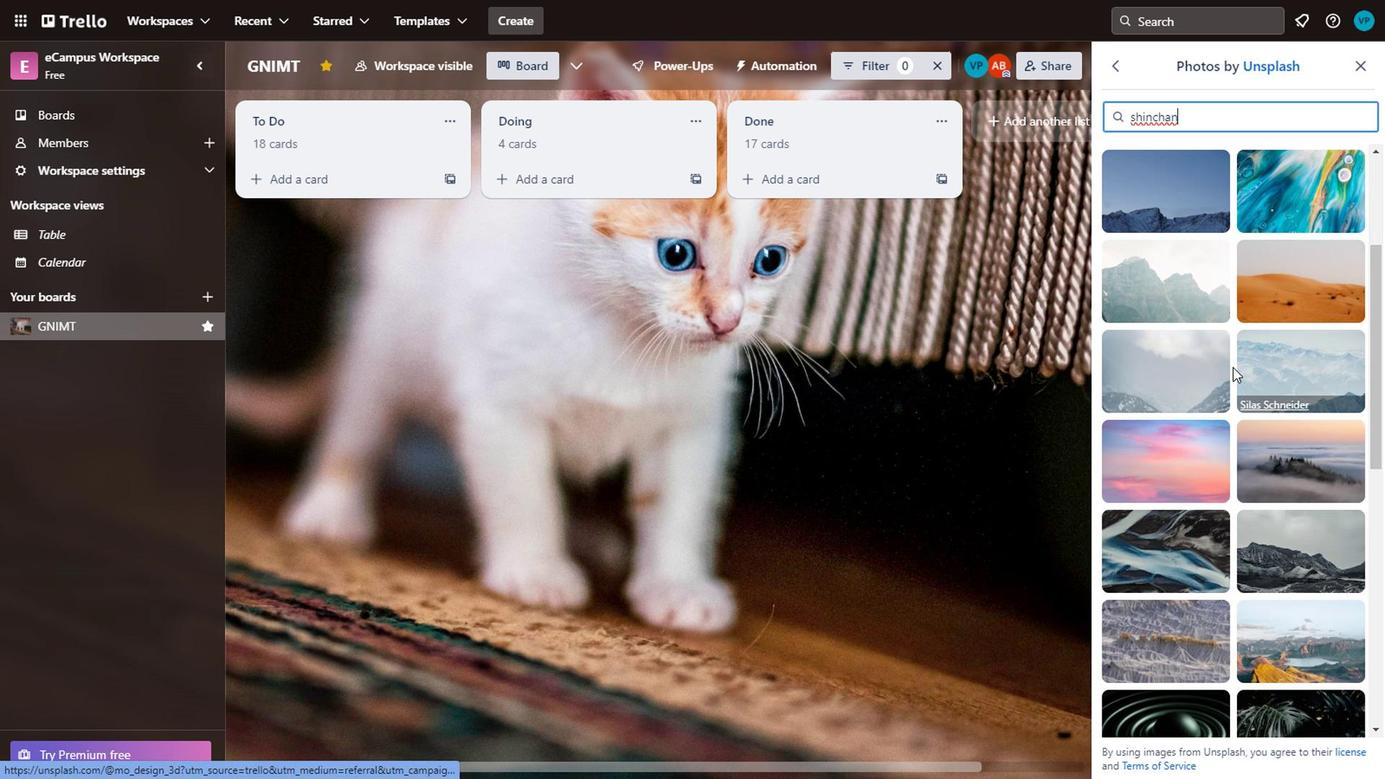 
Action: Mouse moved to (1064, 355)
Screenshot: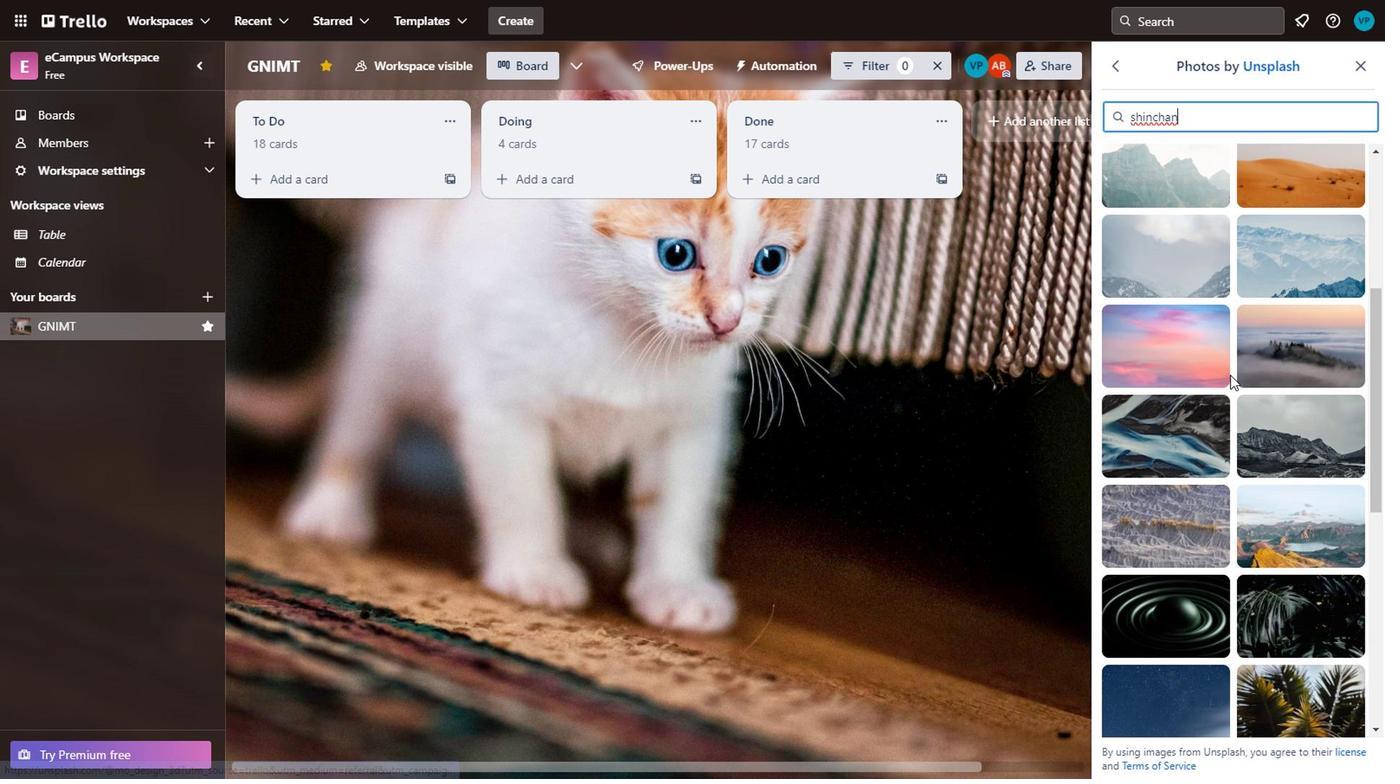 
Action: Mouse scrolled (1064, 354) with delta (0, 0)
Screenshot: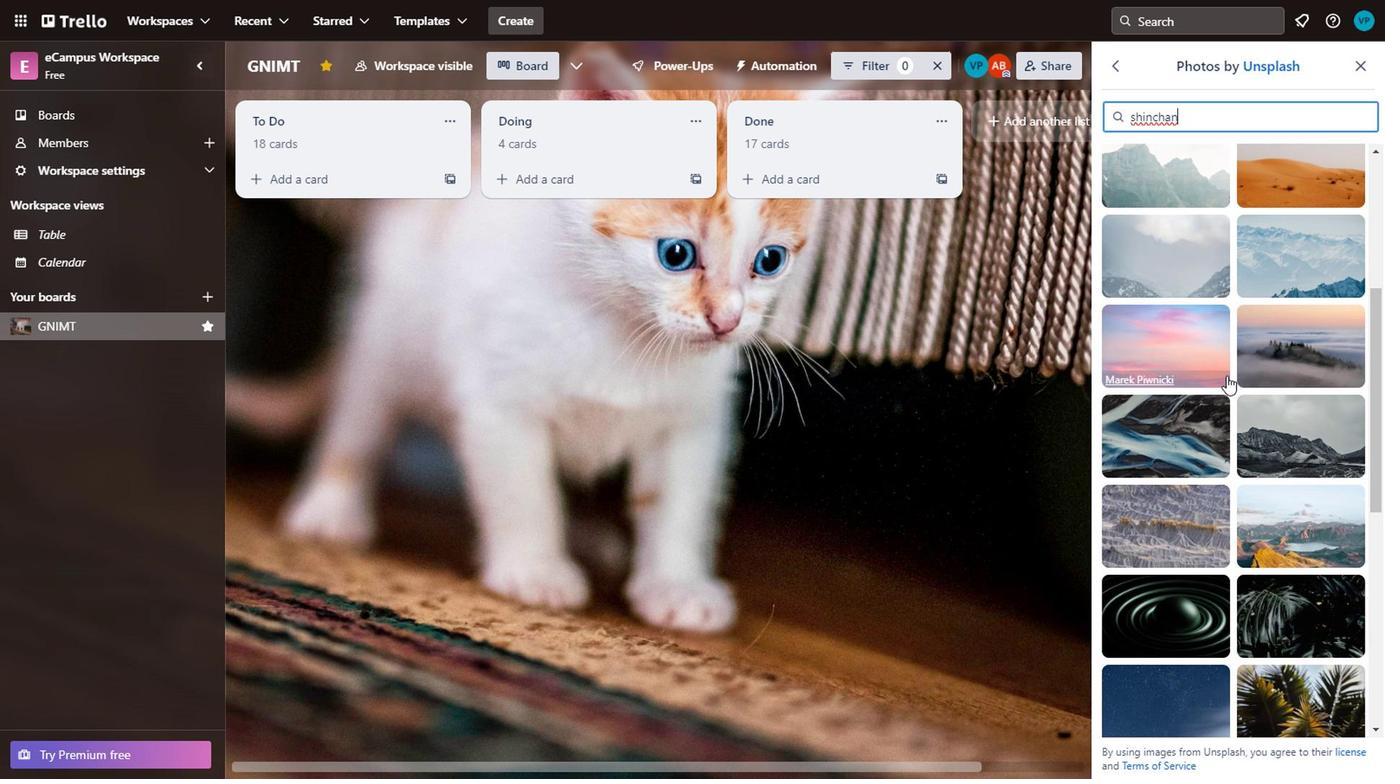 
Action: Mouse scrolled (1064, 354) with delta (0, 0)
Screenshot: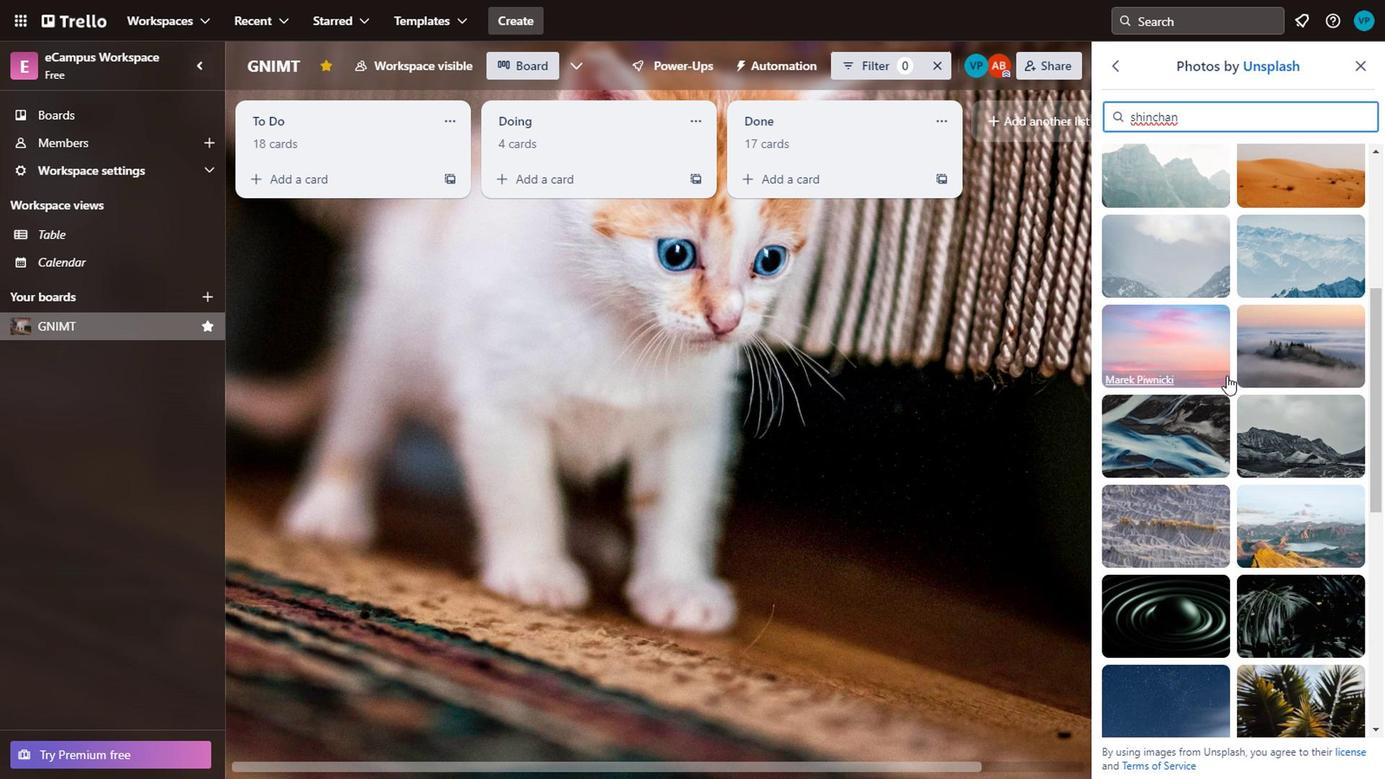 
Action: Mouse moved to (1062, 351)
Screenshot: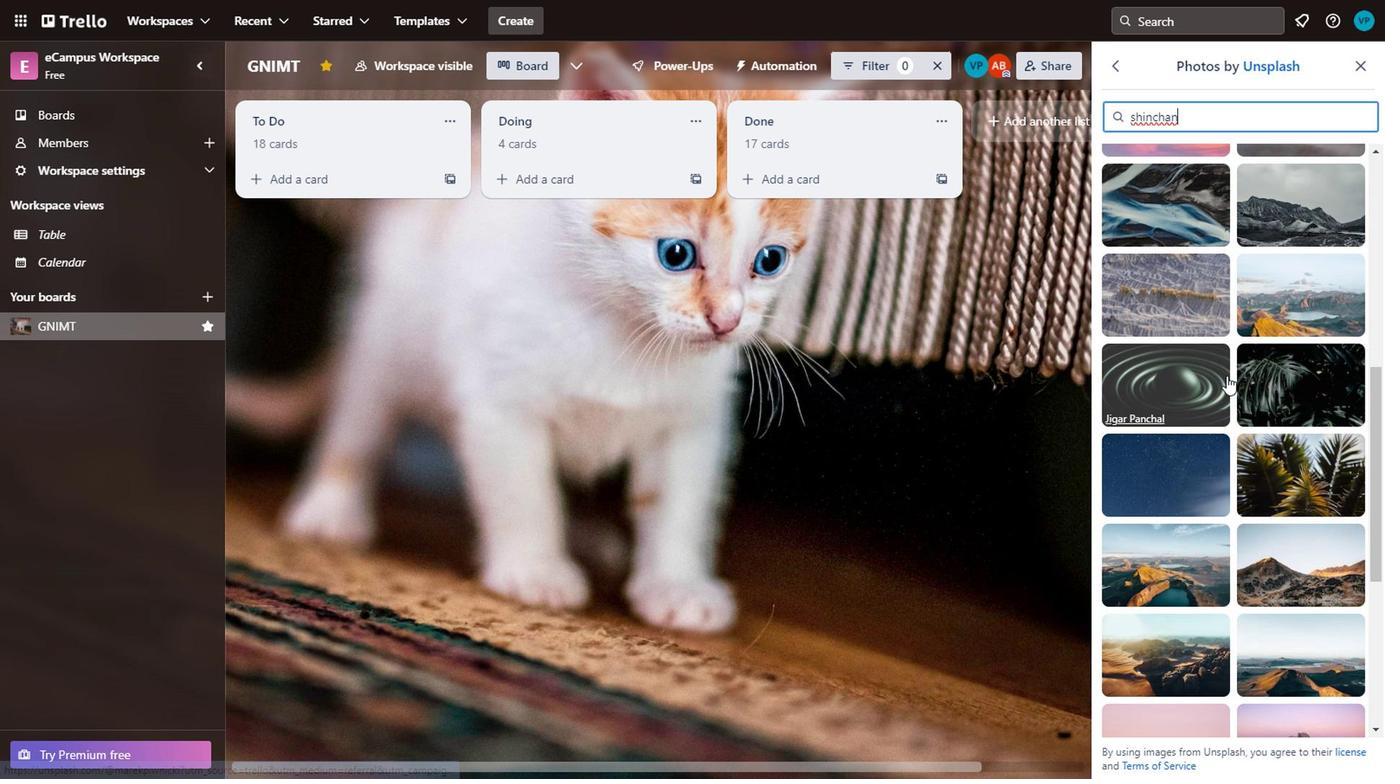 
Action: Mouse scrolled (1062, 350) with delta (0, 0)
Screenshot: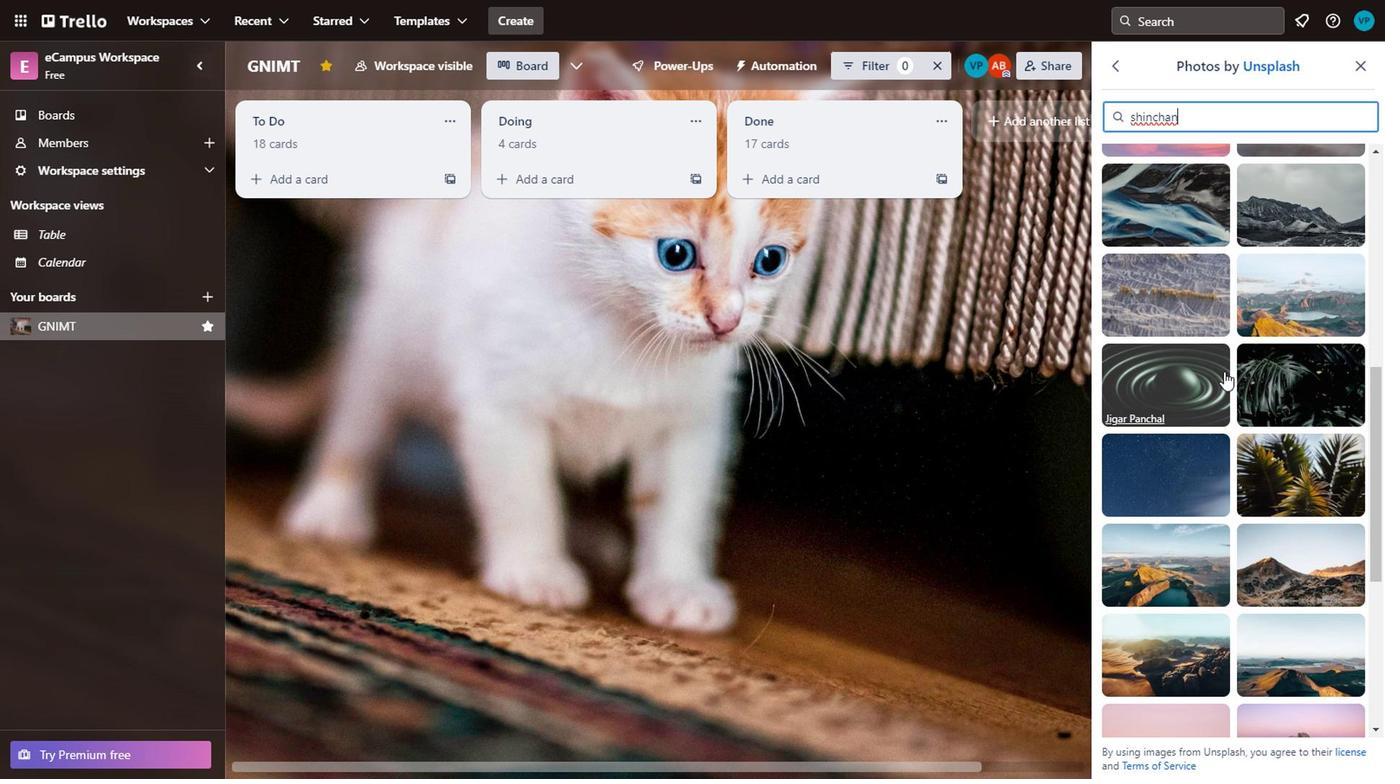 
Action: Mouse moved to (1111, 374)
Screenshot: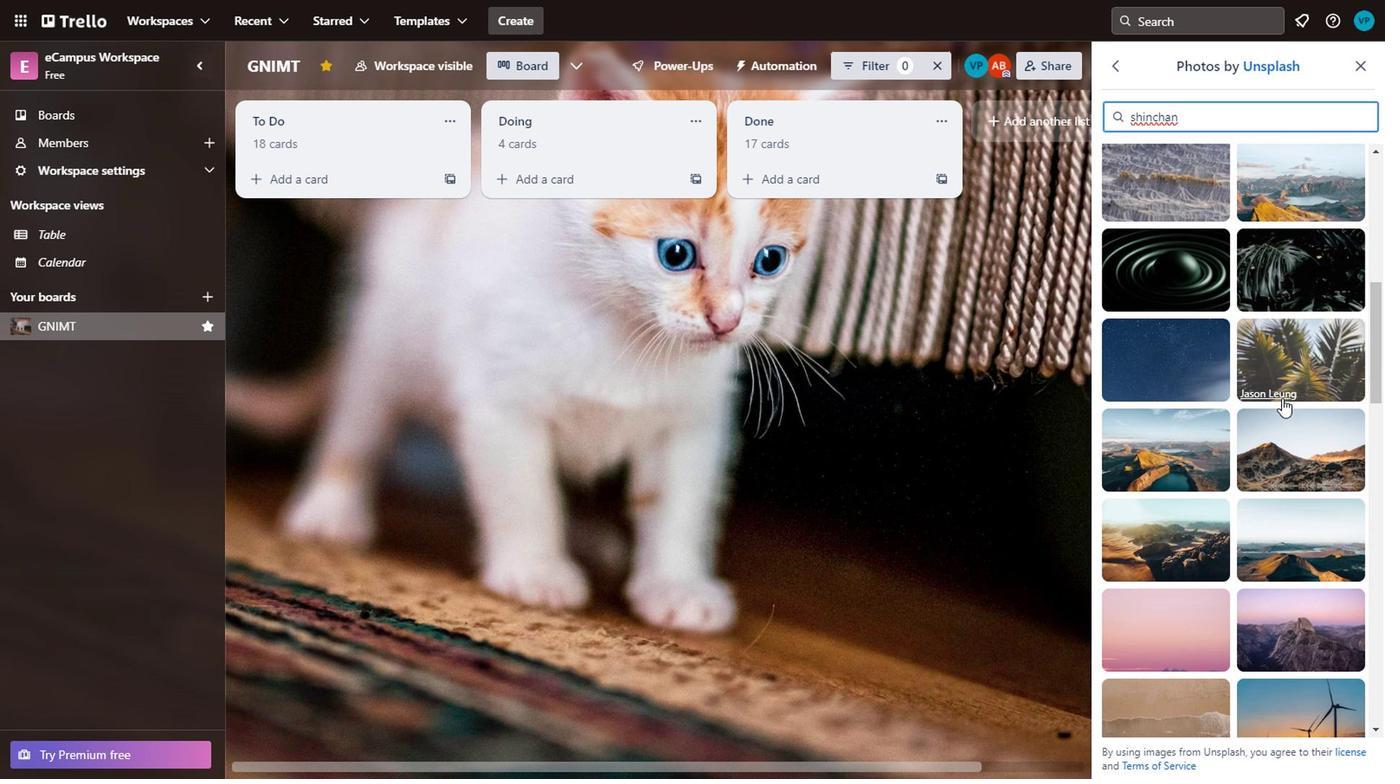 
Action: Mouse scrolled (1111, 373) with delta (0, 0)
Screenshot: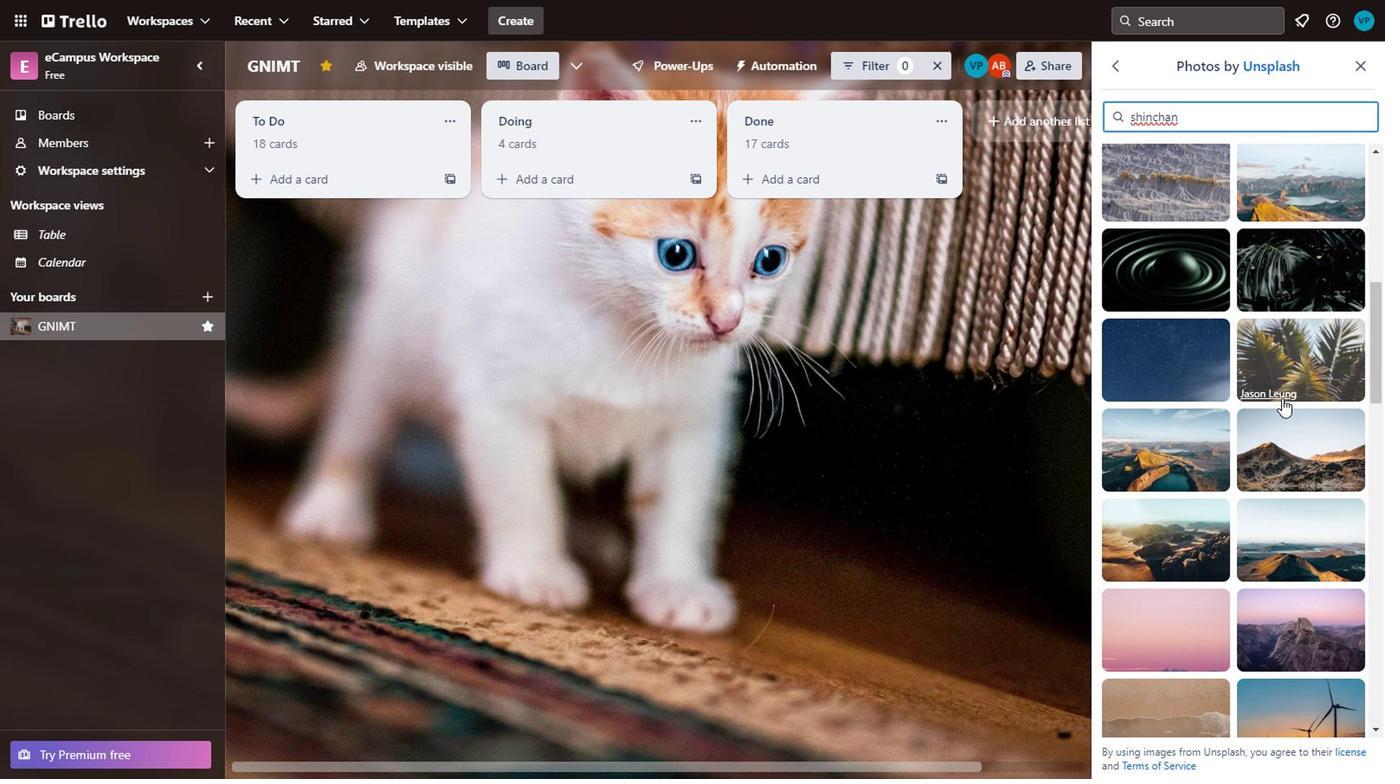 
Action: Mouse moved to (1114, 368)
Screenshot: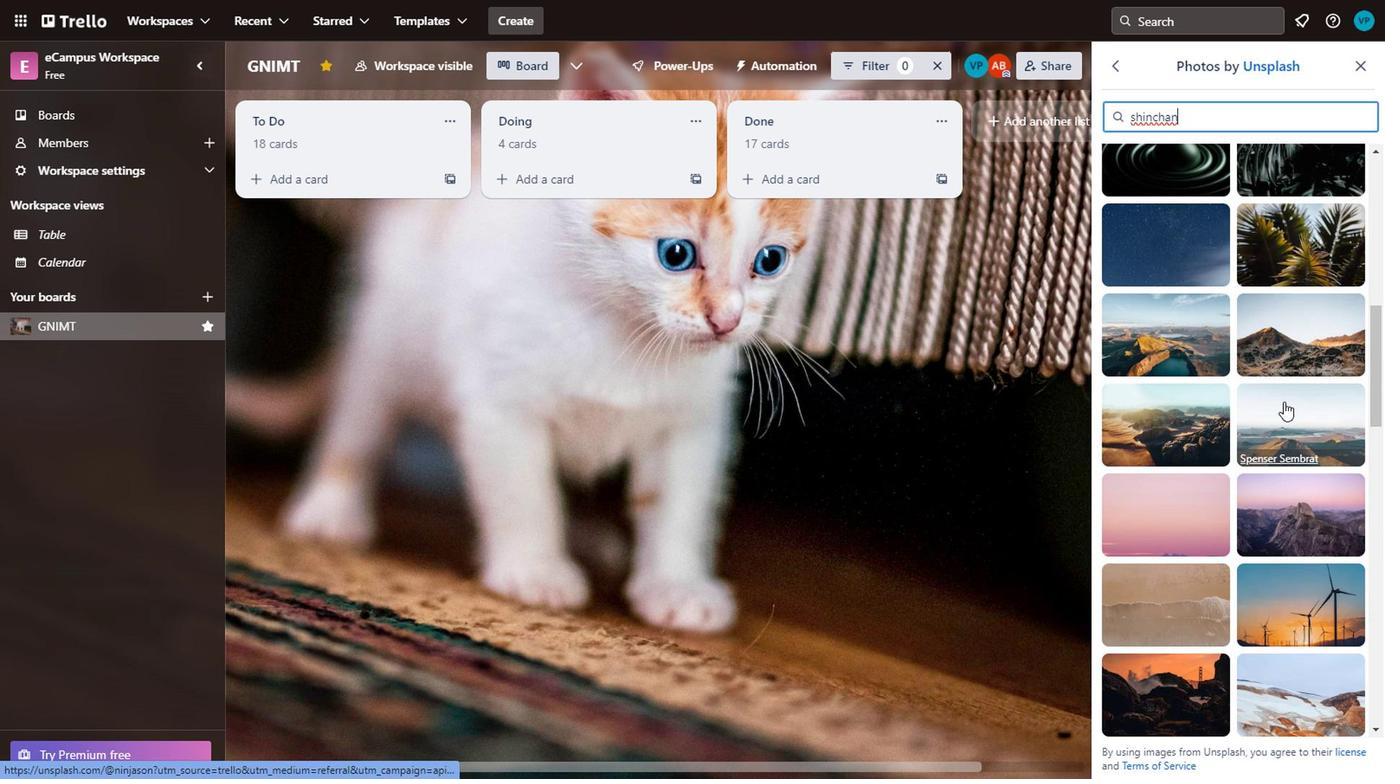 
Action: Mouse scrolled (1114, 367) with delta (0, 0)
Screenshot: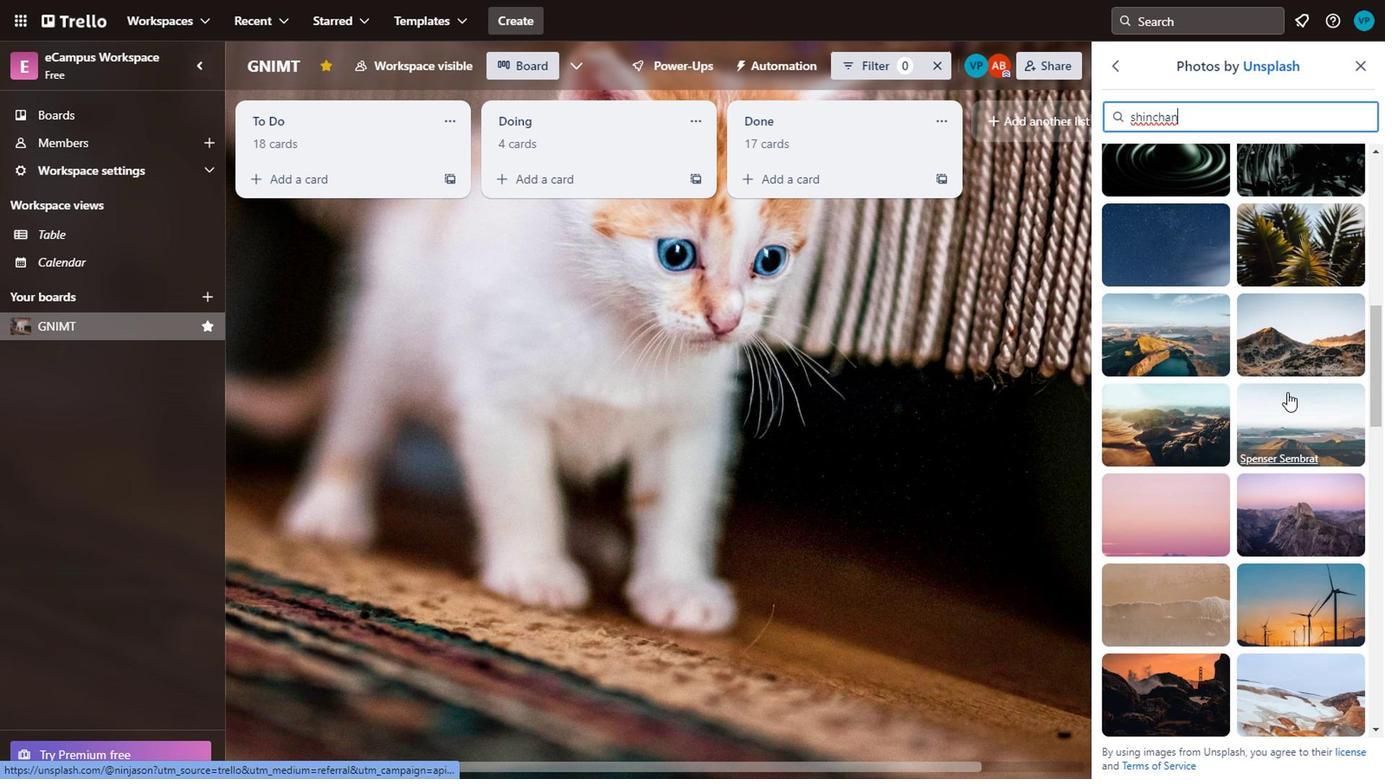 
Action: Mouse moved to (1114, 359)
Screenshot: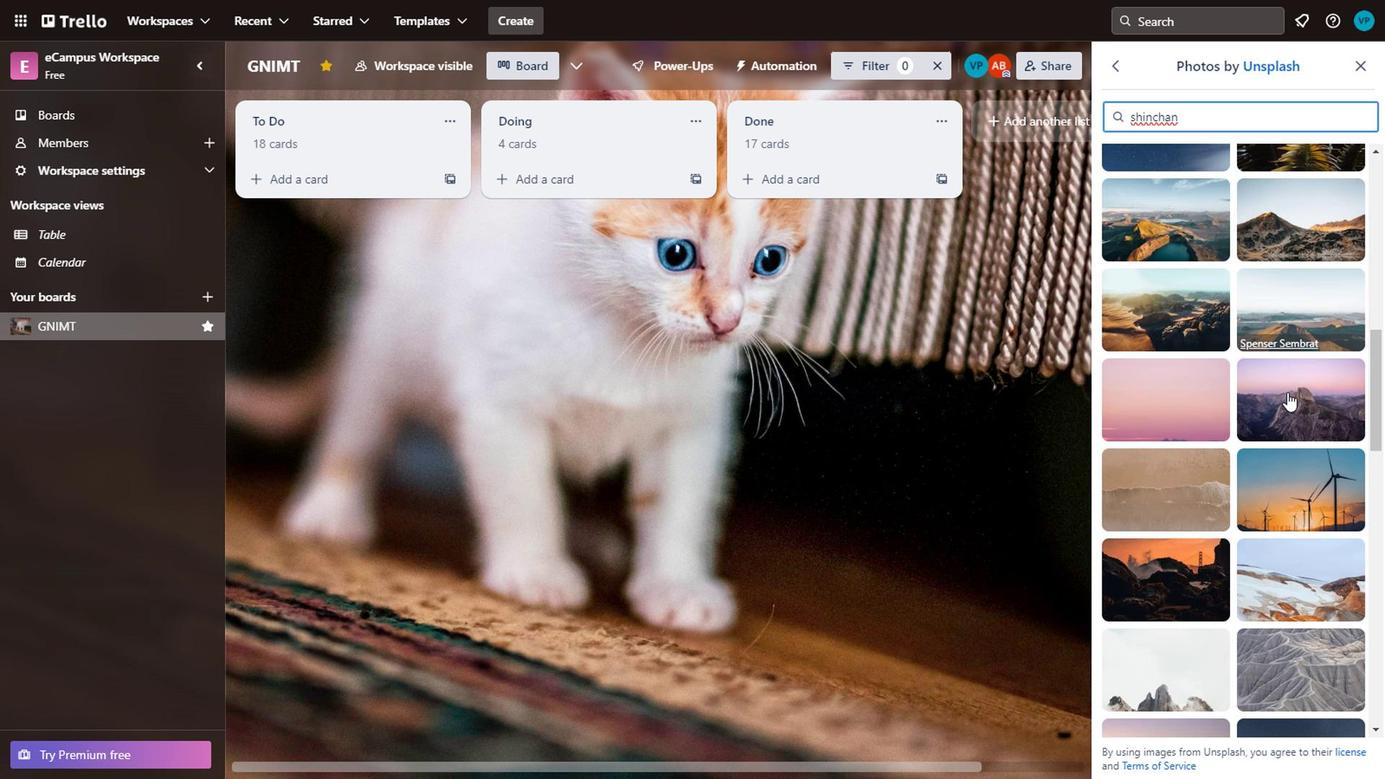 
Action: Mouse scrolled (1114, 358) with delta (0, 0)
Screenshot: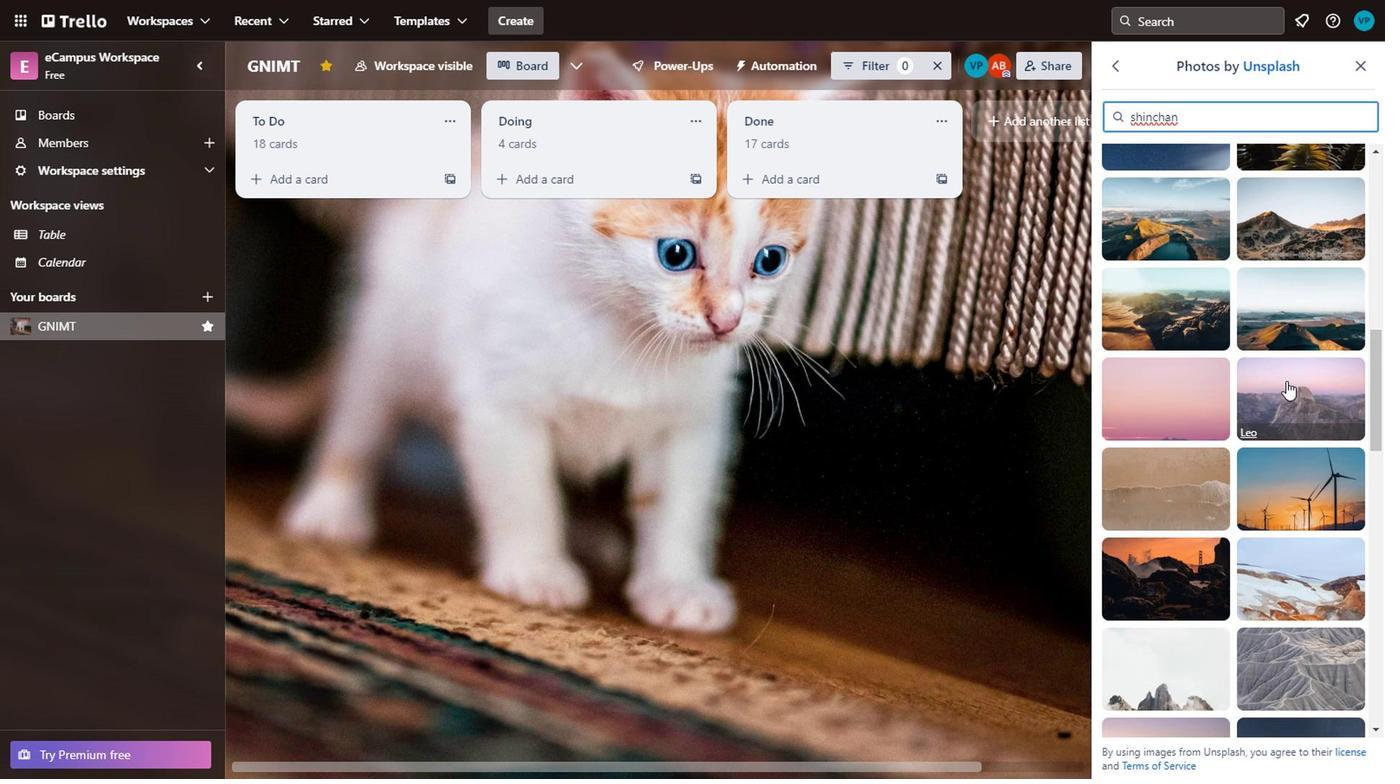 
Action: Mouse moved to (1107, 336)
Screenshot: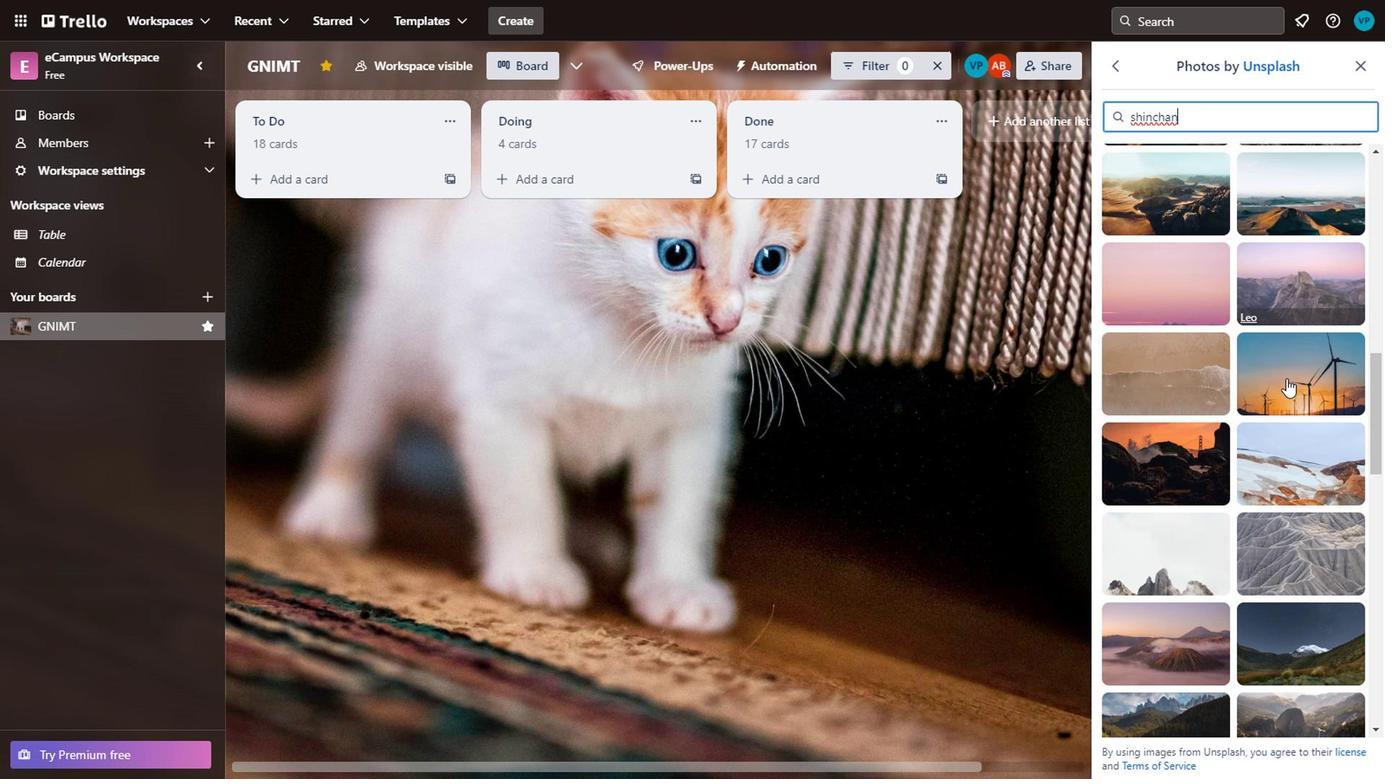 
Action: Mouse scrolled (1107, 335) with delta (0, 0)
Screenshot: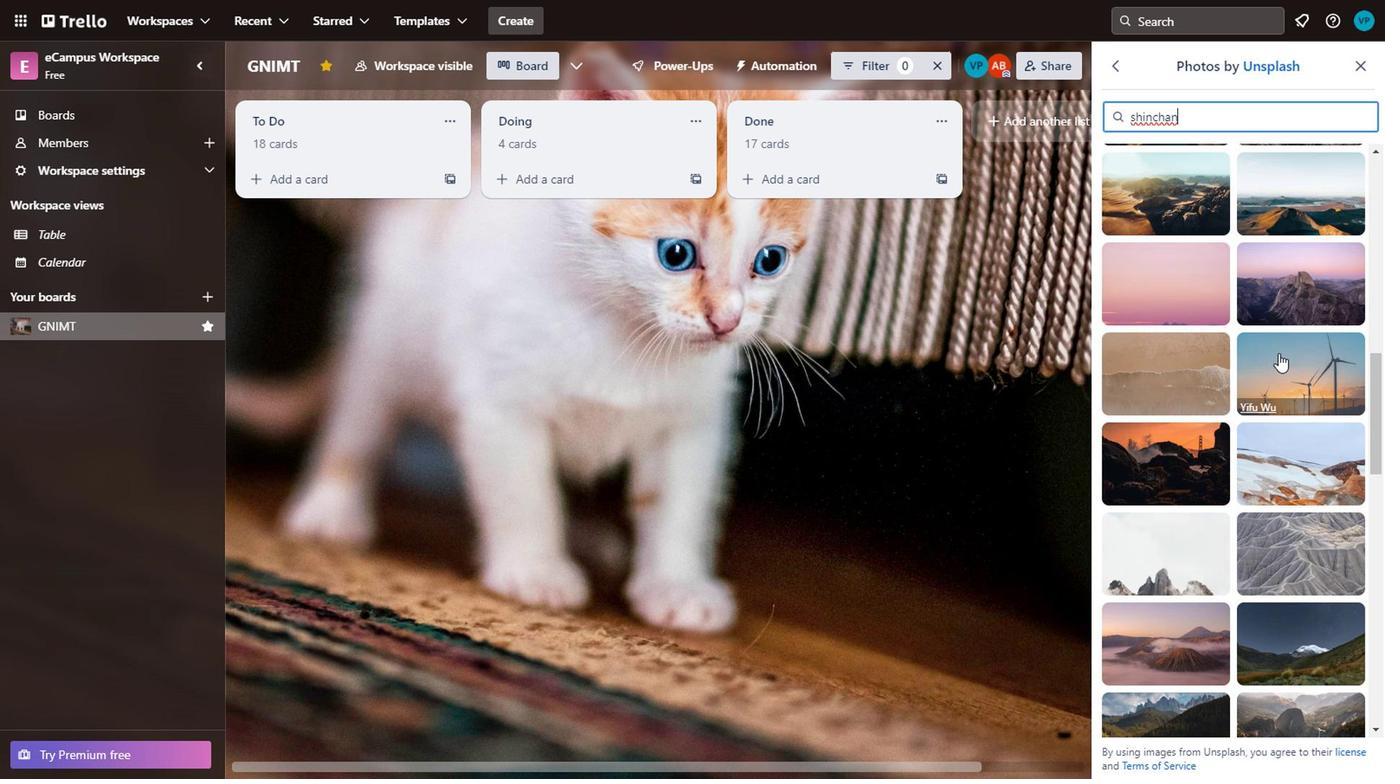 
Action: Mouse scrolled (1107, 335) with delta (0, 0)
Screenshot: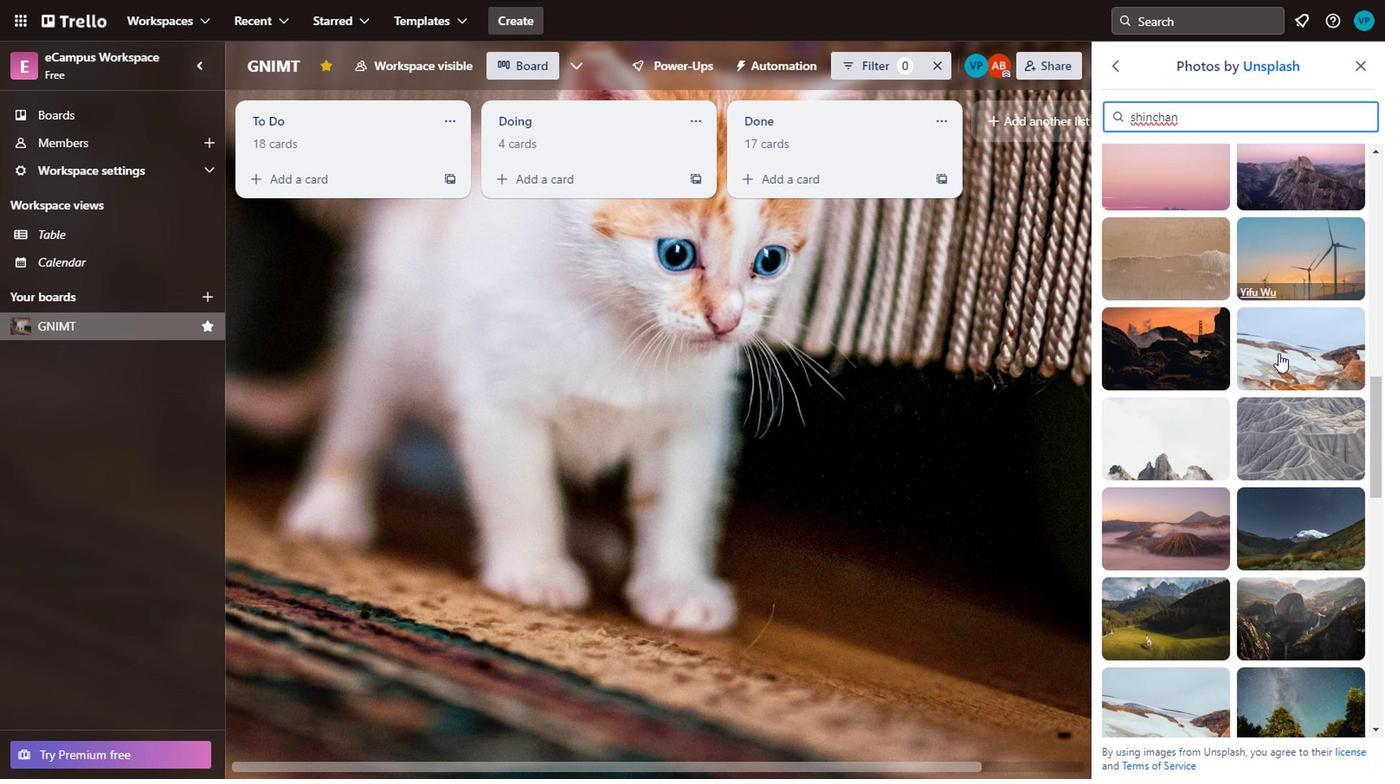 
Action: Mouse moved to (1074, 305)
Screenshot: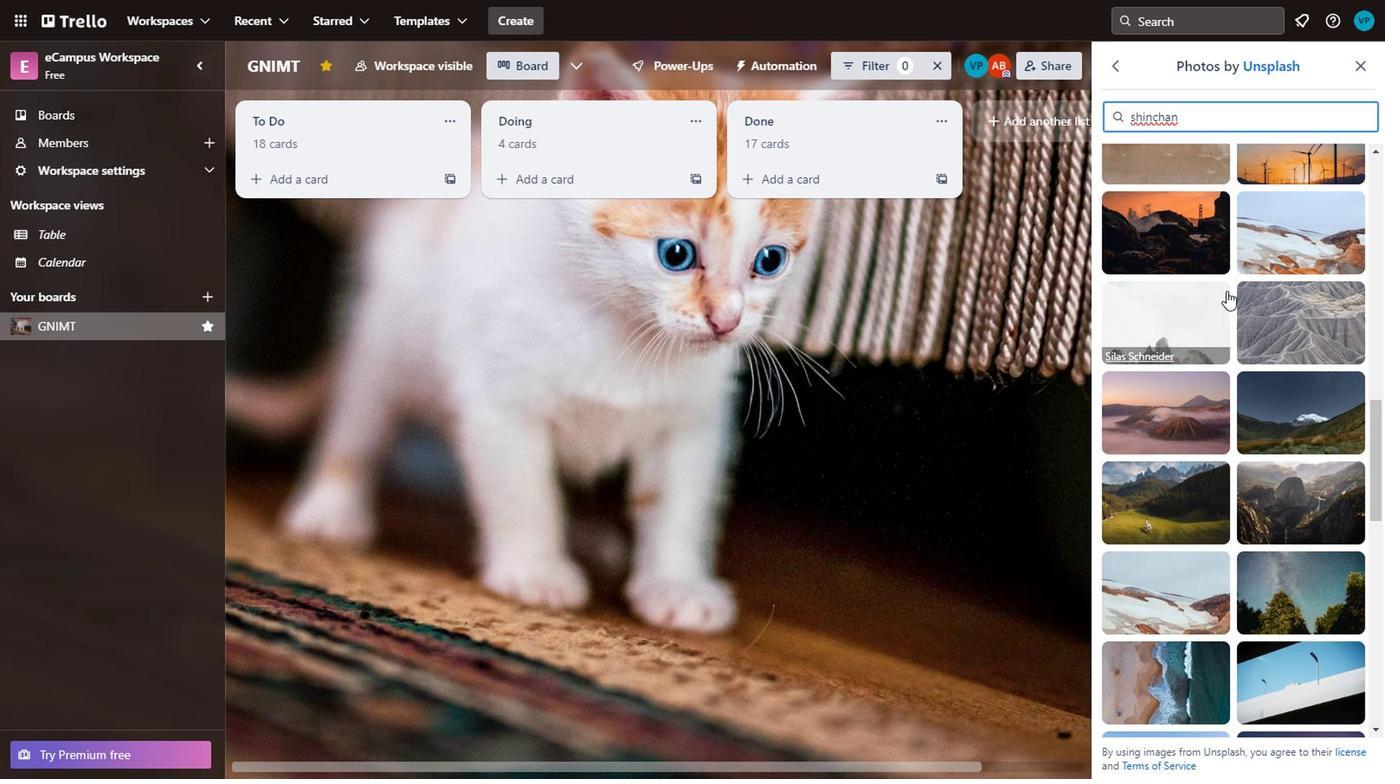 
Action: Mouse scrolled (1074, 305) with delta (0, 0)
Screenshot: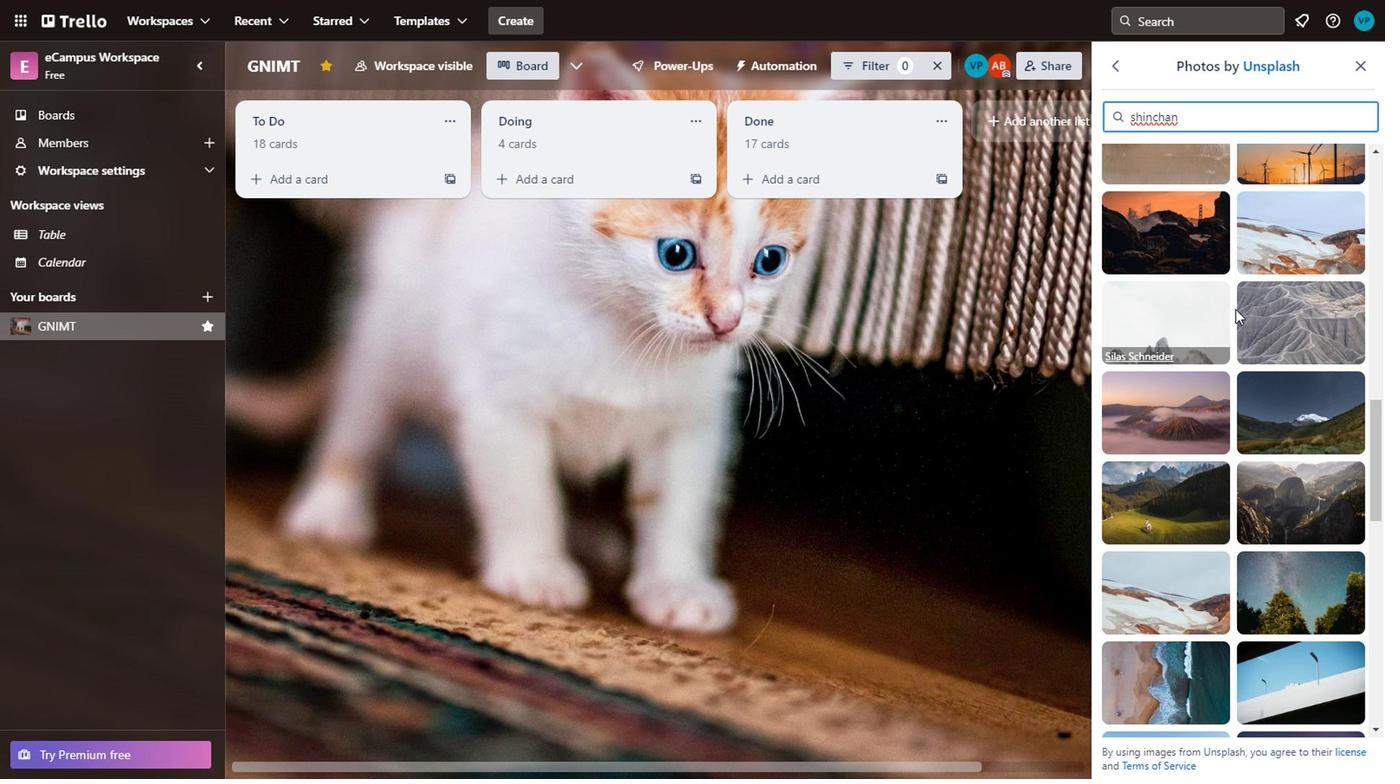 
Action: Mouse moved to (1078, 315)
Screenshot: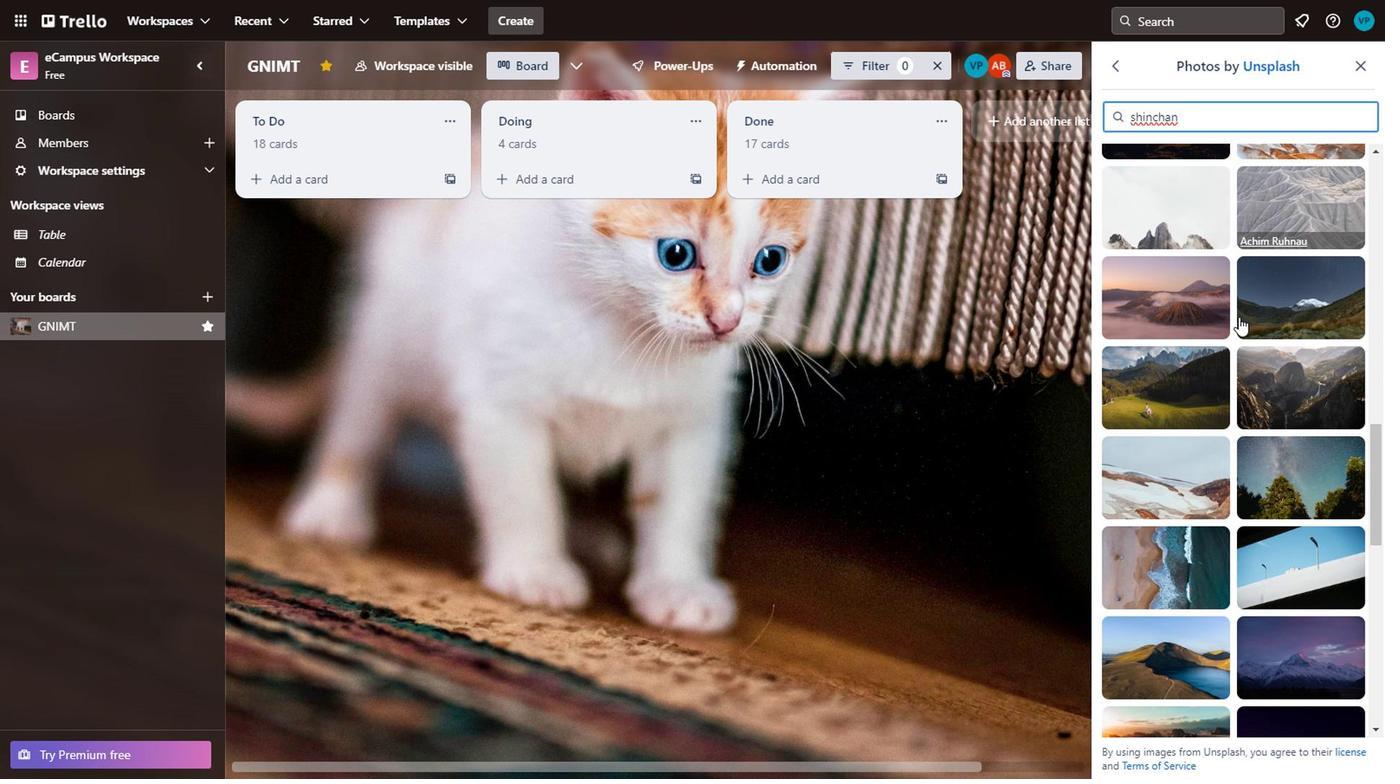 
Action: Mouse scrolled (1078, 314) with delta (0, 0)
Screenshot: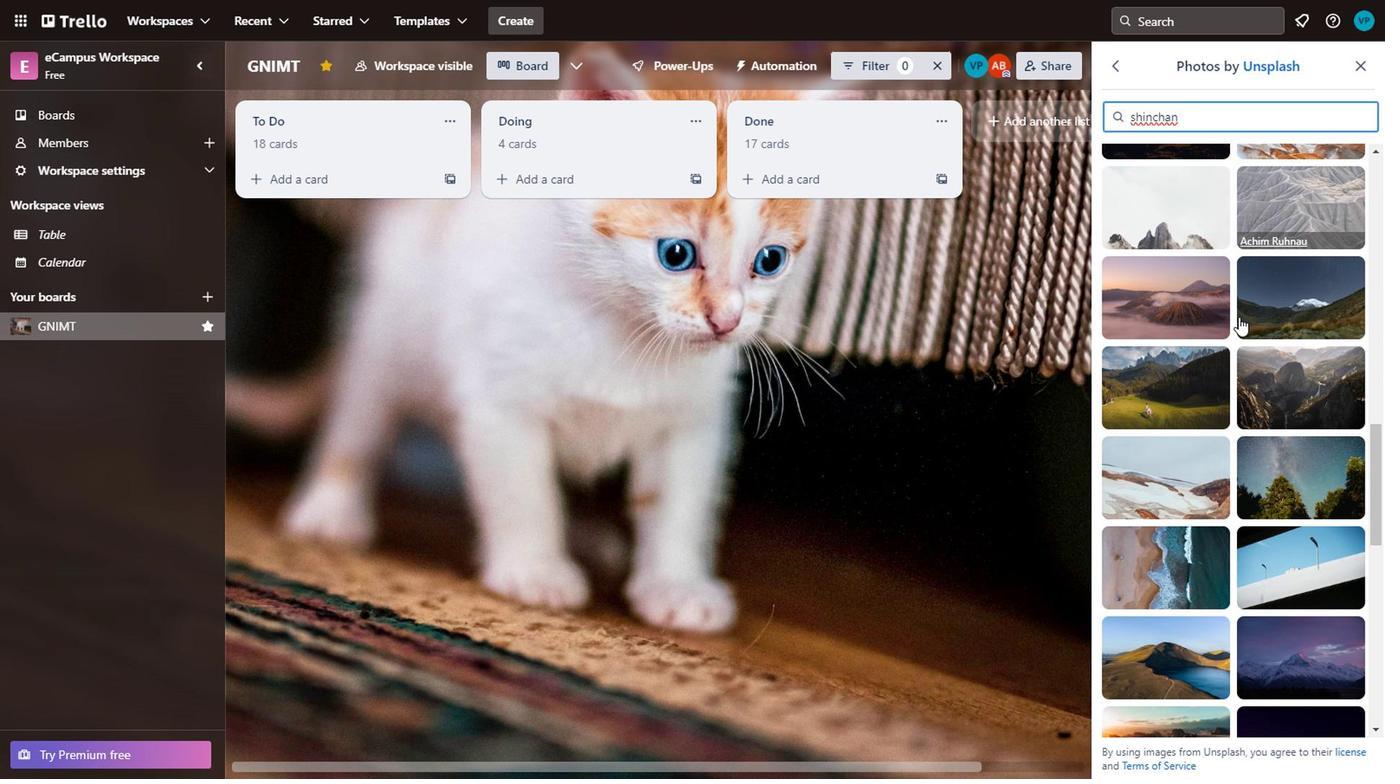 
Action: Mouse moved to (1090, 318)
Screenshot: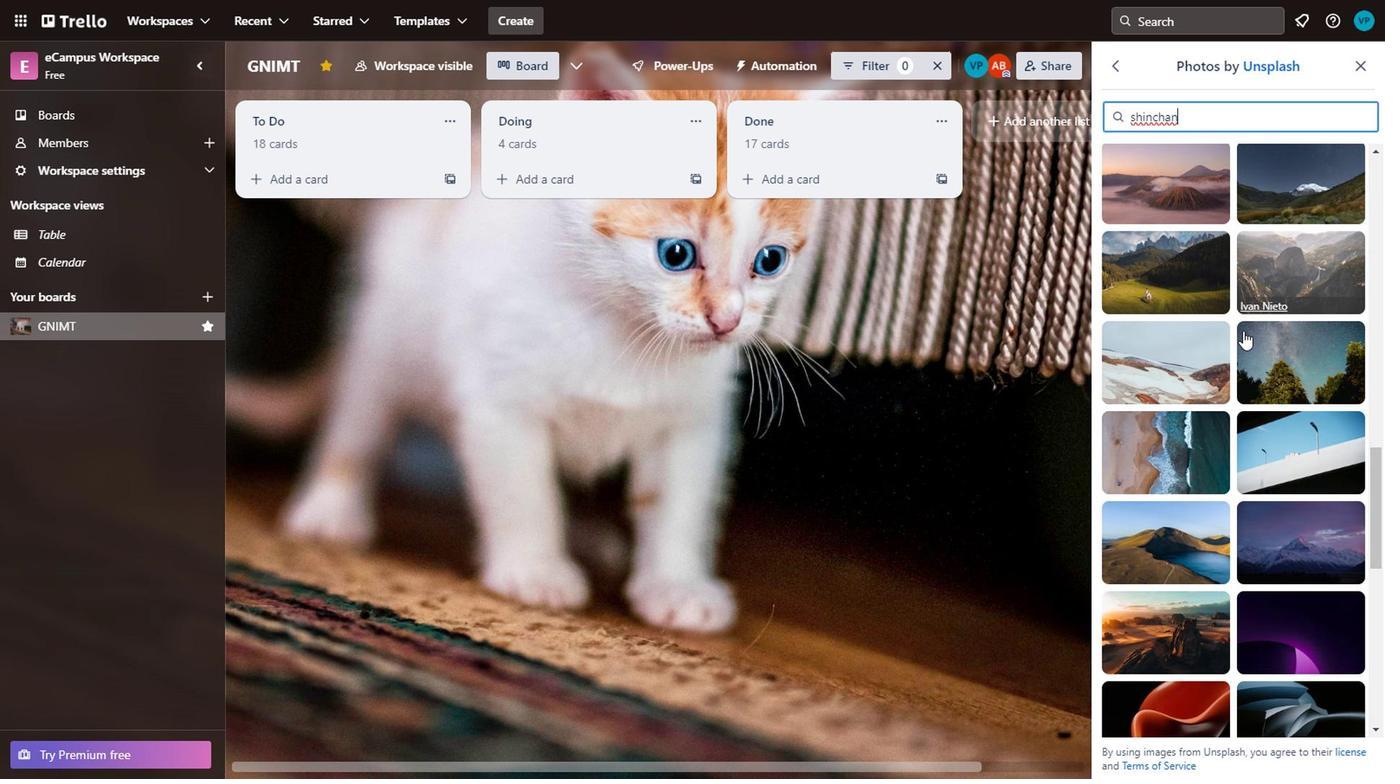 
Action: Mouse scrolled (1090, 317) with delta (0, 0)
Screenshot: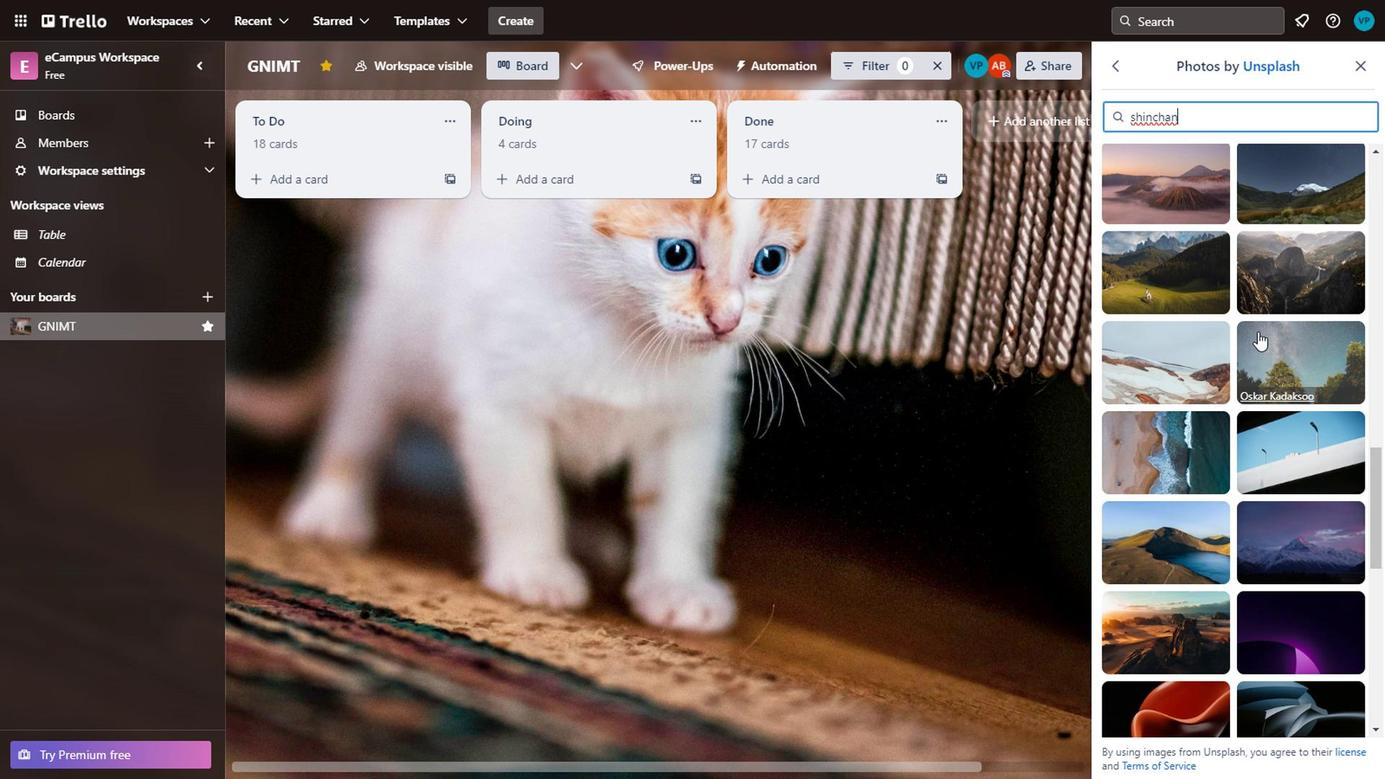 
Action: Mouse scrolled (1090, 317) with delta (0, 0)
Screenshot: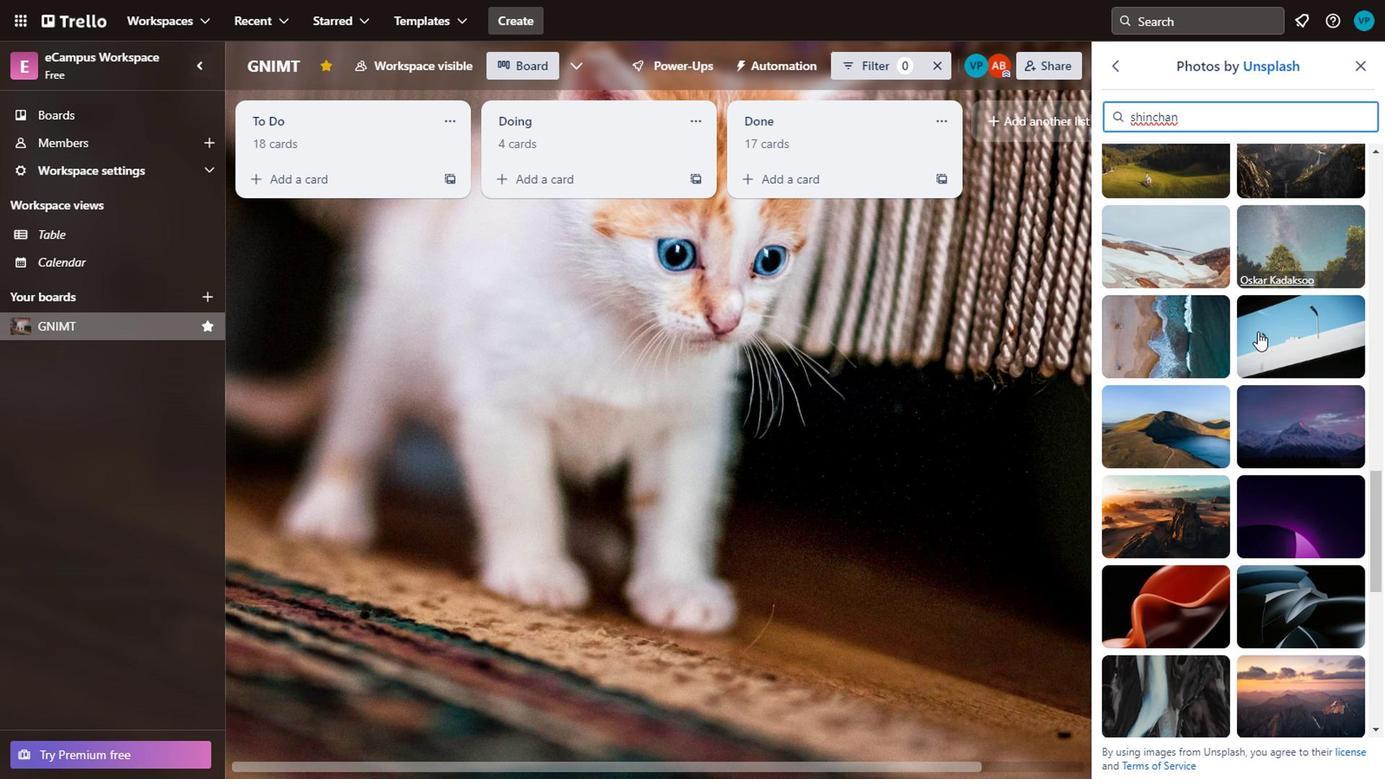 
Action: Mouse moved to (1115, 485)
Screenshot: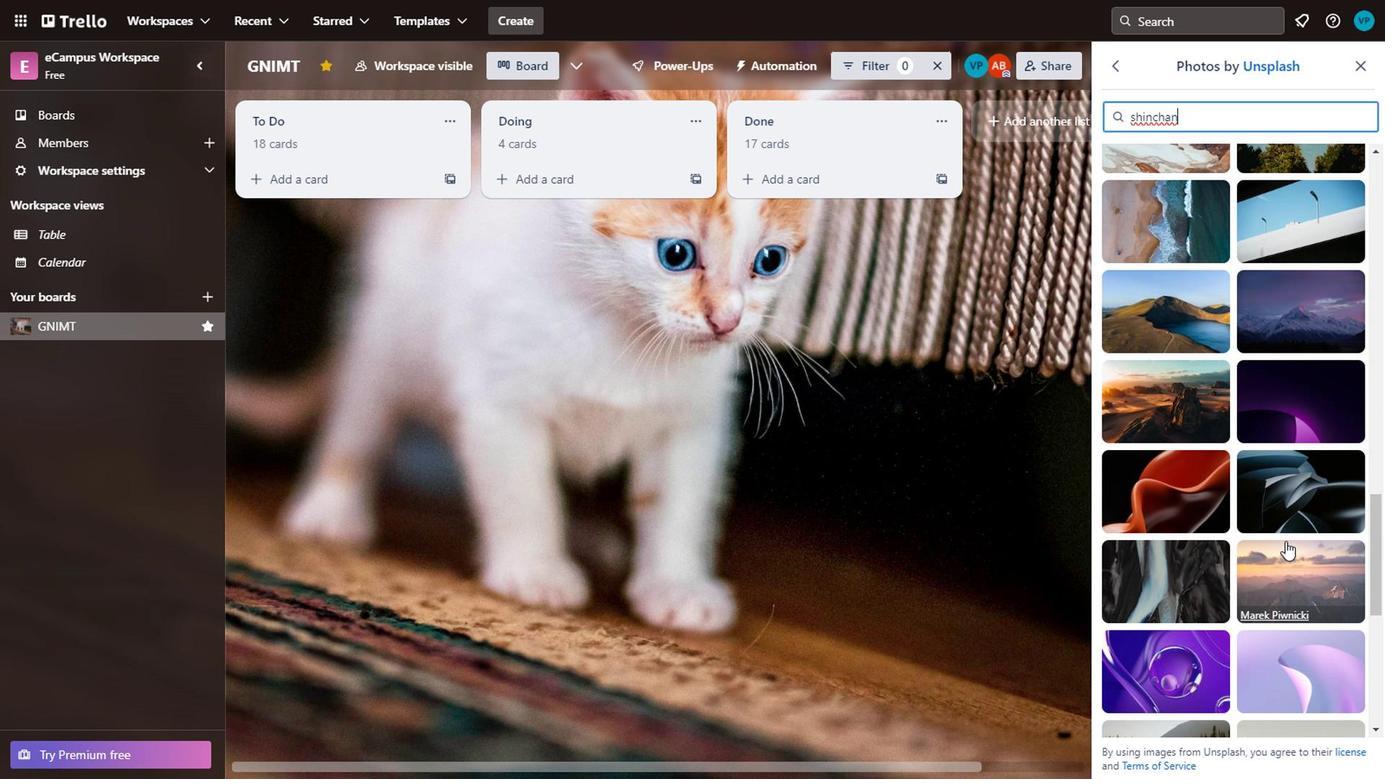 
Action: Mouse scrolled (1115, 484) with delta (0, 0)
Screenshot: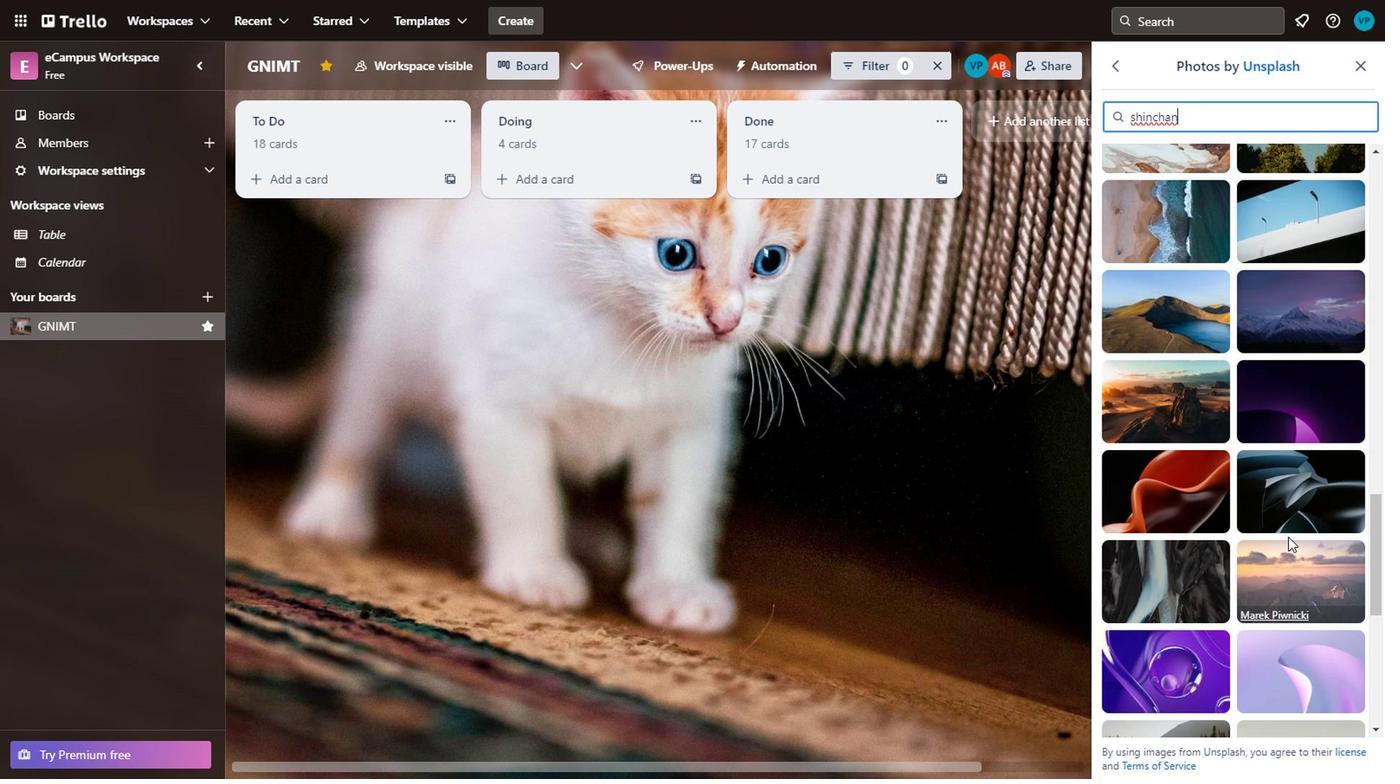 
Action: Mouse moved to (1122, 471)
Screenshot: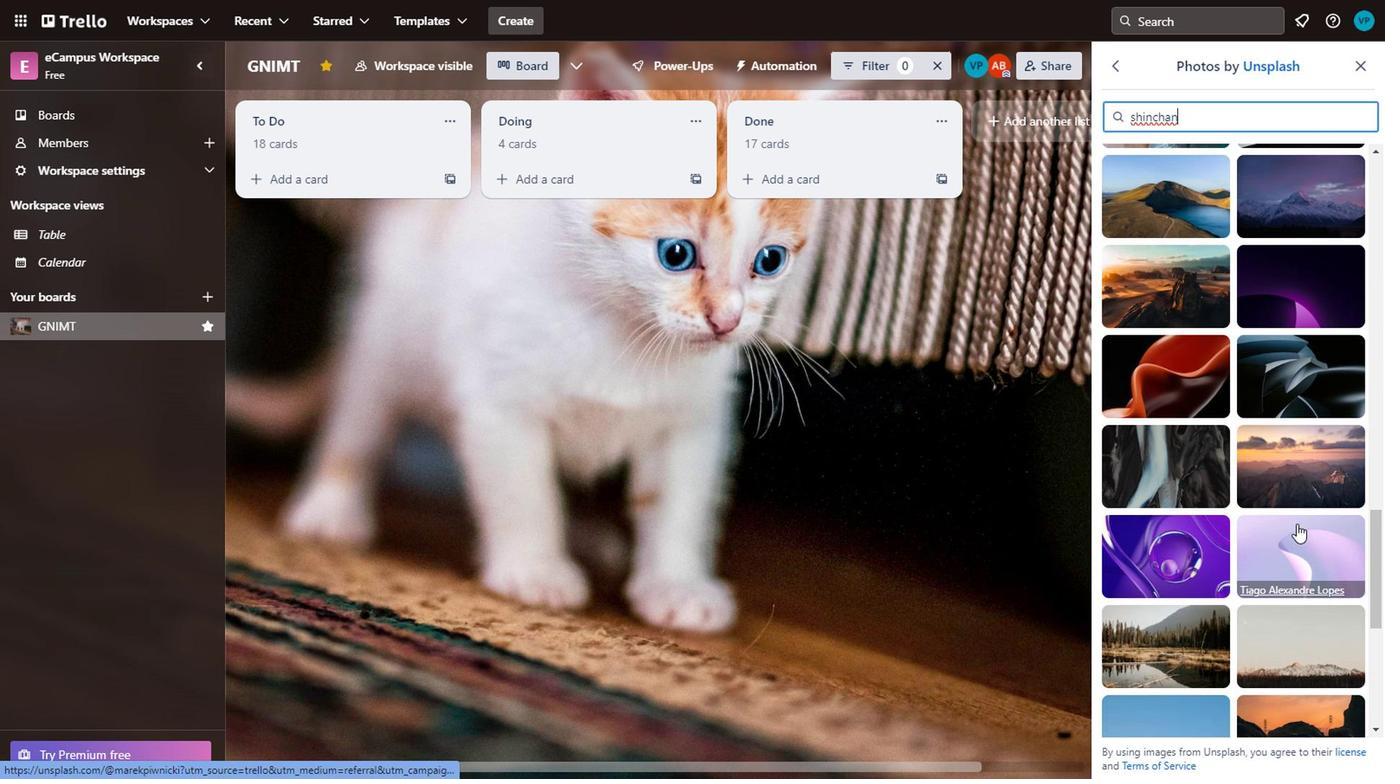 
Action: Mouse scrolled (1122, 470) with delta (0, 0)
Screenshot: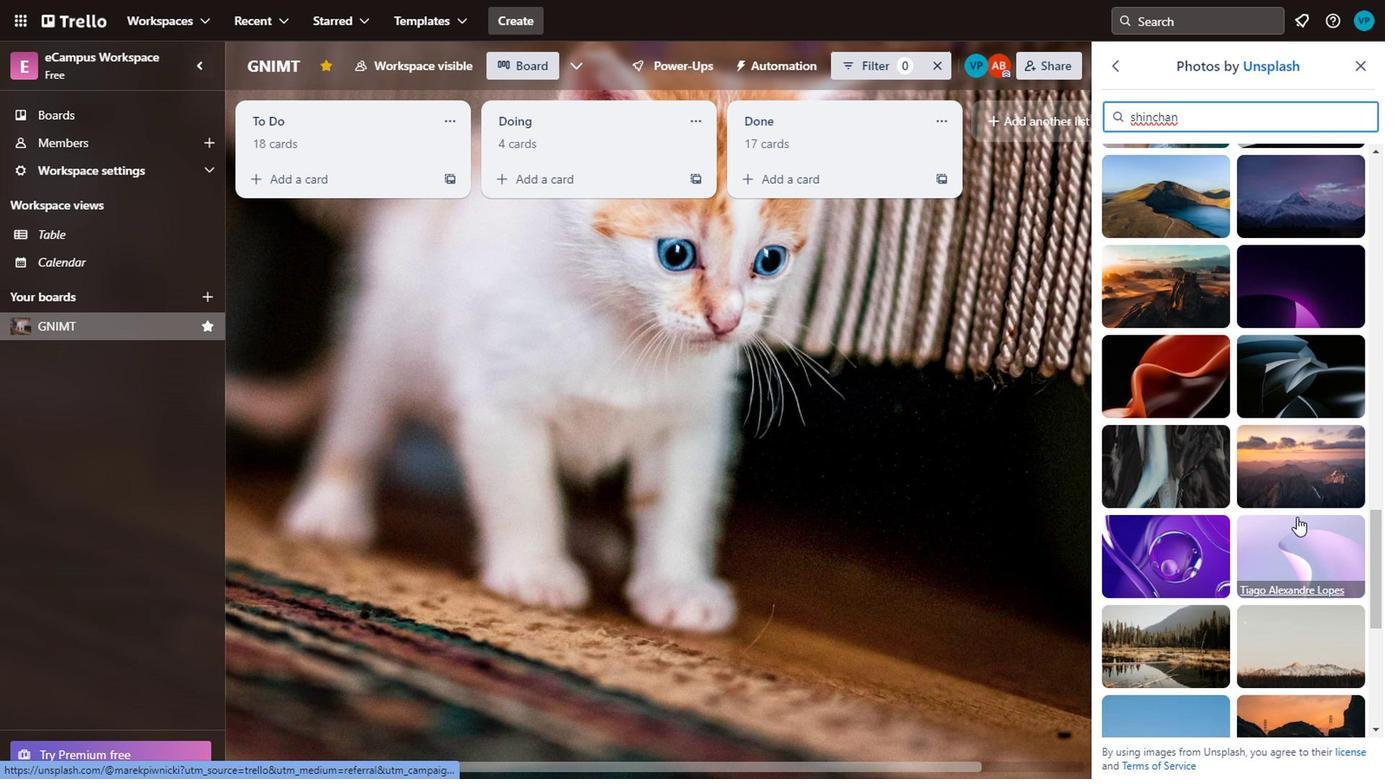 
Action: Mouse scrolled (1122, 470) with delta (0, 0)
Screenshot: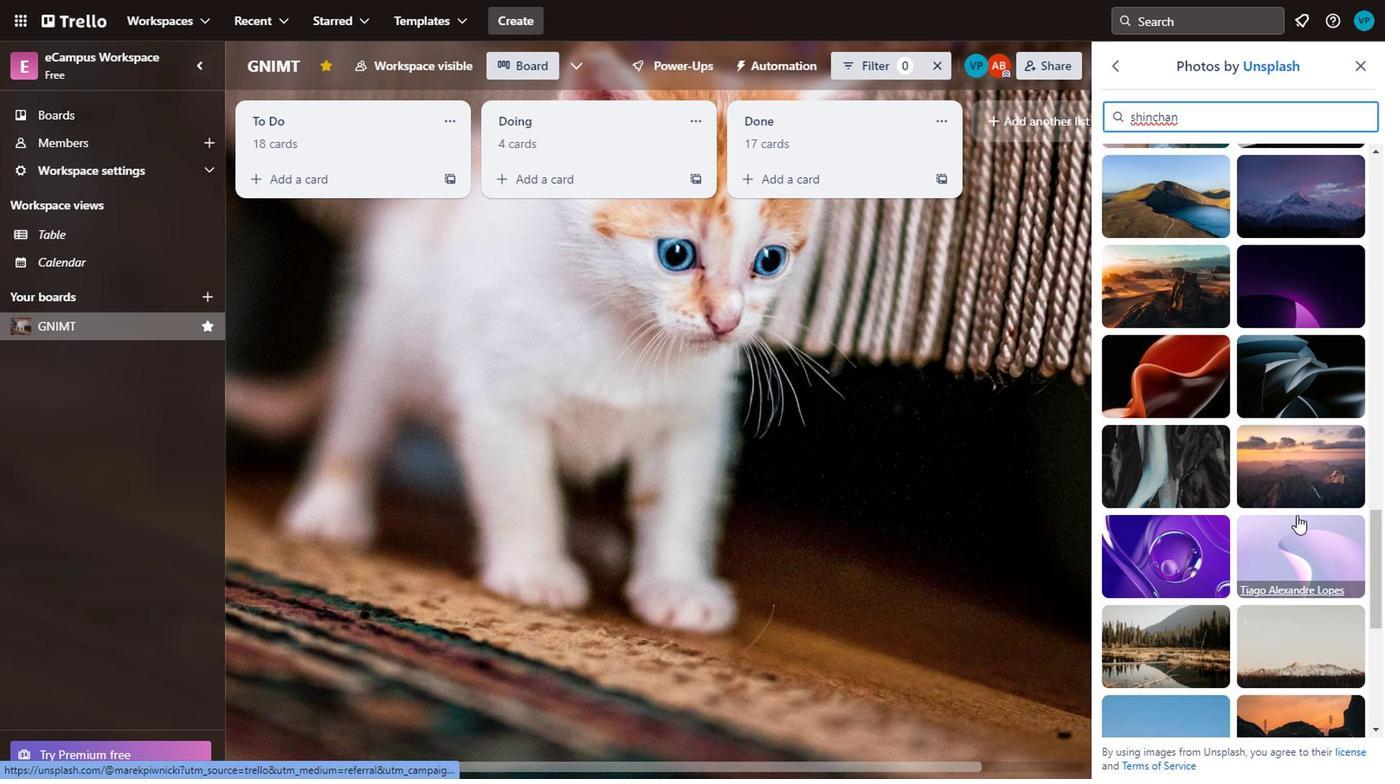 
Action: Mouse moved to (1122, 459)
Screenshot: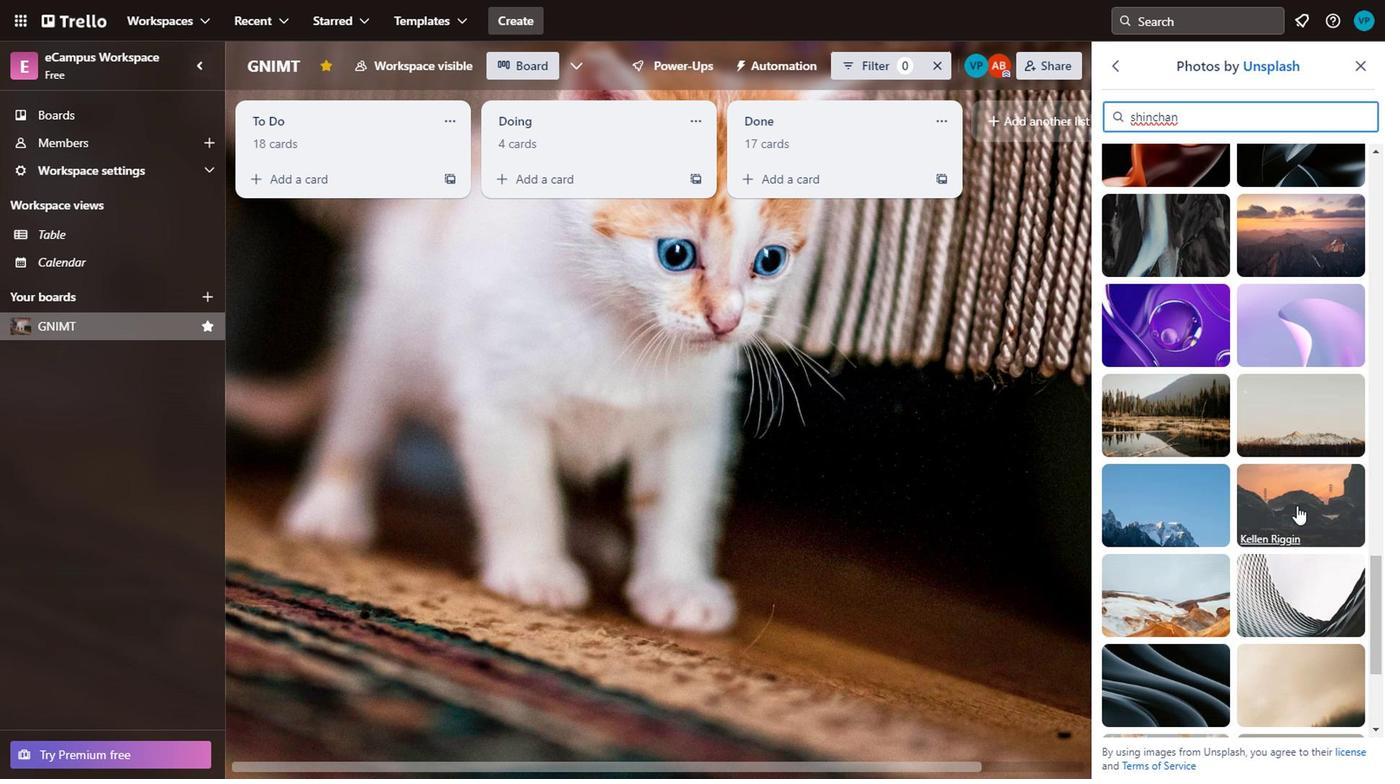 
Action: Mouse scrolled (1122, 460) with delta (0, 0)
Screenshot: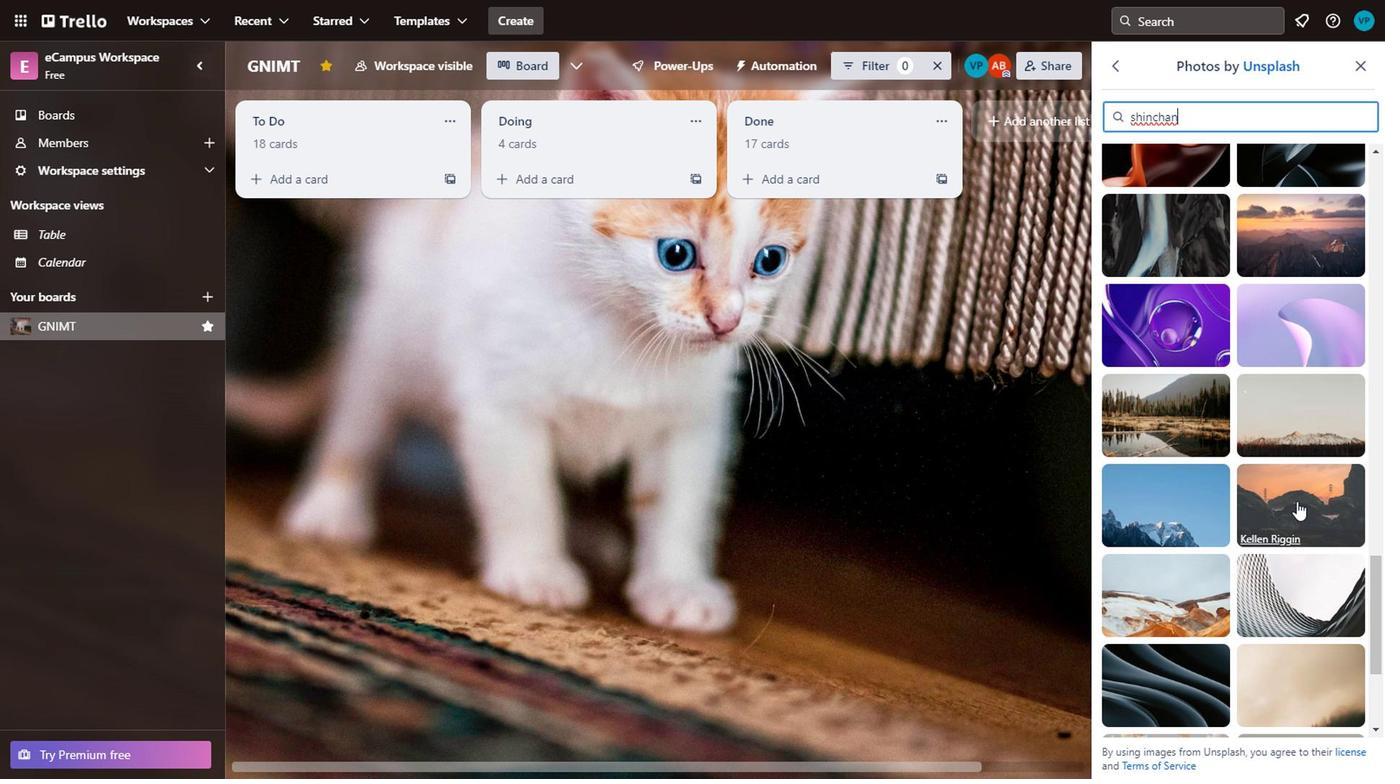 
Action: Mouse scrolled (1122, 460) with delta (0, 0)
Screenshot: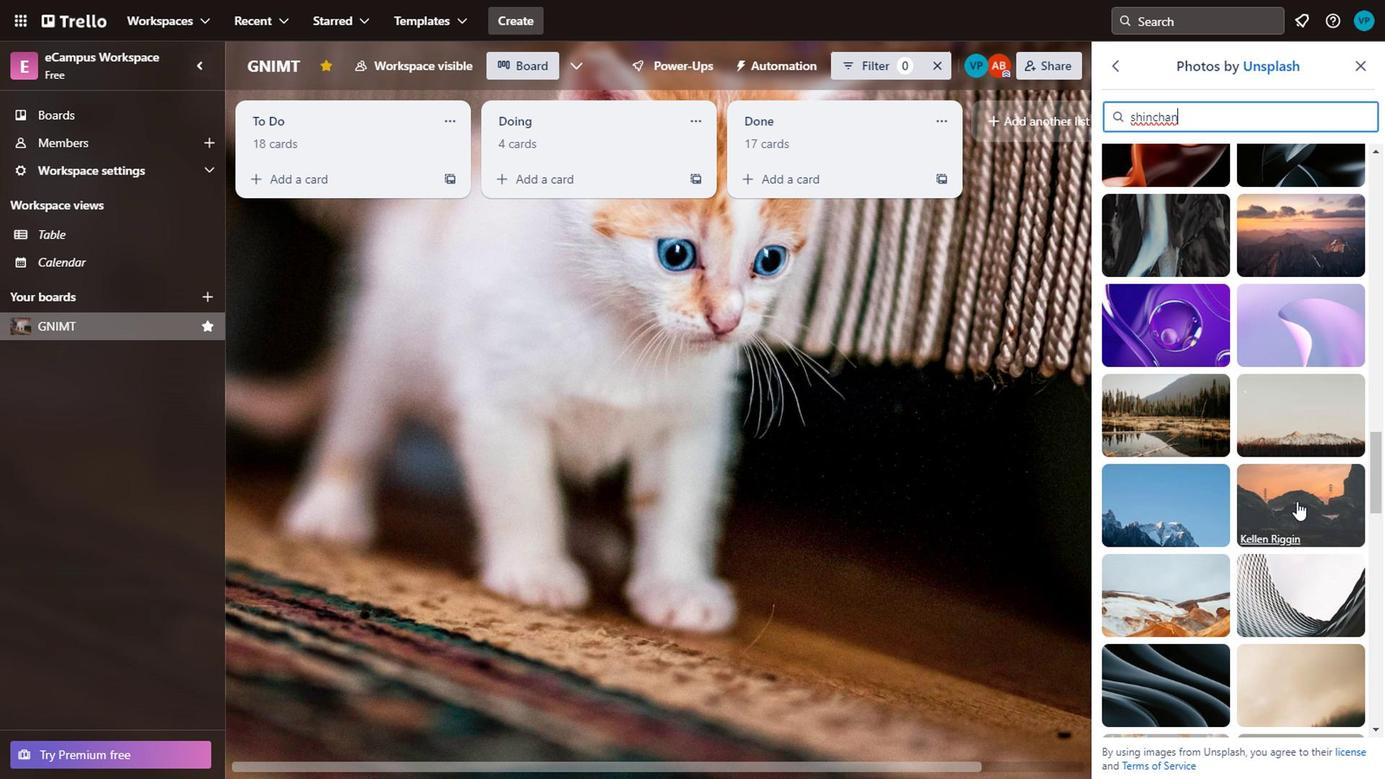 
Action: Mouse scrolled (1122, 460) with delta (0, 0)
Screenshot: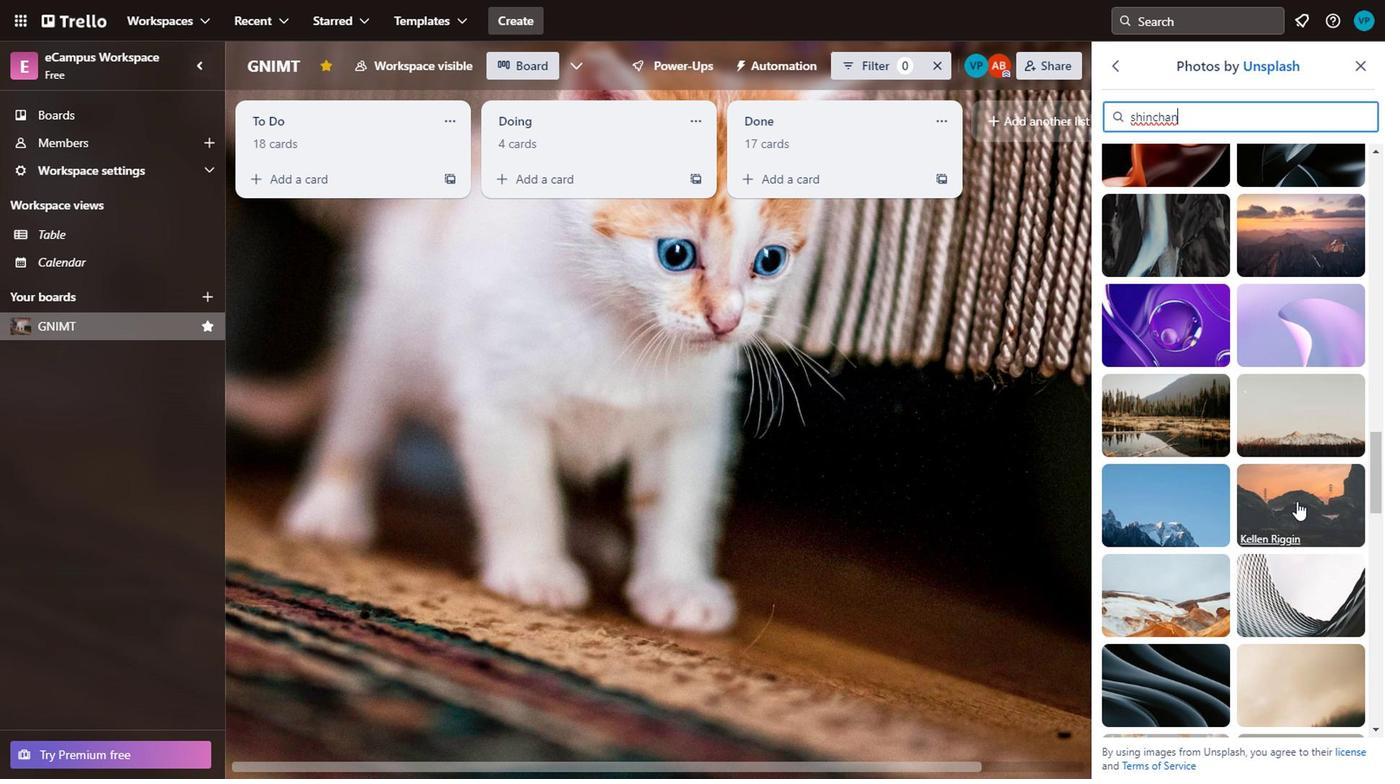 
Action: Mouse scrolled (1122, 460) with delta (0, 0)
Screenshot: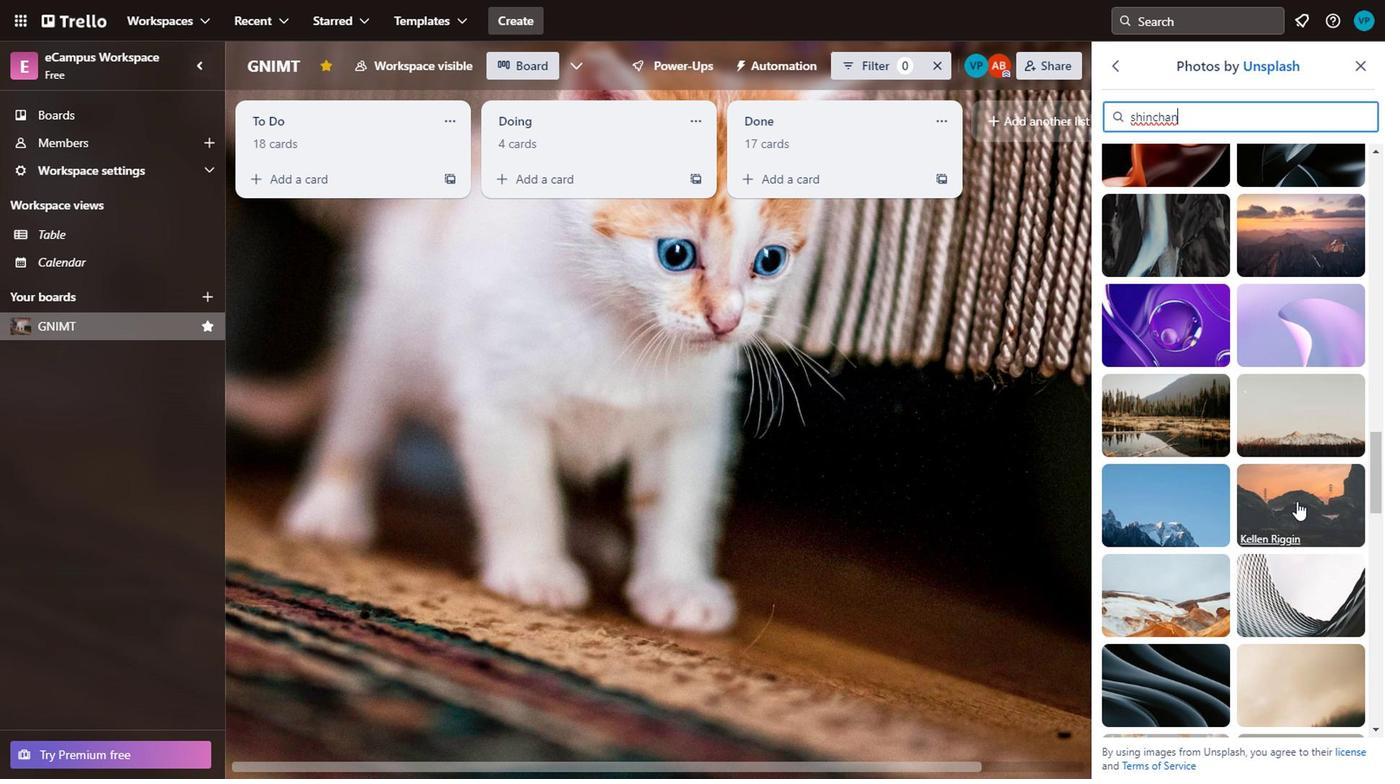 
Action: Mouse moved to (1121, 435)
Screenshot: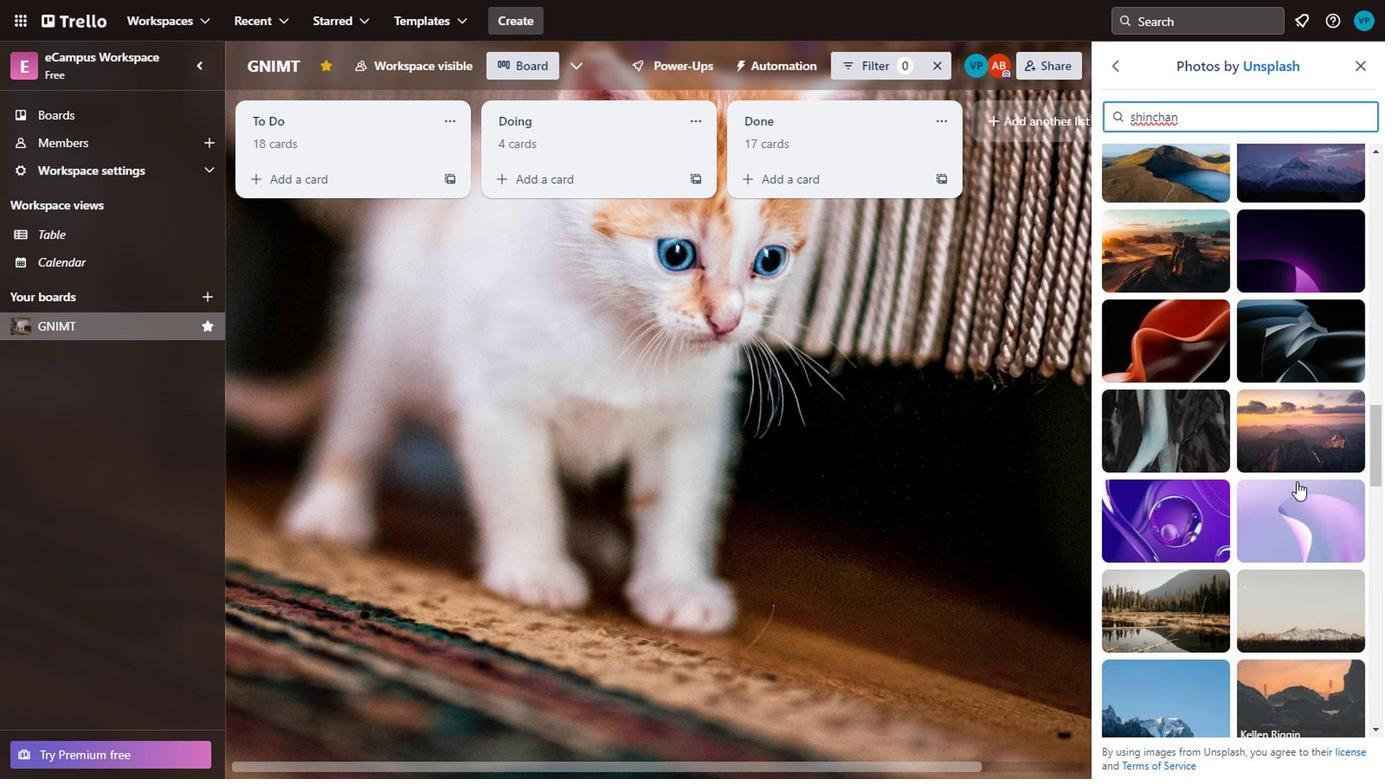 
Action: Mouse scrolled (1121, 436) with delta (0, 0)
Screenshot: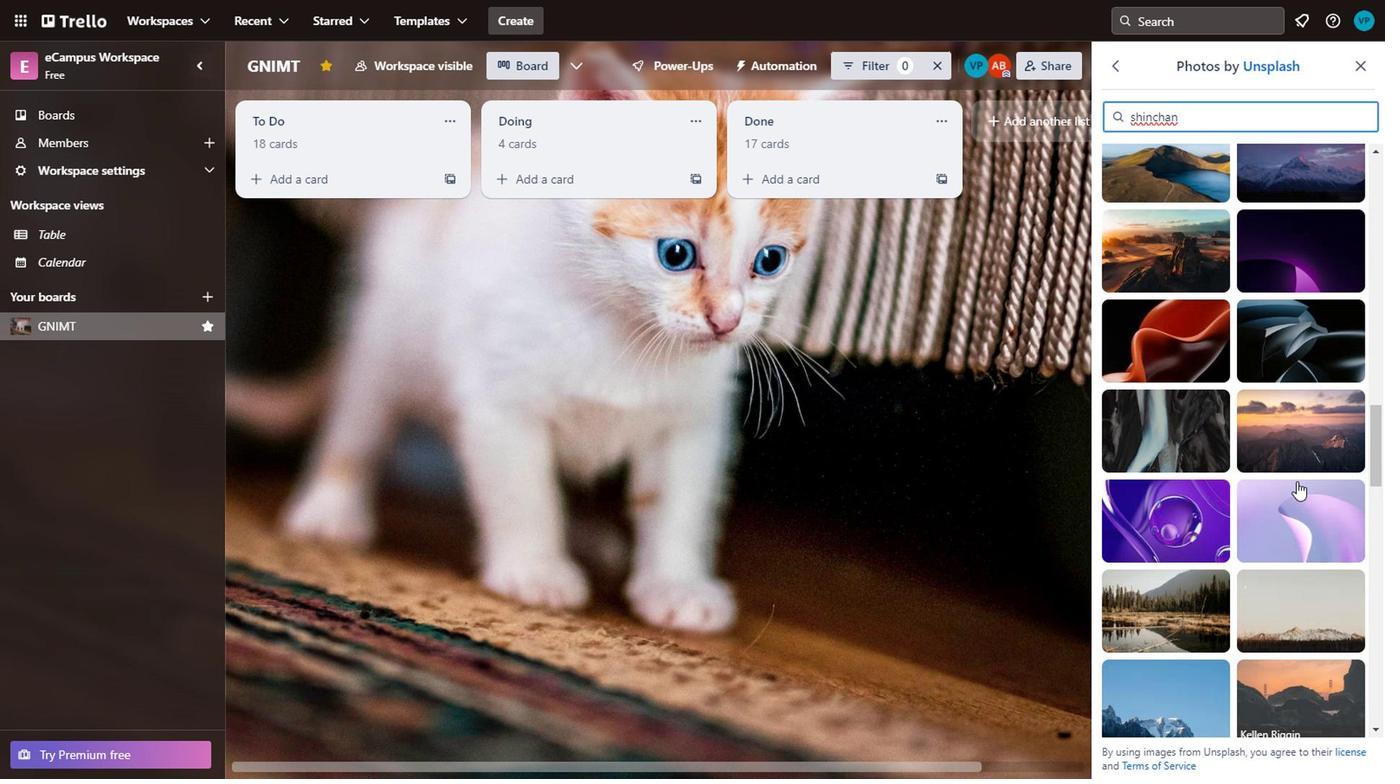 
Action: Mouse scrolled (1121, 436) with delta (0, 0)
Screenshot: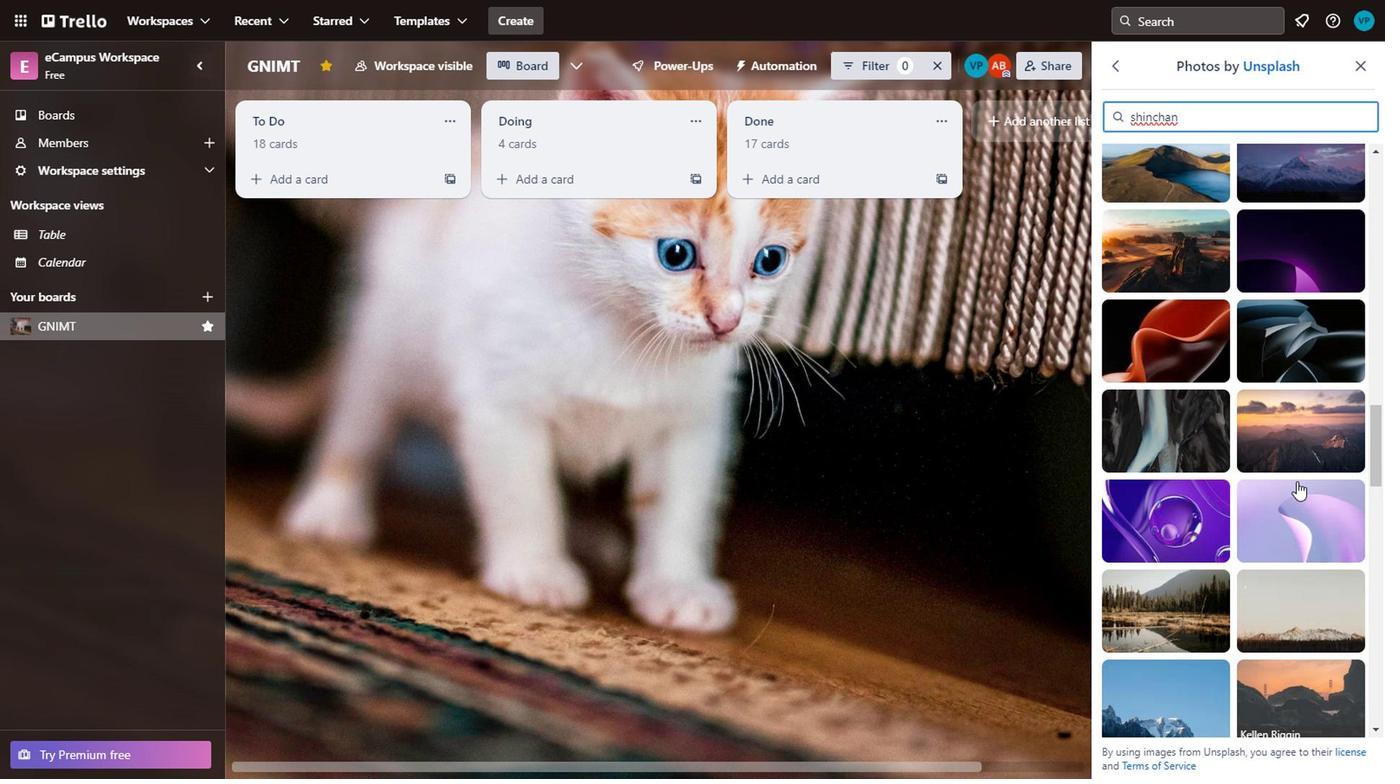 
Action: Mouse scrolled (1121, 436) with delta (0, 0)
Screenshot: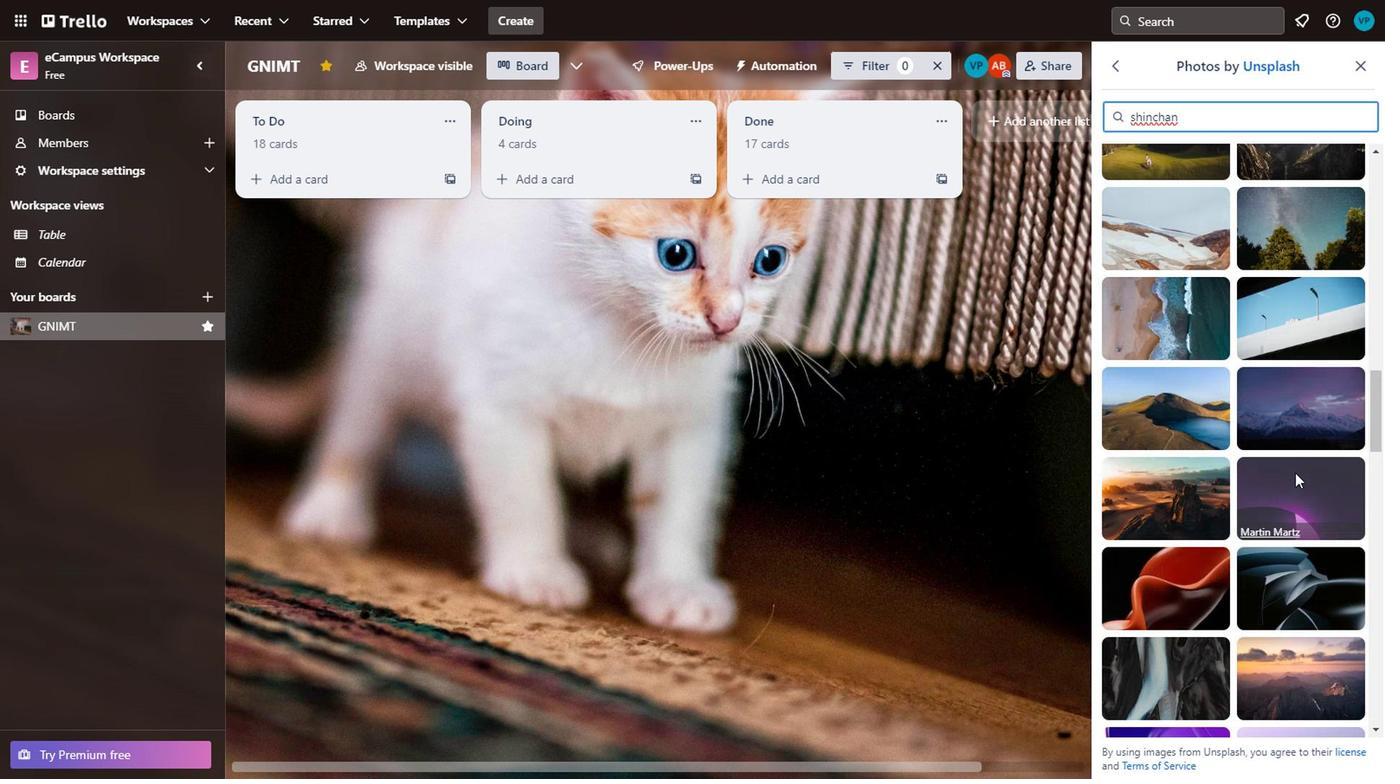 
Action: Mouse moved to (1121, 425)
Screenshot: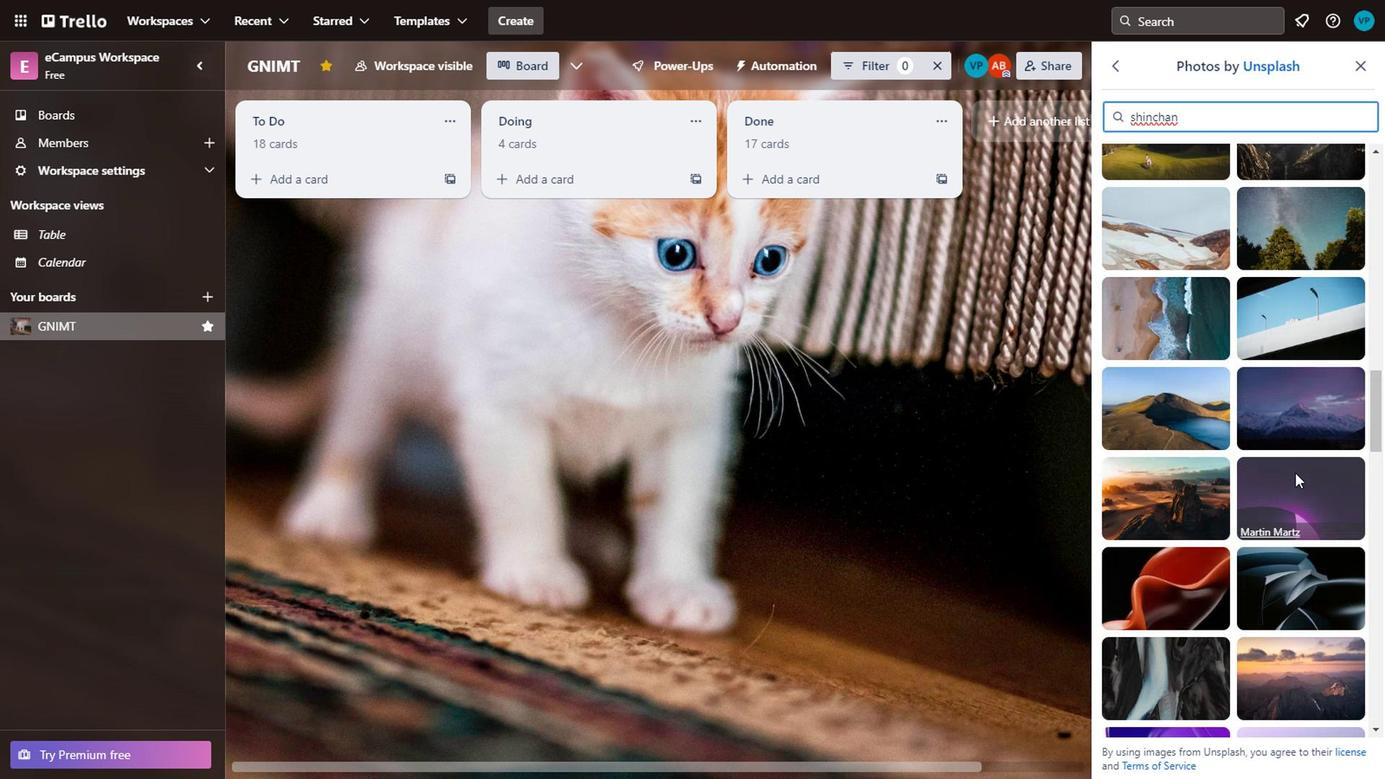 
Action: Mouse scrolled (1121, 425) with delta (0, 0)
Screenshot: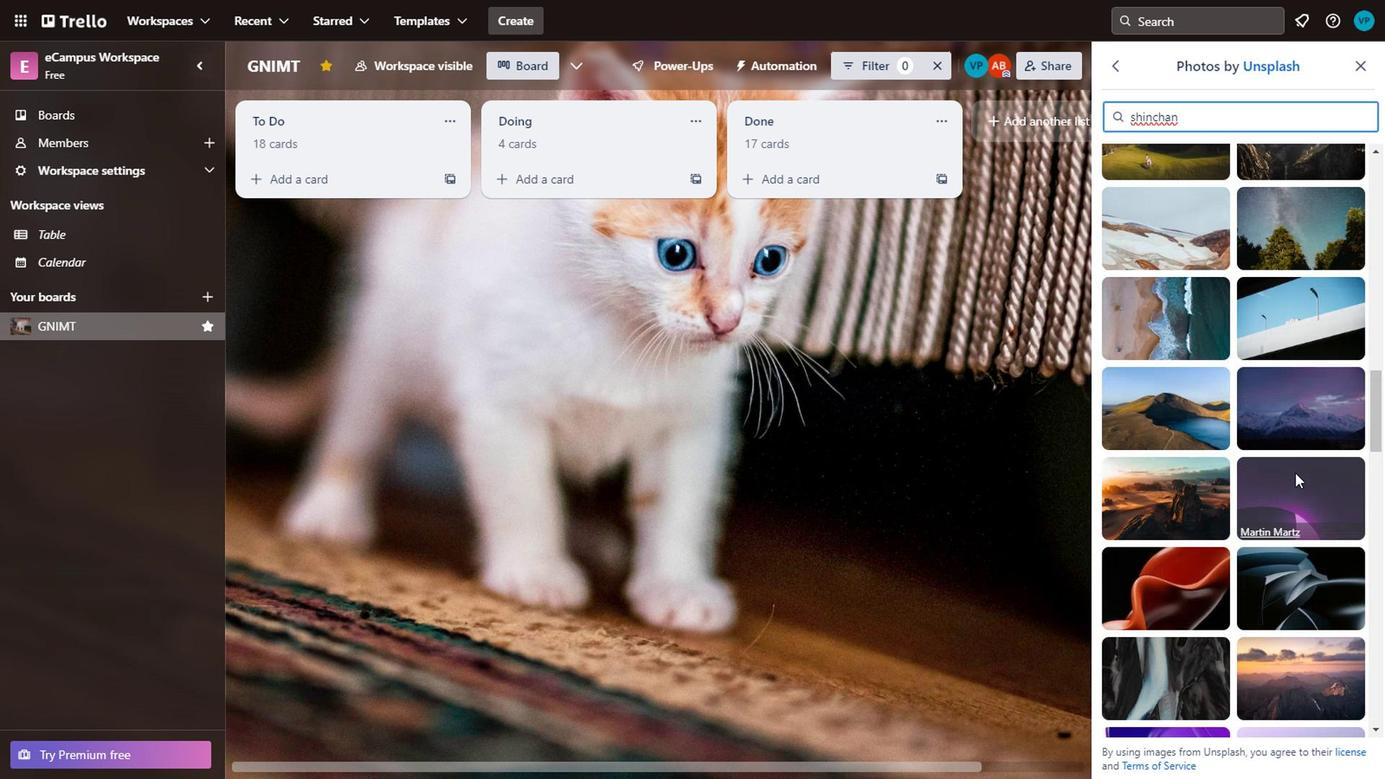 
Action: Mouse moved to (1038, 134)
Screenshot: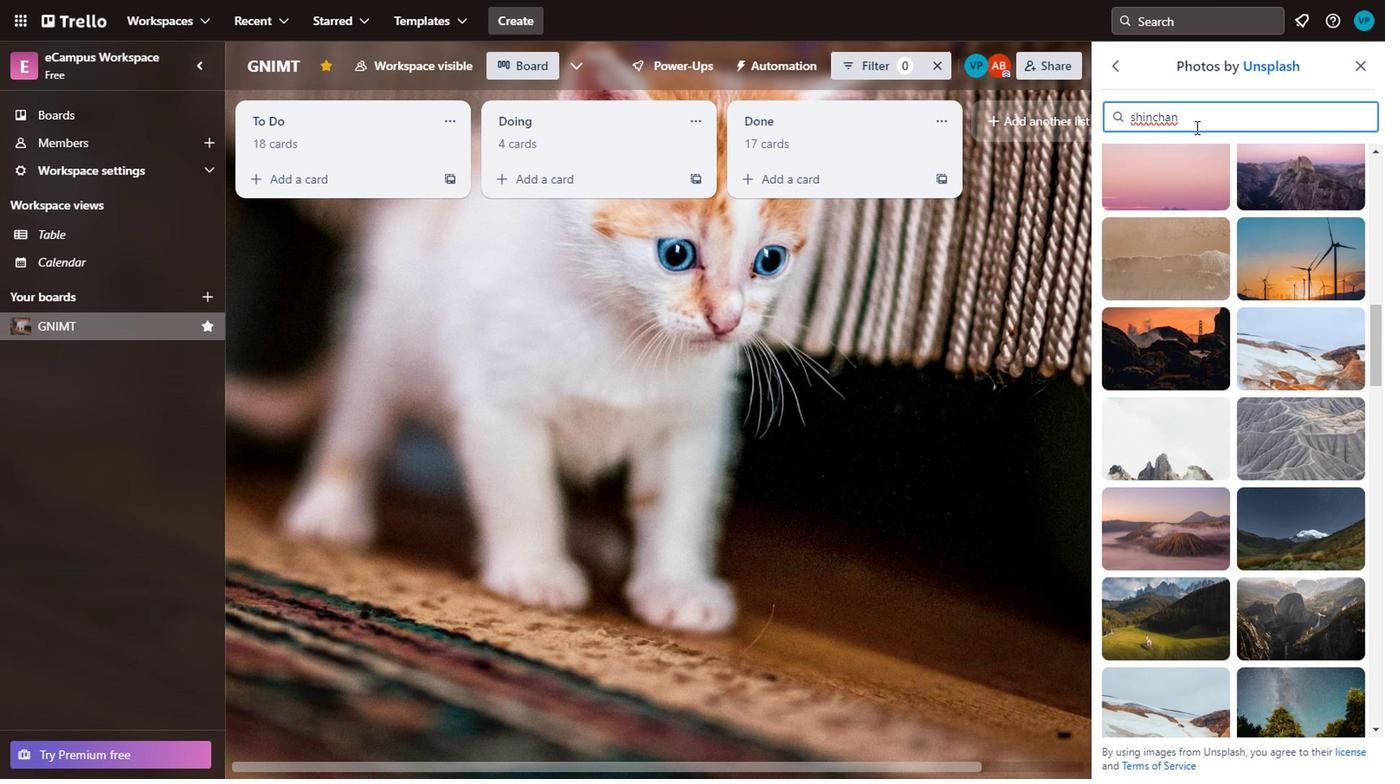 
Action: Mouse pressed left at (1038, 134)
Screenshot: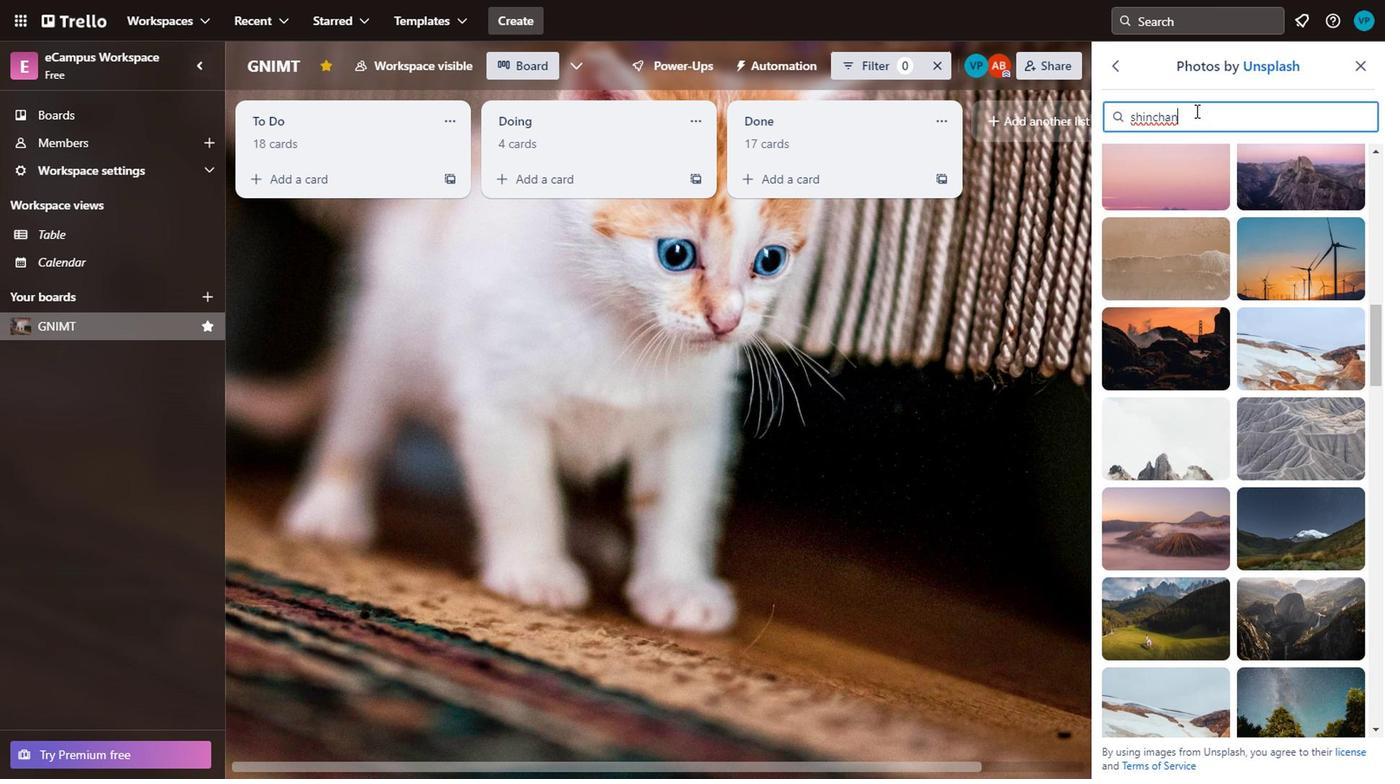 
Action: Mouse moved to (1037, 133)
Screenshot: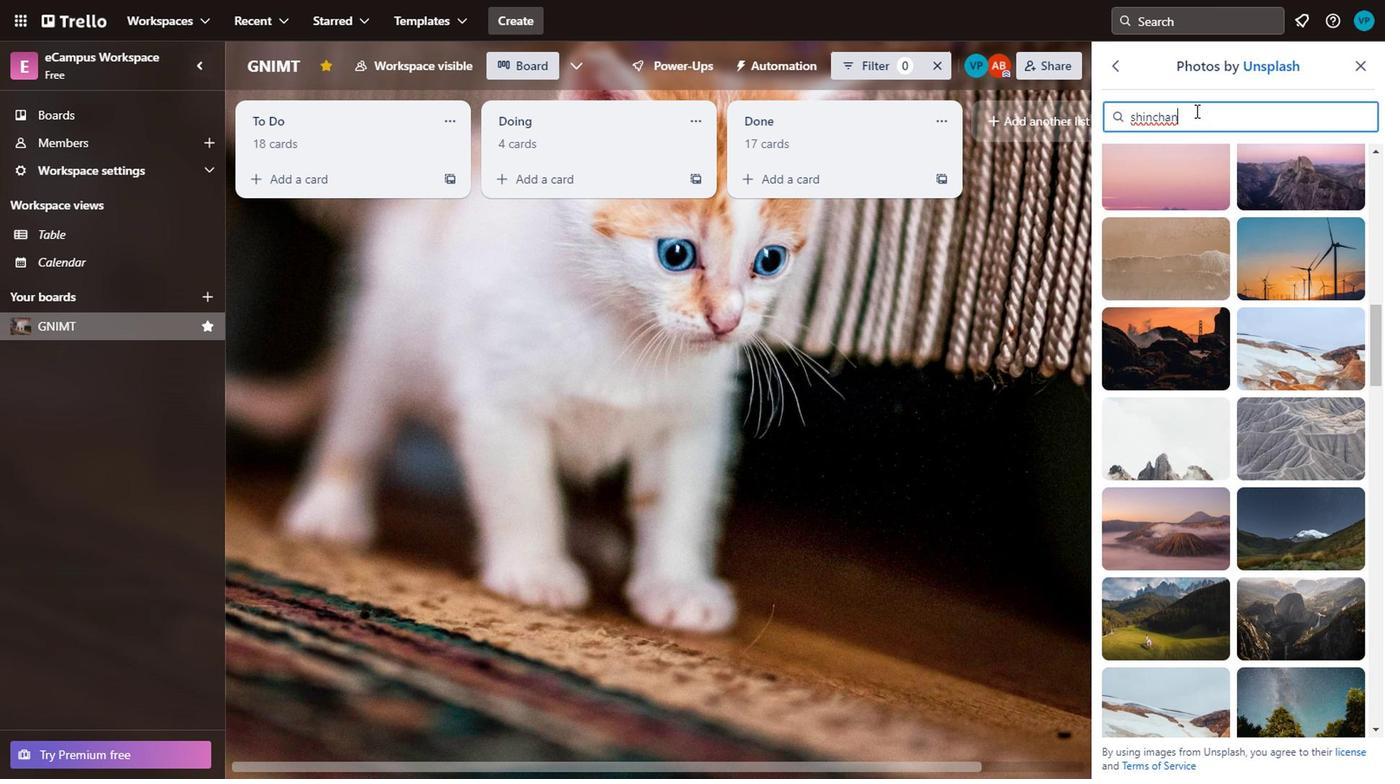 
Action: Key pressed <Key.backspace><Key.backspace><Key.backspace><Key.backspace><Key.backspace><Key.backspace><Key.backspace><Key.backspace><Key.backspace>kitty
Screenshot: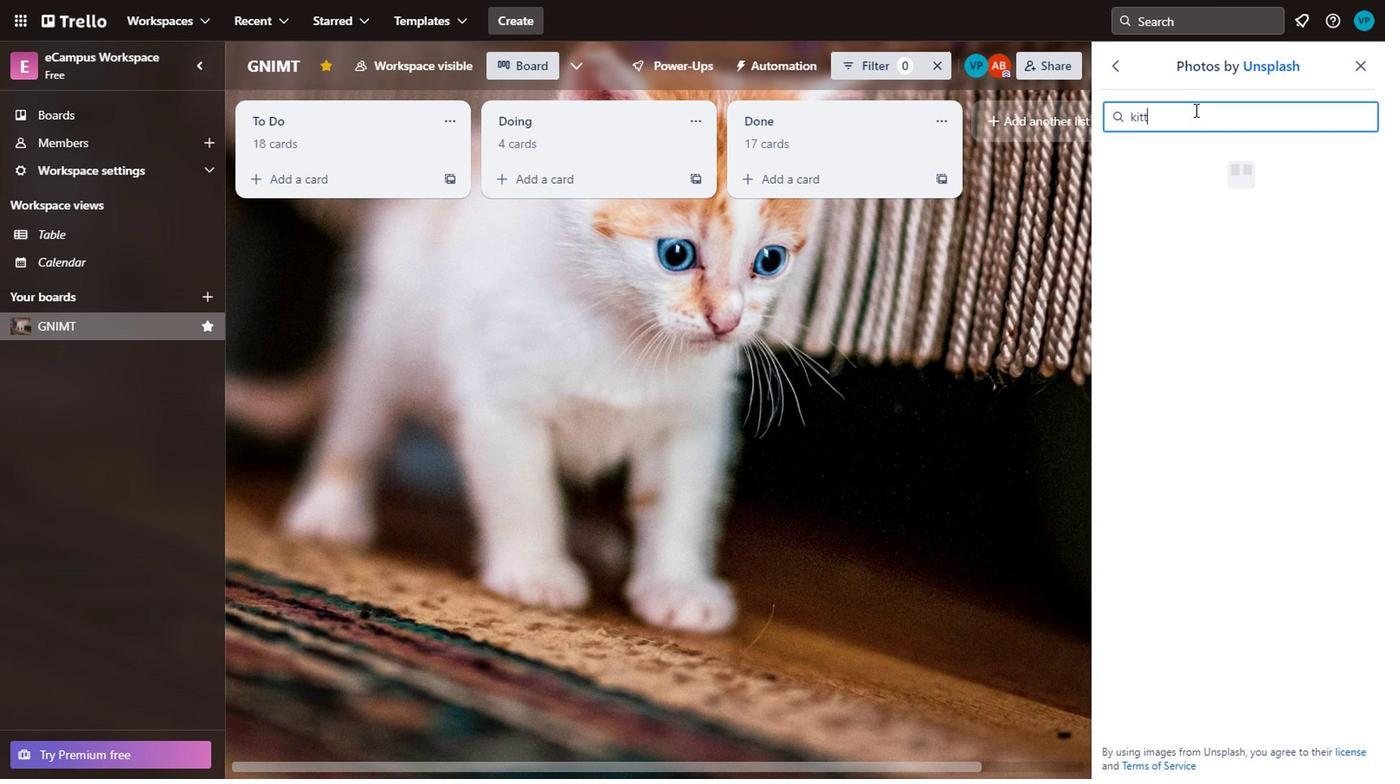 
Action: Mouse moved to (1108, 346)
Screenshot: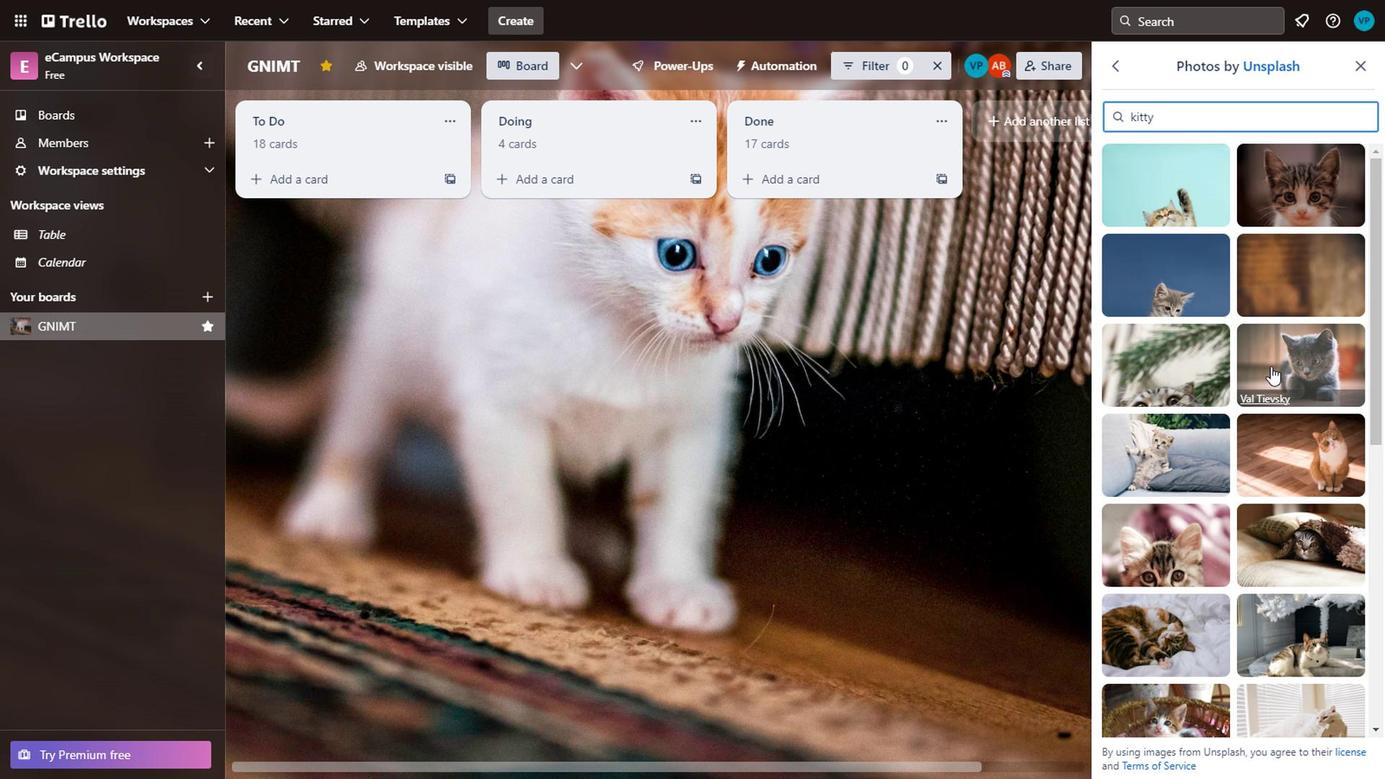 
Action: Mouse scrolled (1108, 345) with delta (0, 0)
Screenshot: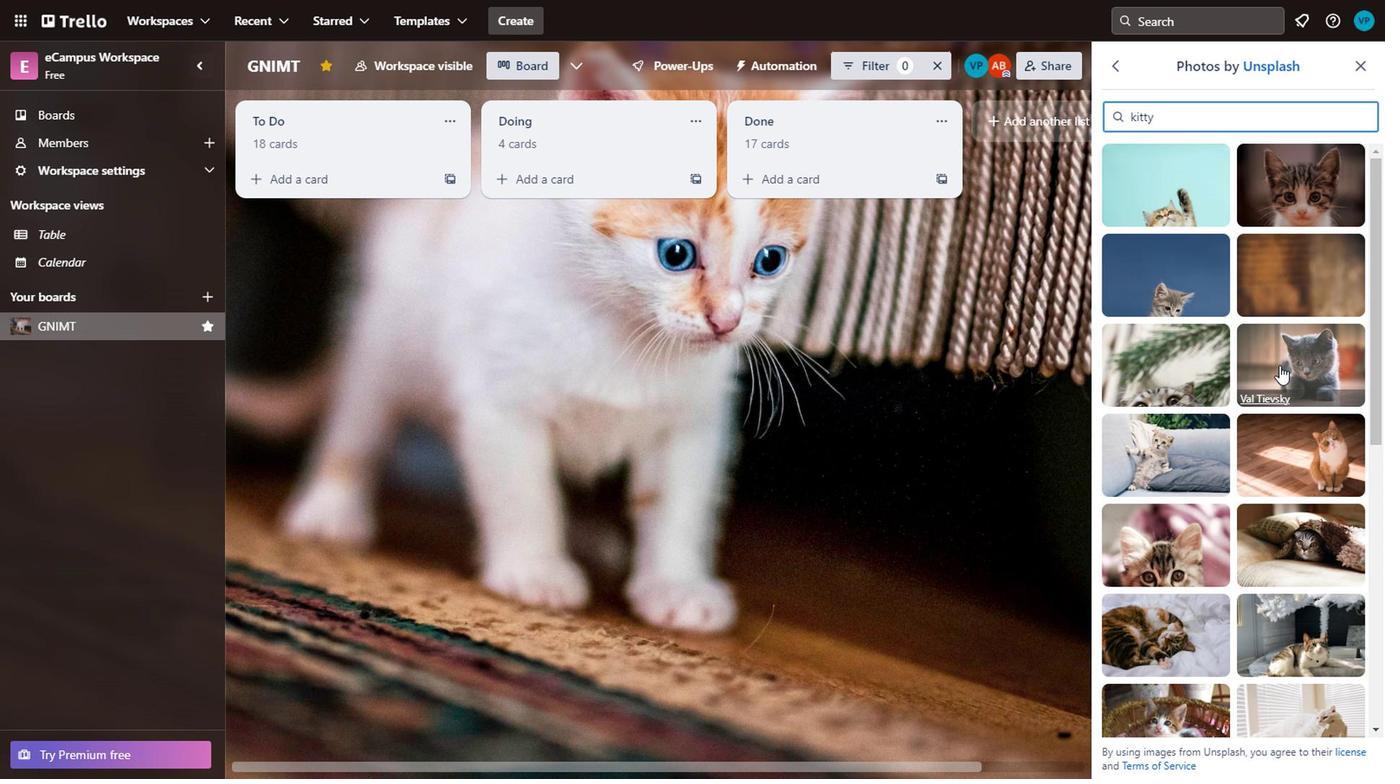 
Action: Mouse moved to (1129, 468)
Screenshot: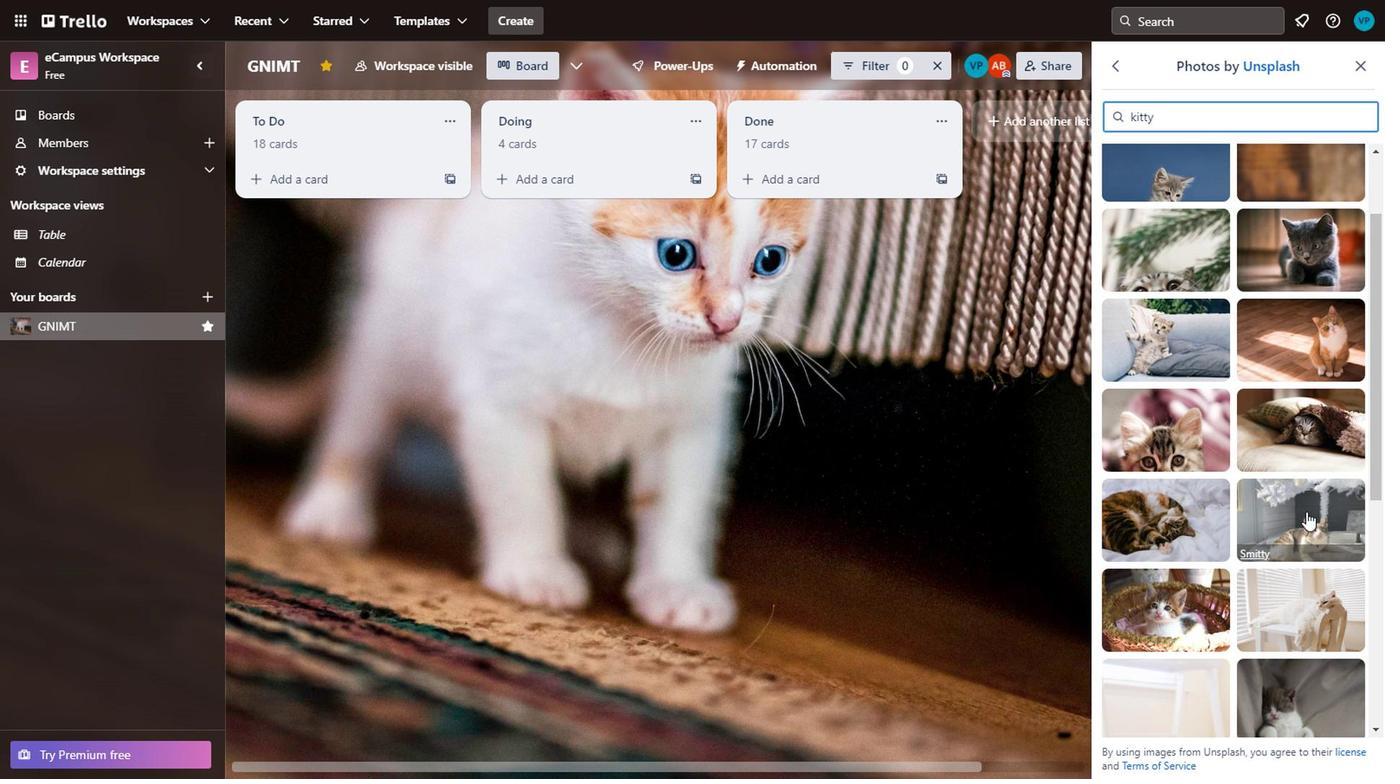 
Action: Mouse pressed left at (1129, 468)
Screenshot: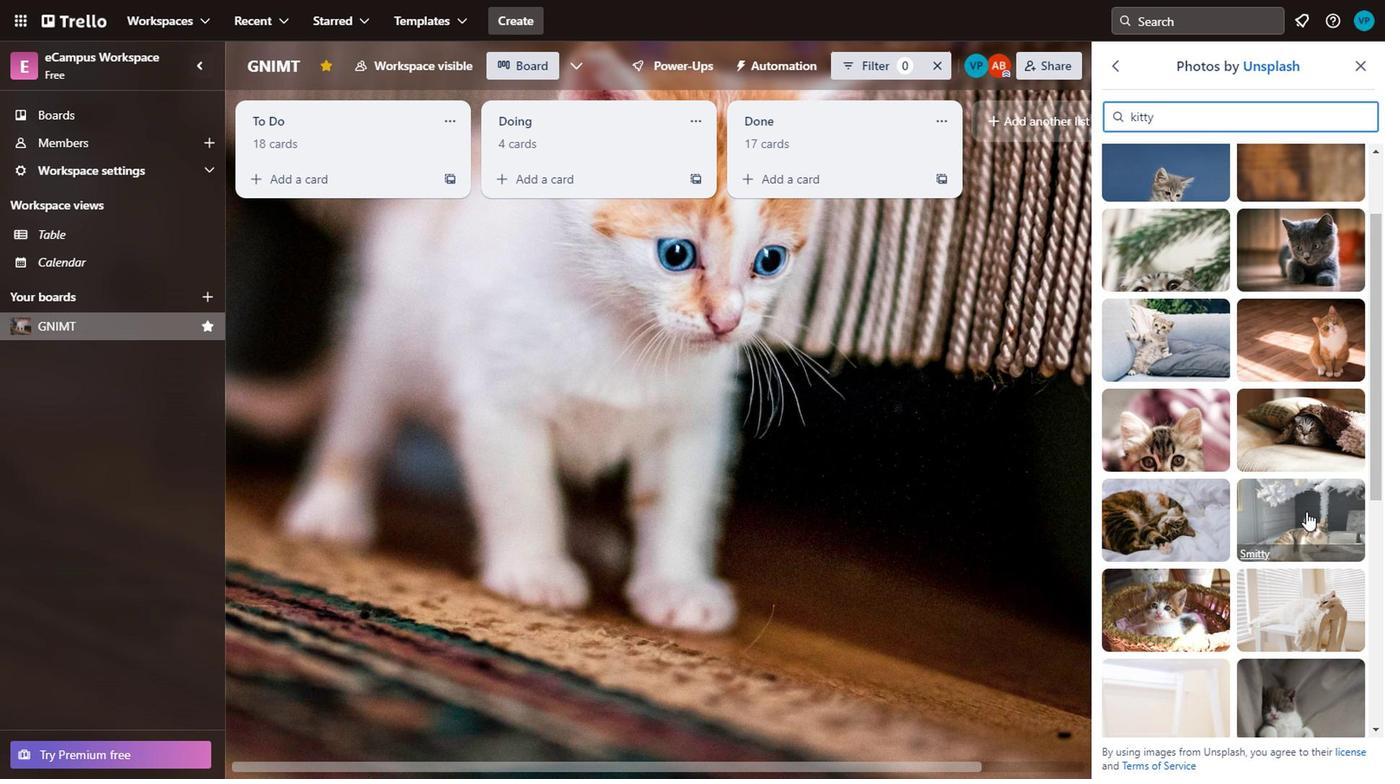 
Action: Mouse moved to (997, 482)
Screenshot: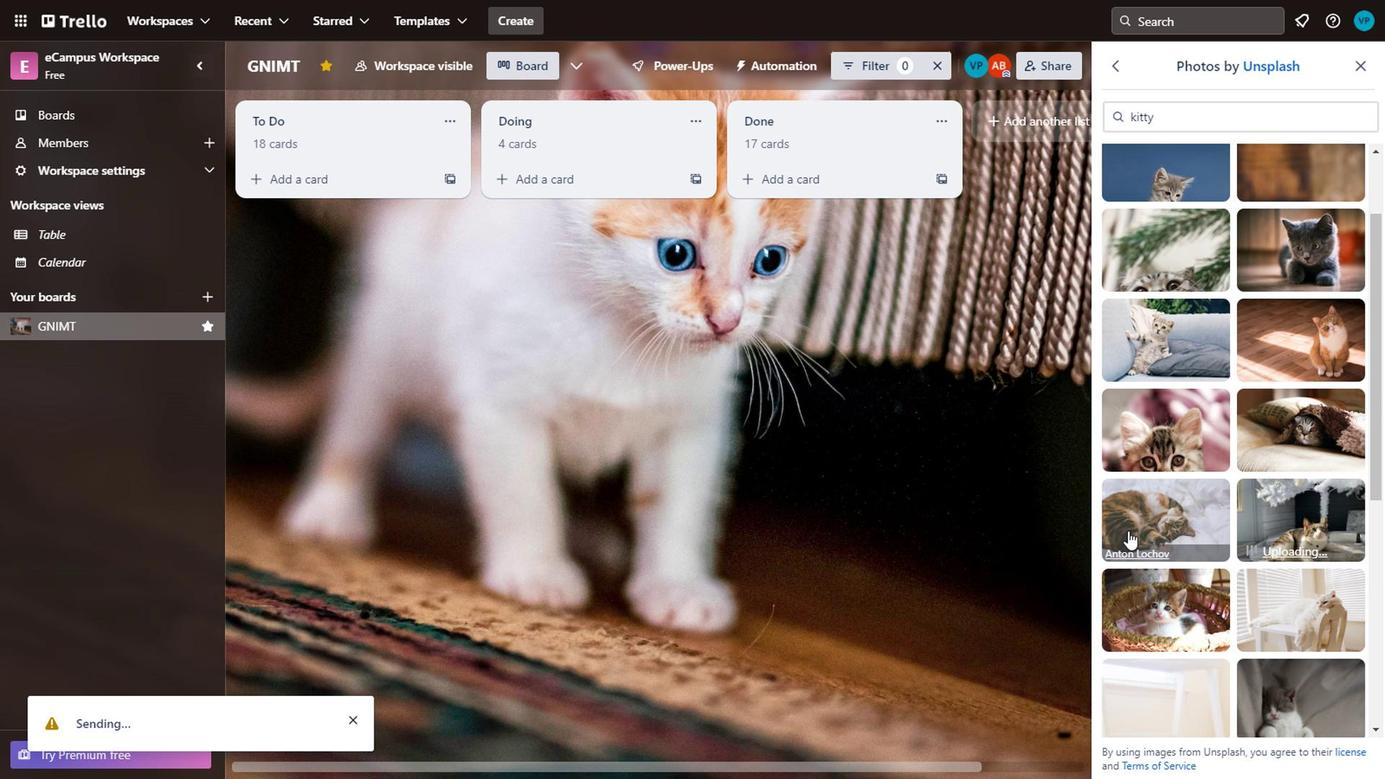 
Action: Mouse scrolled (997, 481) with delta (0, 0)
Screenshot: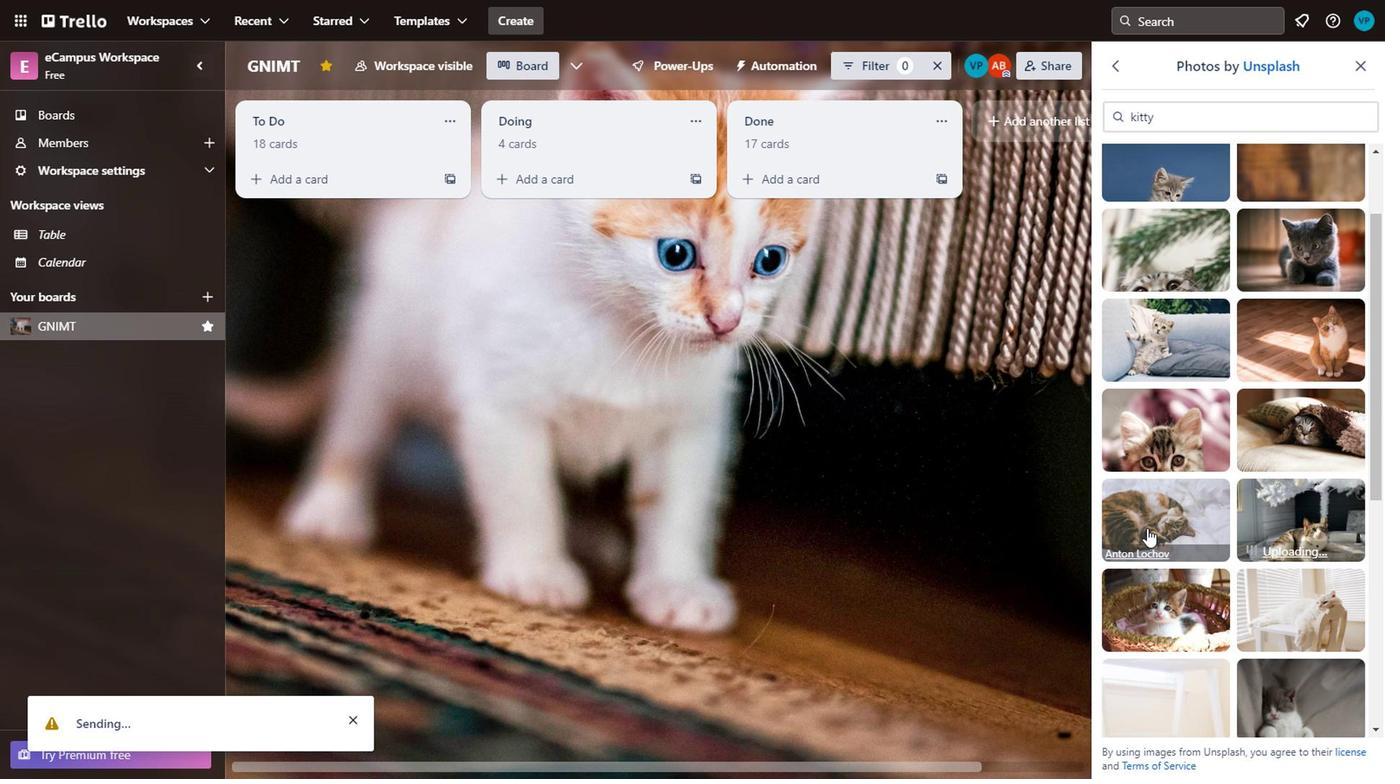 
Action: Mouse scrolled (997, 481) with delta (0, 0)
Screenshot: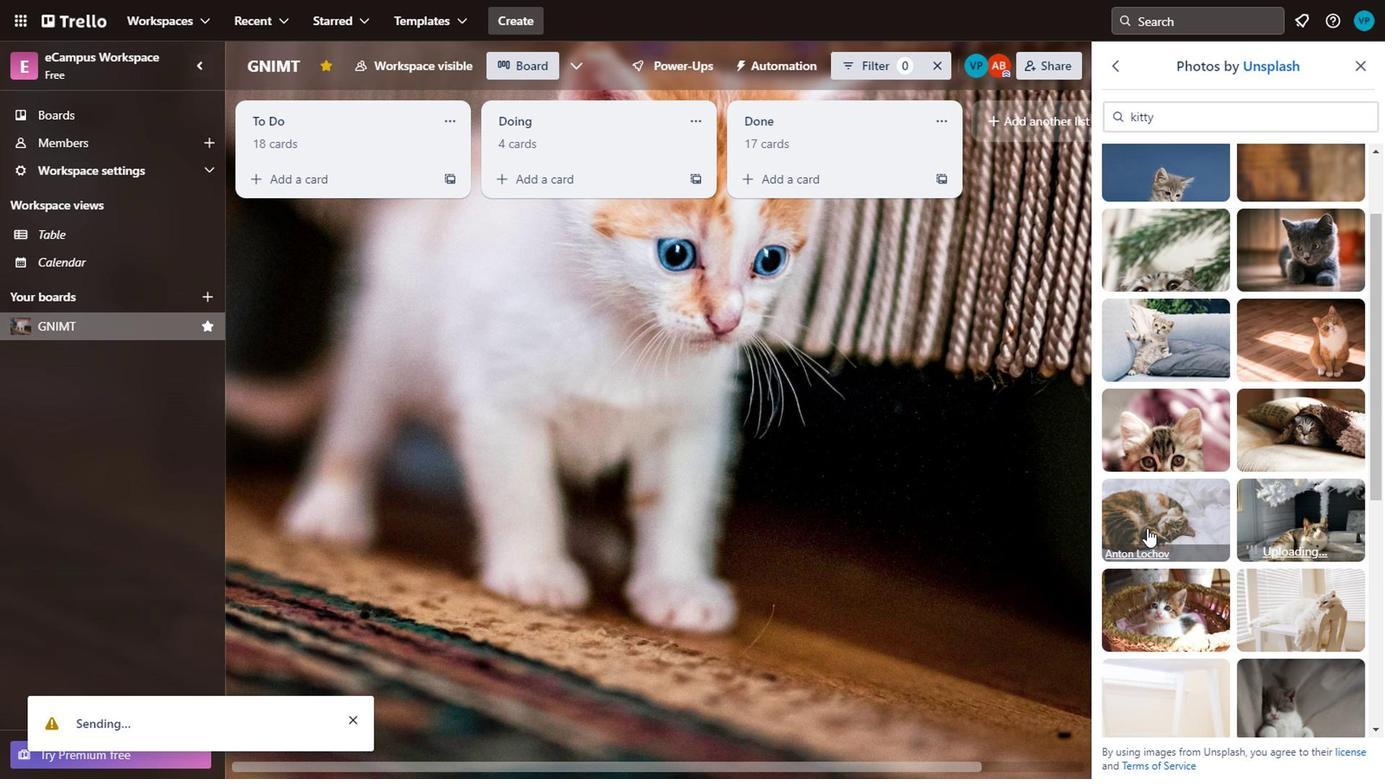 
Action: Mouse moved to (1031, 431)
Screenshot: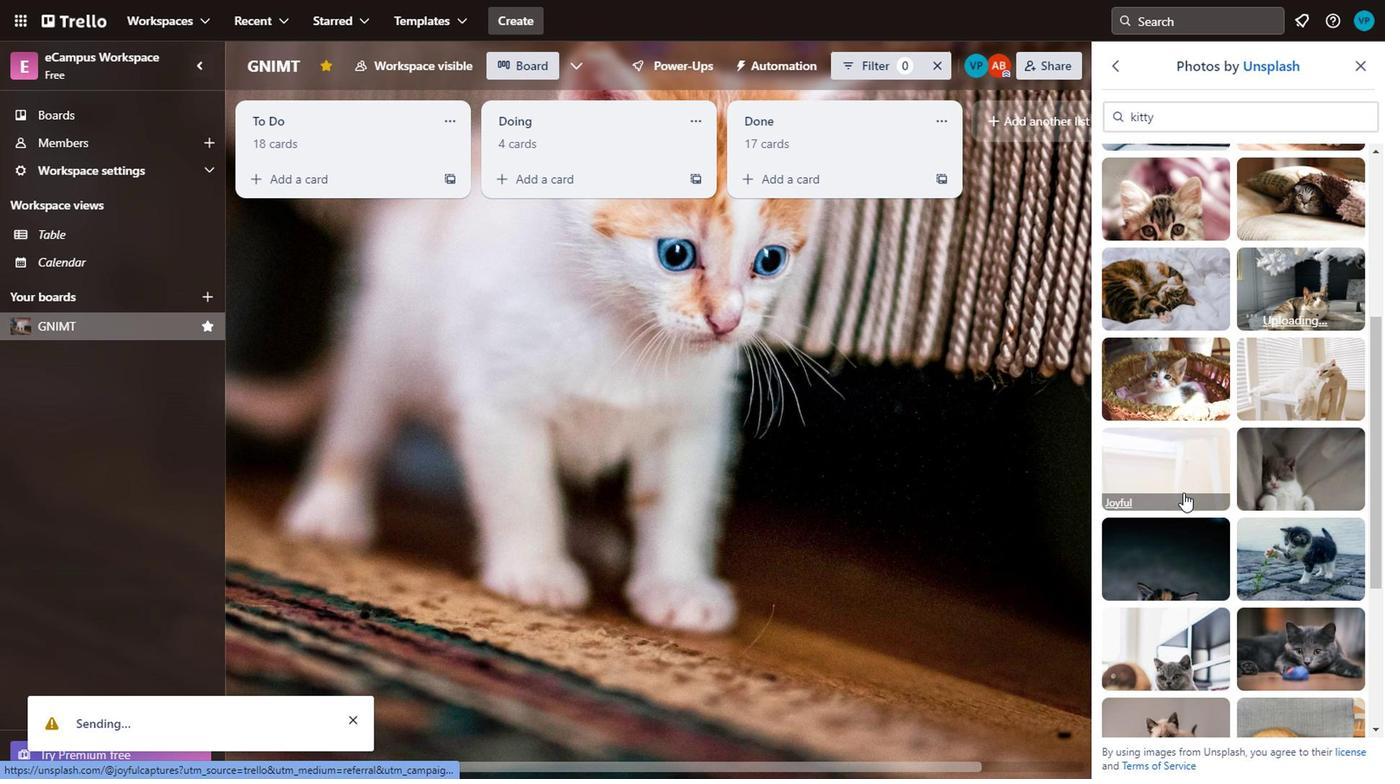 
Action: Mouse scrolled (1031, 430) with delta (0, 0)
Screenshot: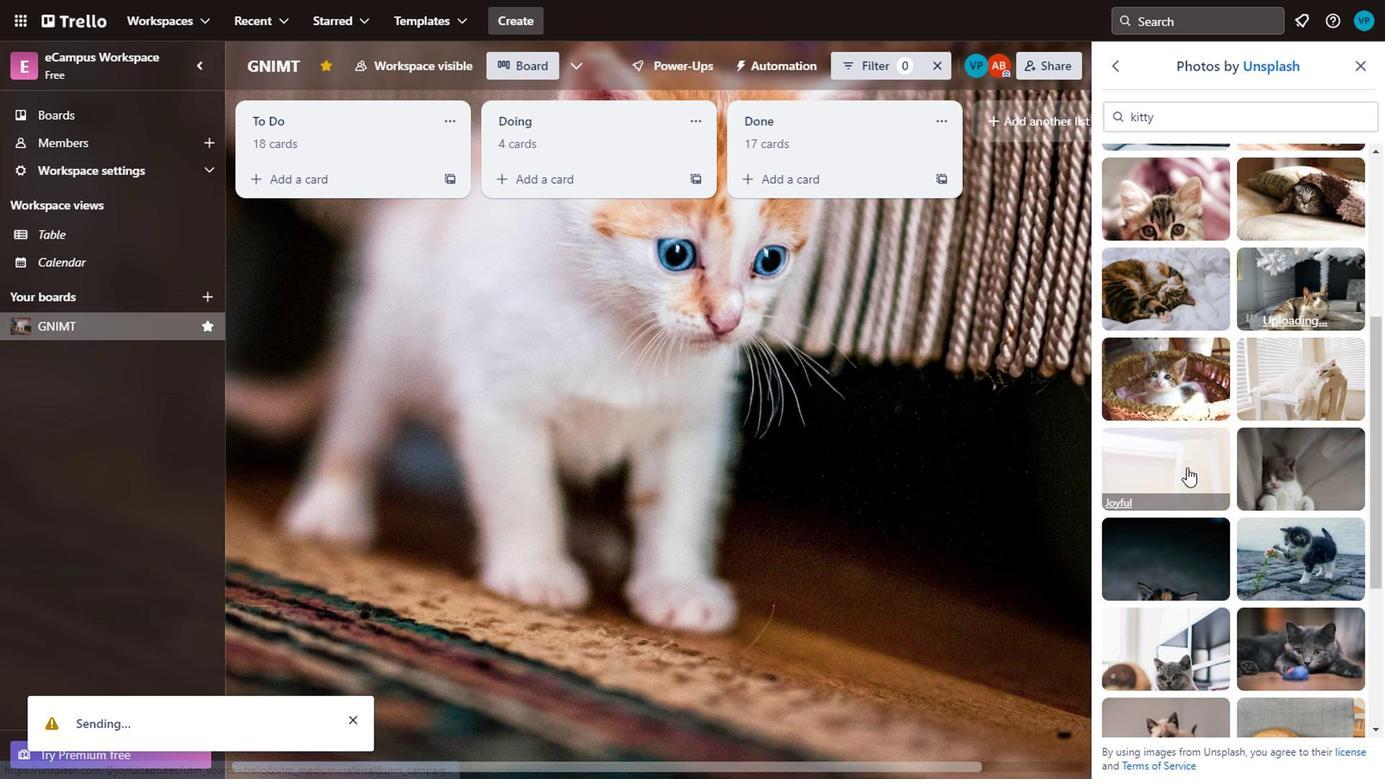 
Action: Mouse scrolled (1031, 430) with delta (0, 0)
Screenshot: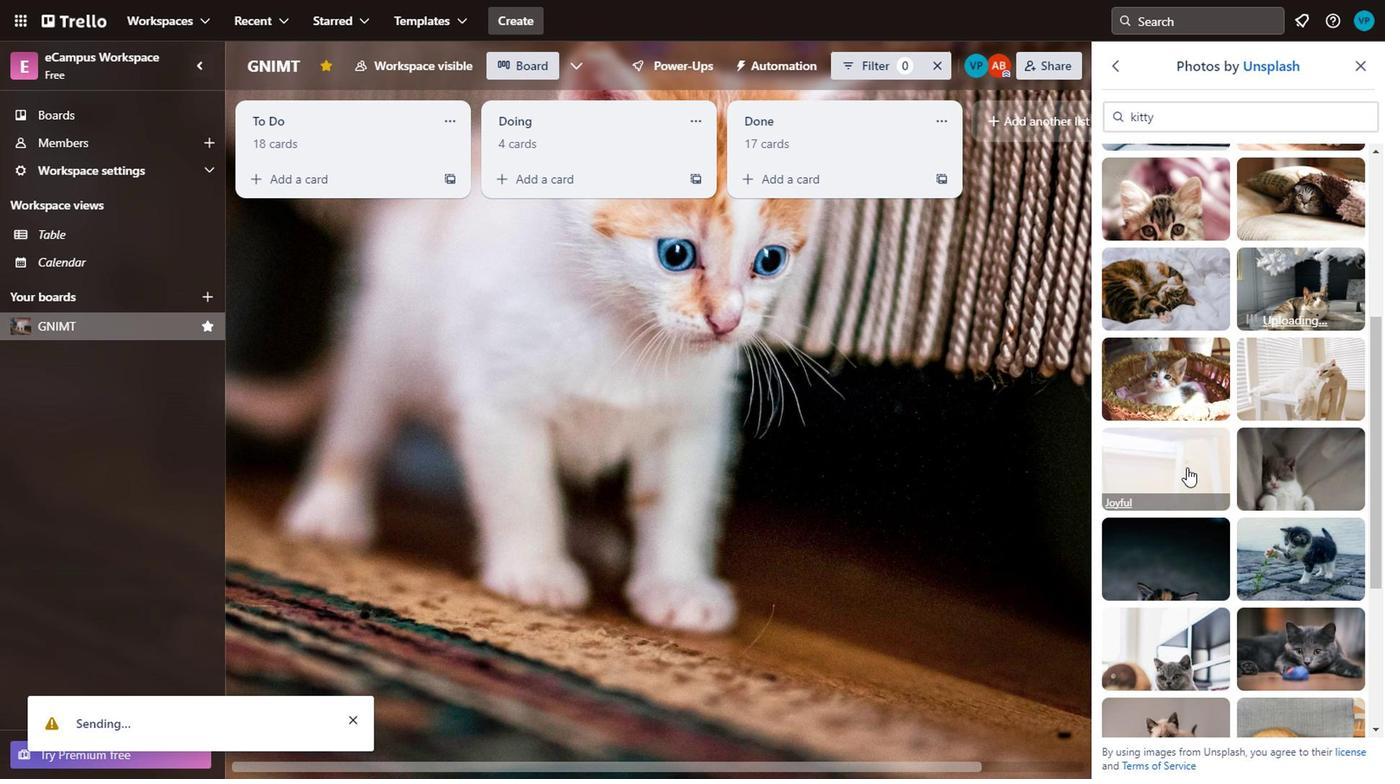 
Action: Mouse moved to (950, 393)
Screenshot: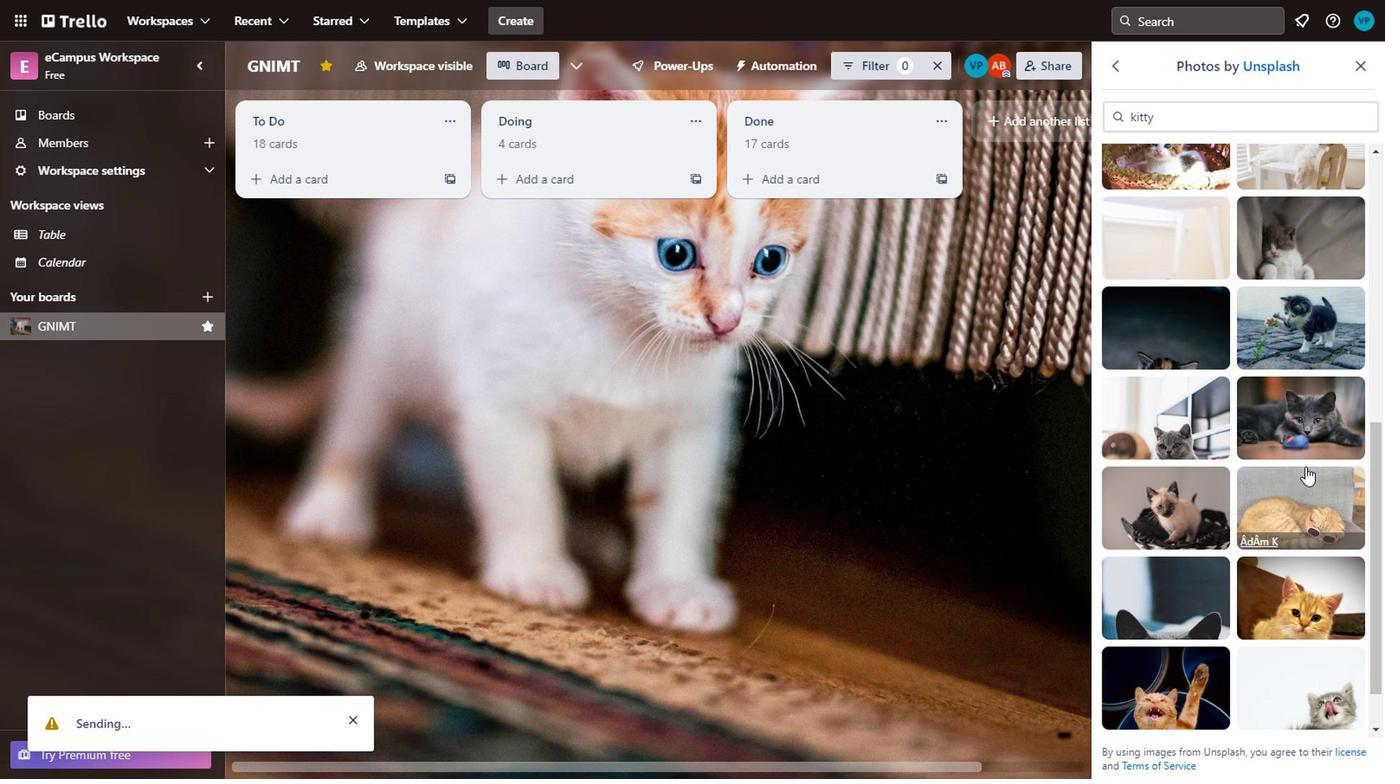 
Action: Mouse scrolled (950, 393) with delta (0, 0)
Screenshot: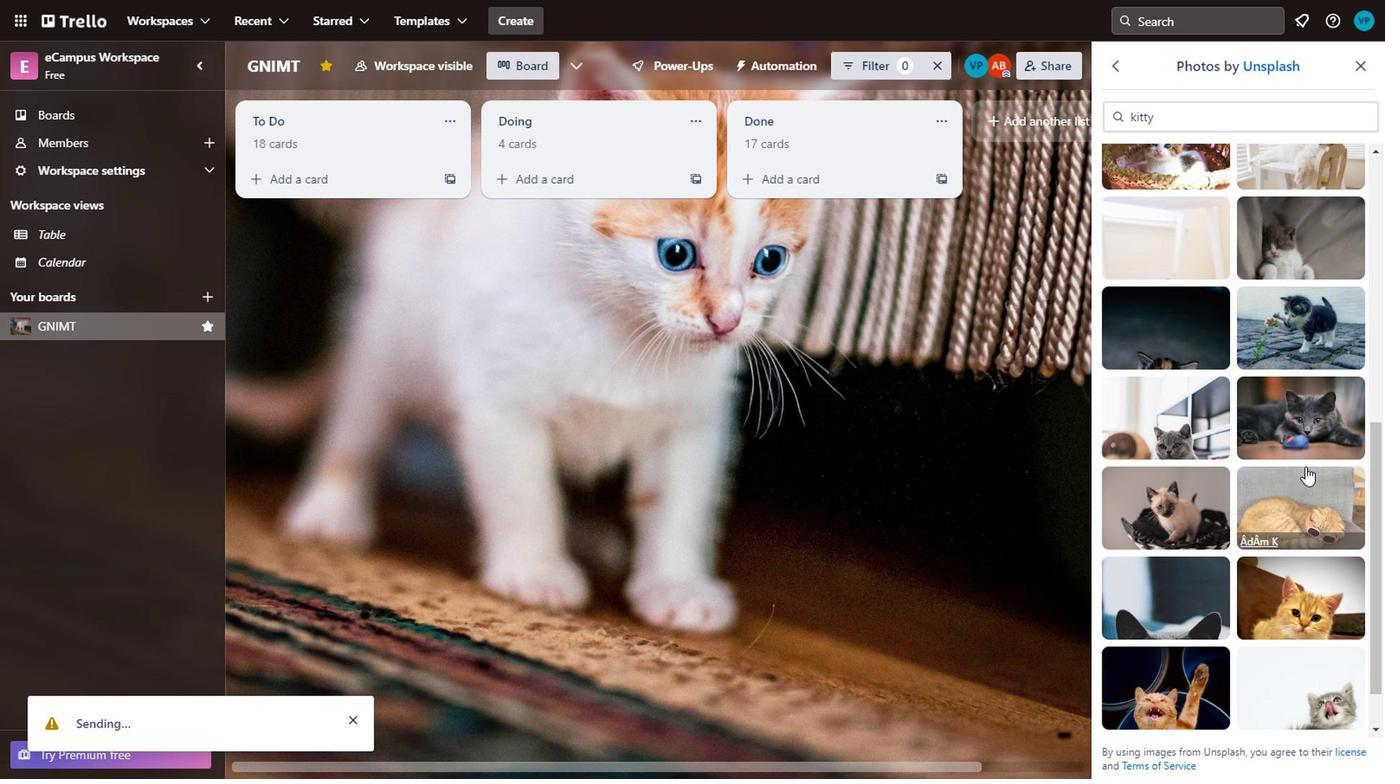 
Action: Mouse moved to (1162, 405)
Screenshot: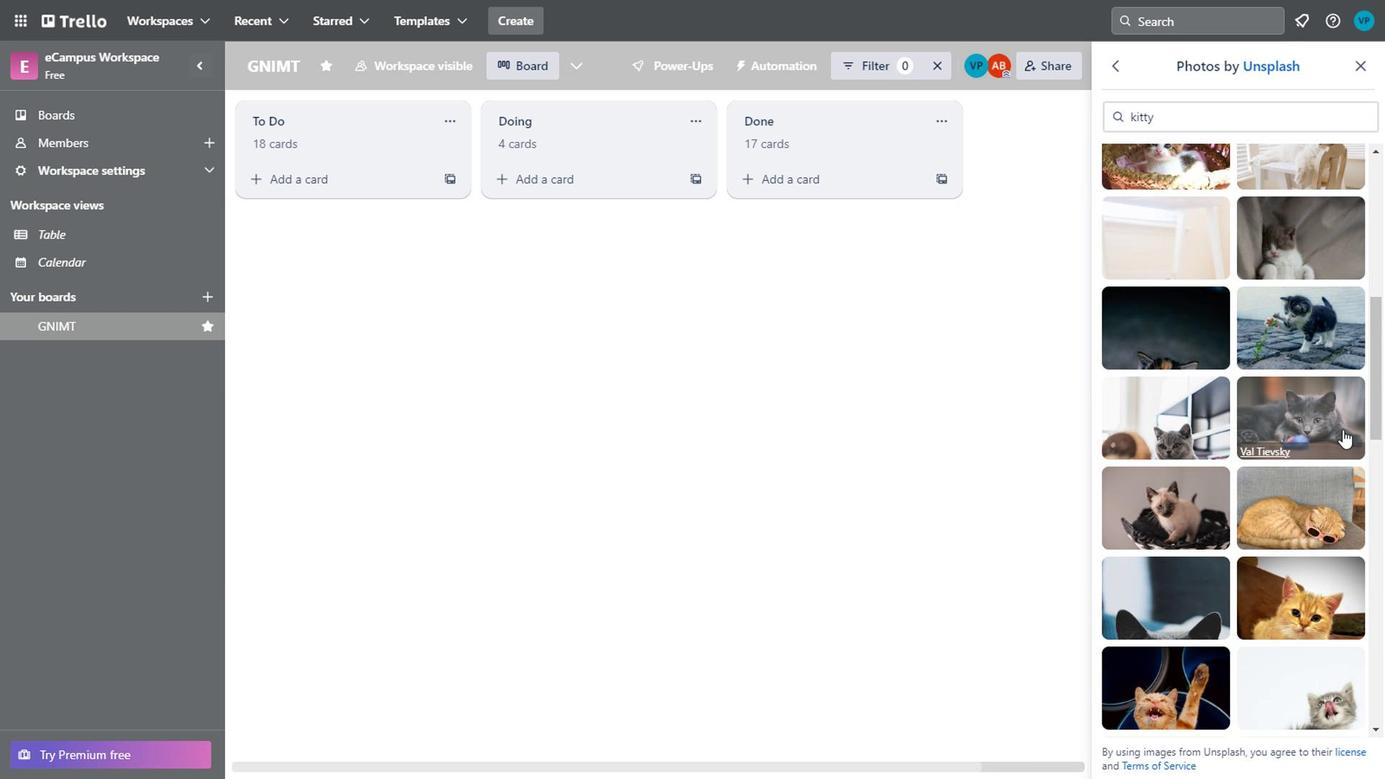 
Action: Mouse scrolled (1162, 404) with delta (0, 0)
Screenshot: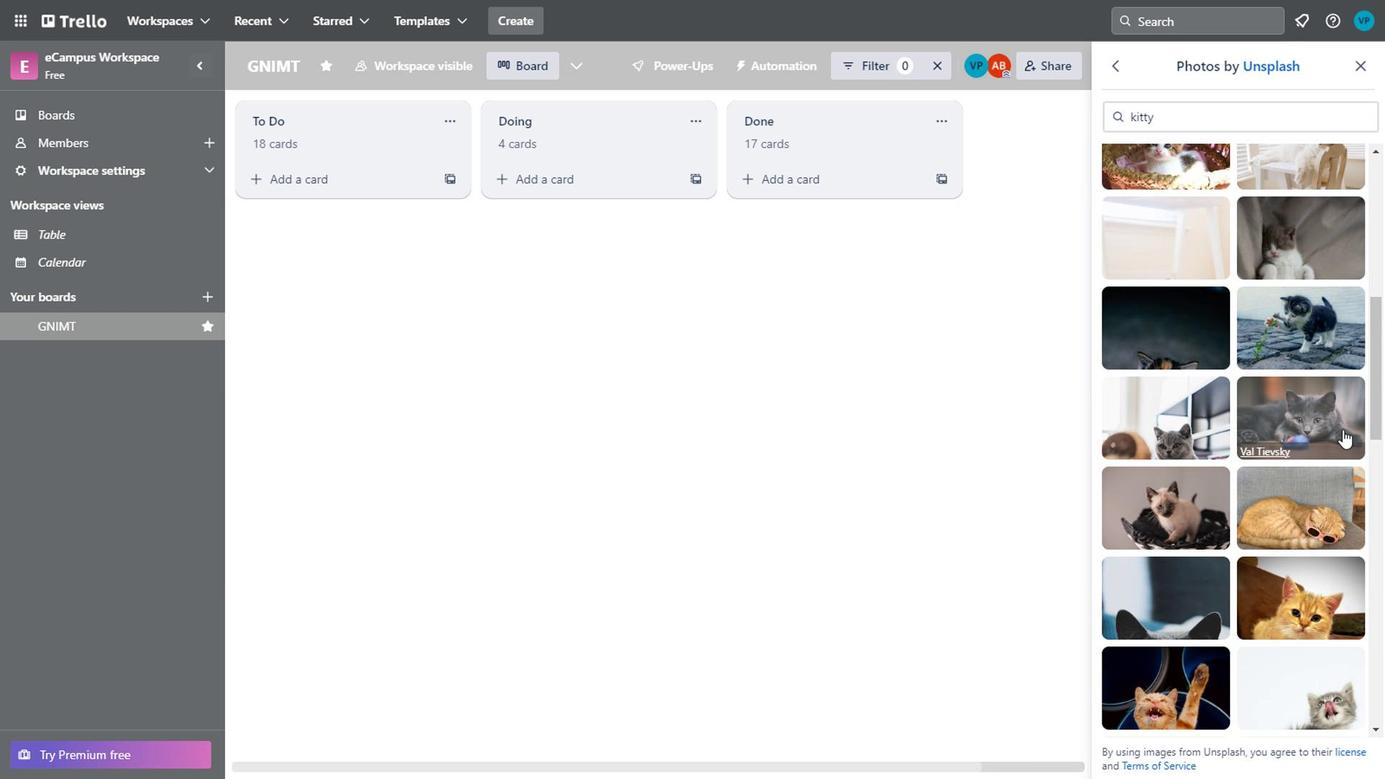 
Action: Mouse moved to (1159, 408)
Screenshot: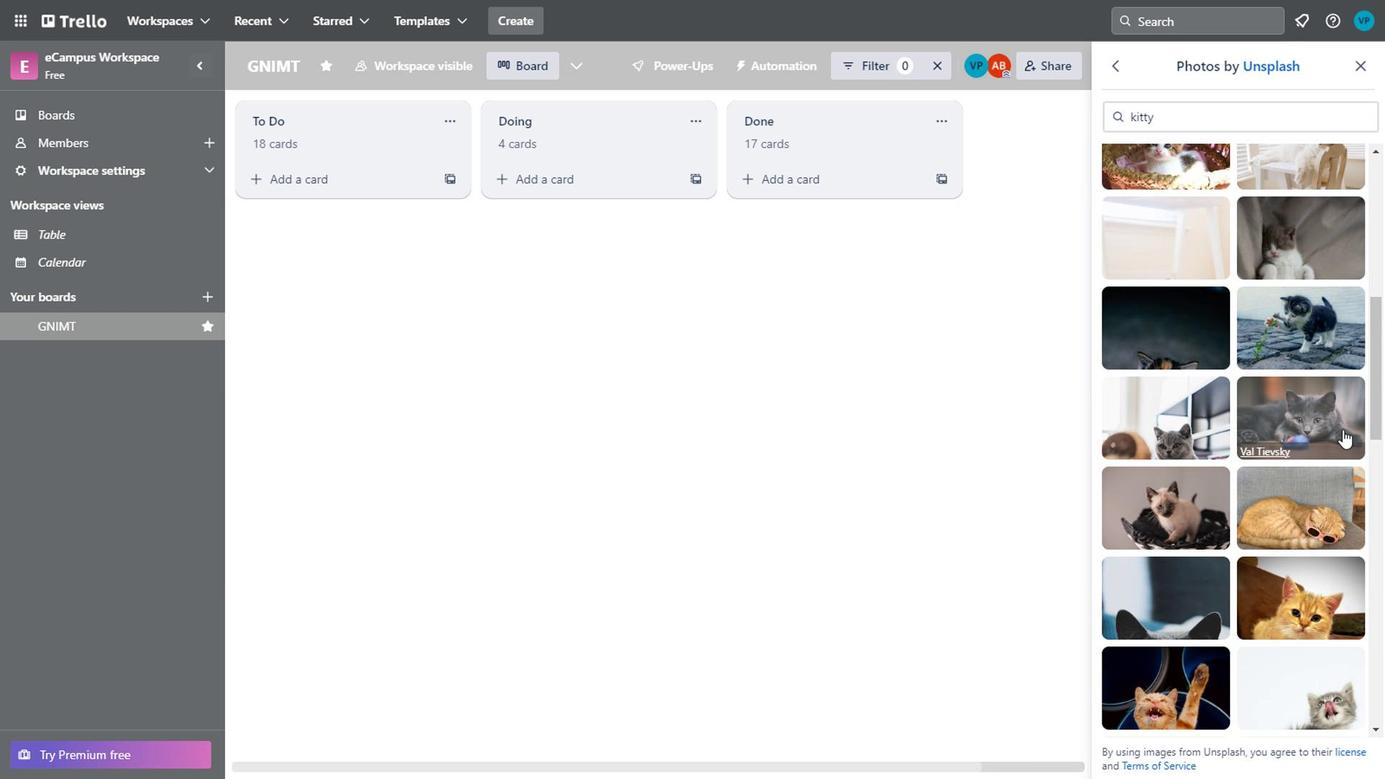 
Action: Mouse scrolled (1159, 407) with delta (0, 0)
Screenshot: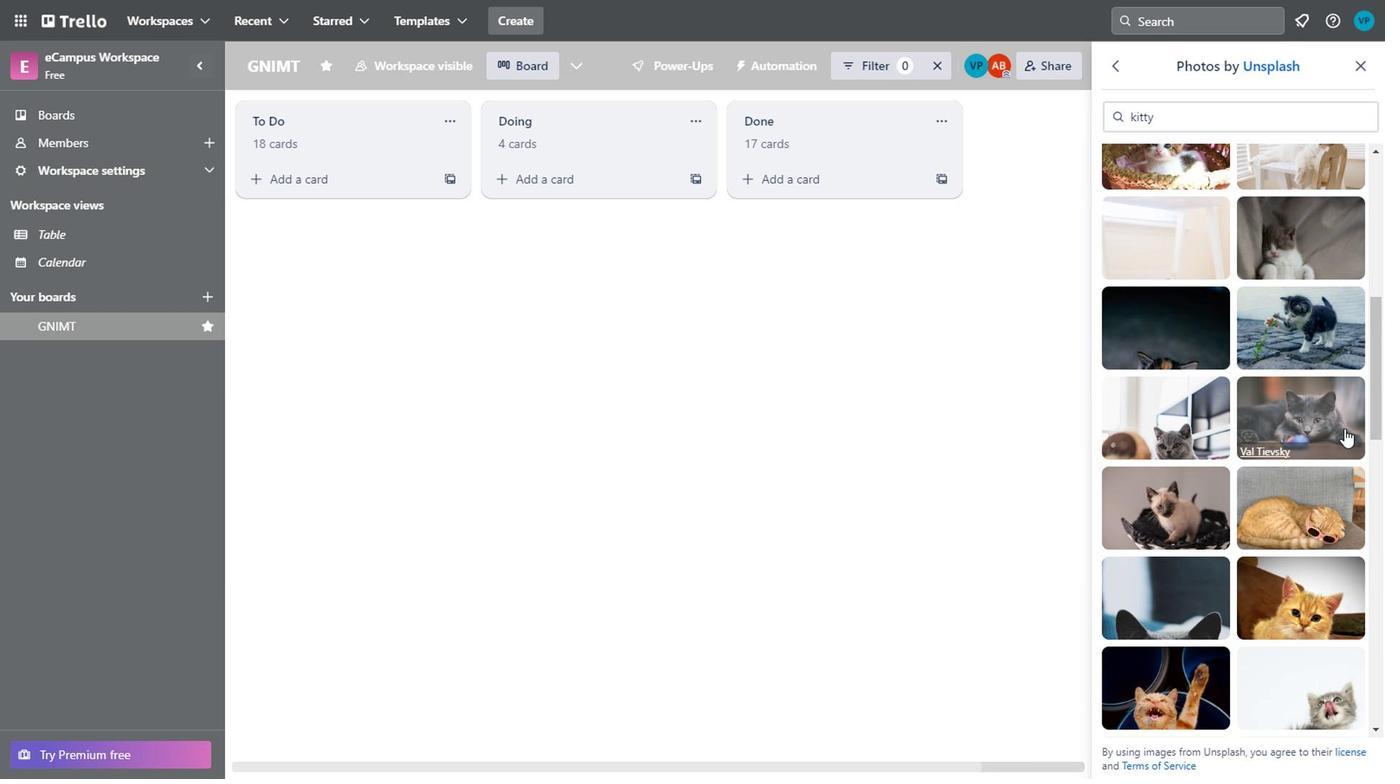 
Action: Mouse moved to (1075, 395)
Screenshot: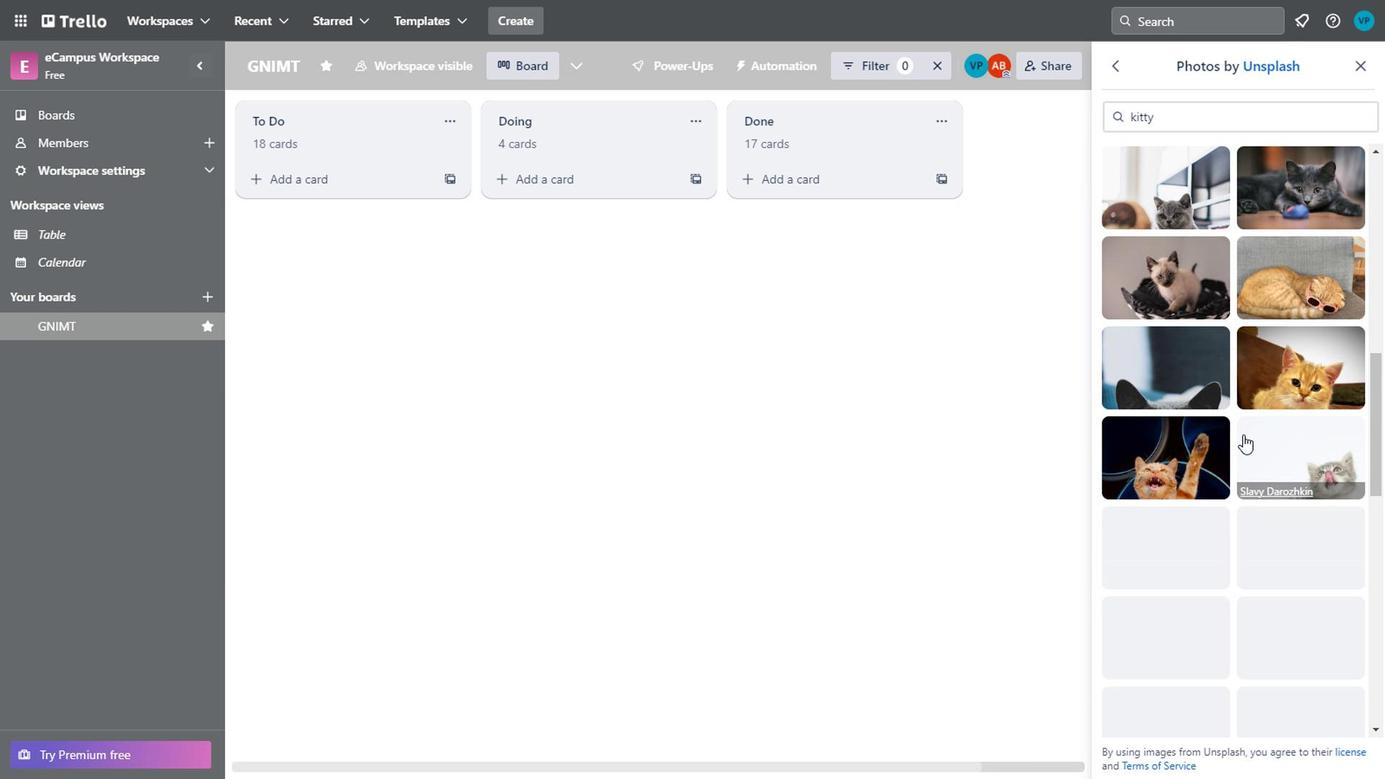 
Action: Mouse scrolled (1075, 396) with delta (0, 0)
Screenshot: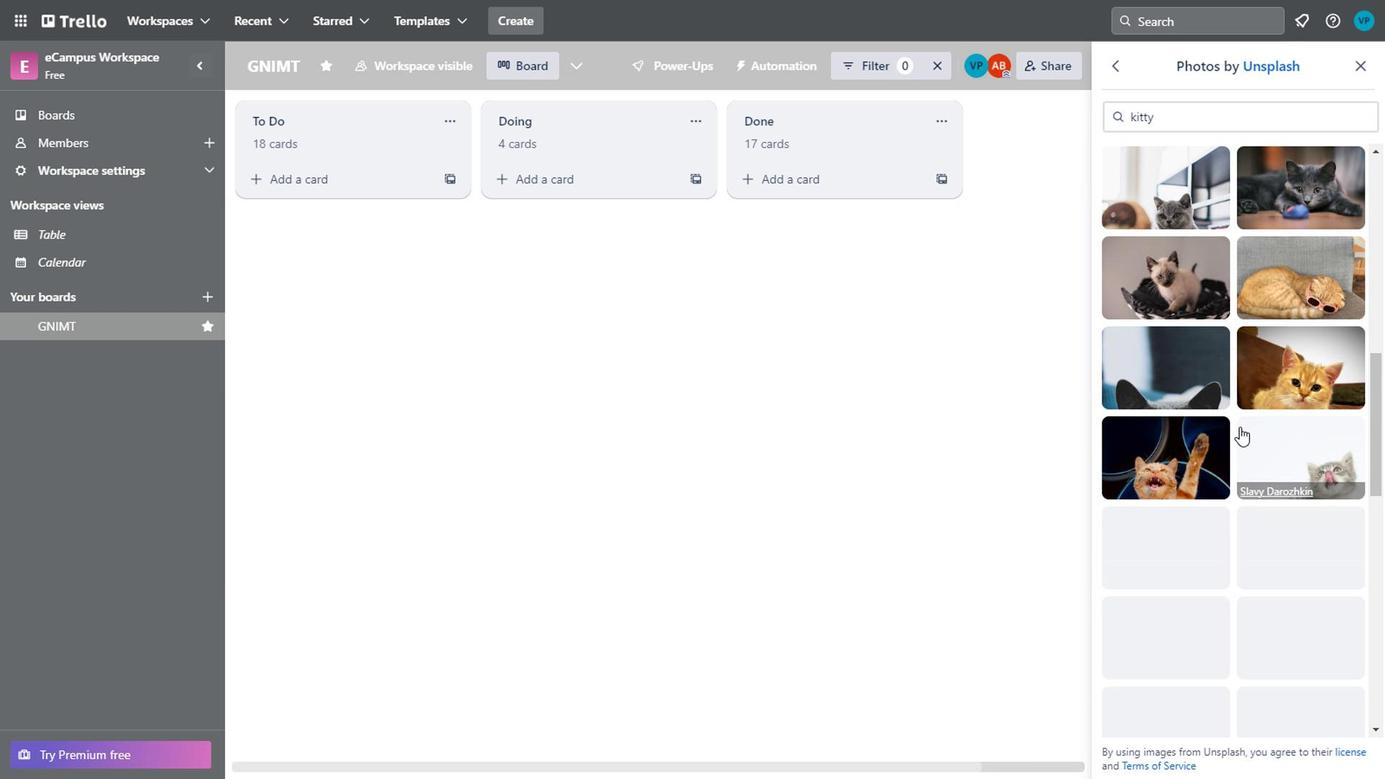 
Action: Mouse moved to (1069, 383)
Screenshot: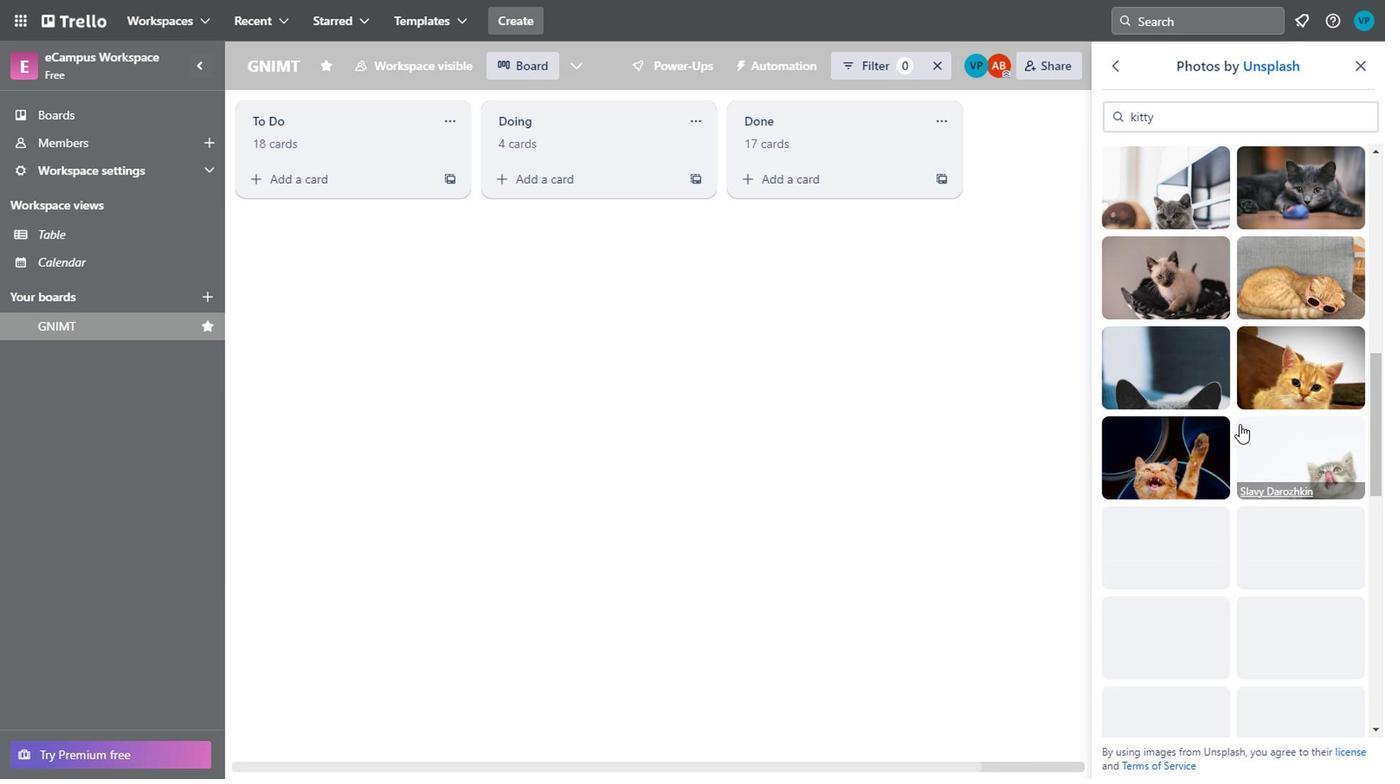 
Action: Mouse scrolled (1069, 383) with delta (0, 0)
Screenshot: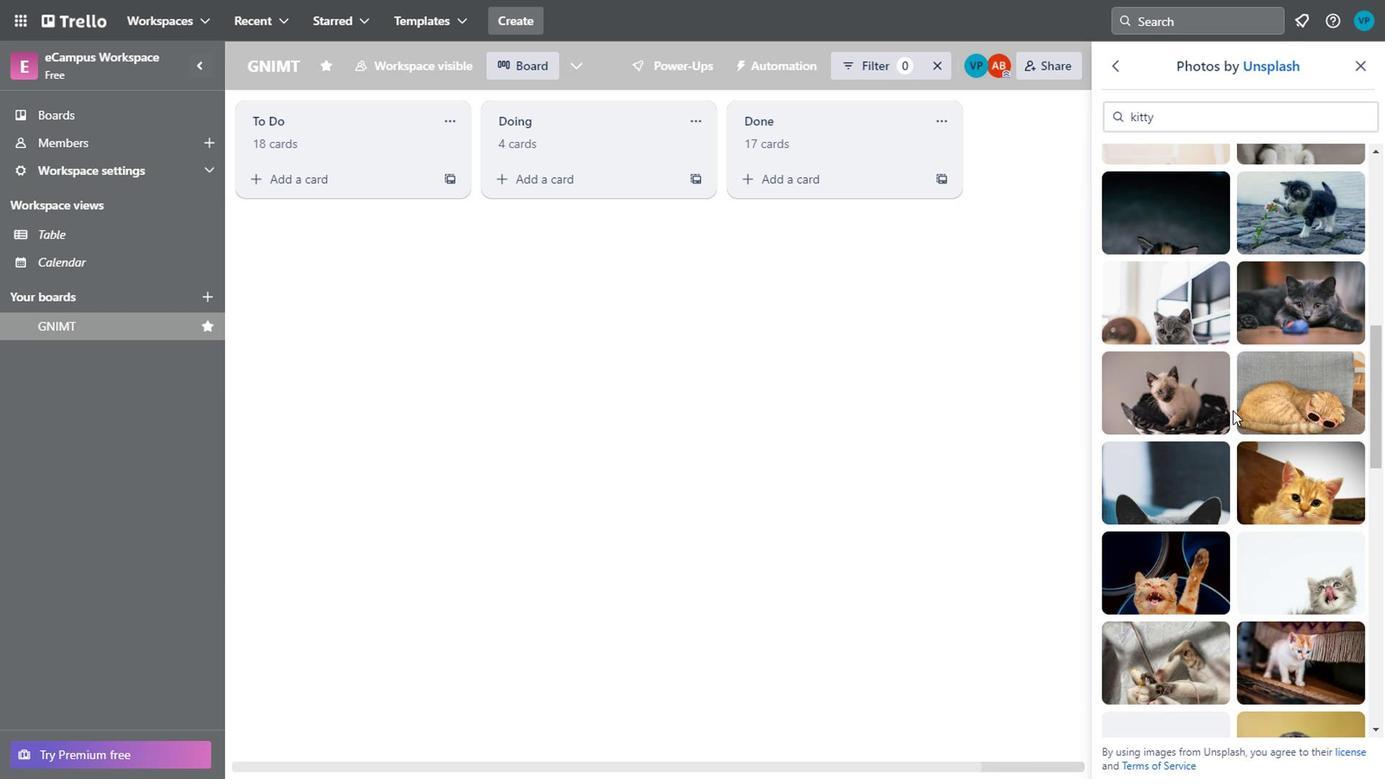 
Action: Mouse scrolled (1069, 383) with delta (0, 0)
Screenshot: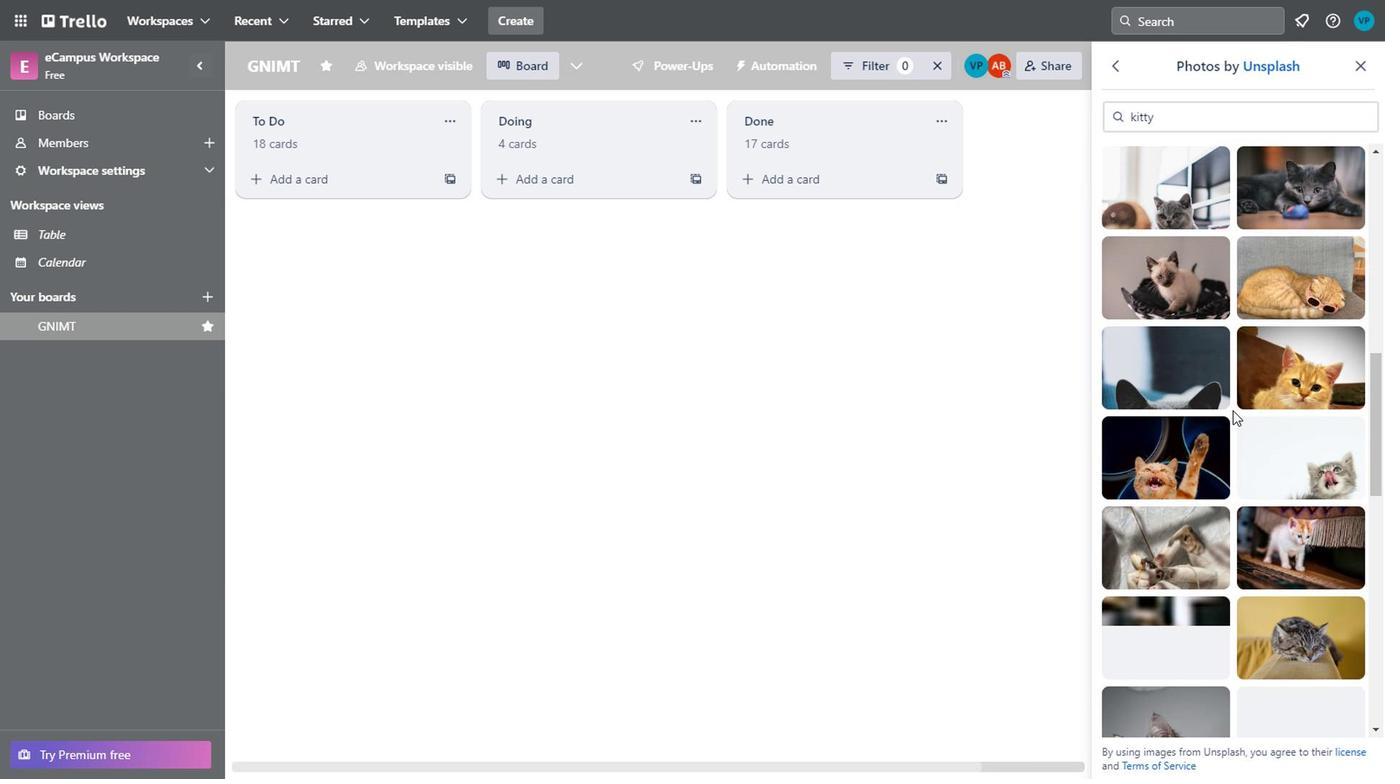 
Action: Mouse moved to (1074, 382)
Screenshot: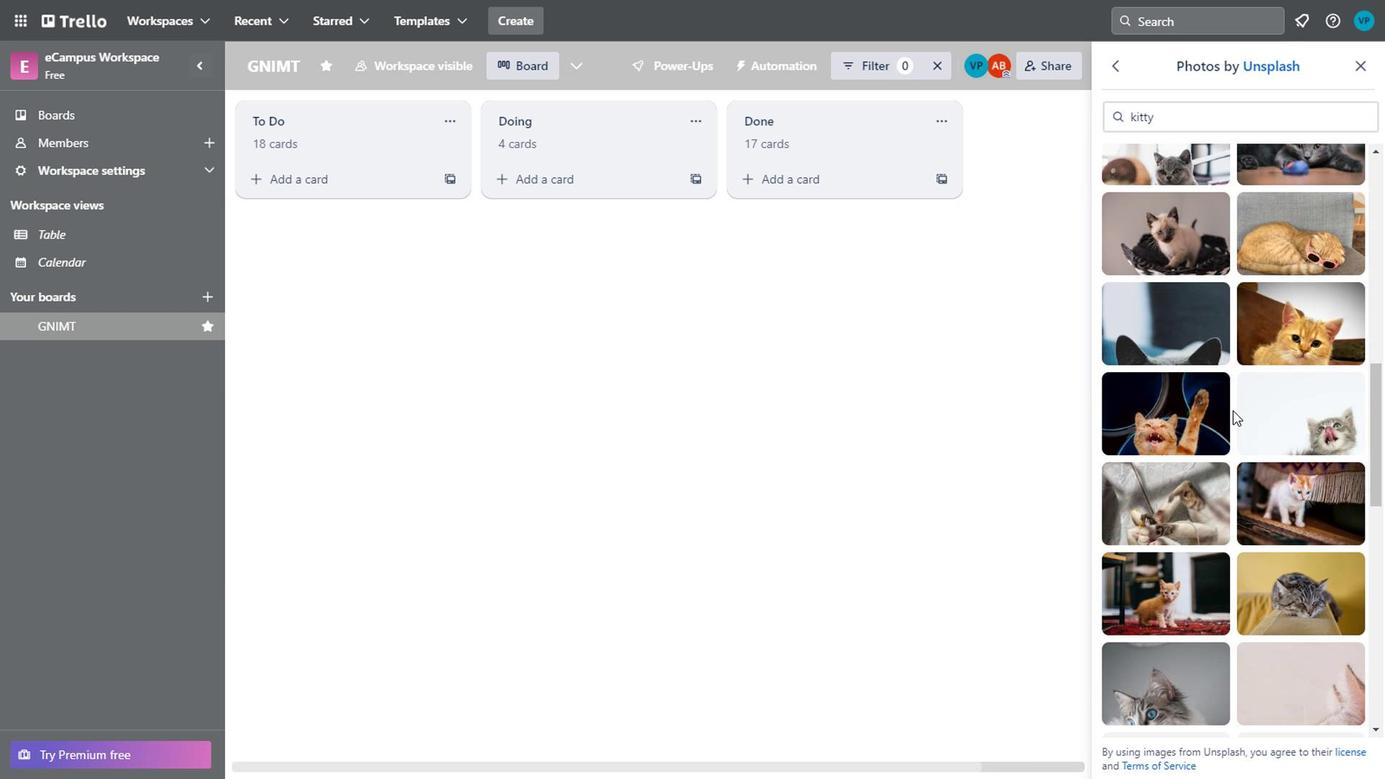 
Action: Mouse scrolled (1074, 381) with delta (0, 0)
Screenshot: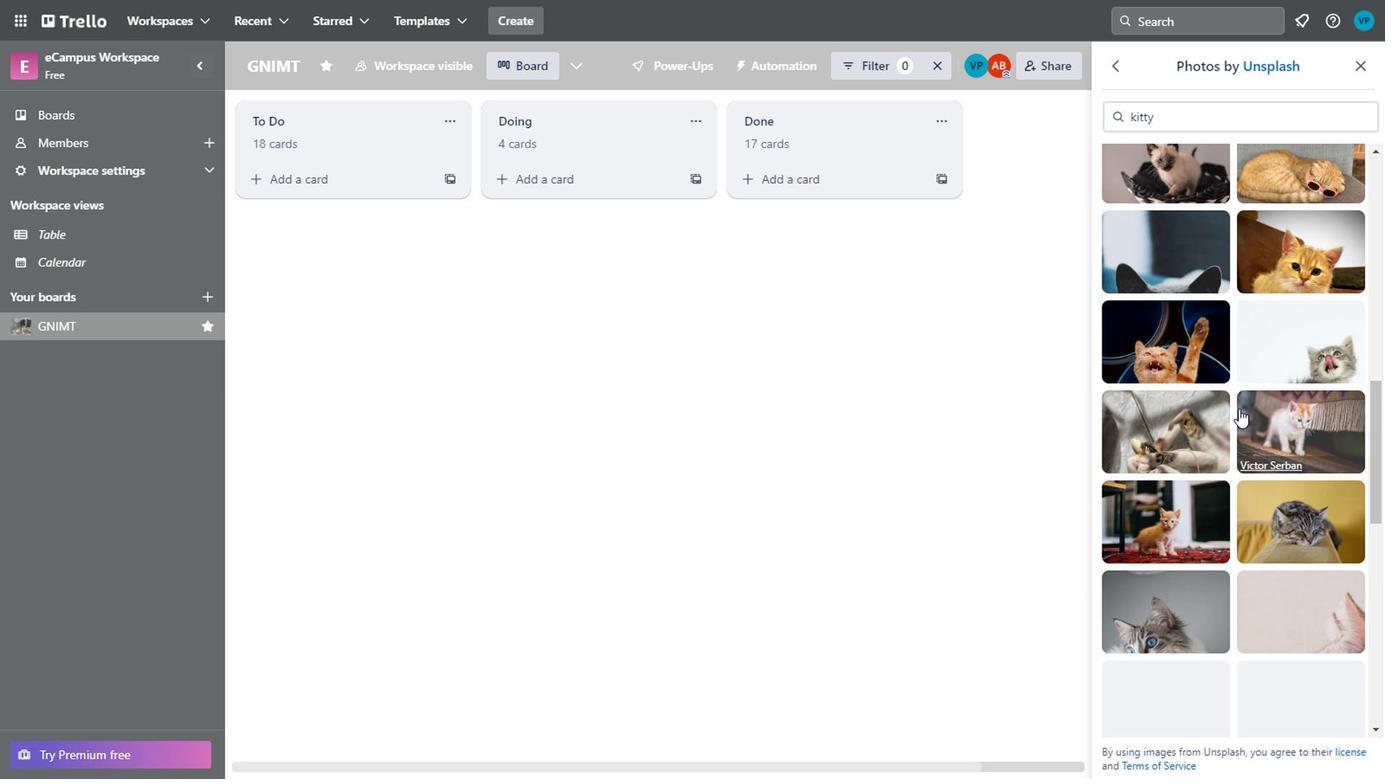 
Action: Mouse moved to (1127, 484)
Screenshot: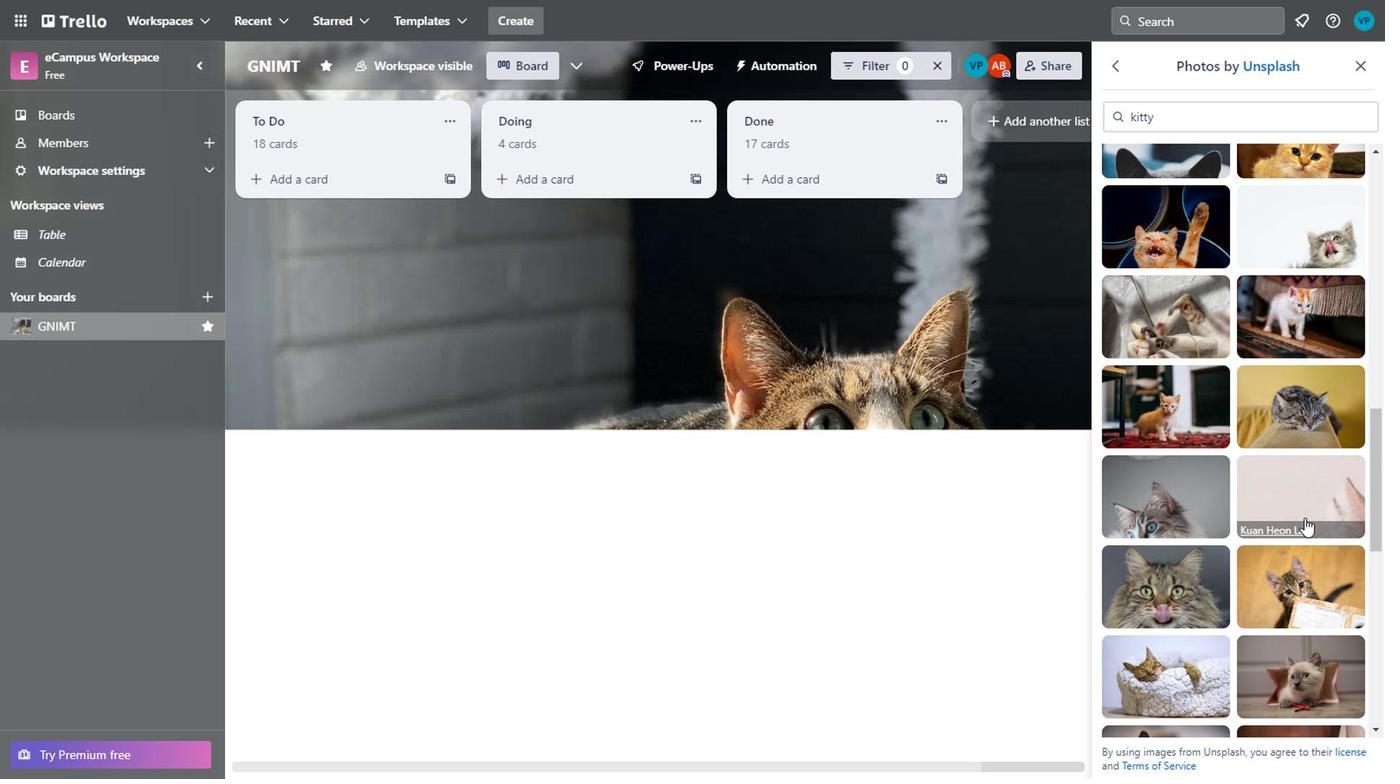 
Action: Mouse scrolled (1127, 483) with delta (0, 0)
Screenshot: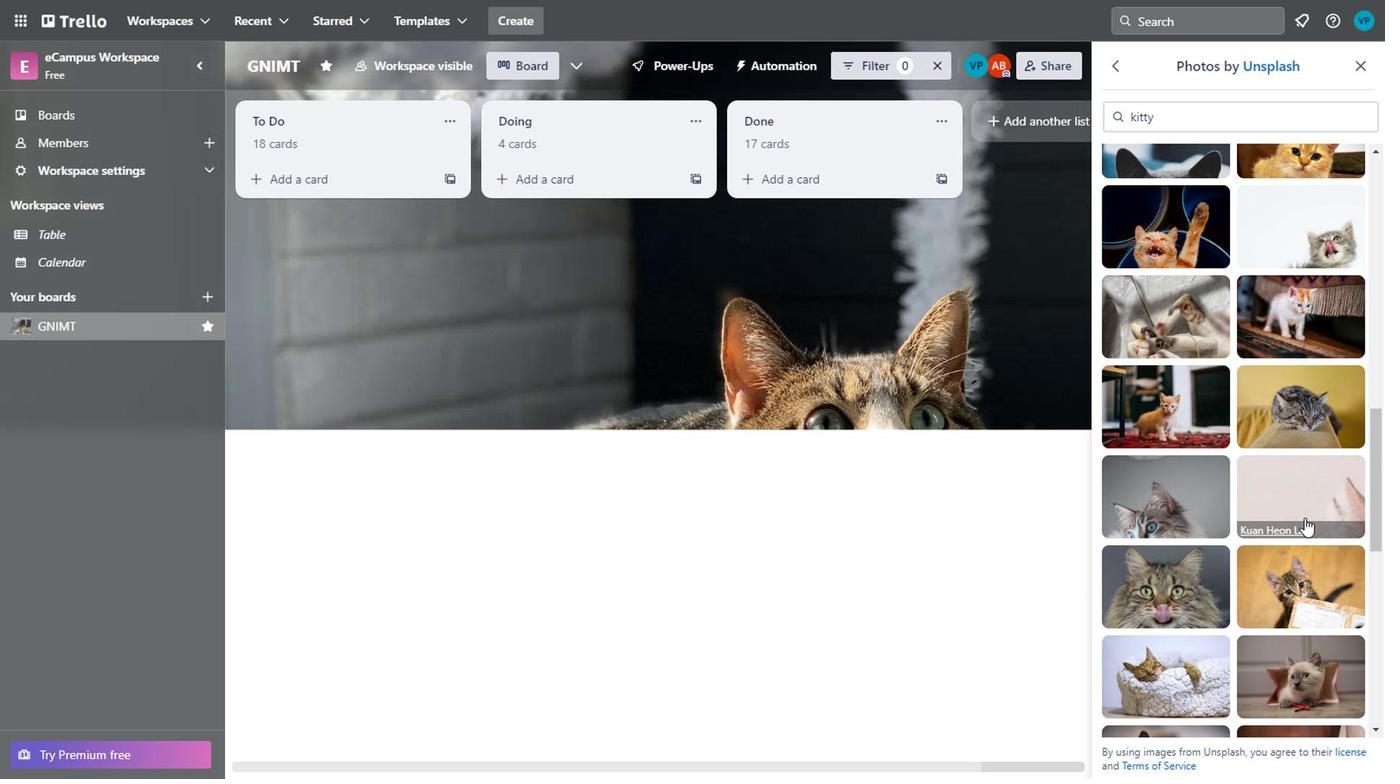 
Action: Mouse moved to (1126, 484)
Screenshot: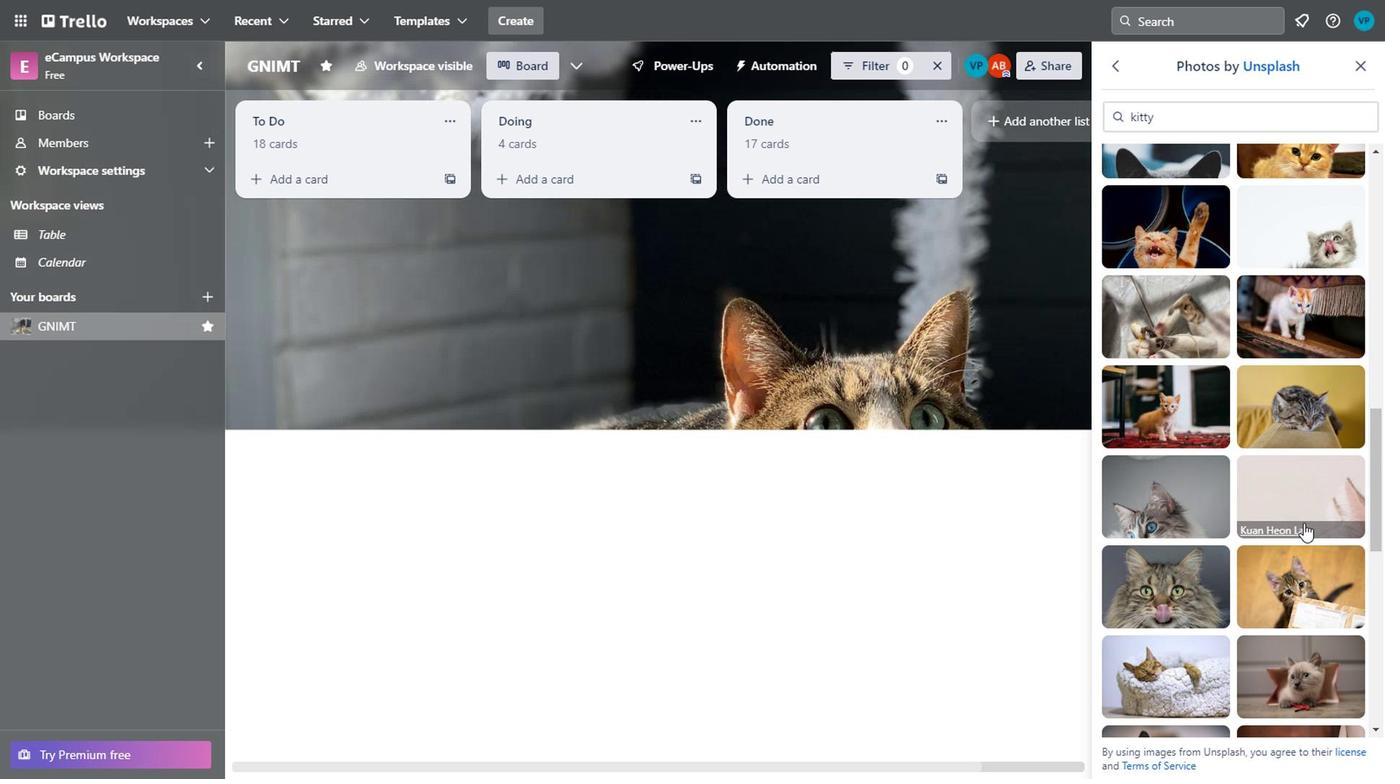 
Action: Mouse scrolled (1126, 484) with delta (0, 0)
Screenshot: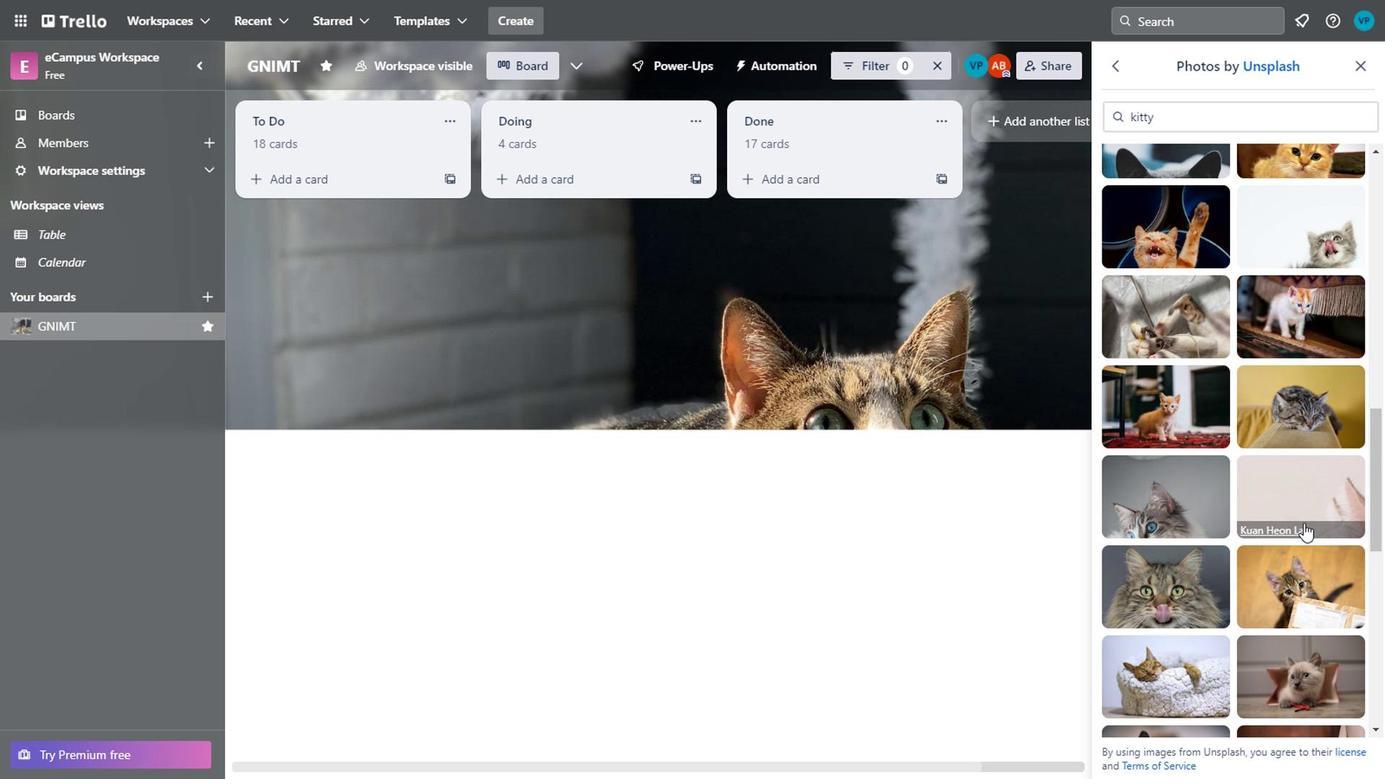 
Action: Mouse scrolled (1126, 485) with delta (0, 0)
Screenshot: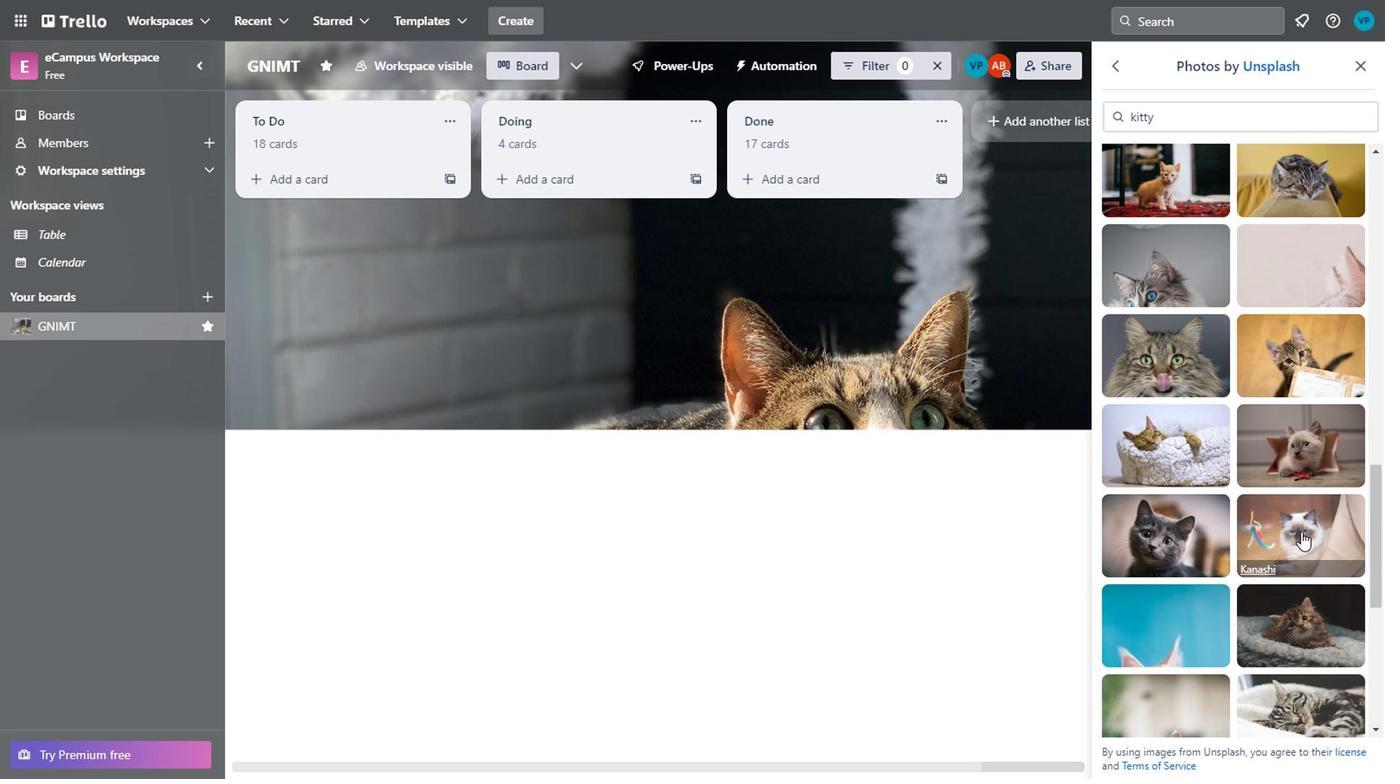 
Action: Mouse moved to (1126, 484)
Screenshot: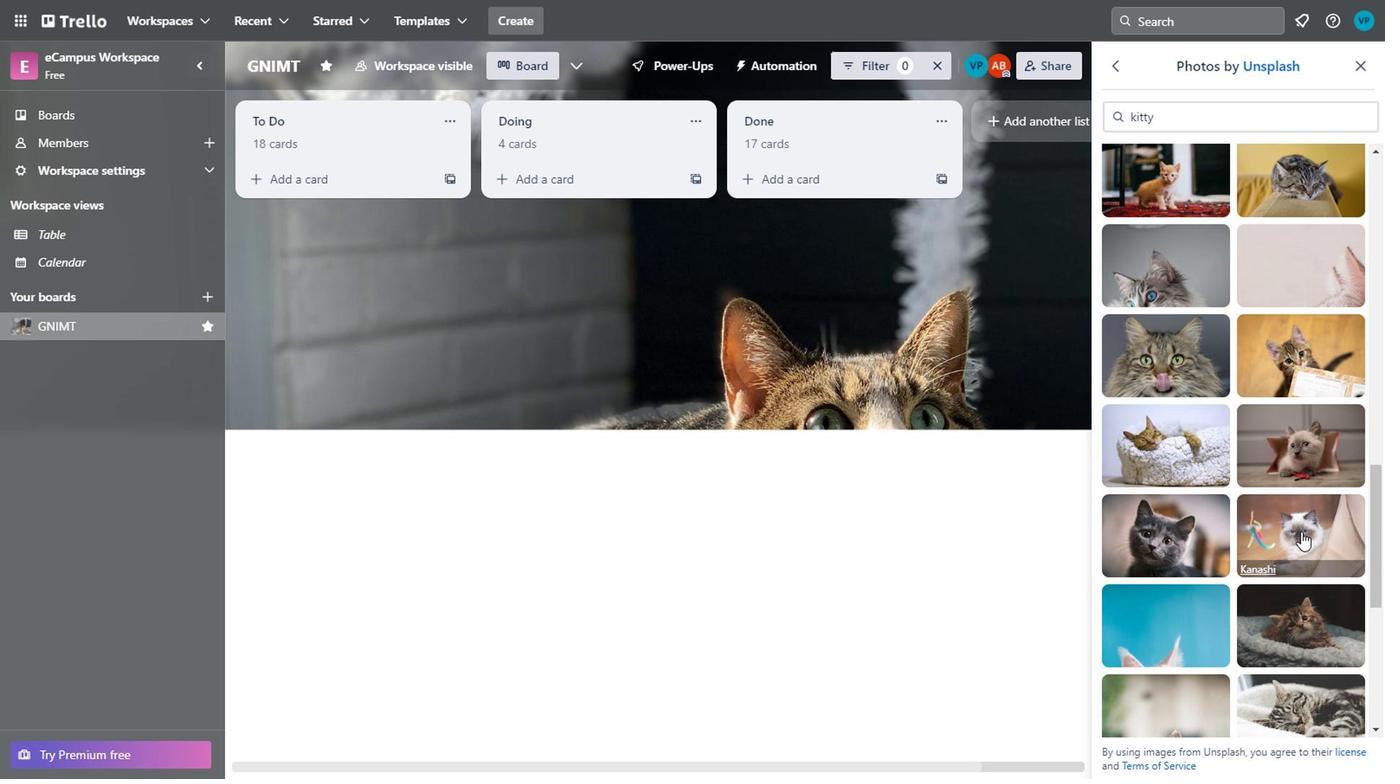 
Action: Mouse scrolled (1126, 484) with delta (0, 0)
Screenshot: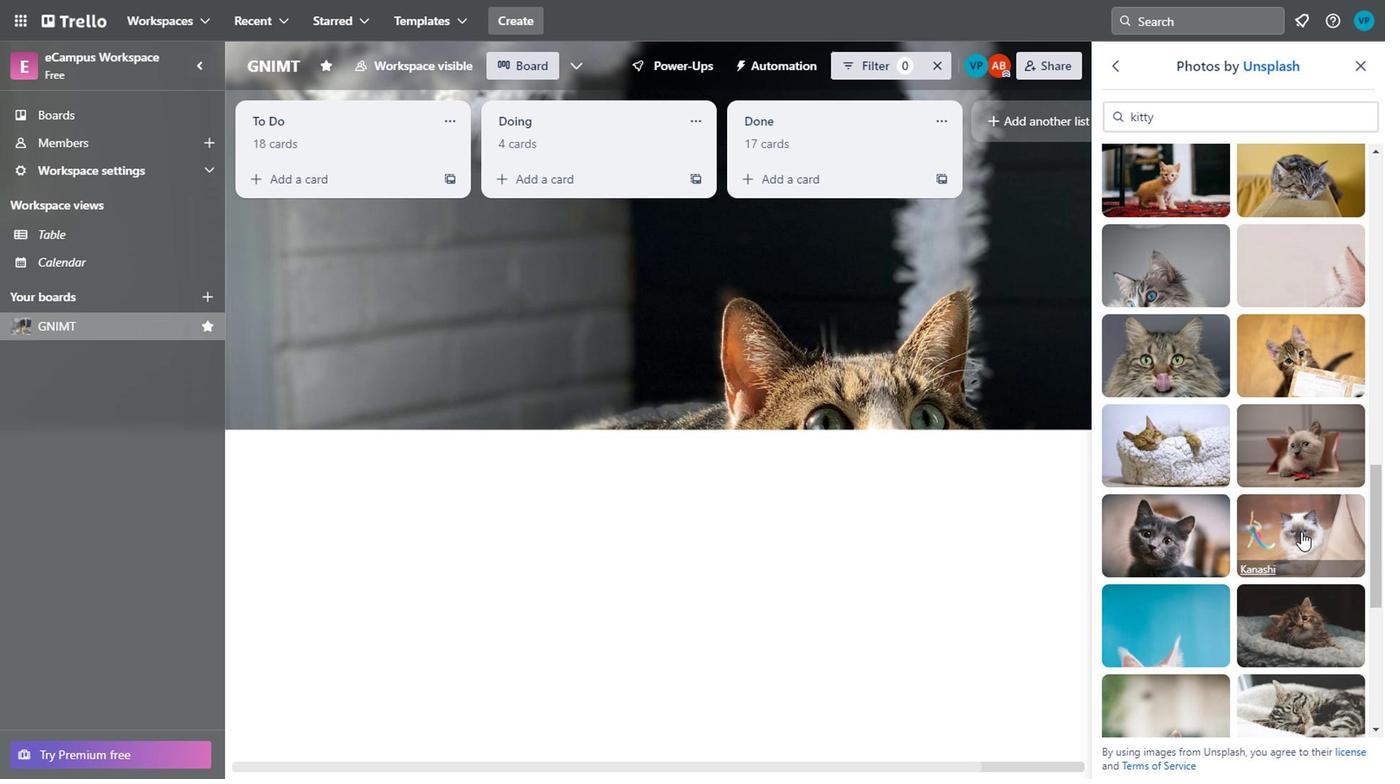 
Action: Mouse moved to (1126, 478)
Screenshot: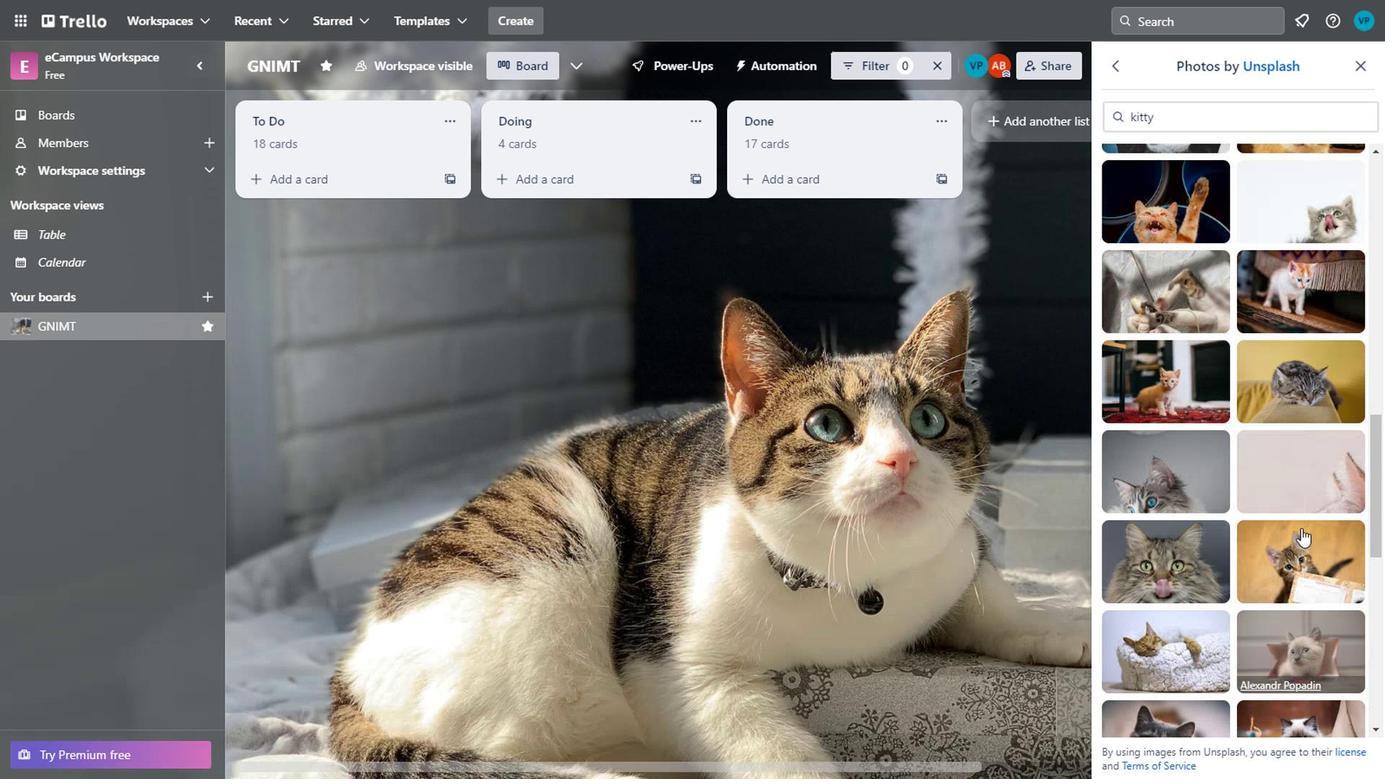 
Action: Mouse scrolled (1126, 479) with delta (0, 0)
Screenshot: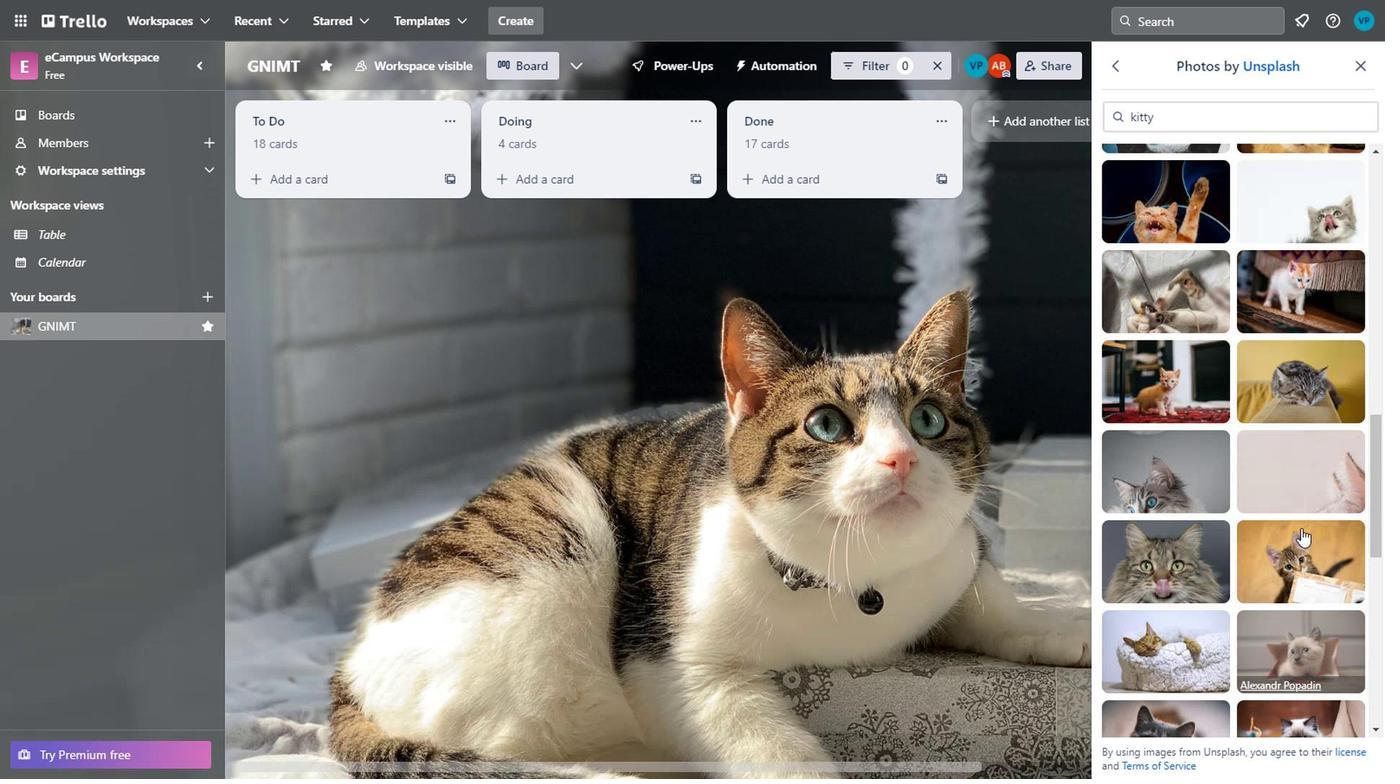 
Action: Mouse scrolled (1126, 479) with delta (0, 0)
Screenshot: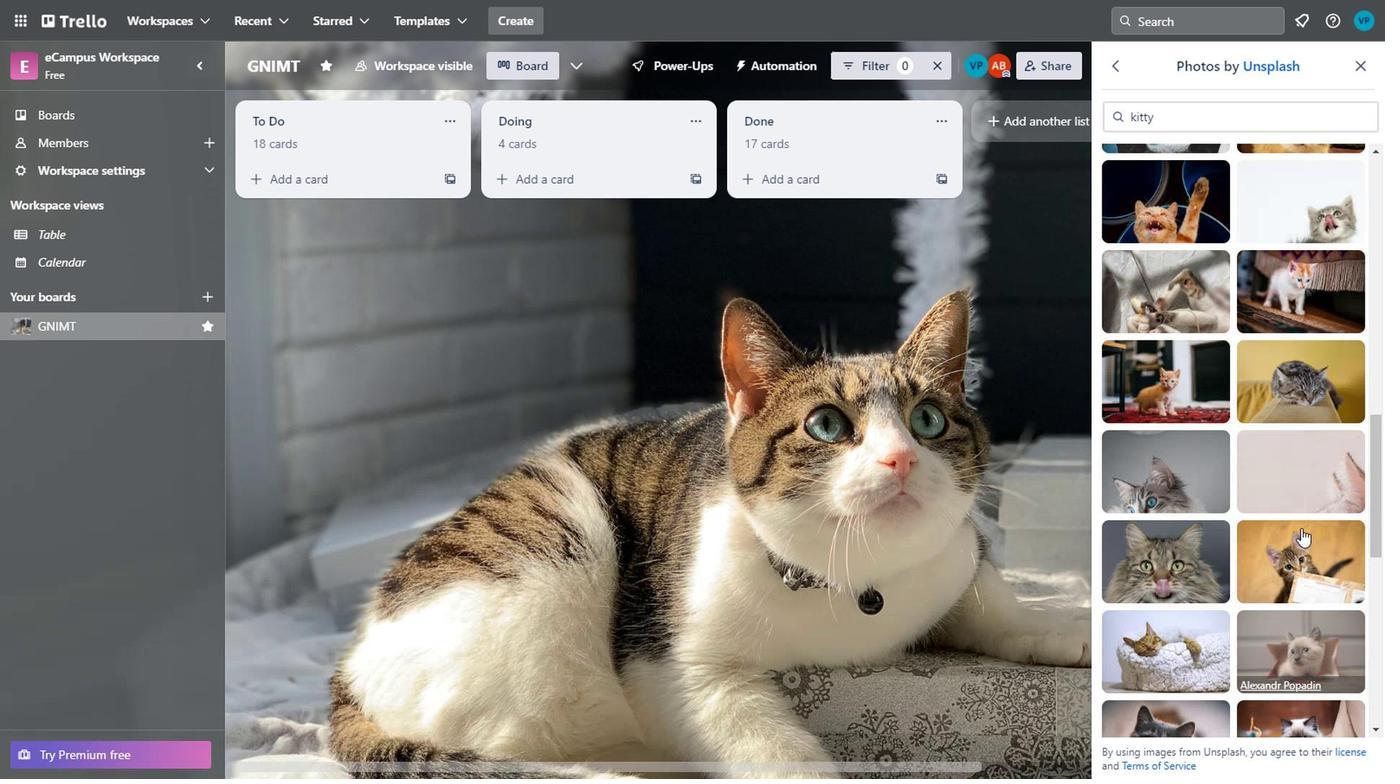 
Action: Mouse scrolled (1126, 479) with delta (0, 0)
Screenshot: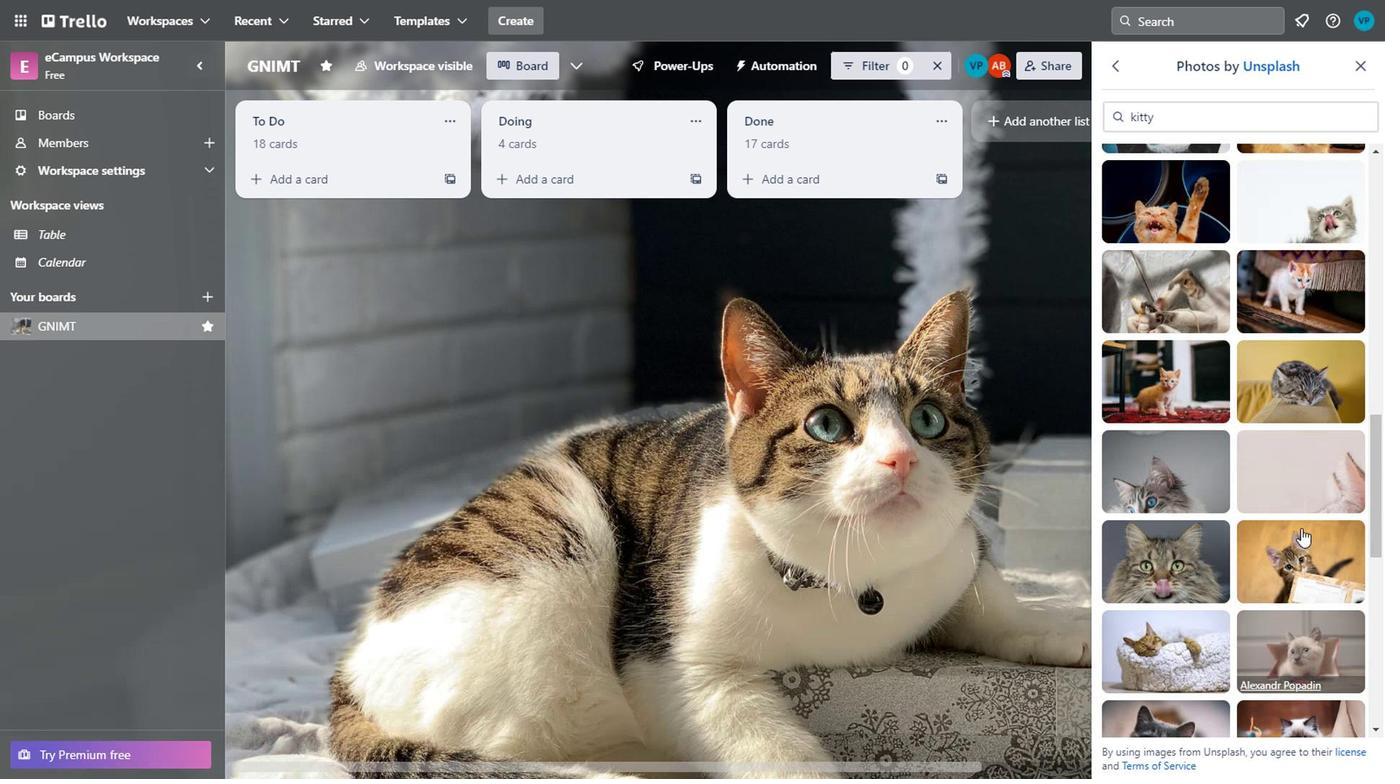 
Action: Mouse moved to (1023, 132)
Screenshot: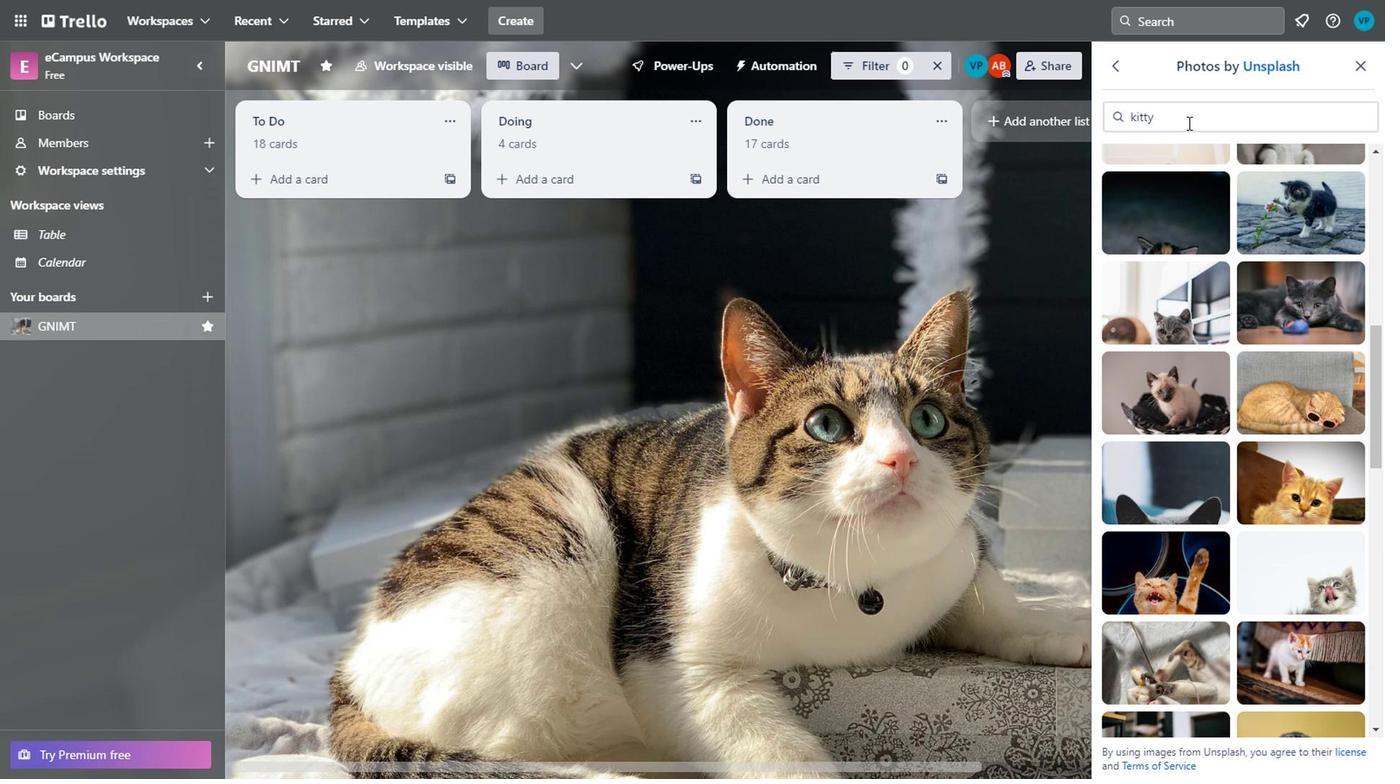 
Action: Mouse pressed left at (1023, 132)
Screenshot: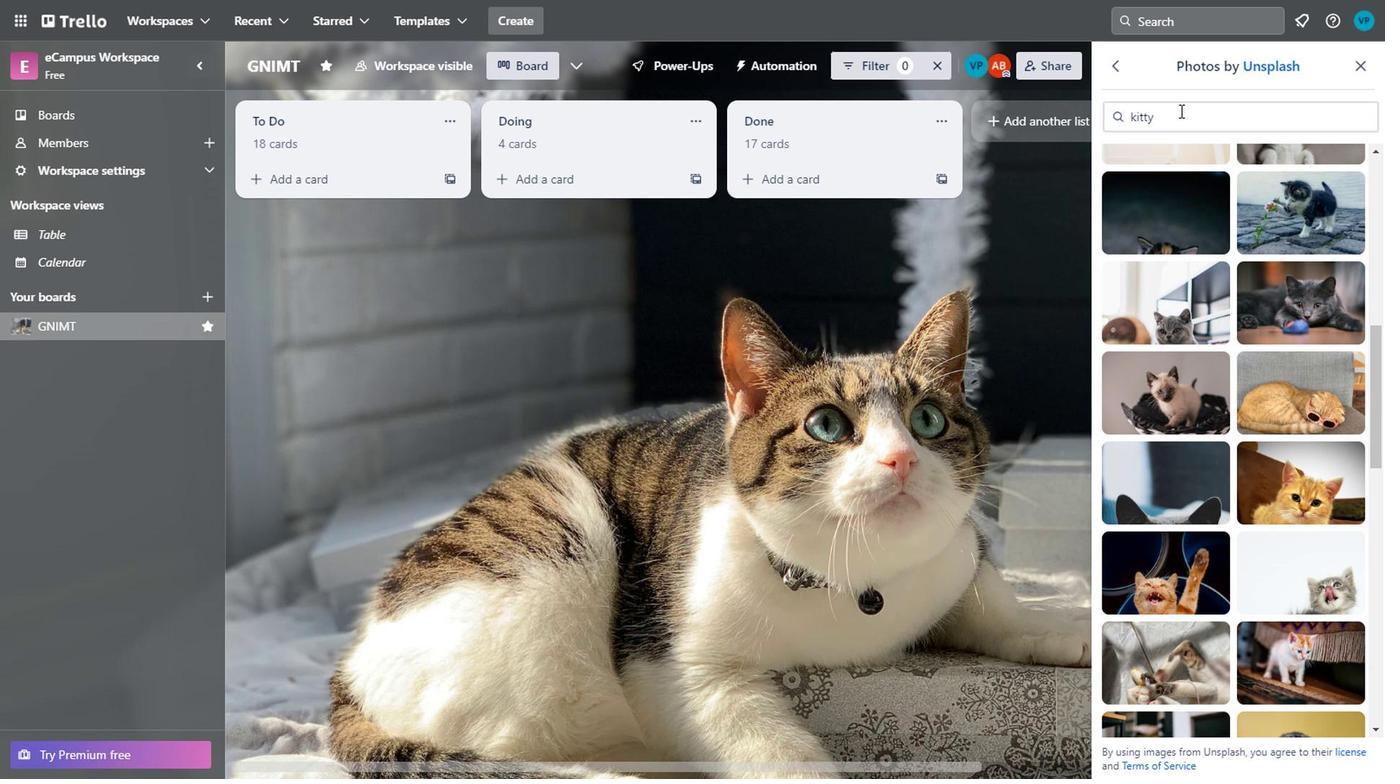 
Action: Mouse moved to (1017, 126)
Screenshot: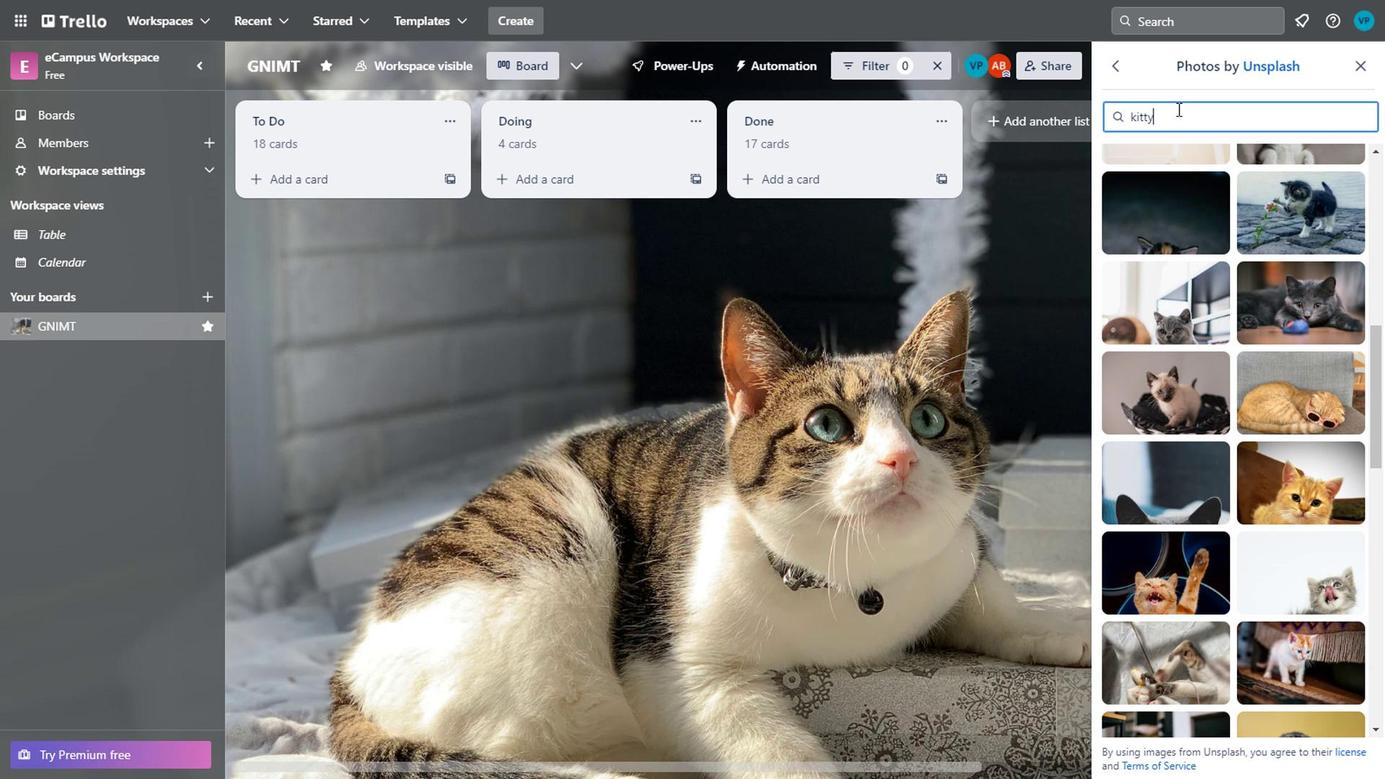 
Action: Key pressed <Key.backspace><Key.backspace><Key.backspace><Key.backspace><Key.backspace><Key.backspace><Key.backspace>doremon
Screenshot: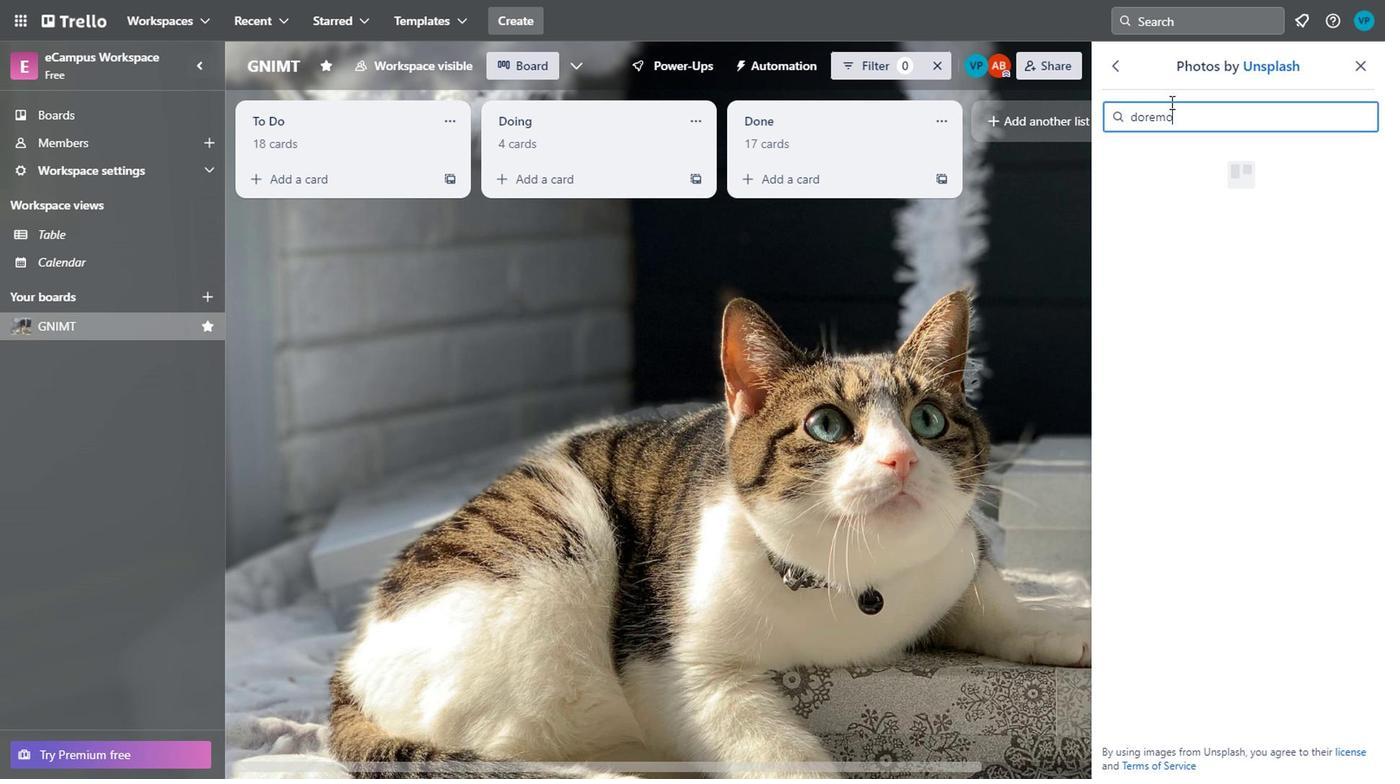 
Action: Mouse moved to (1112, 412)
Screenshot: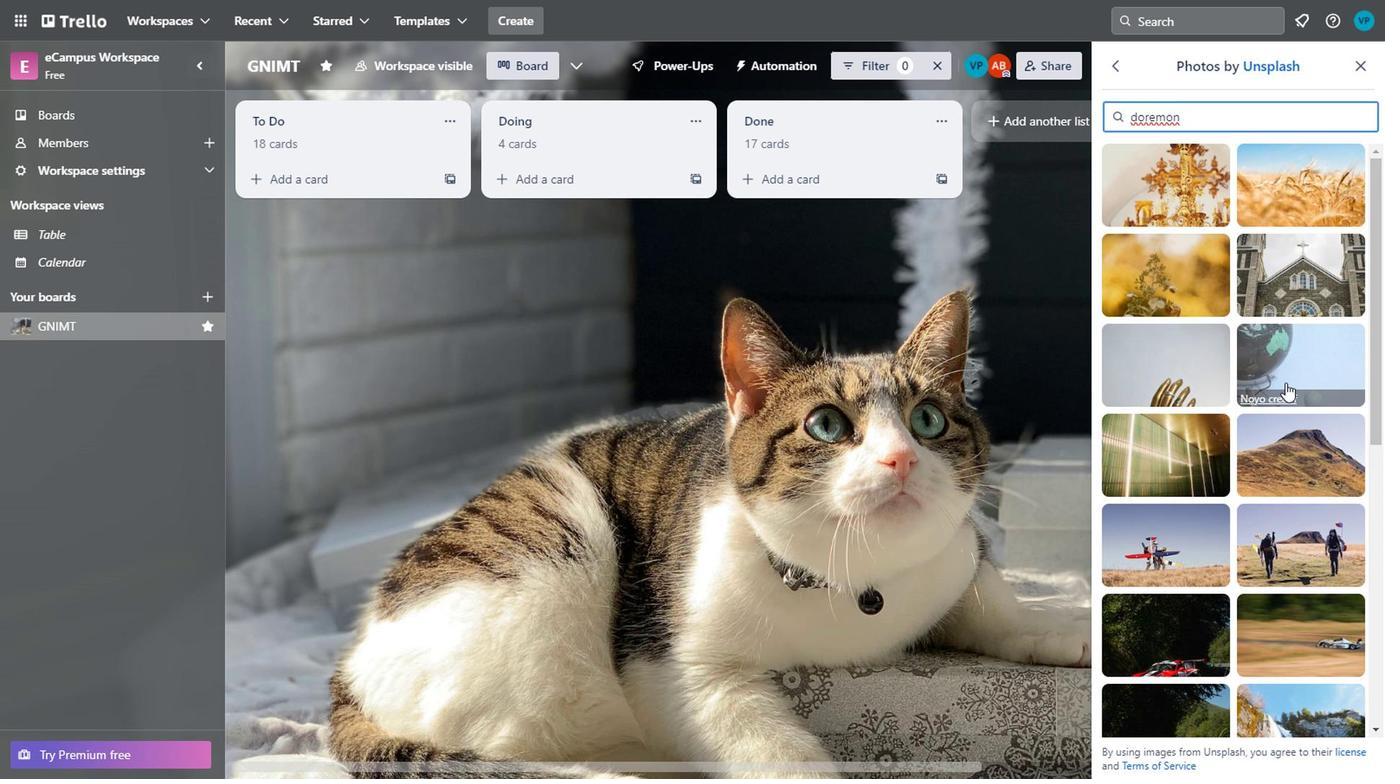 
Action: Mouse scrolled (1112, 412) with delta (0, 0)
Screenshot: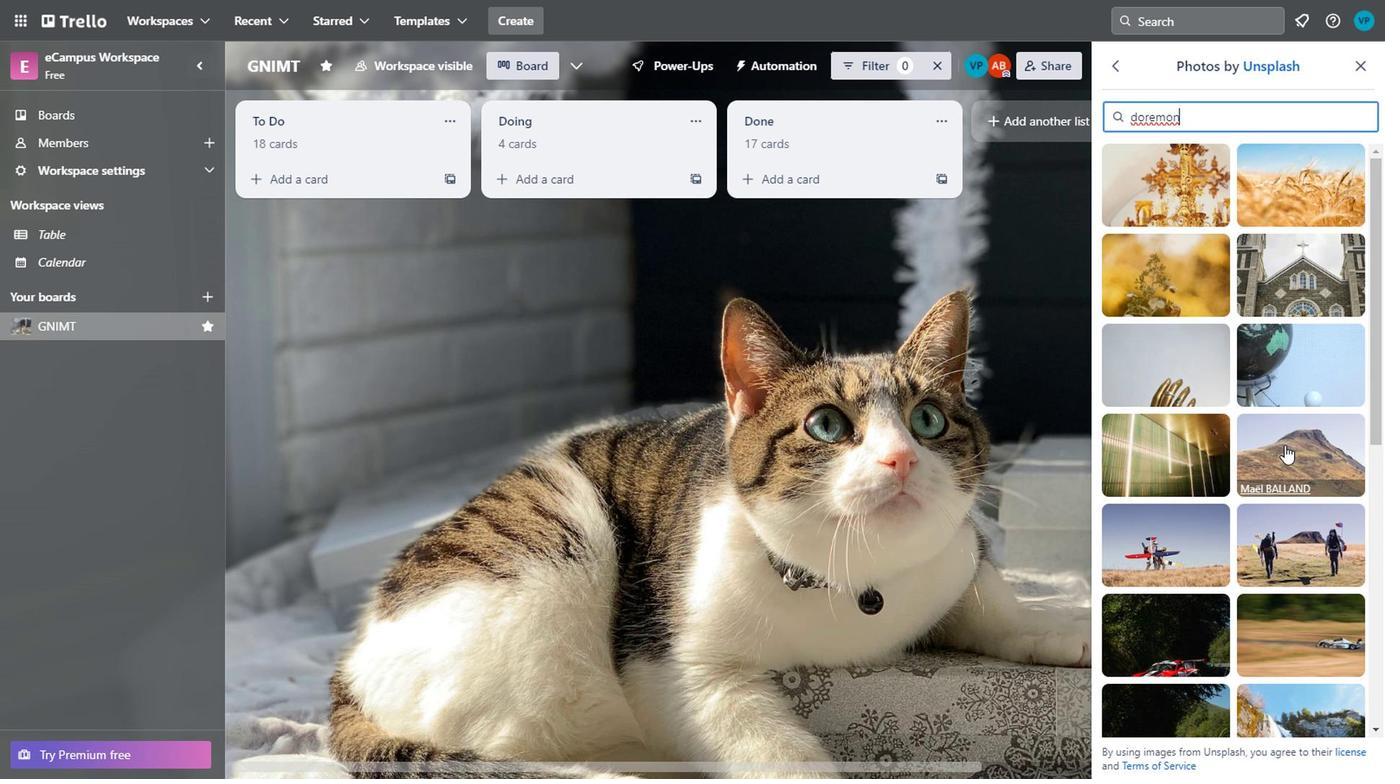 
Action: Mouse moved to (1111, 408)
Screenshot: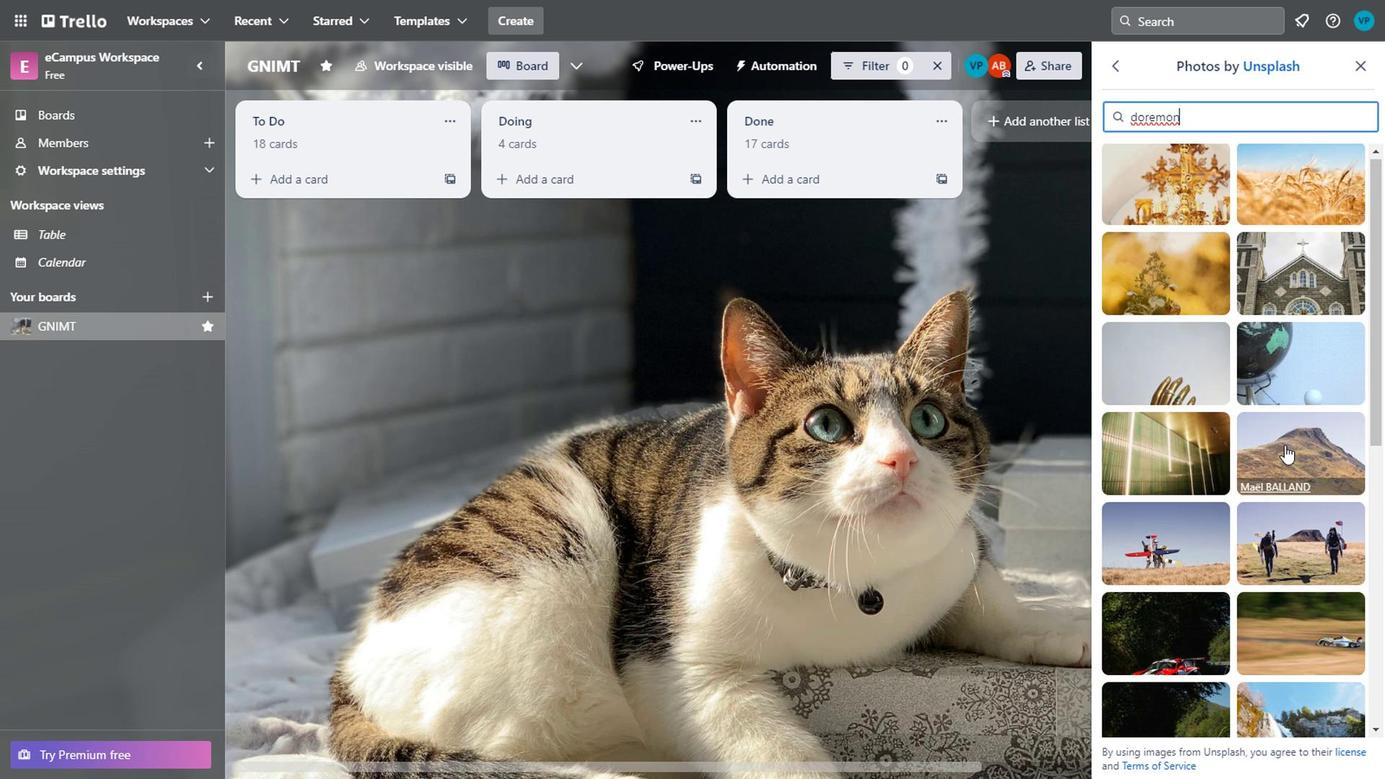 
Action: Mouse scrolled (1111, 407) with delta (0, 0)
Screenshot: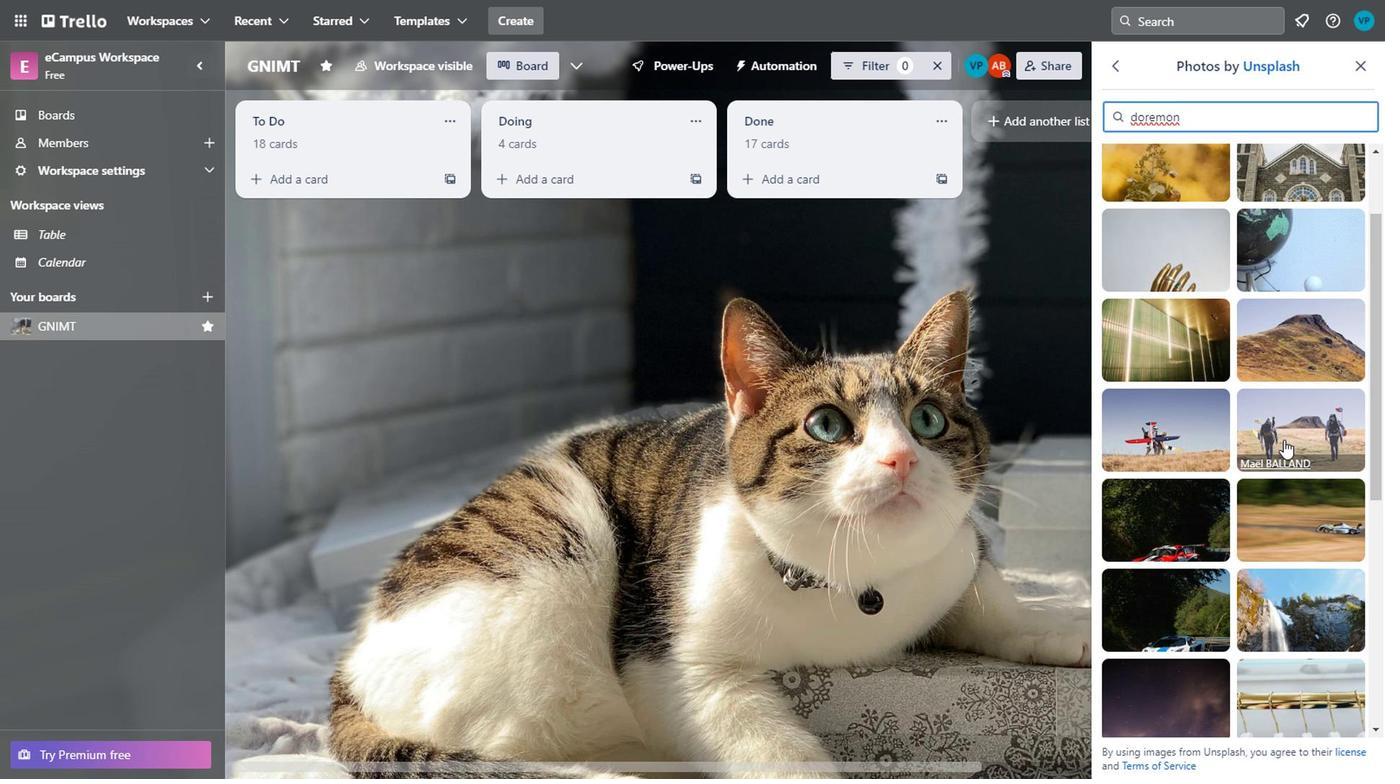 
Action: Mouse moved to (1109, 401)
Screenshot: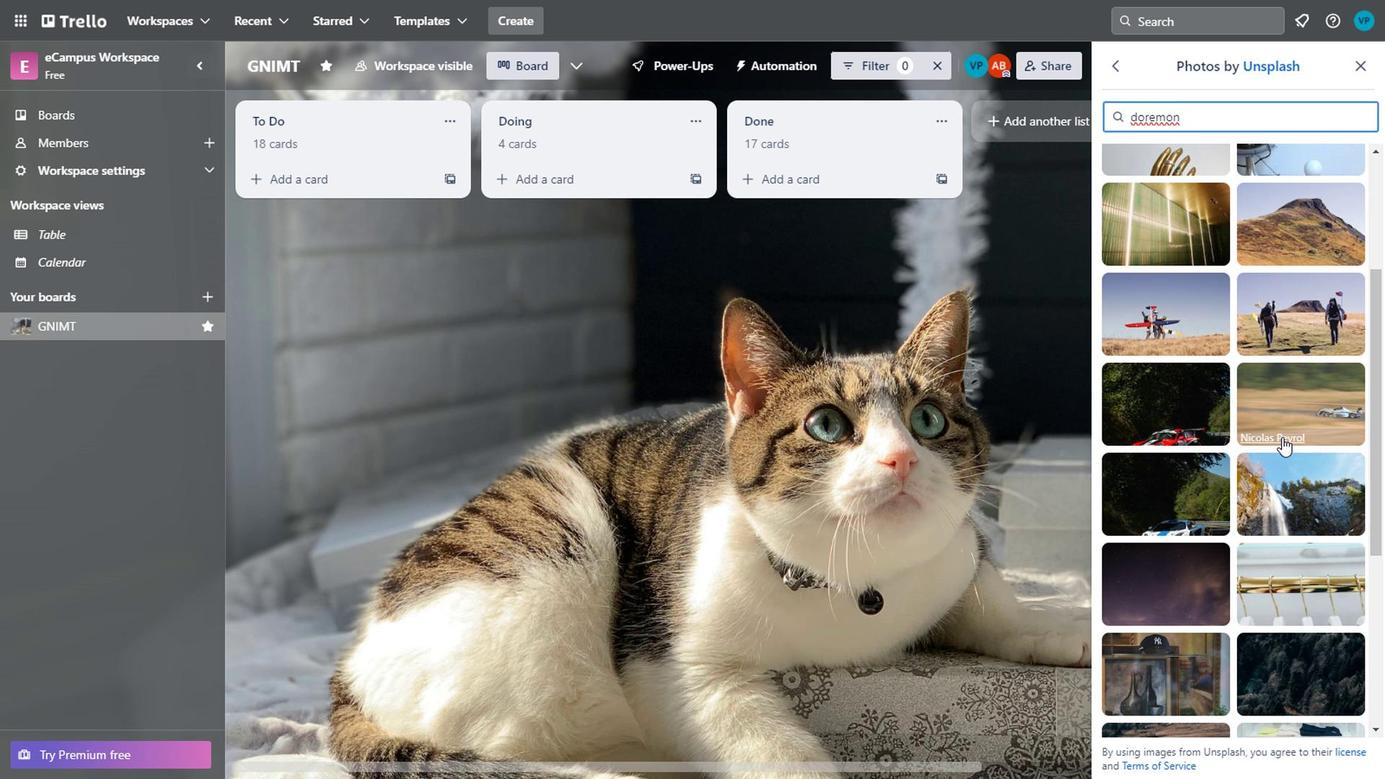 
Action: Mouse scrolled (1109, 400) with delta (0, 0)
Screenshot: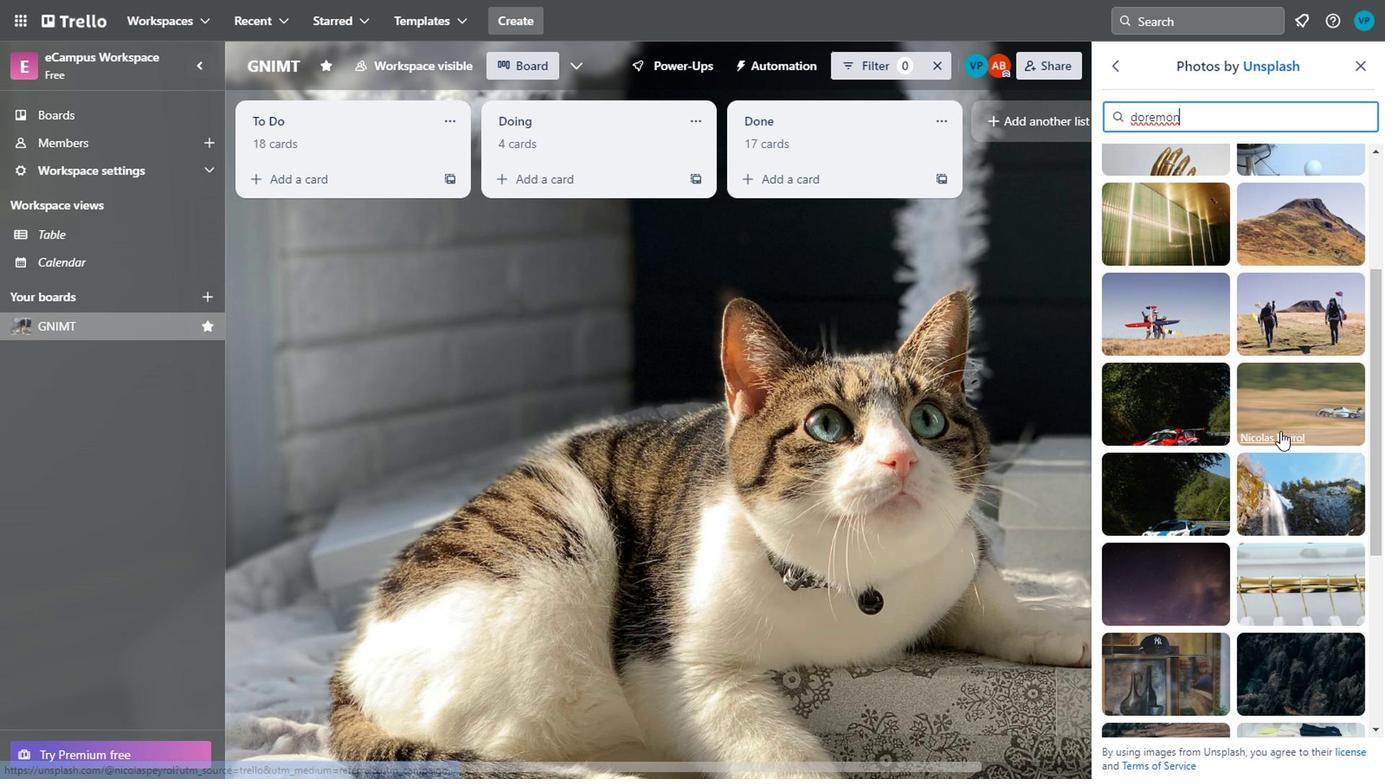 
Action: Mouse moved to (1105, 396)
Screenshot: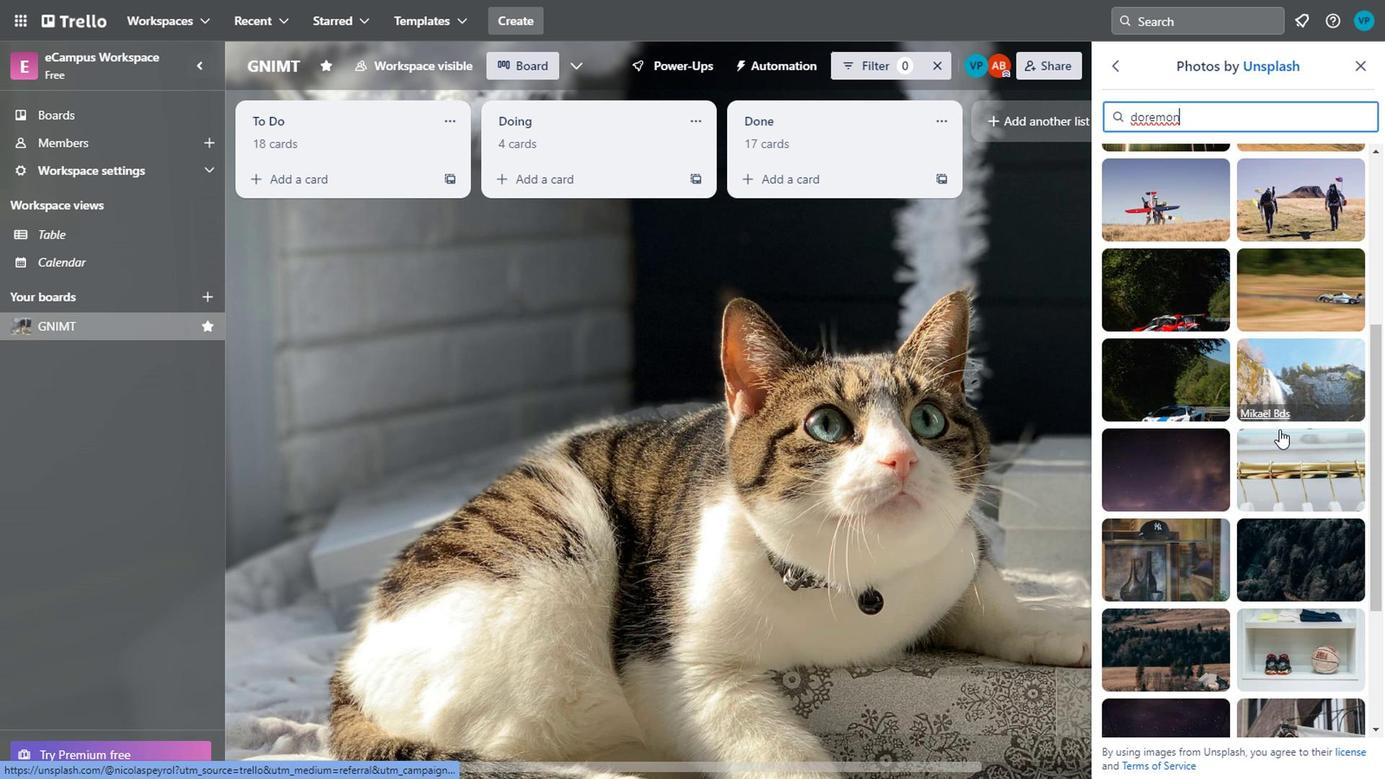 
Action: Mouse scrolled (1105, 395) with delta (0, 0)
Screenshot: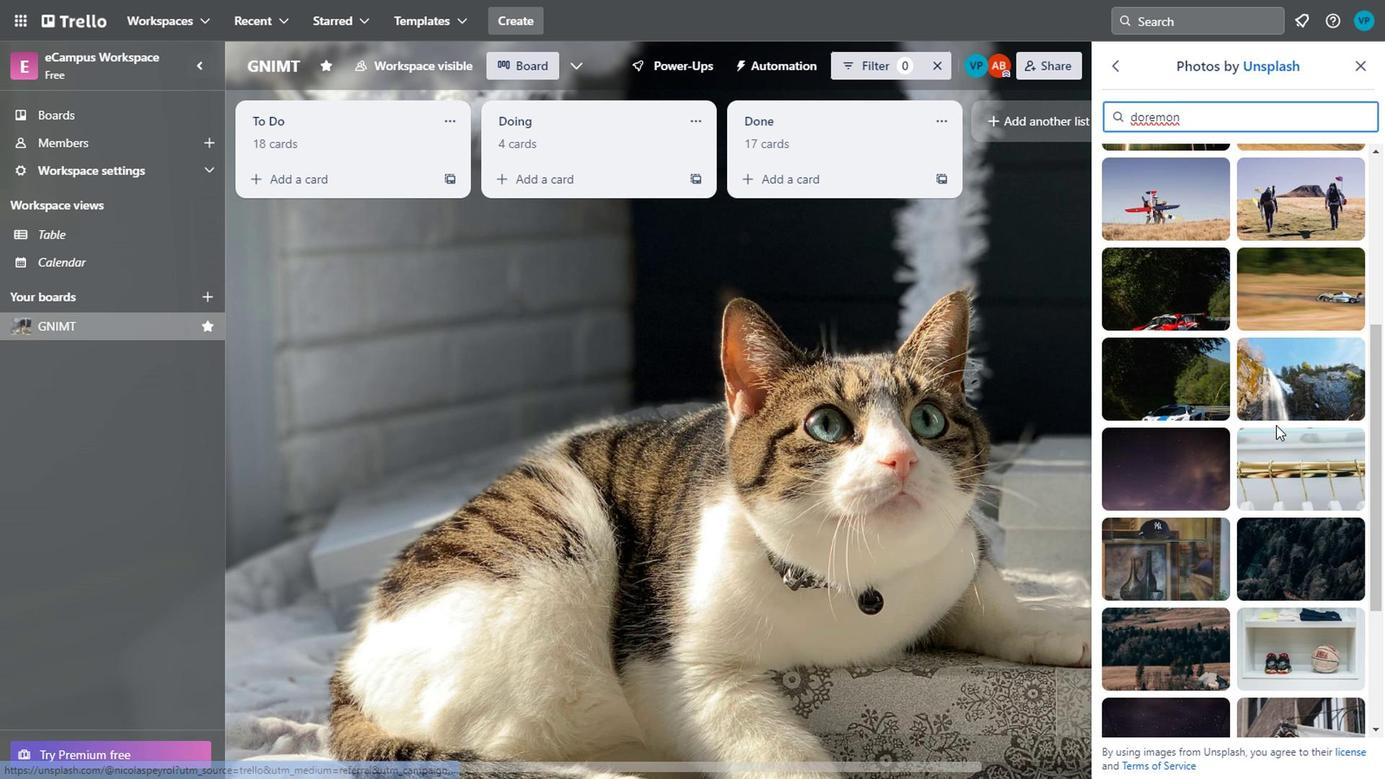 
Action: Mouse scrolled (1105, 395) with delta (0, 0)
Screenshot: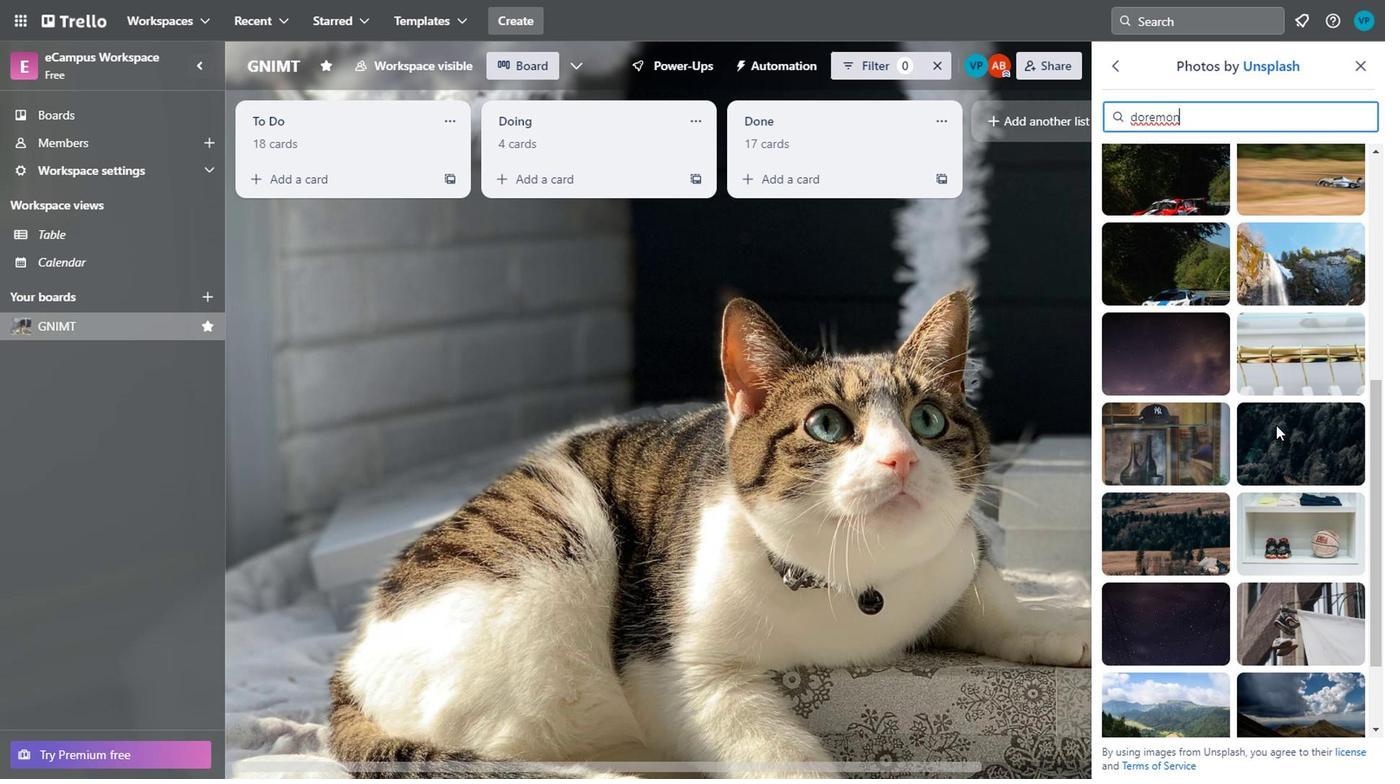
Action: Mouse scrolled (1105, 395) with delta (0, 0)
Screenshot: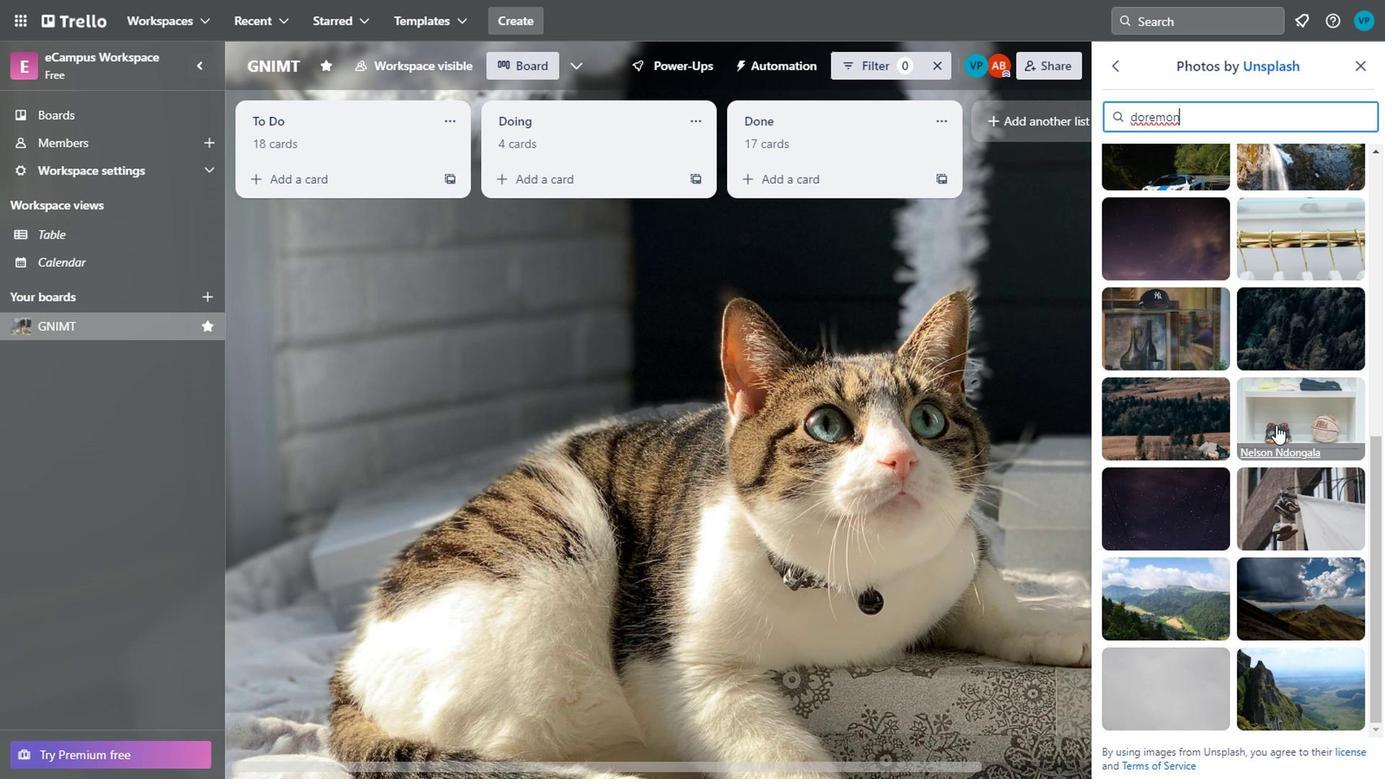 
Action: Mouse scrolled (1105, 395) with delta (0, 0)
Screenshot: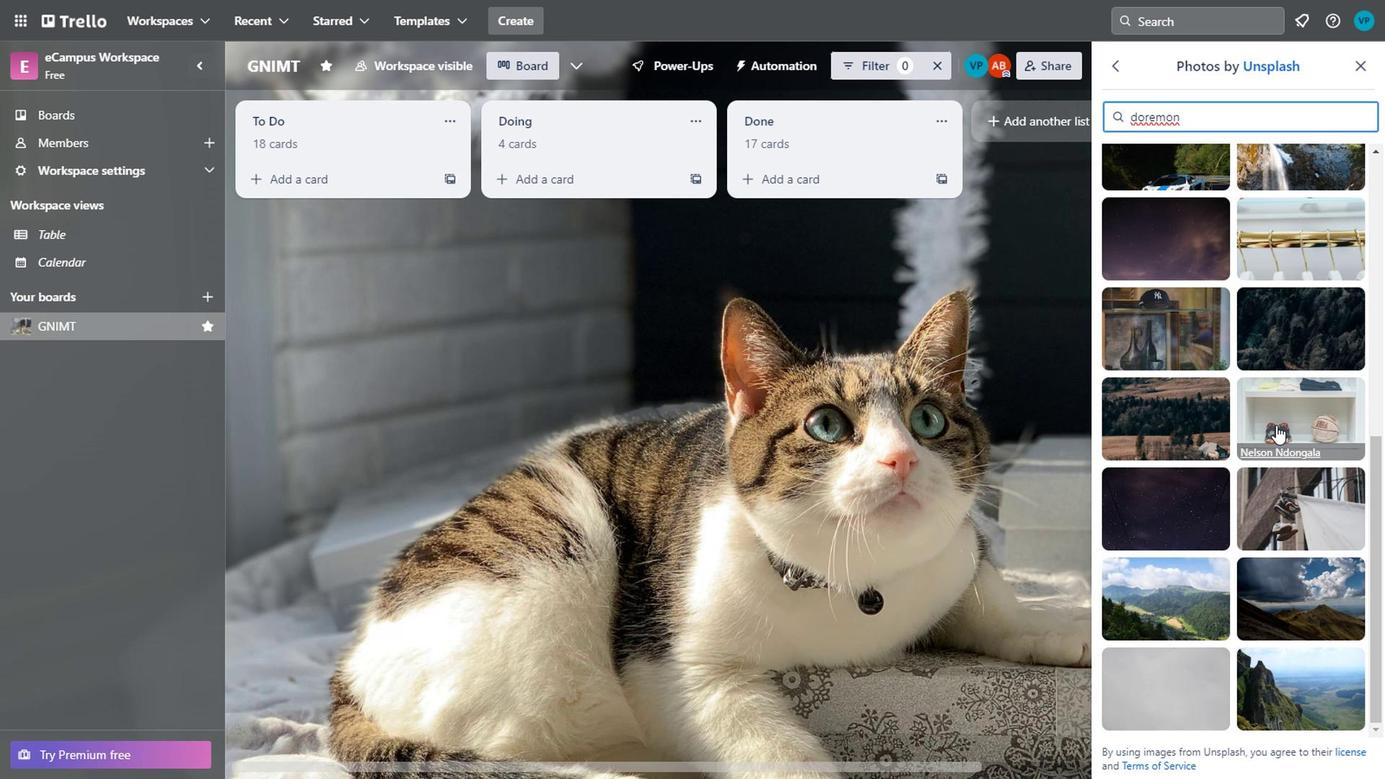 
Action: Mouse moved to (1101, 524)
Screenshot: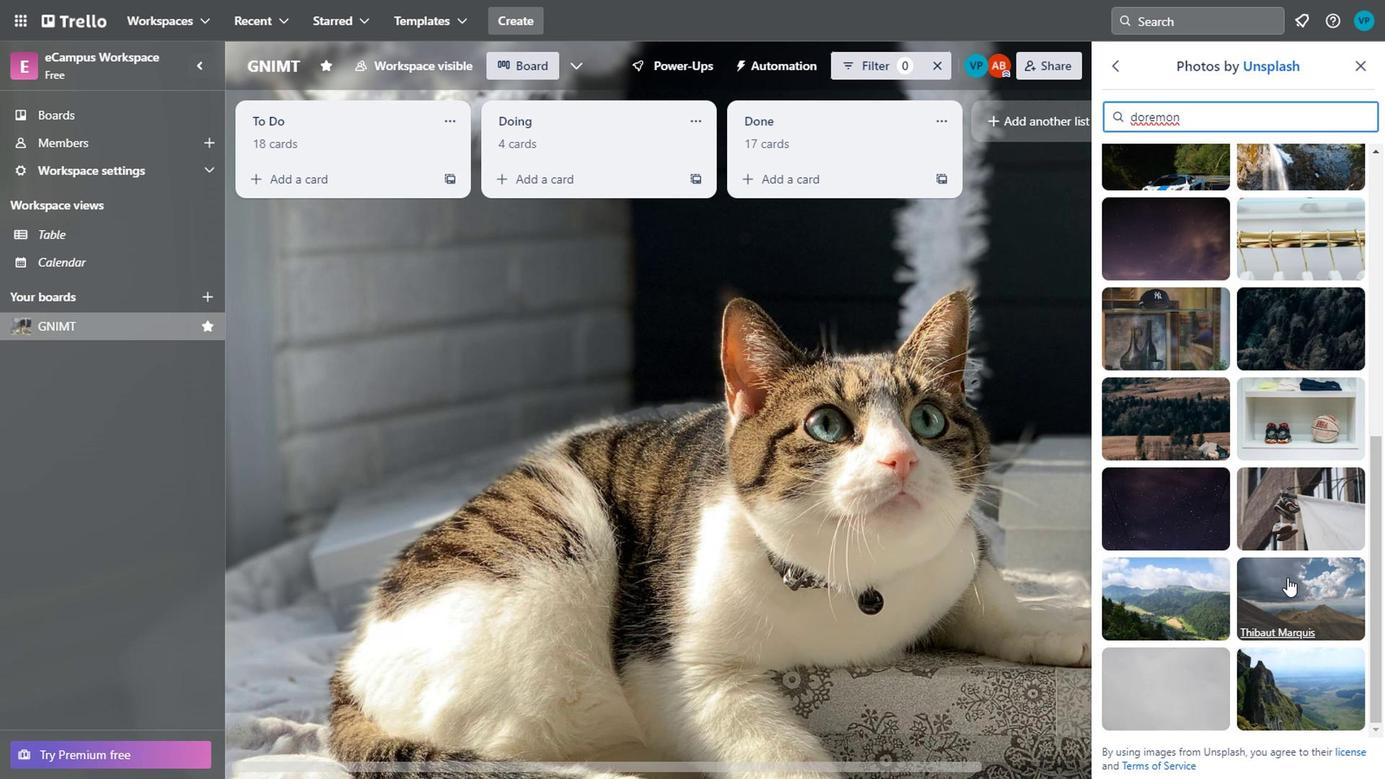 
Action: Mouse pressed left at (1101, 524)
Screenshot: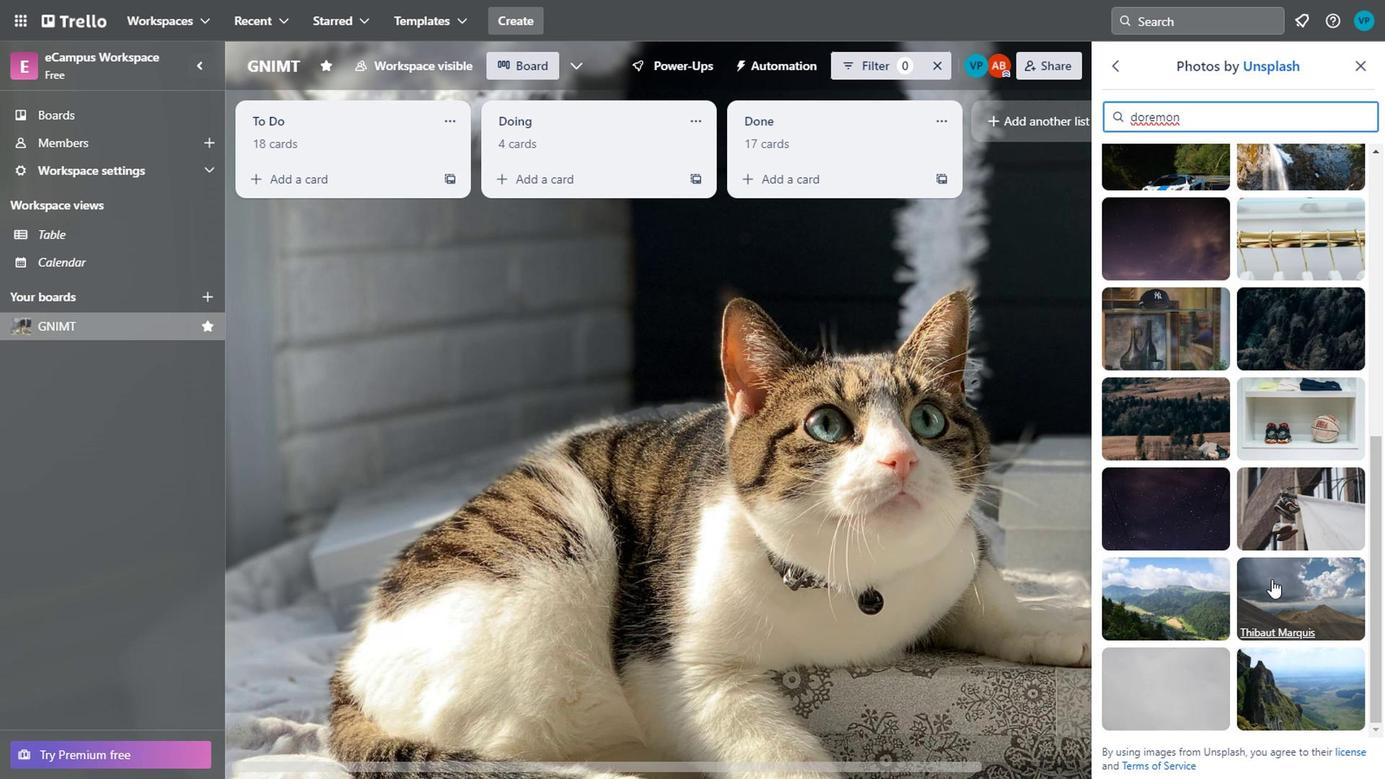 
Action: Mouse moved to (1175, 394)
Screenshot: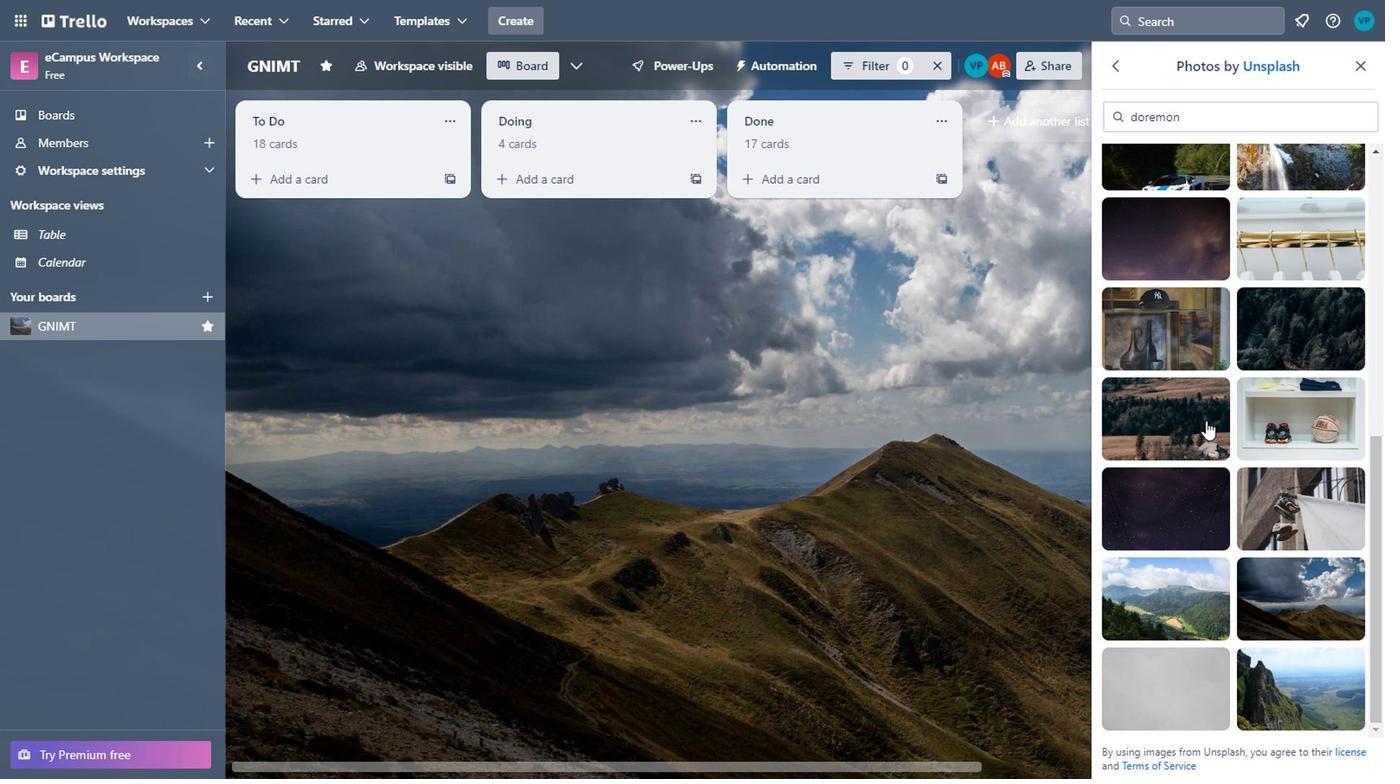 
Action: Mouse scrolled (1175, 395) with delta (0, 0)
Screenshot: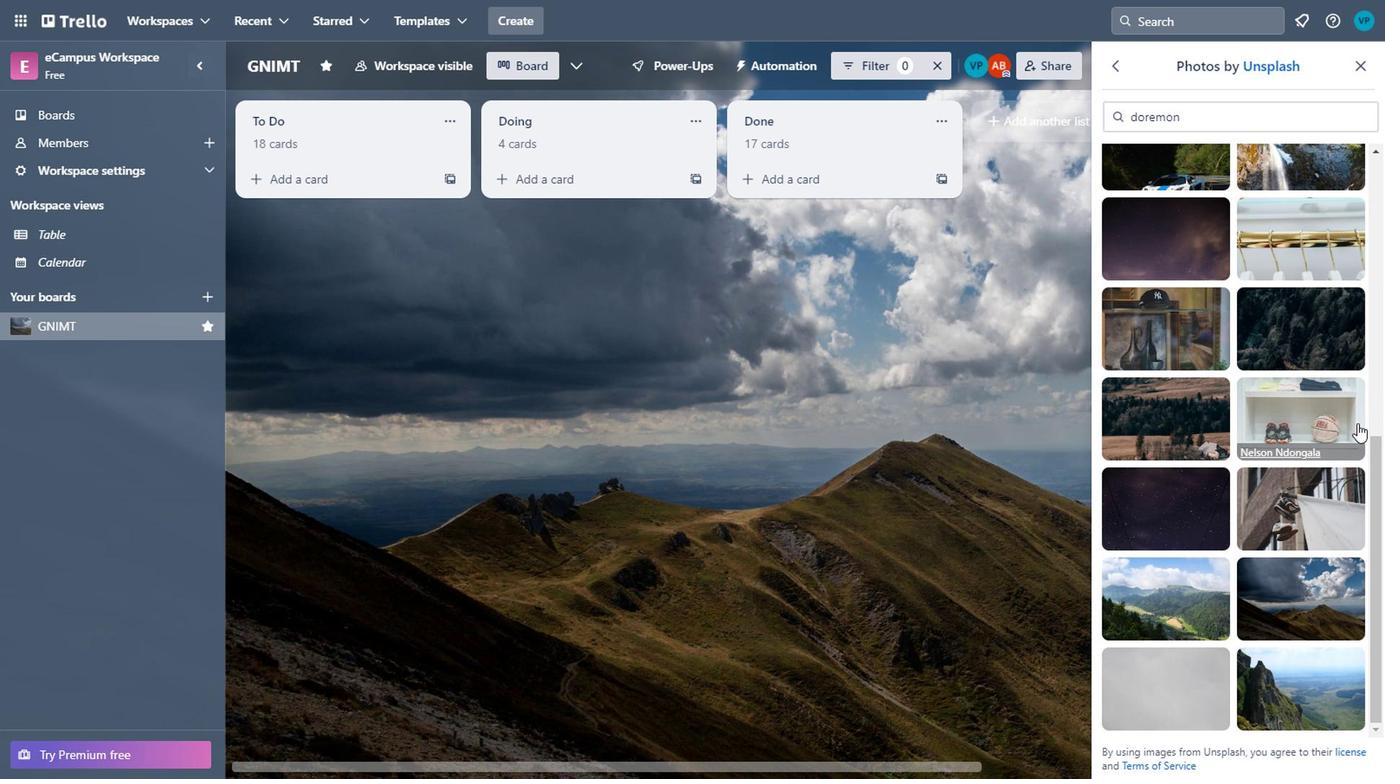 
Action: Mouse moved to (1128, 376)
Screenshot: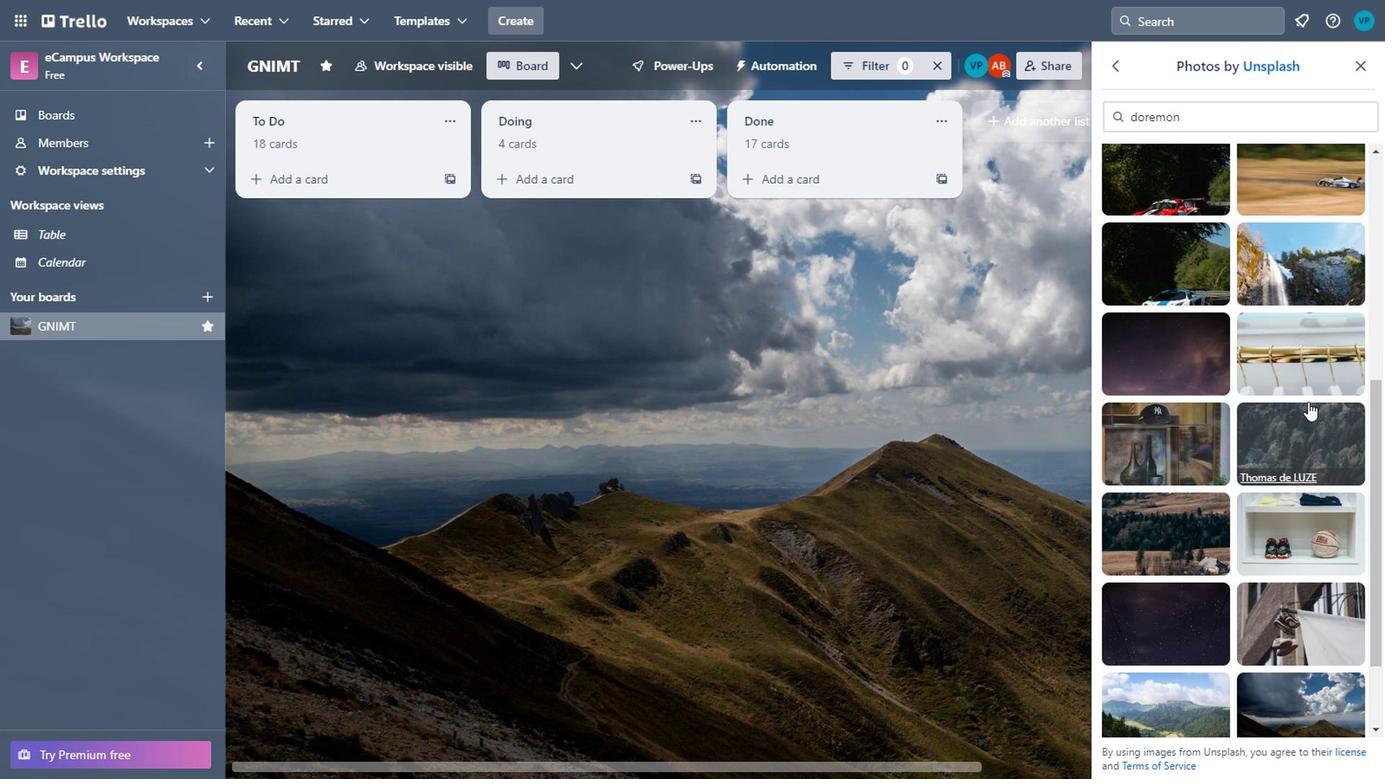 
Action: Mouse scrolled (1128, 375) with delta (0, 0)
Screenshot: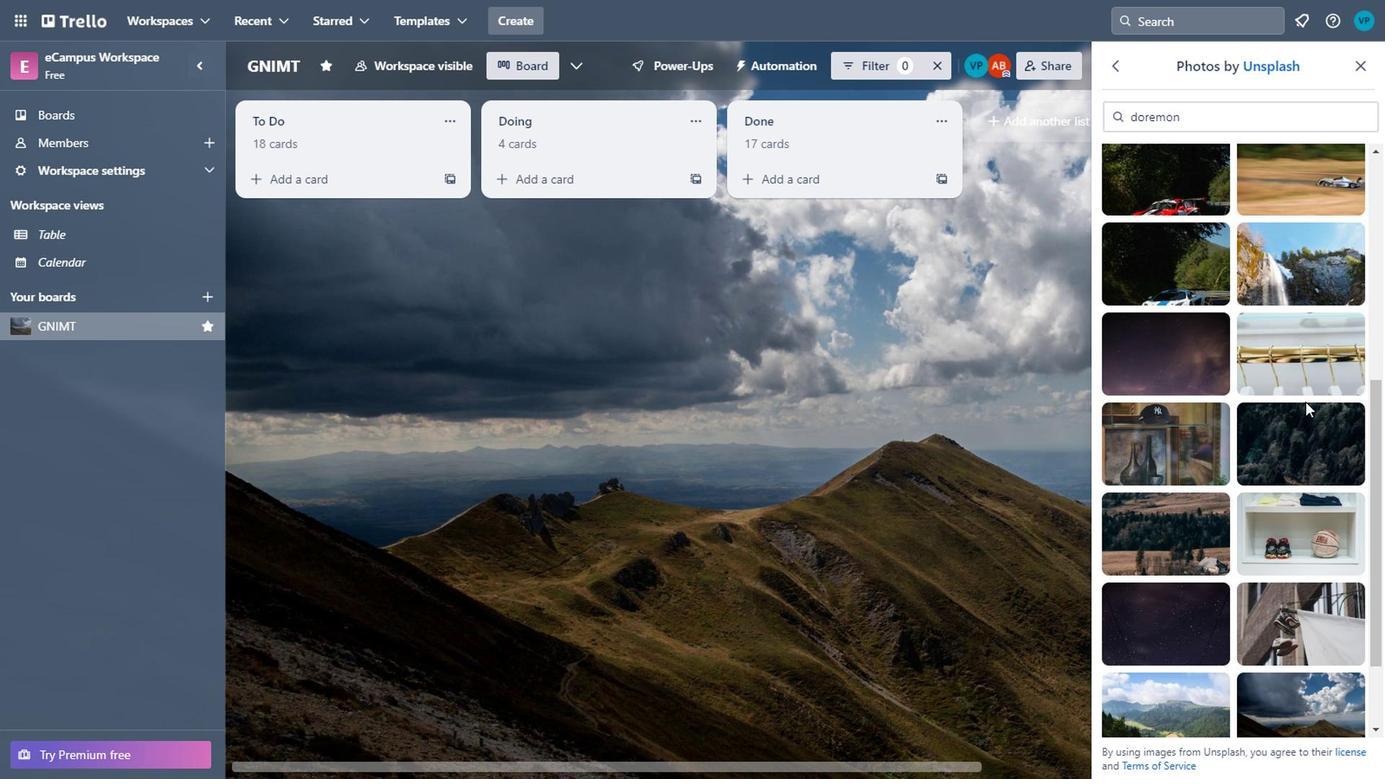 
Action: Mouse moved to (1127, 372)
Screenshot: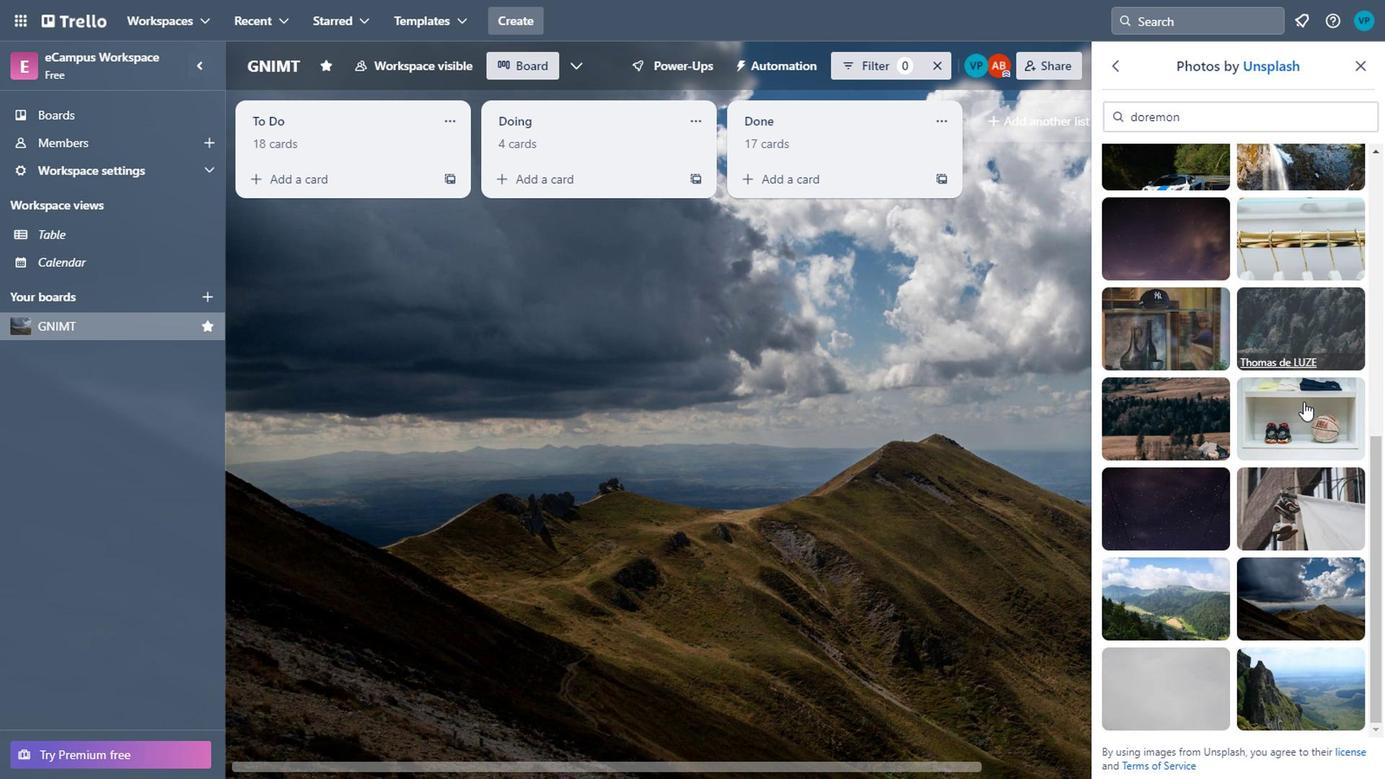 
Action: Mouse scrolled (1127, 371) with delta (0, 0)
Screenshot: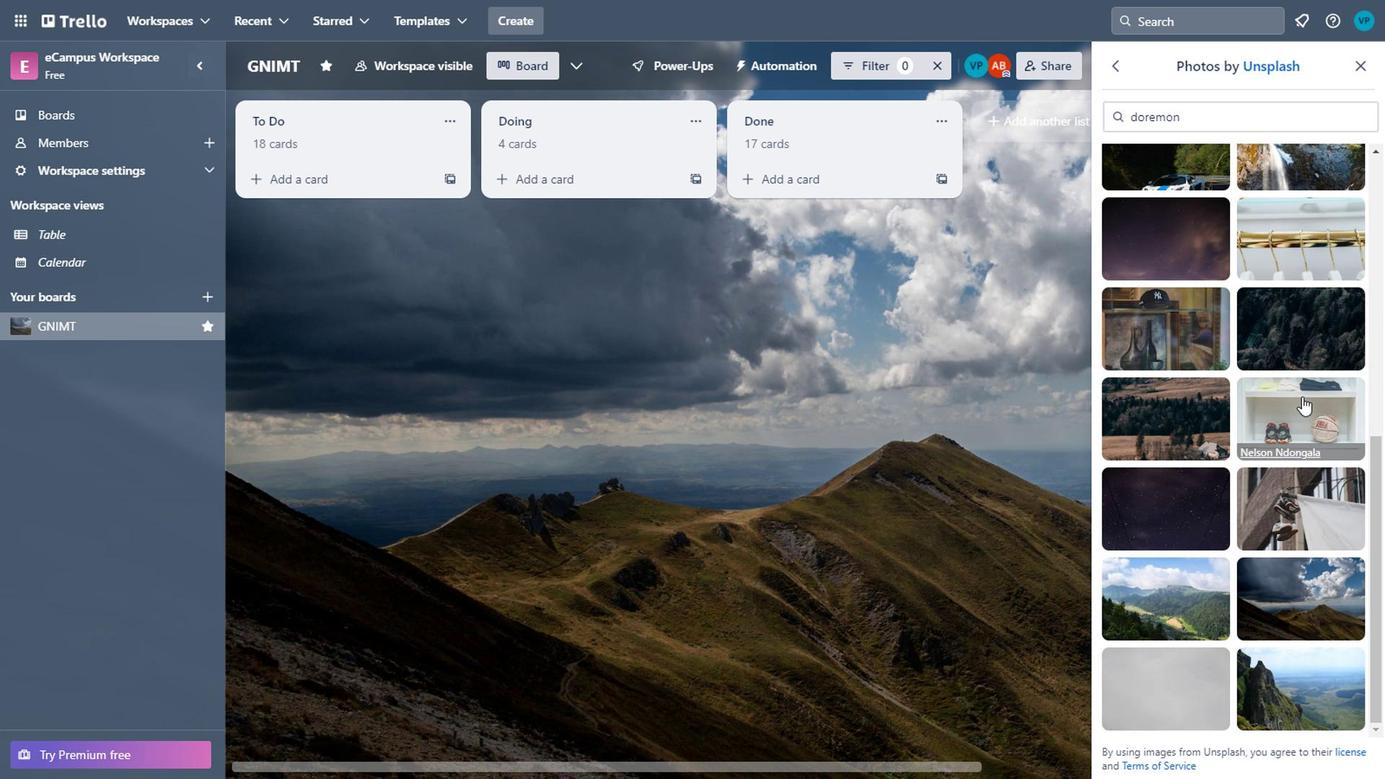 
Action: Mouse scrolled (1127, 371) with delta (0, 0)
Screenshot: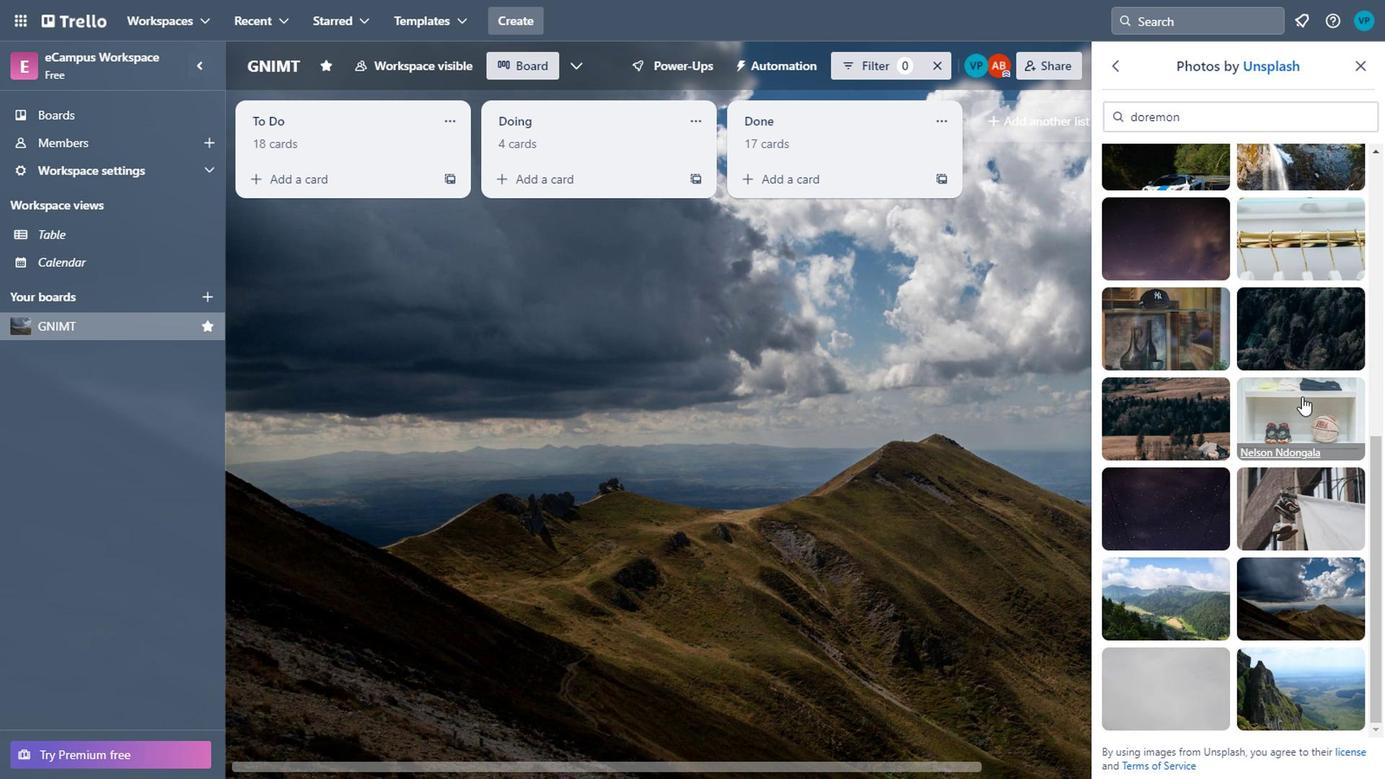 
Action: Mouse moved to (1129, 493)
Screenshot: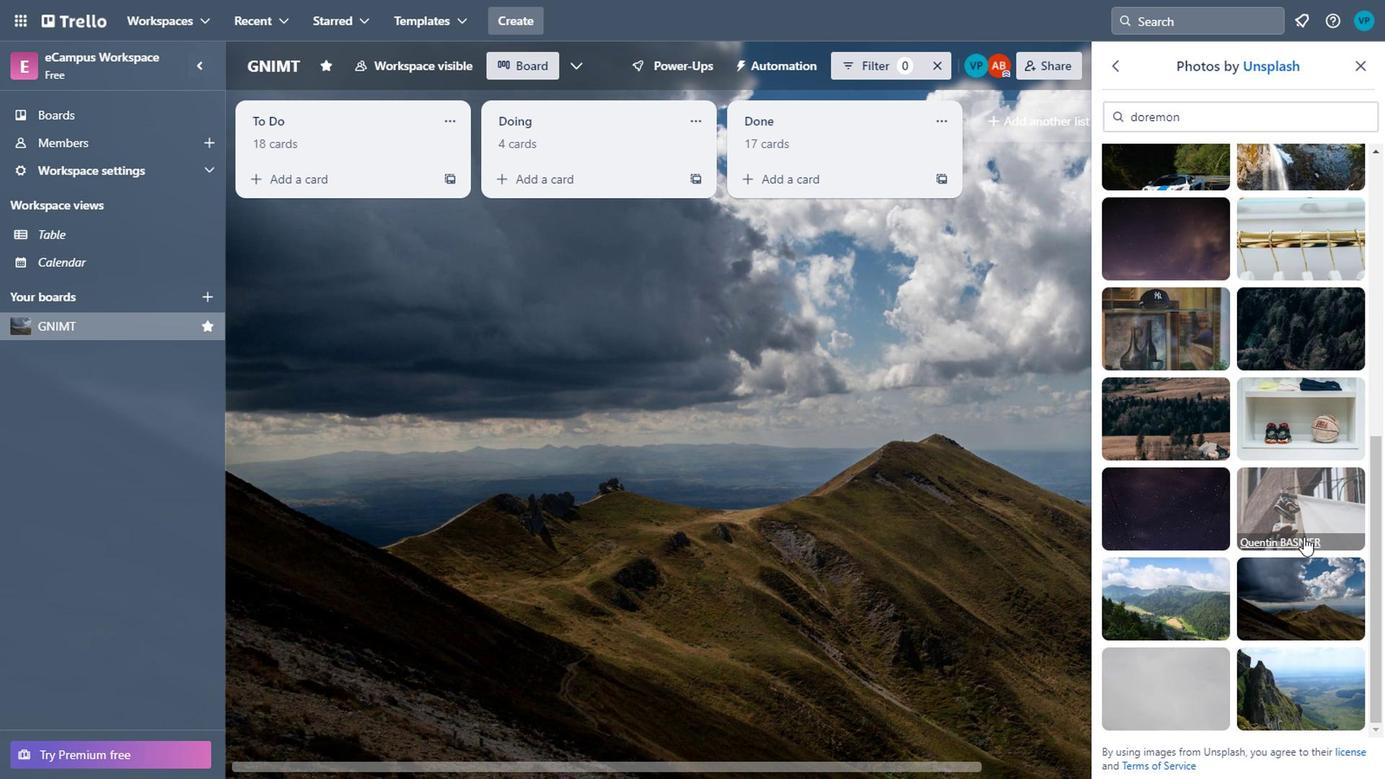 
Action: Mouse scrolled (1129, 492) with delta (0, 0)
Screenshot: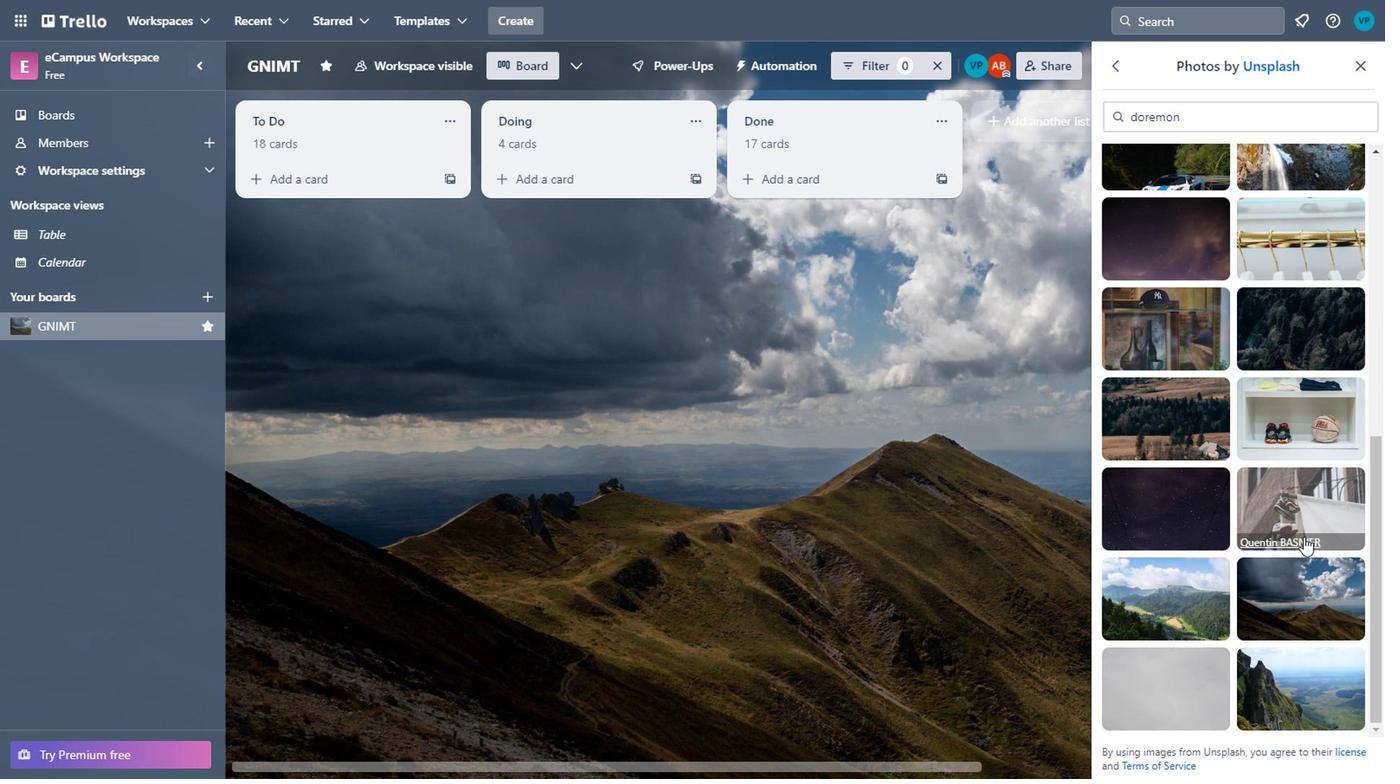 
Action: Mouse scrolled (1129, 492) with delta (0, 0)
Screenshot: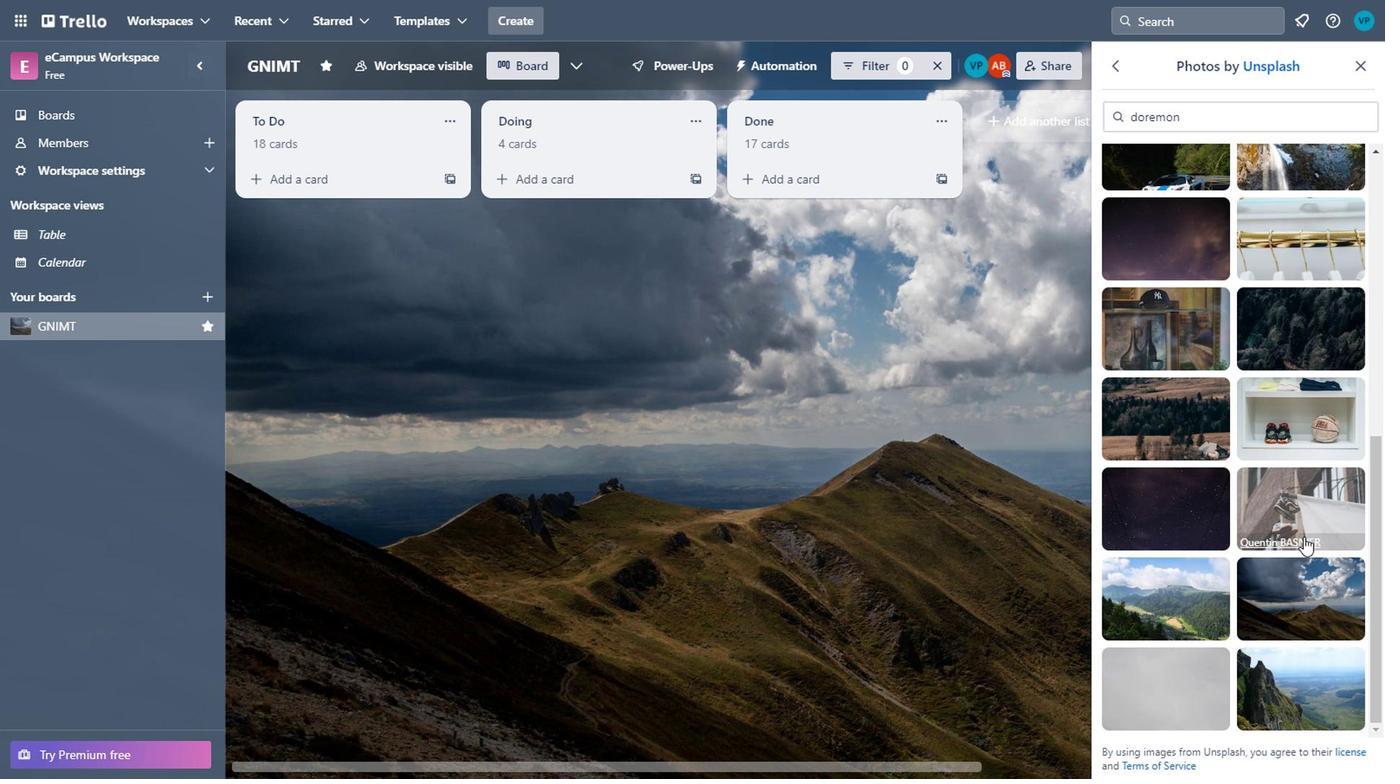 
Action: Mouse moved to (1129, 496)
Screenshot: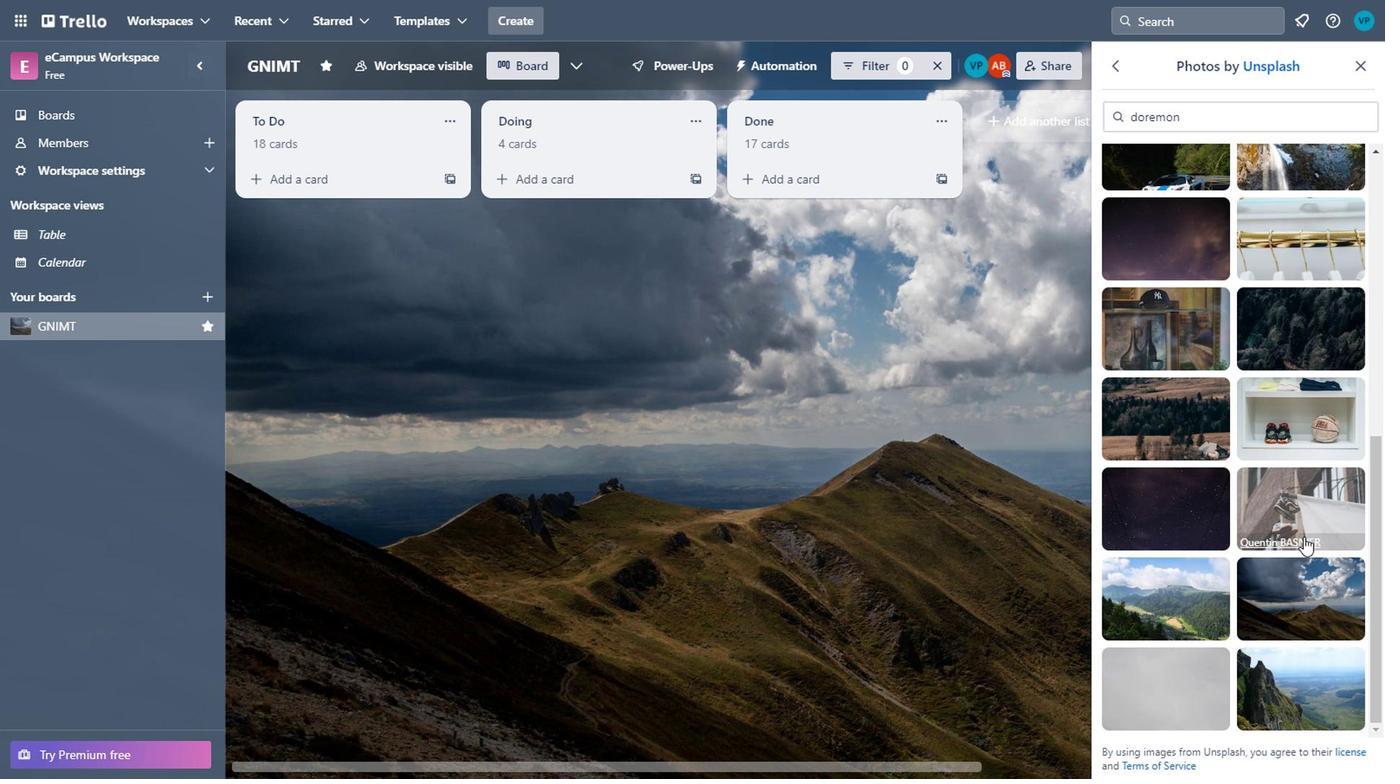 
Action: Mouse scrolled (1129, 495) with delta (0, 0)
Screenshot: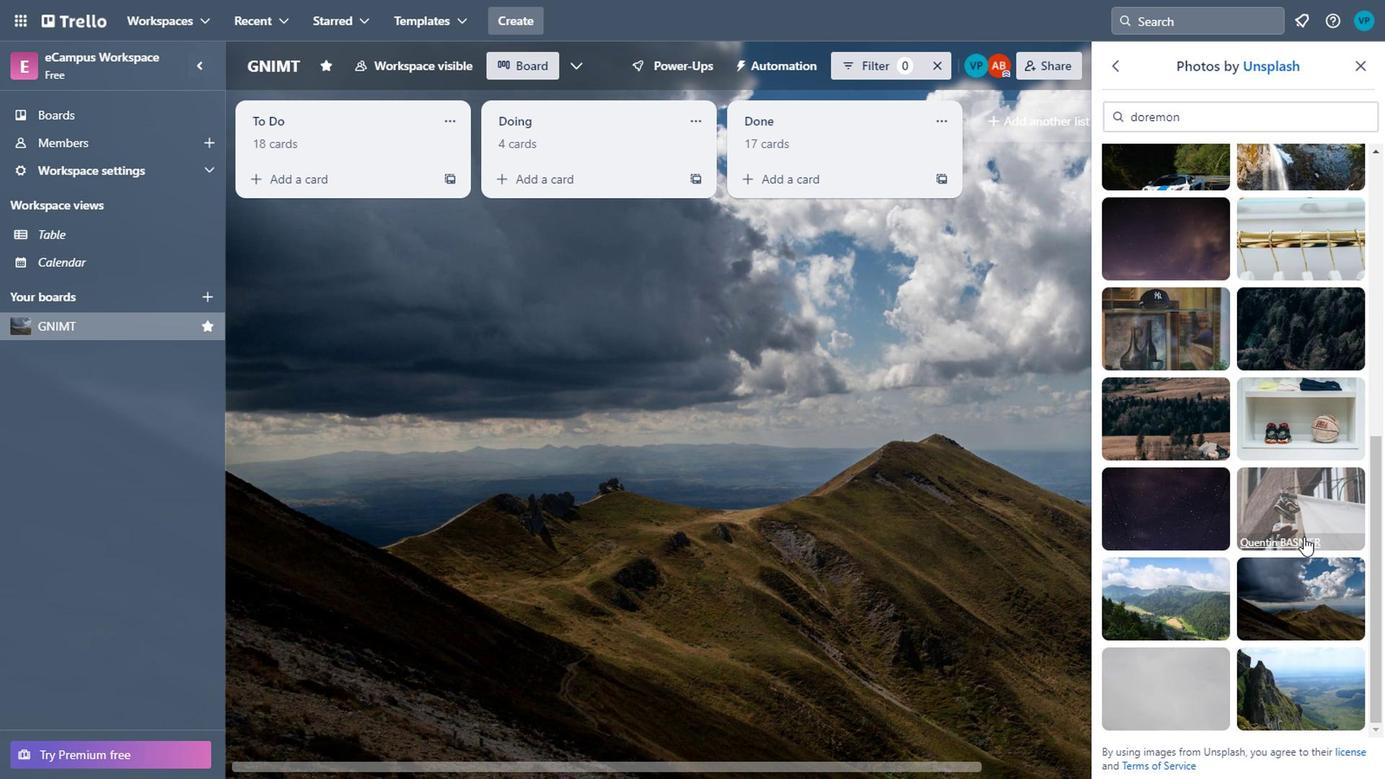 
Action: Mouse moved to (1129, 493)
Screenshot: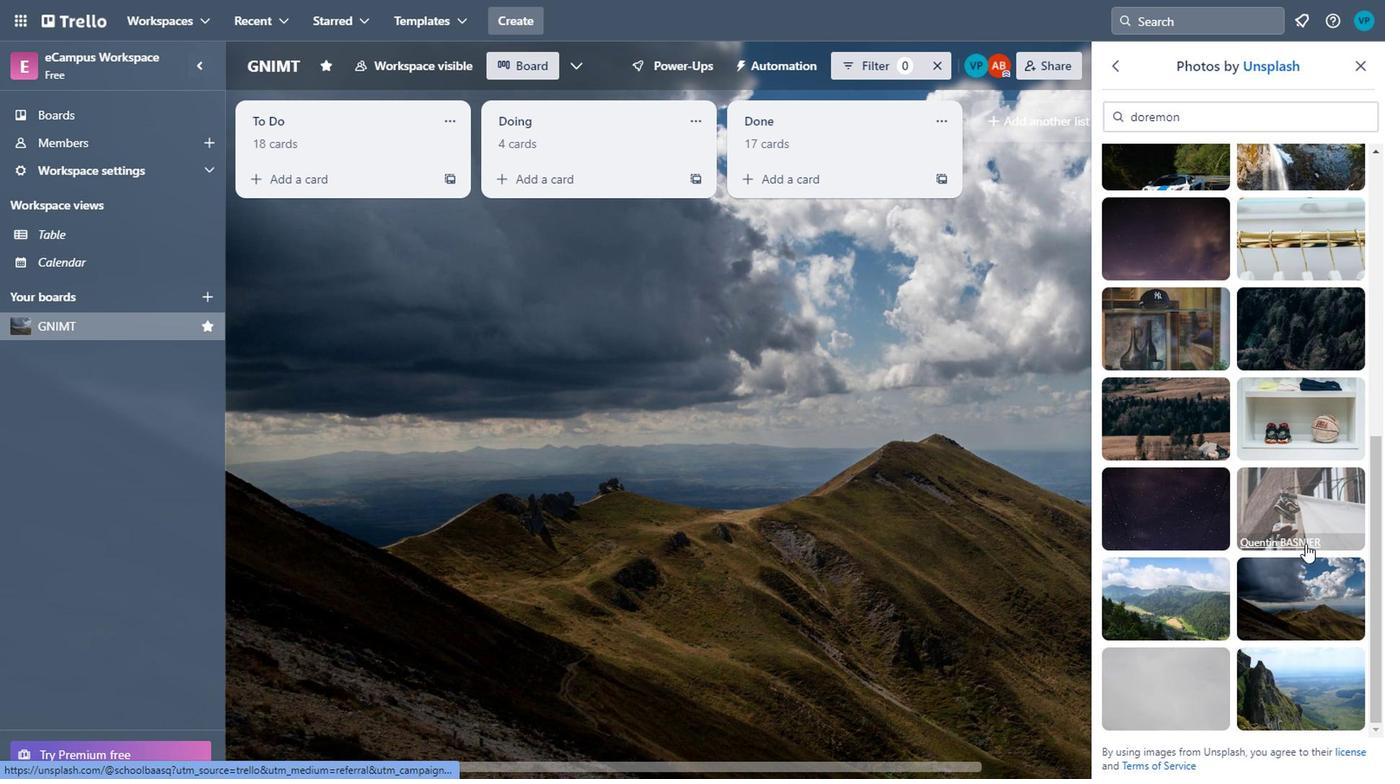 
Action: Mouse scrolled (1129, 492) with delta (0, 0)
Screenshot: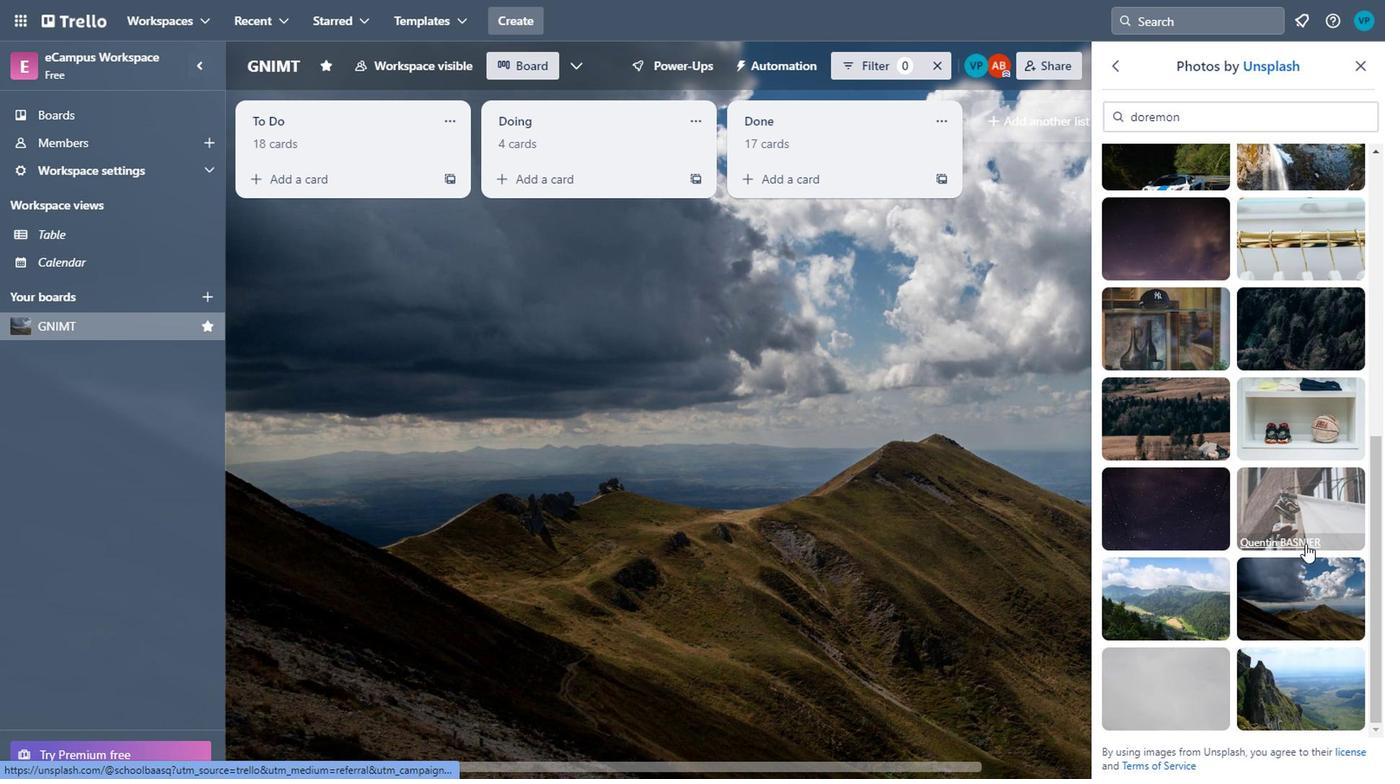 
Action: Mouse scrolled (1129, 492) with delta (0, 0)
Screenshot: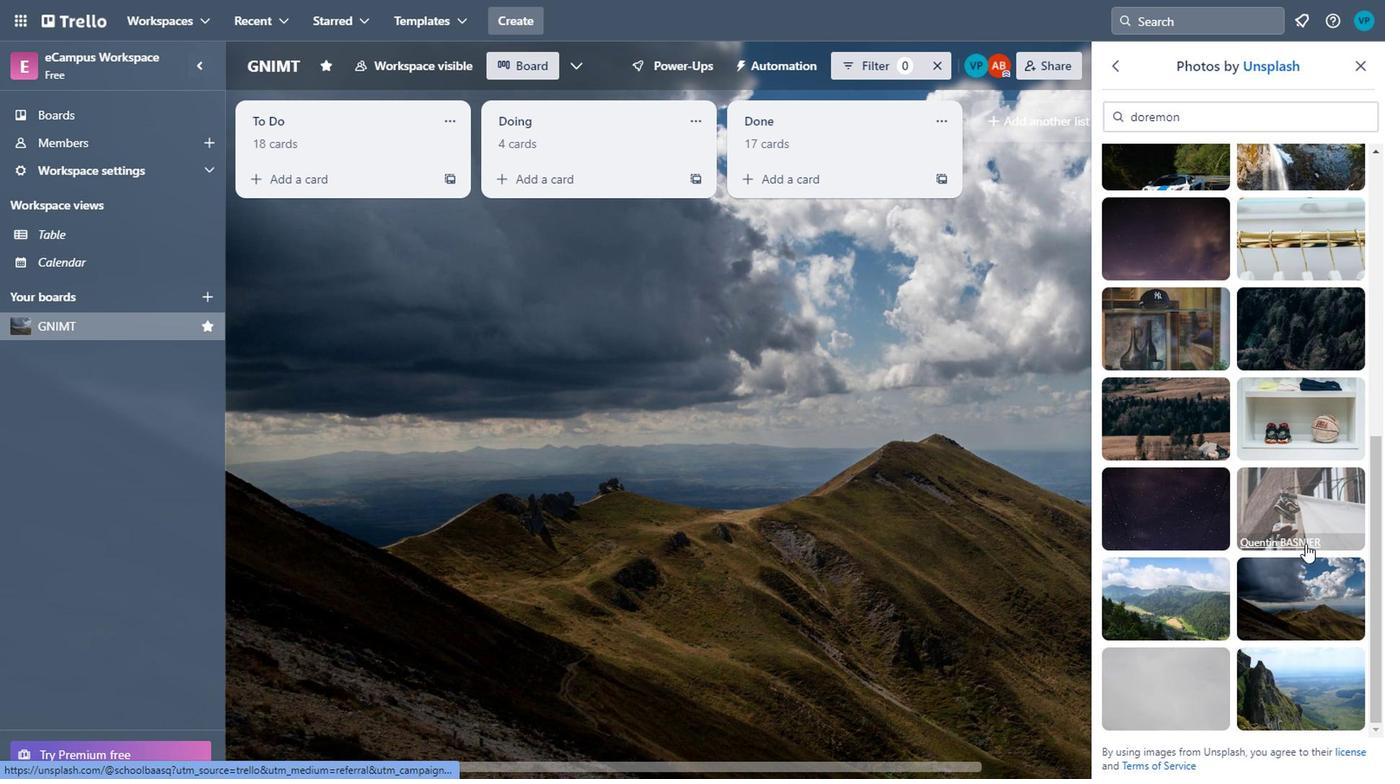 
Action: Mouse moved to (1129, 483)
Screenshot: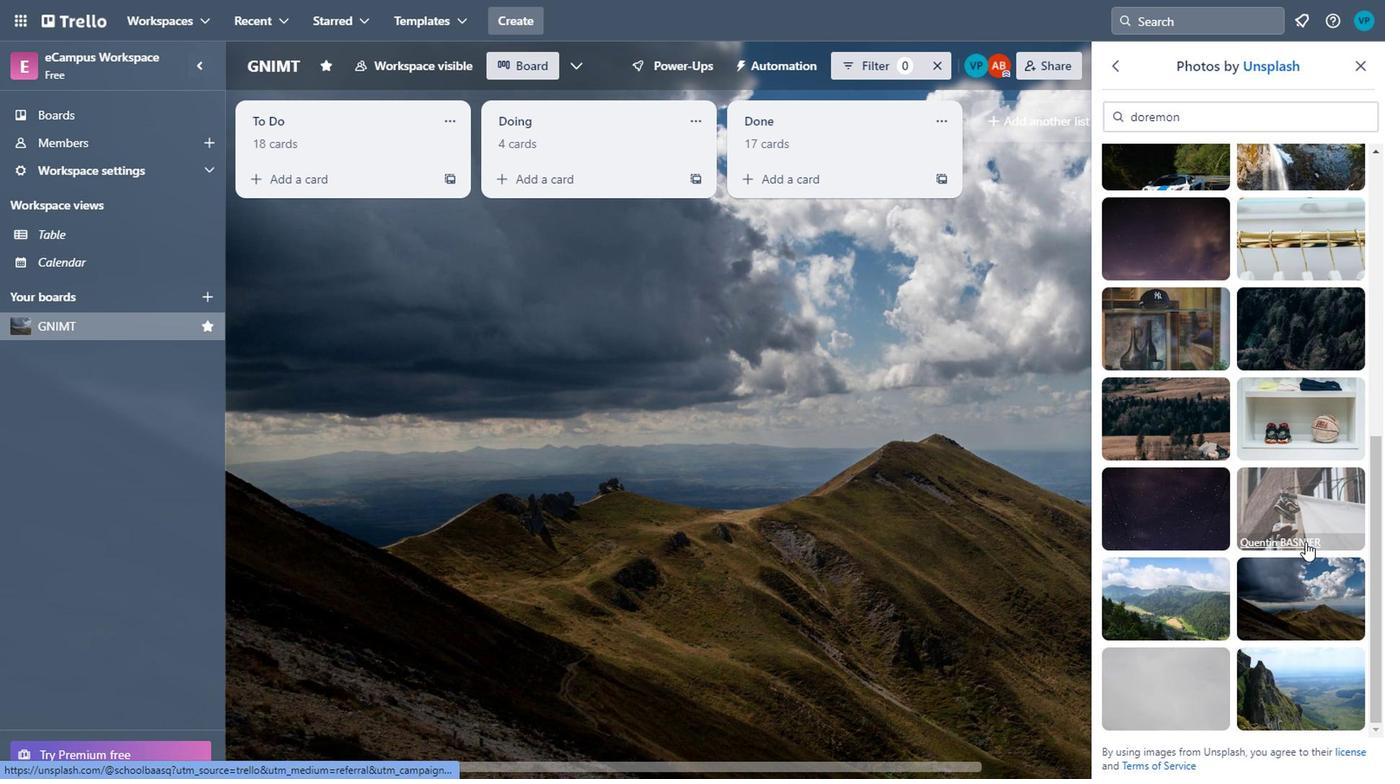
Action: Mouse scrolled (1129, 484) with delta (0, 0)
Screenshot: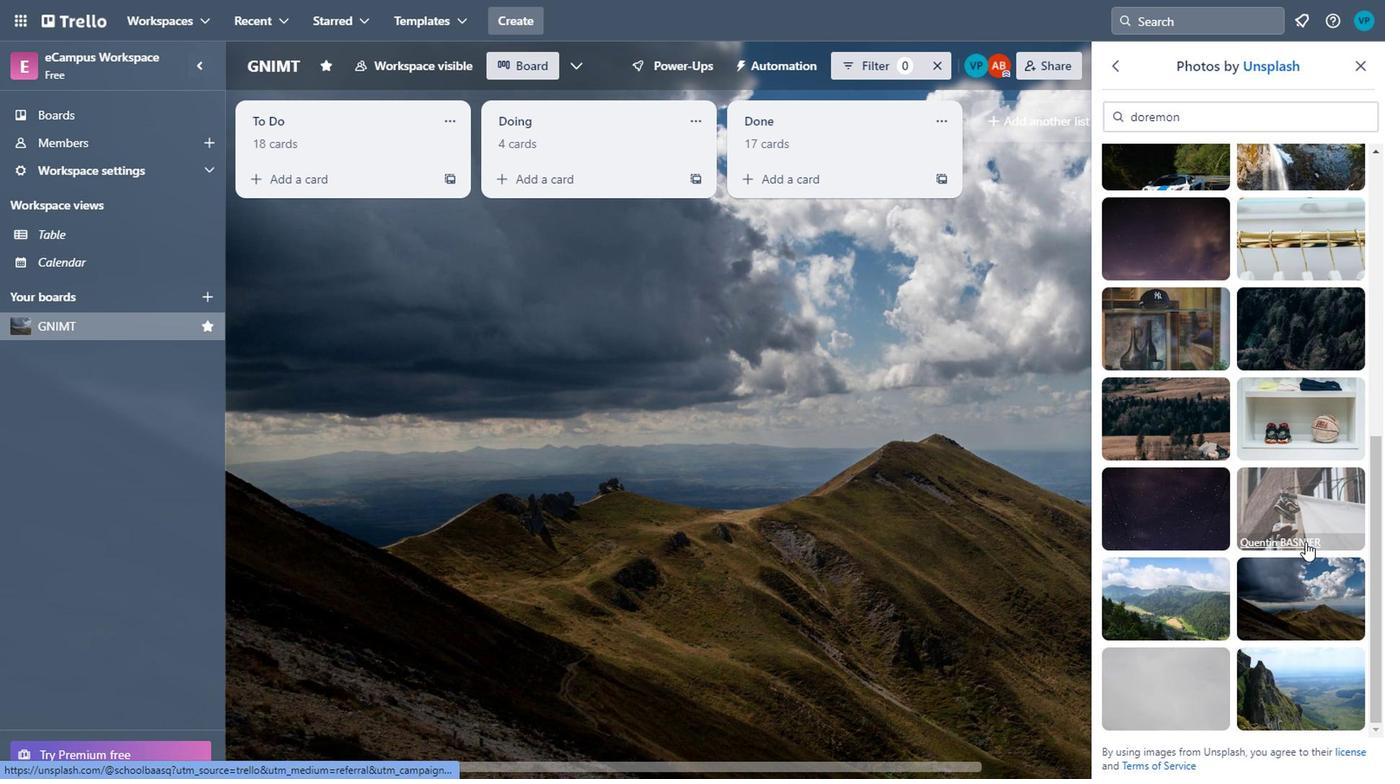 
Action: Mouse moved to (1132, 479)
Screenshot: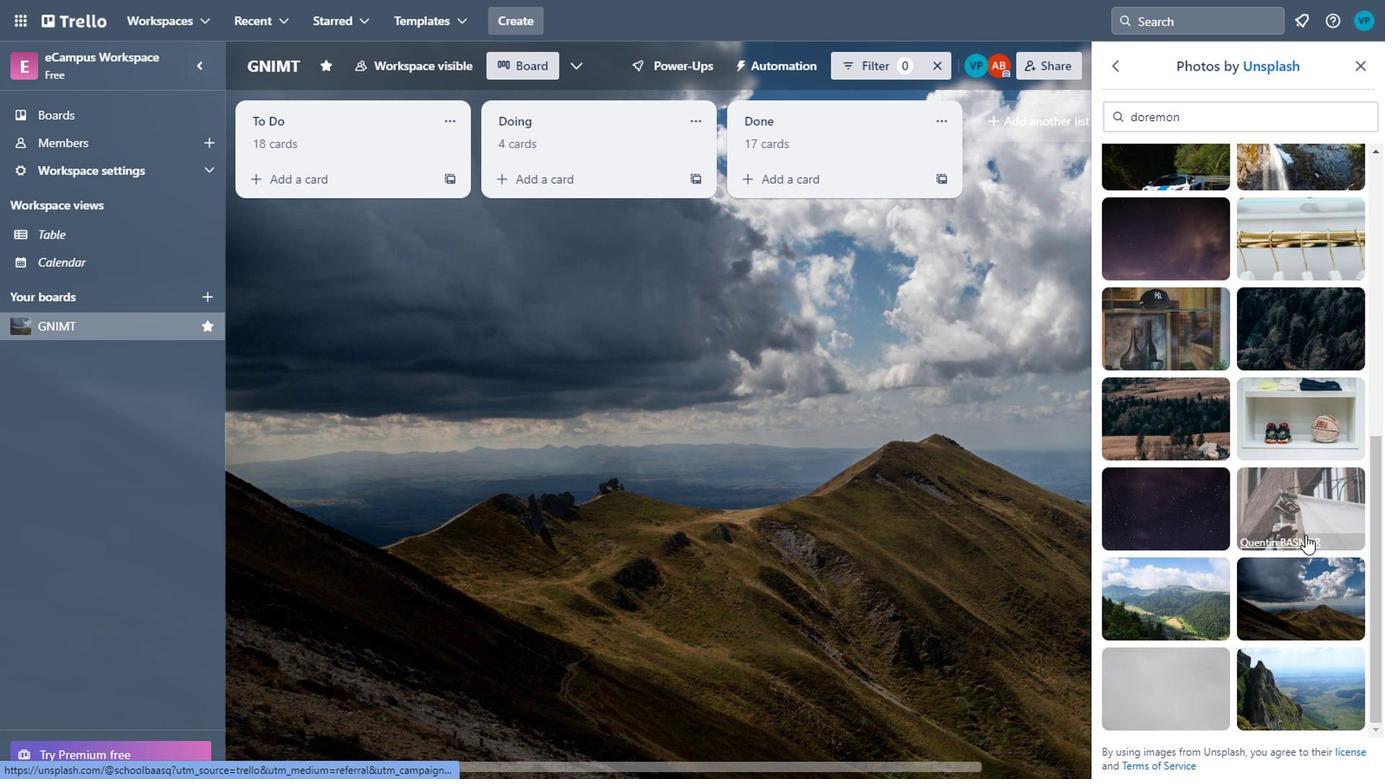 
Action: Mouse scrolled (1132, 479) with delta (0, 0)
Screenshot: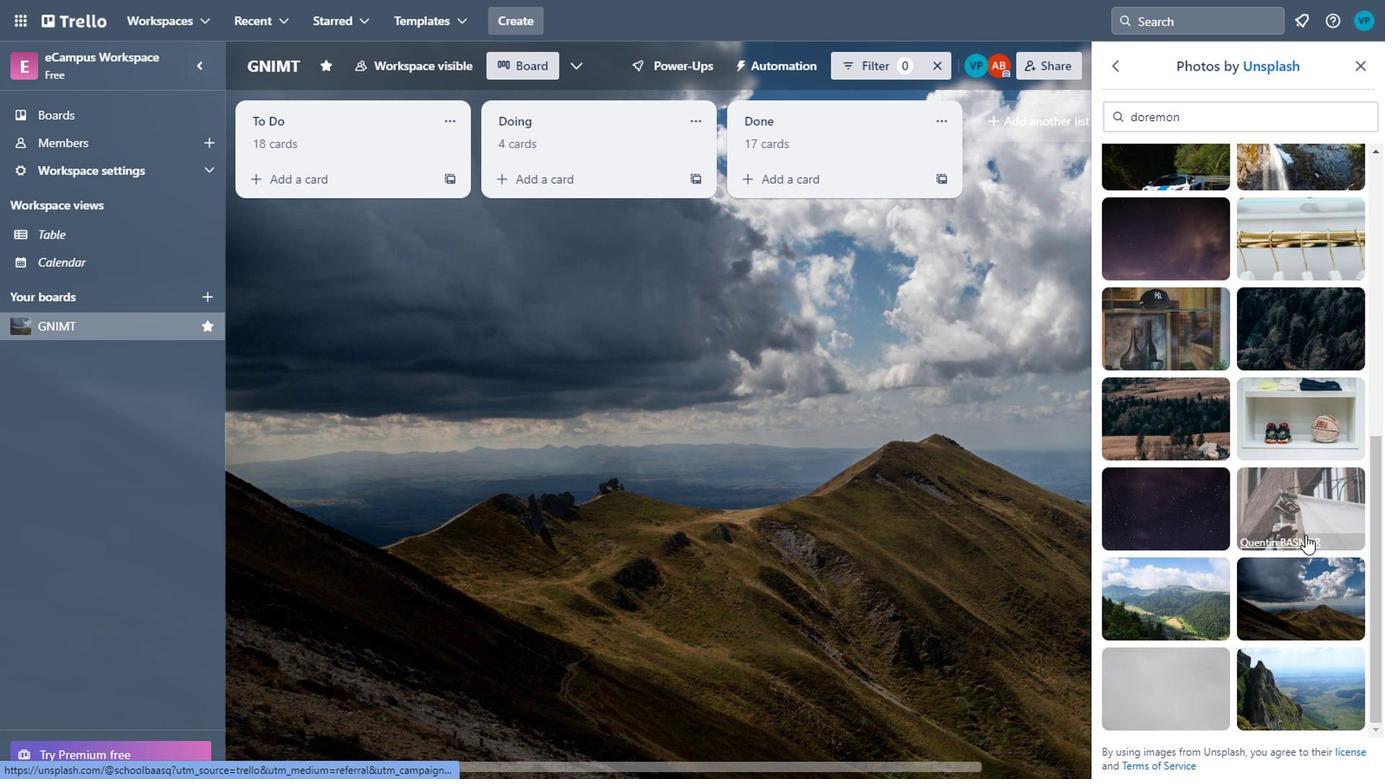 
Action: Mouse moved to (1134, 475)
Screenshot: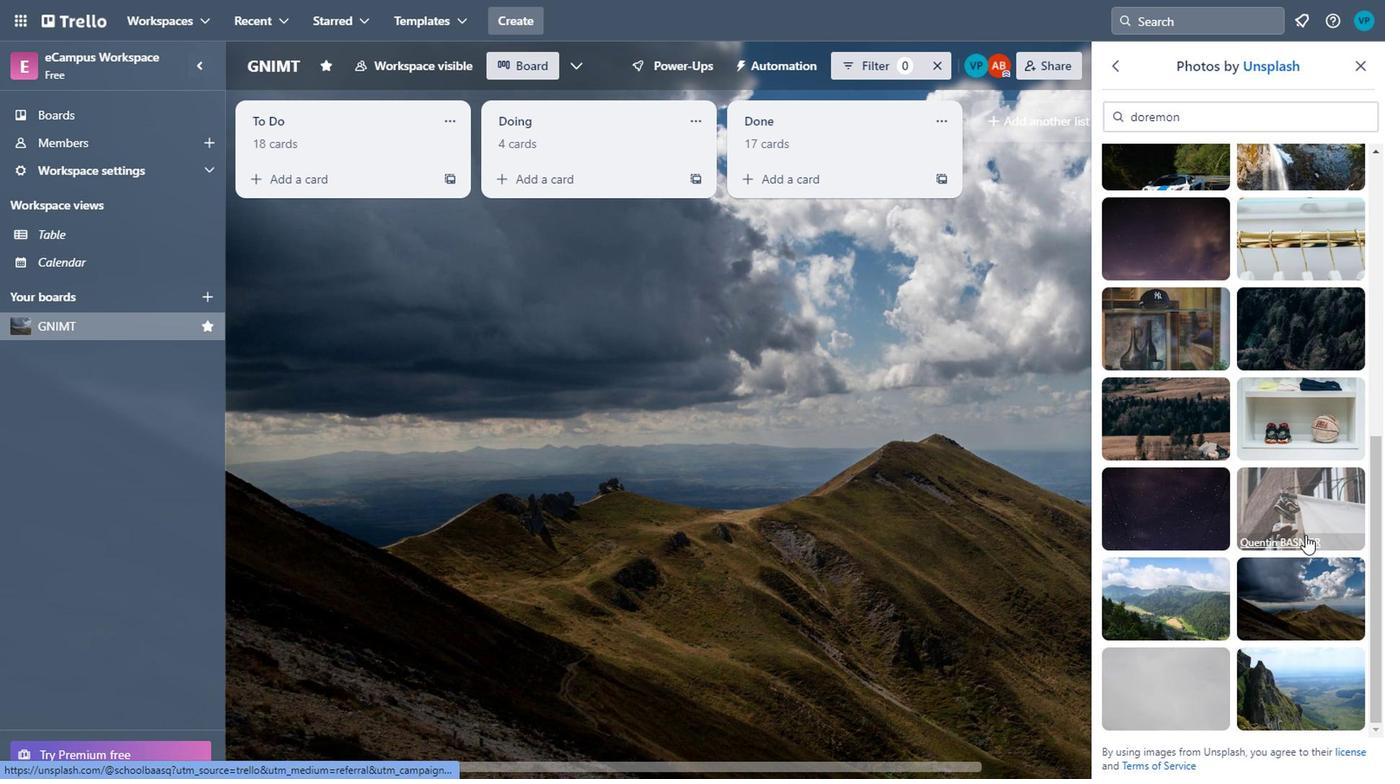 
Action: Mouse scrolled (1134, 476) with delta (0, 0)
Screenshot: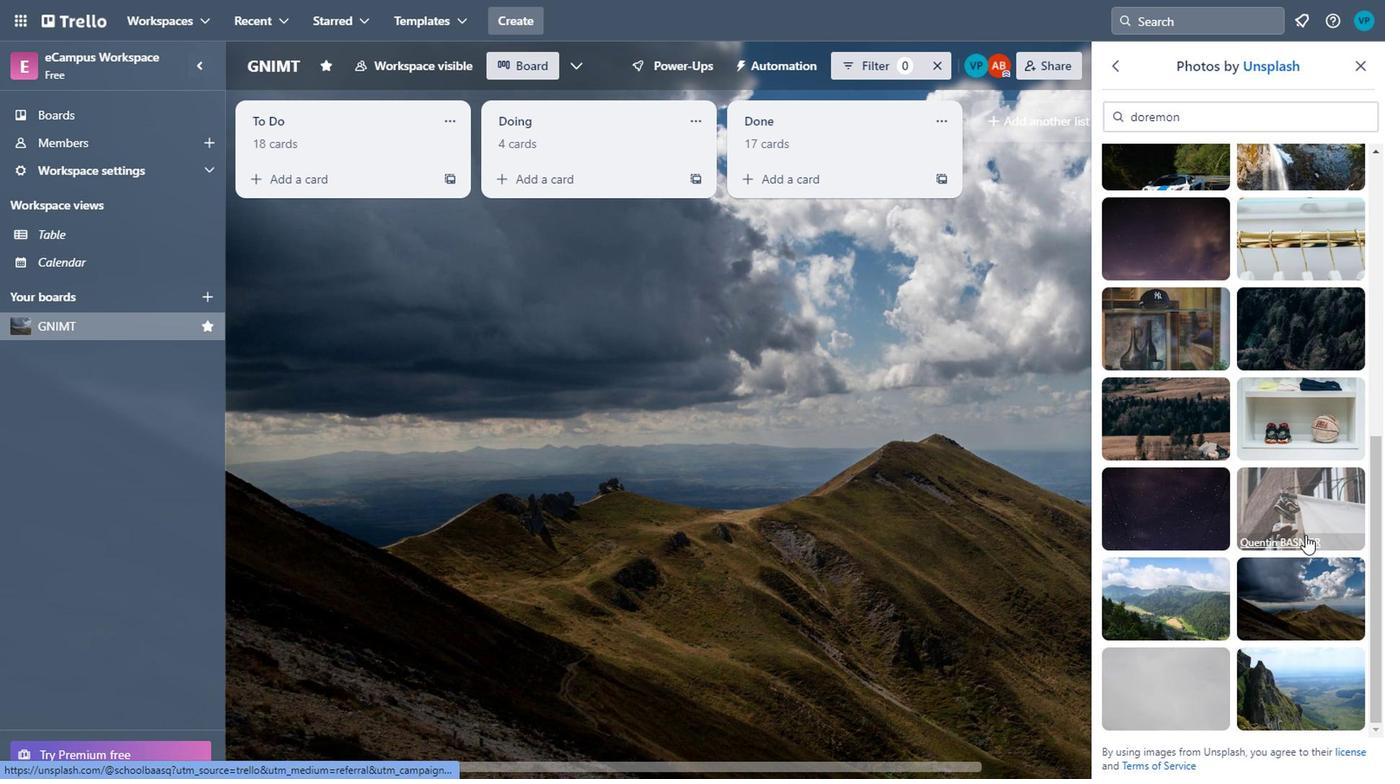 
Action: Mouse moved to (1138, 448)
Screenshot: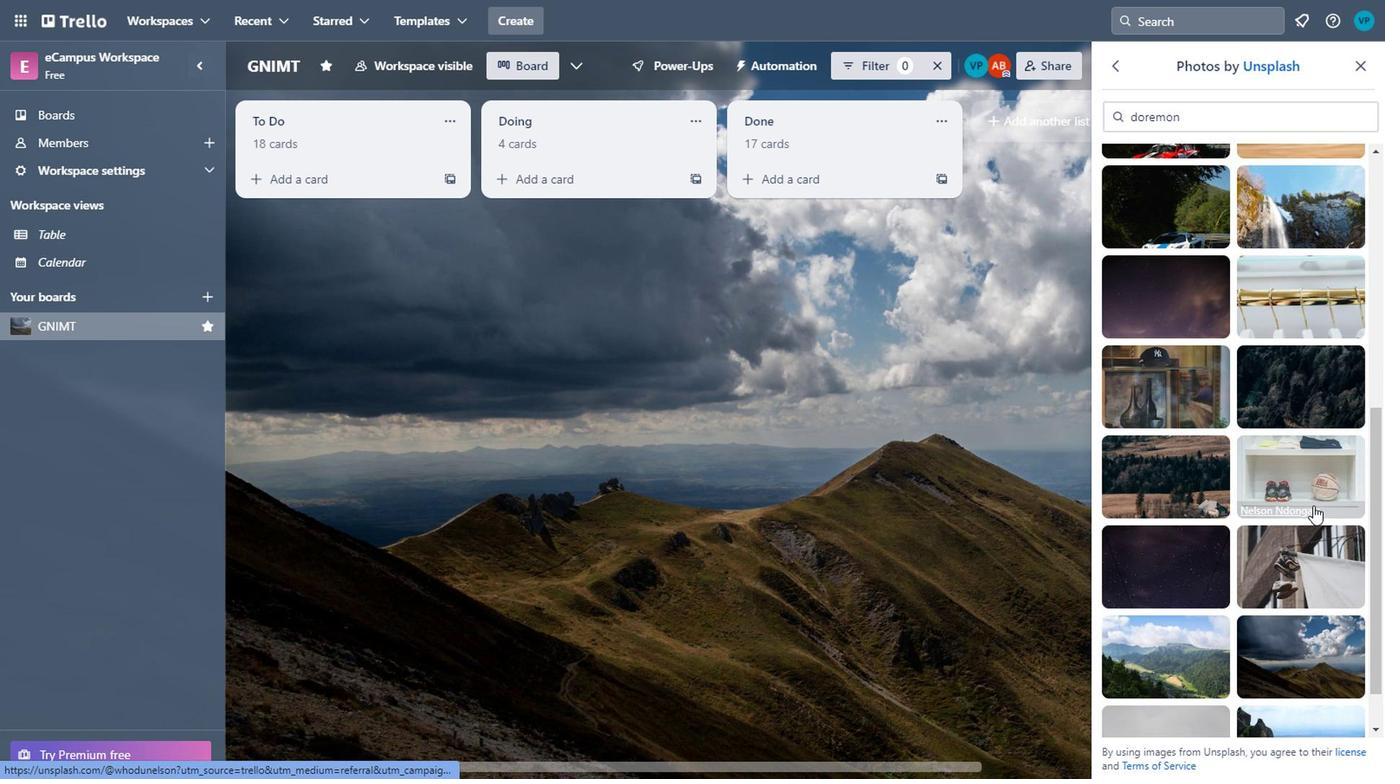 
Action: Mouse scrolled (1138, 448) with delta (0, 0)
Screenshot: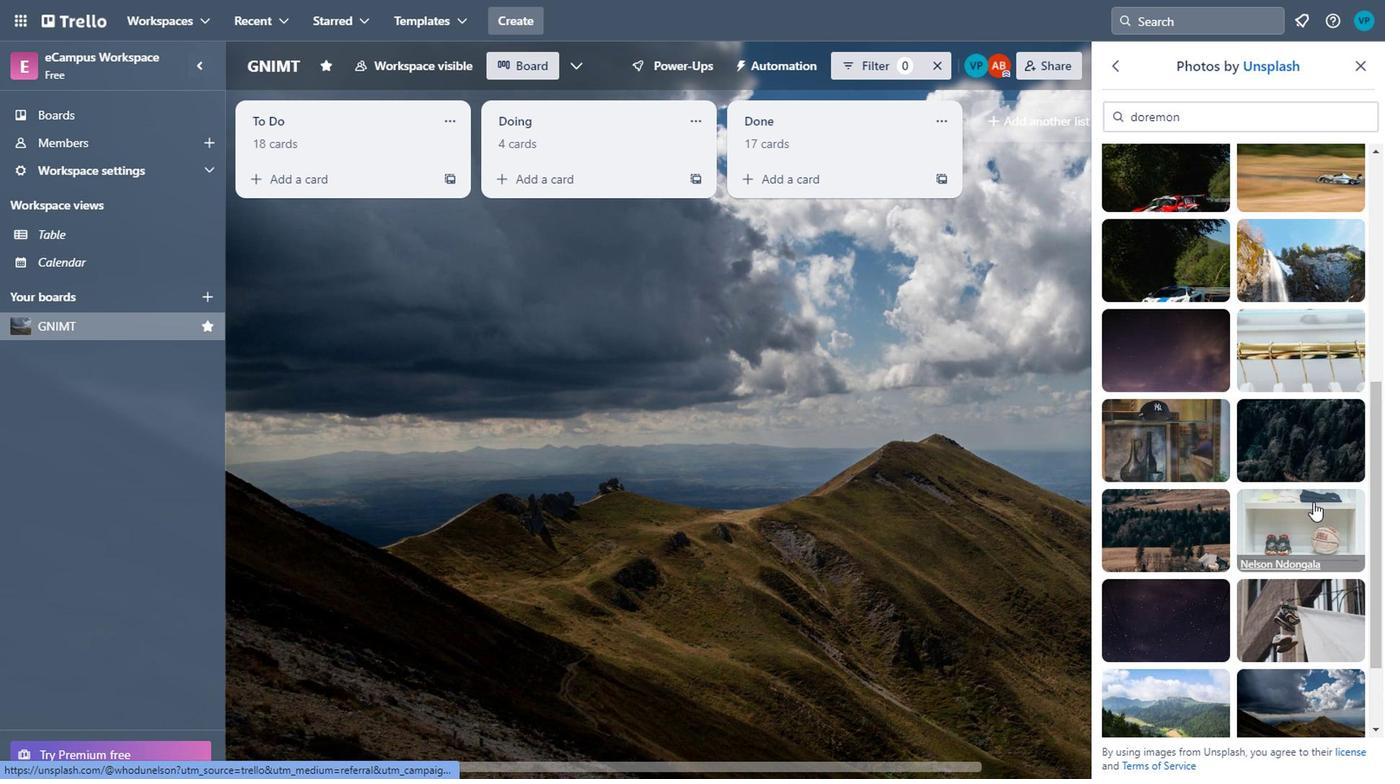 
Action: Mouse scrolled (1138, 448) with delta (0, 0)
Screenshot: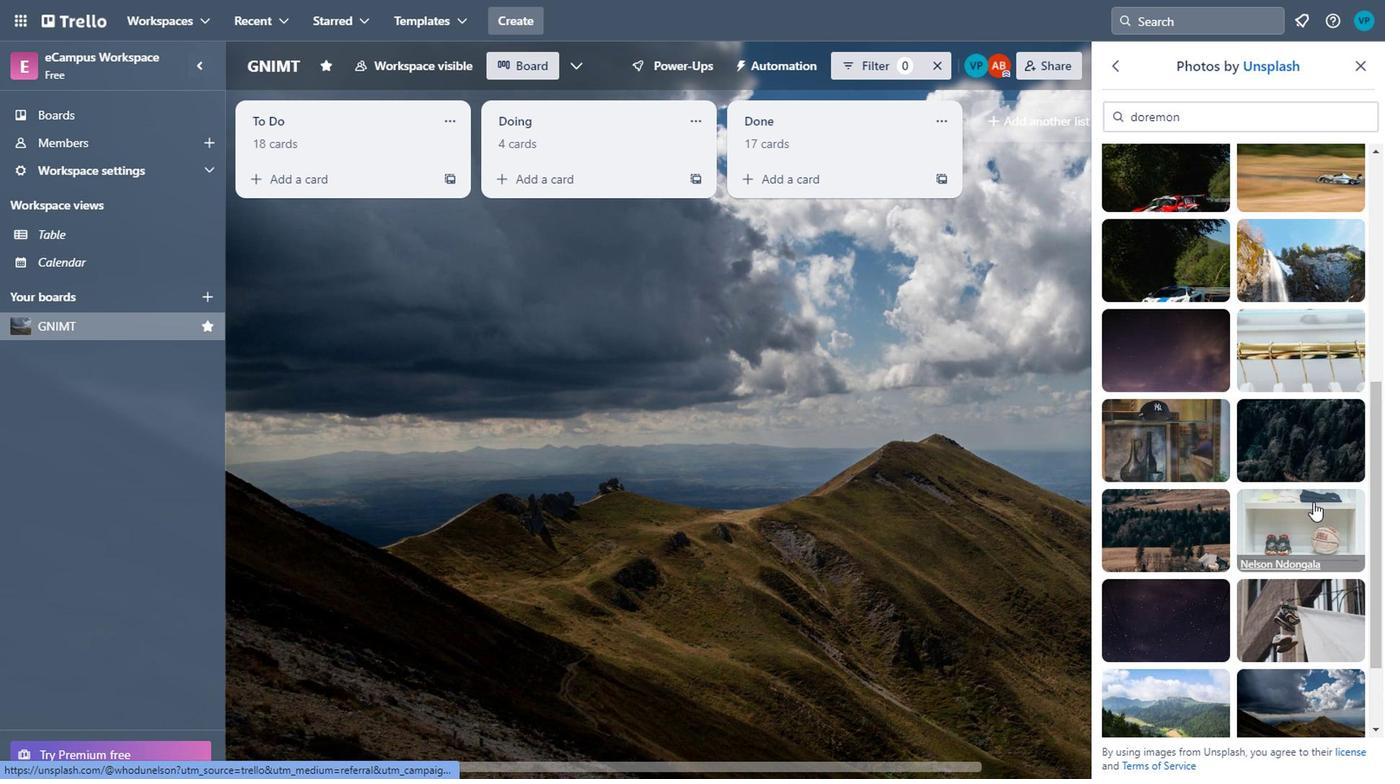 
Action: Mouse moved to (1138, 439)
Screenshot: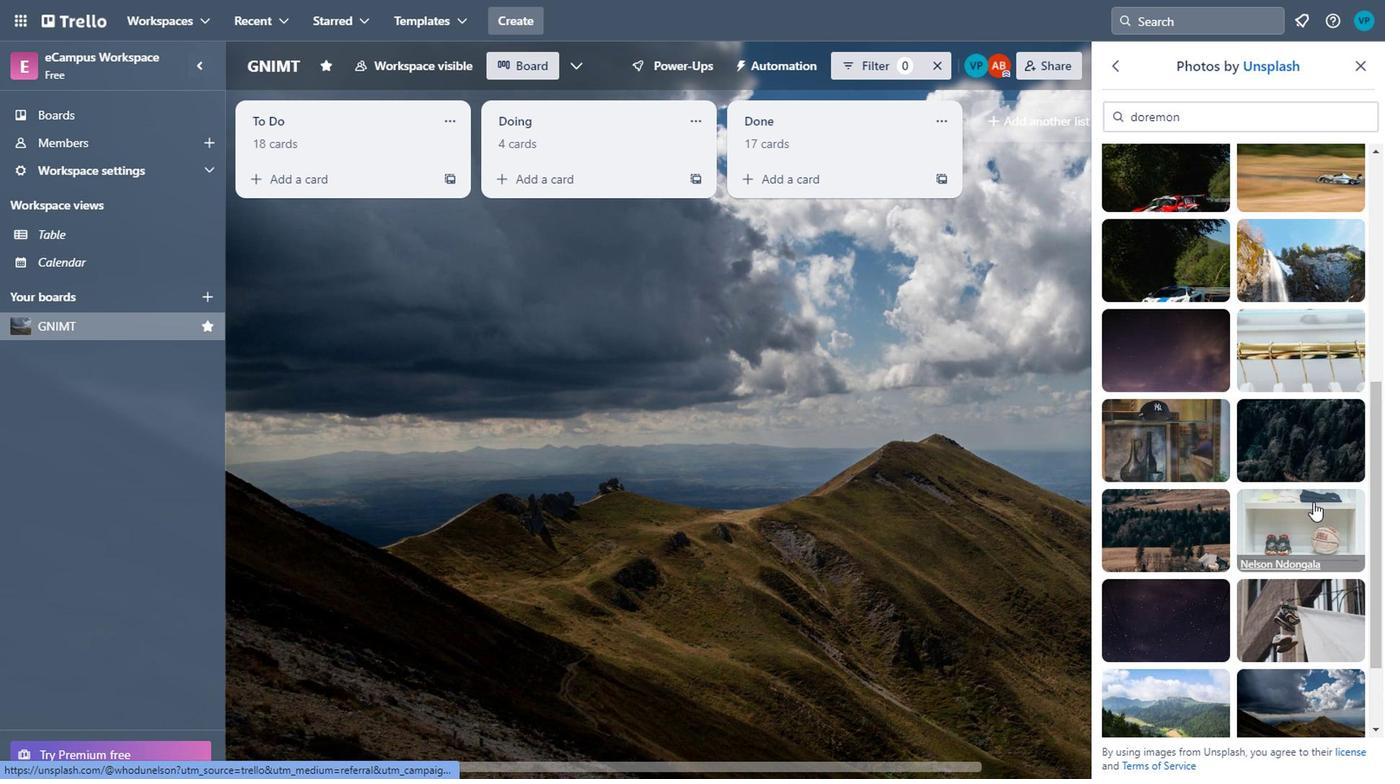 
Action: Mouse scrolled (1138, 438) with delta (0, 0)
Screenshot: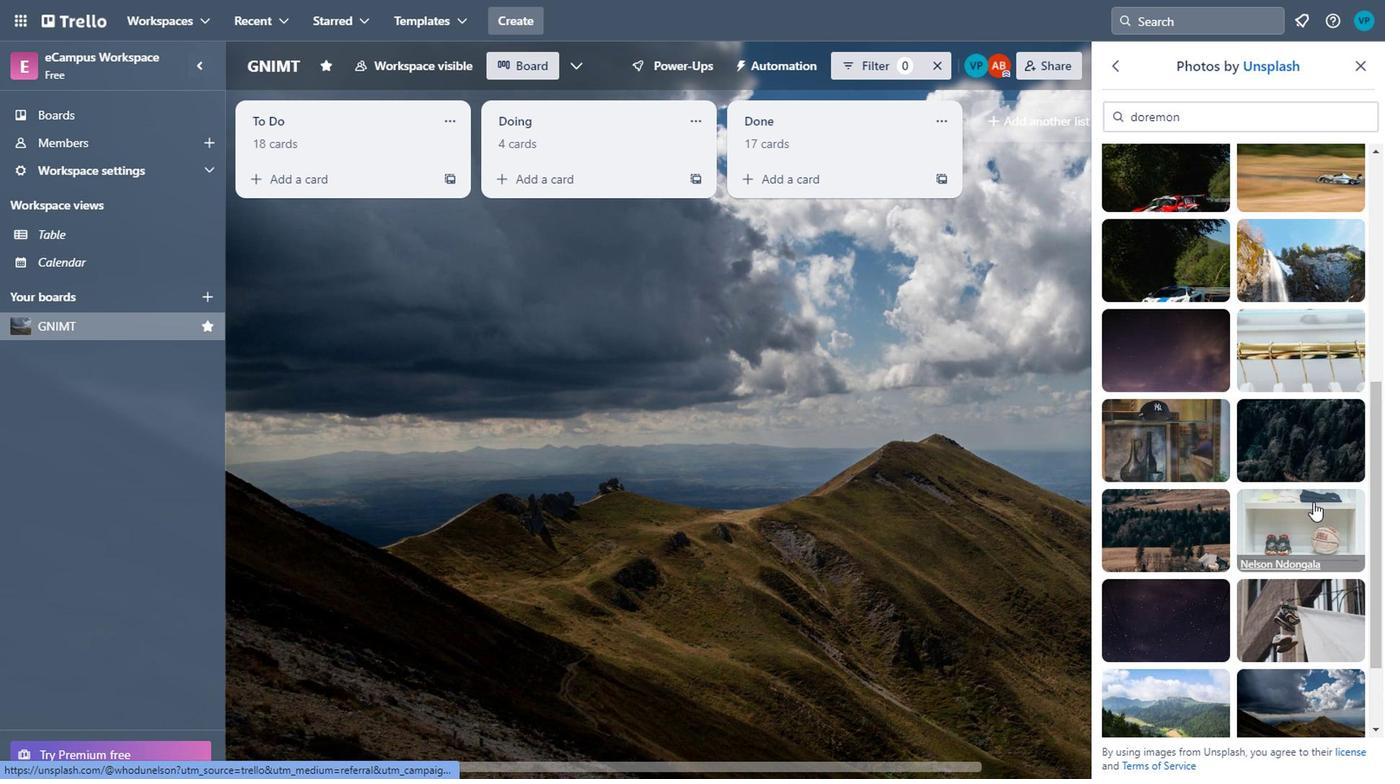 
Action: Mouse moved to (1141, 430)
Screenshot: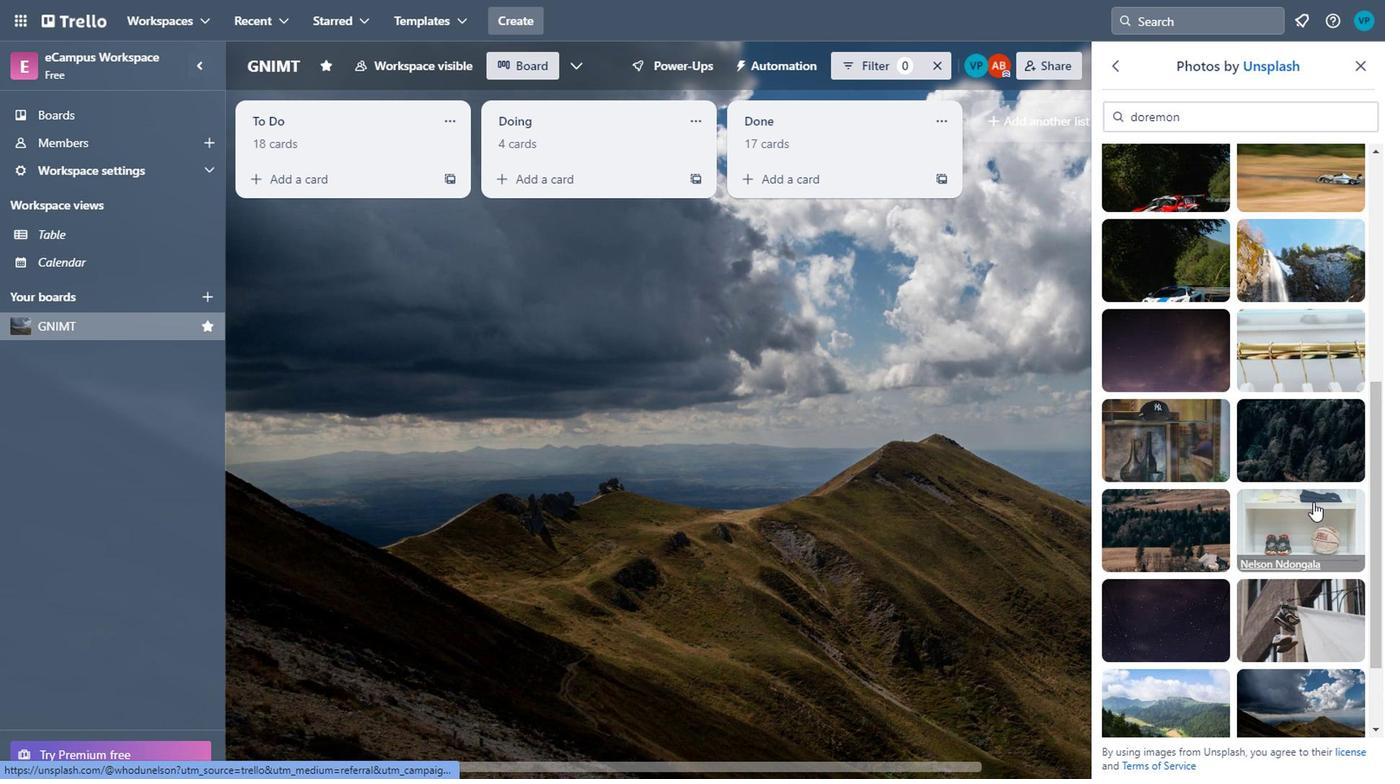 
Action: Mouse scrolled (1141, 431) with delta (0, 0)
Screenshot: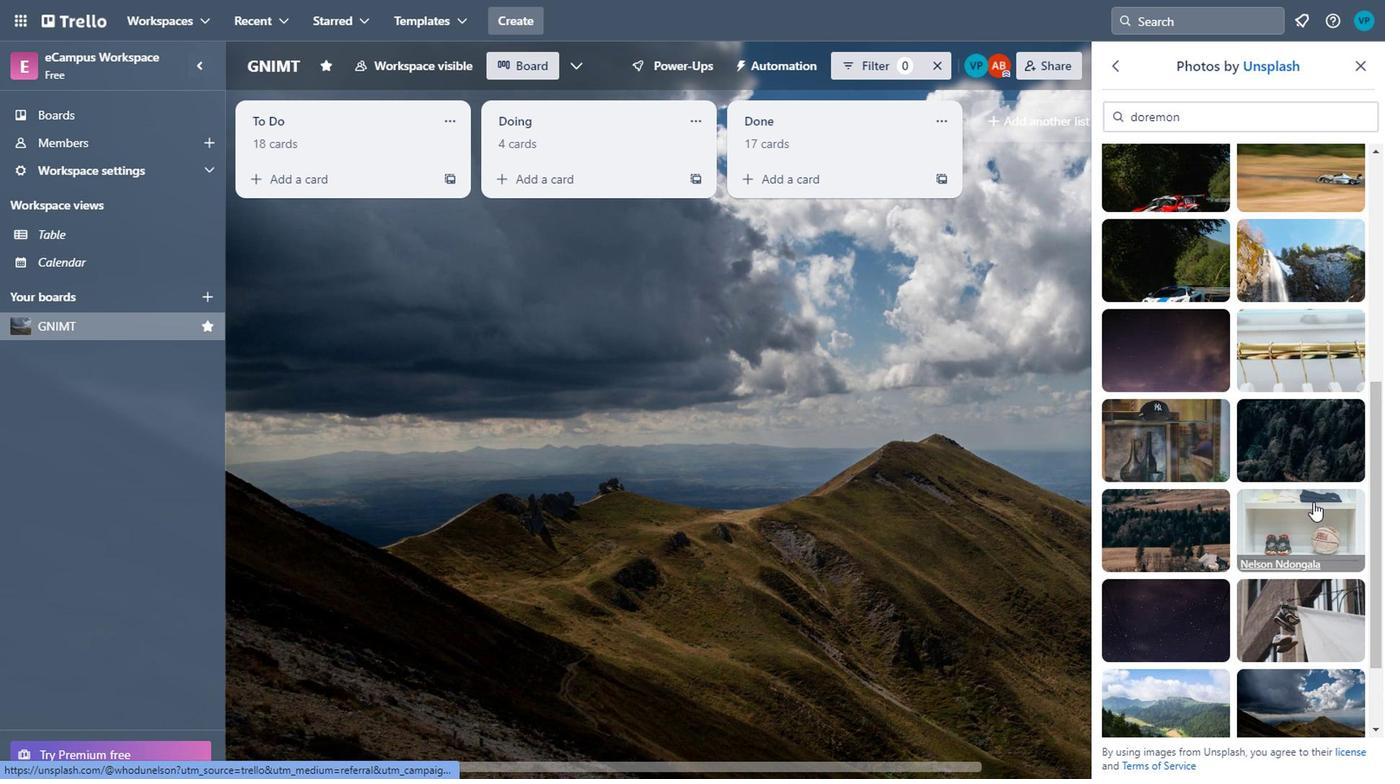 
Action: Mouse moved to (1146, 382)
